 Task: Look for space in San José Pinula, Guatemala from 8th August, 2023 to 15th August, 2023 for 9 adults in price range Rs.10000 to Rs.14000. Place can be shared room with 5 bedrooms having 9 beds and 5 bathrooms. Property type can be house, flat, guest house. Amenities needed are: wifi, TV, free parkinig on premises, gym, breakfast. Booking option can be shelf check-in. Required host language is English.
Action: Mouse moved to (507, 113)
Screenshot: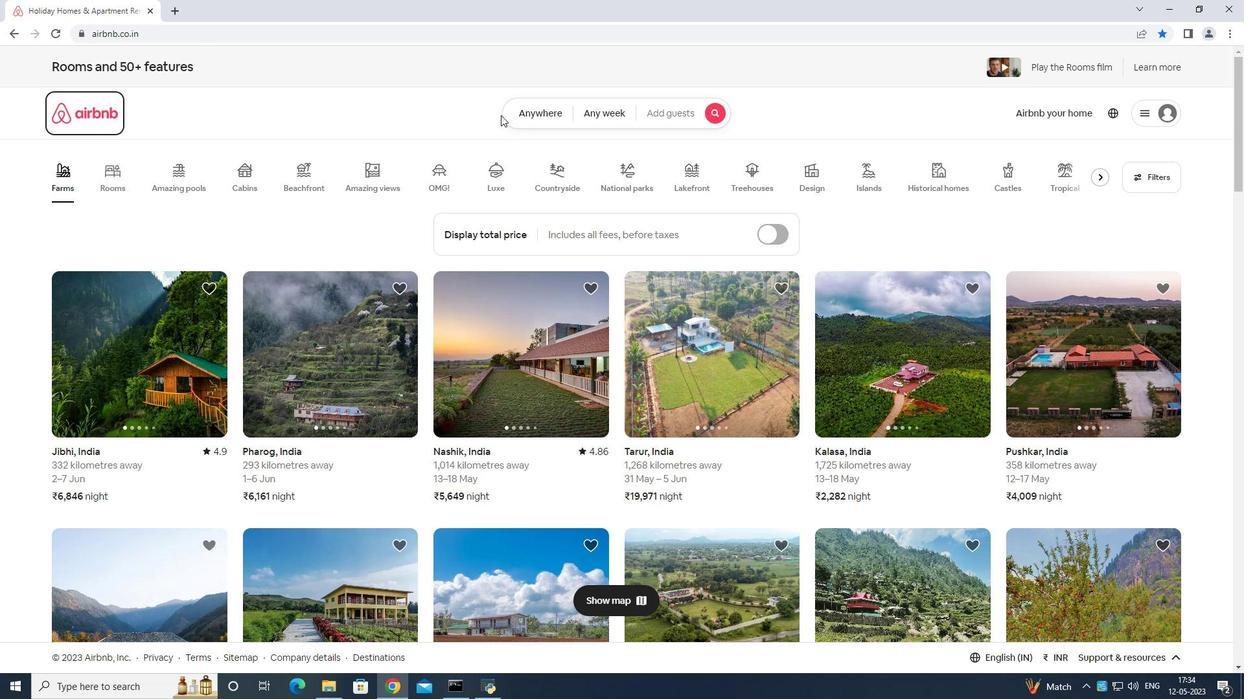 
Action: Mouse pressed left at (507, 113)
Screenshot: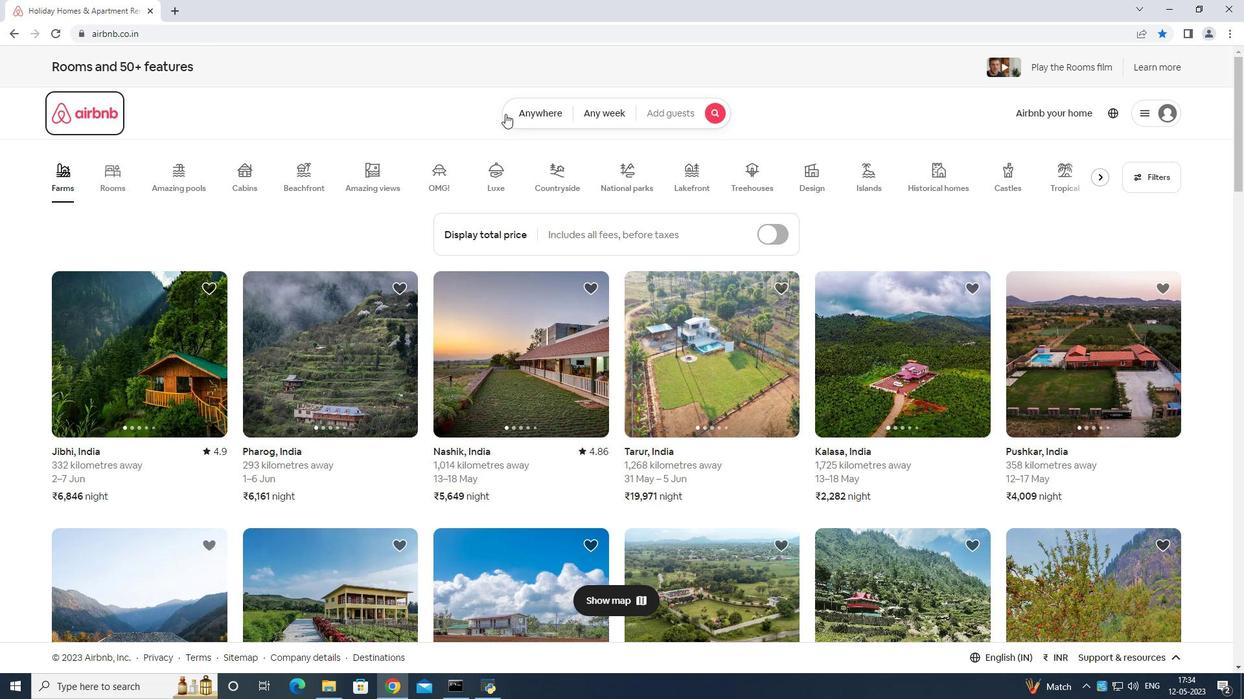 
Action: Mouse moved to (479, 158)
Screenshot: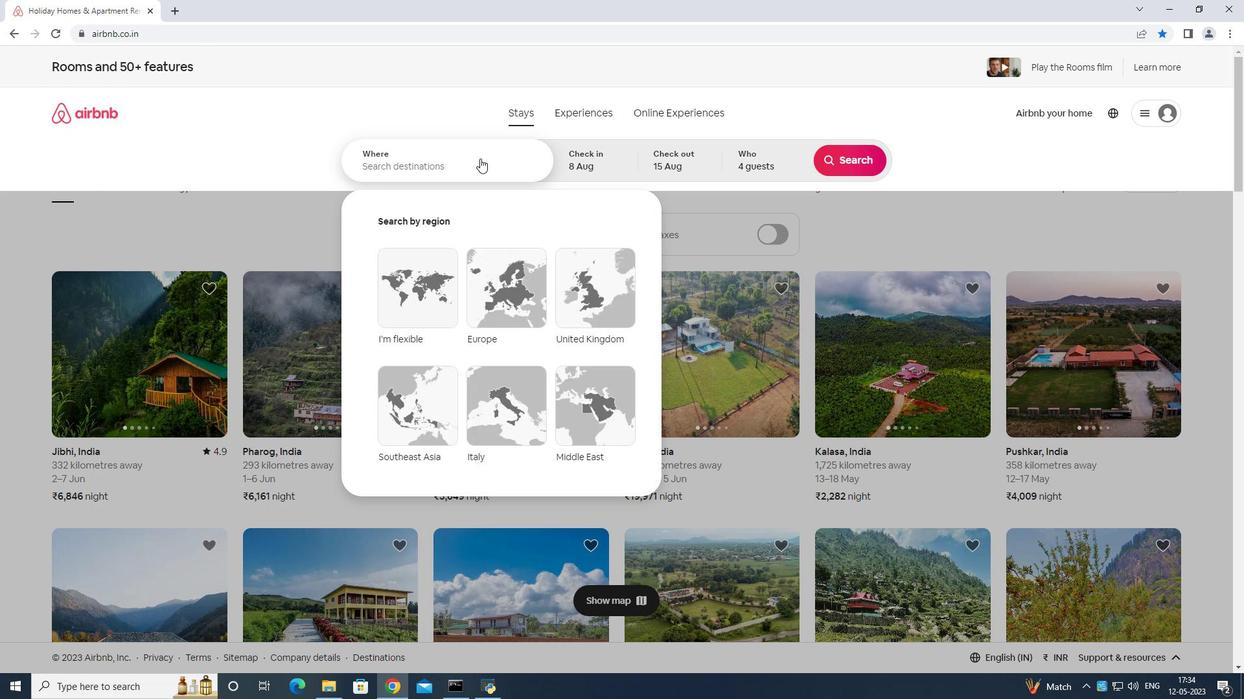 
Action: Mouse pressed left at (479, 158)
Screenshot: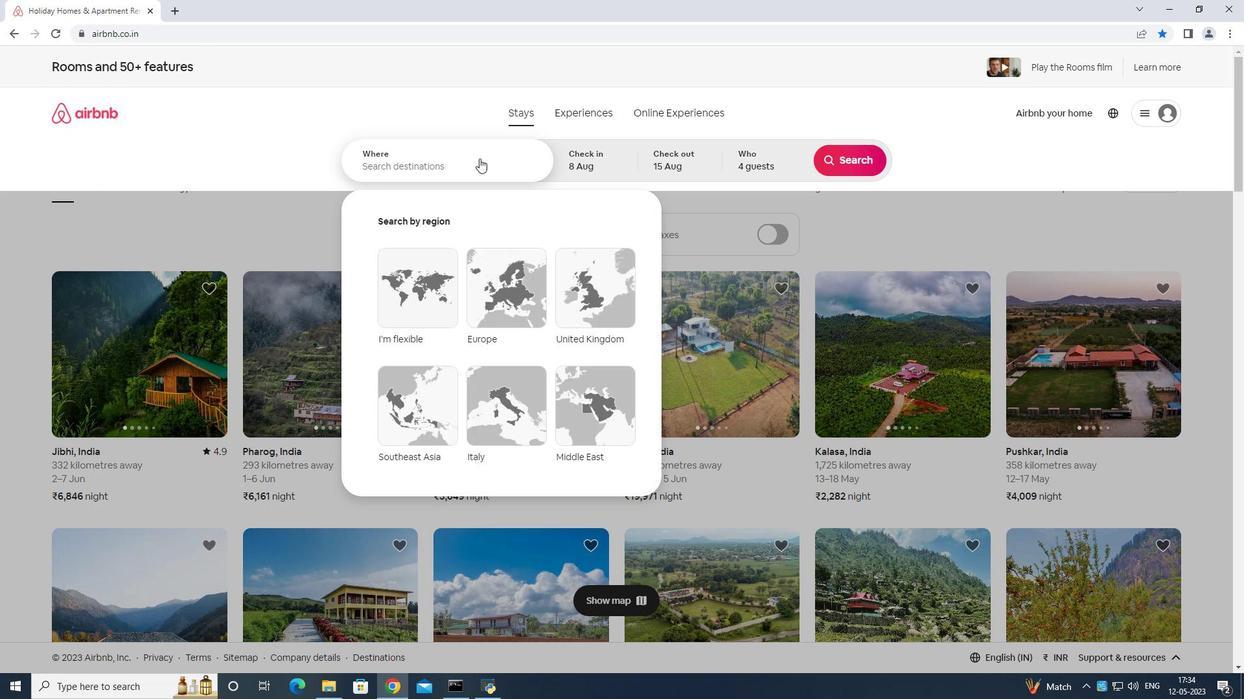 
Action: Mouse moved to (469, 171)
Screenshot: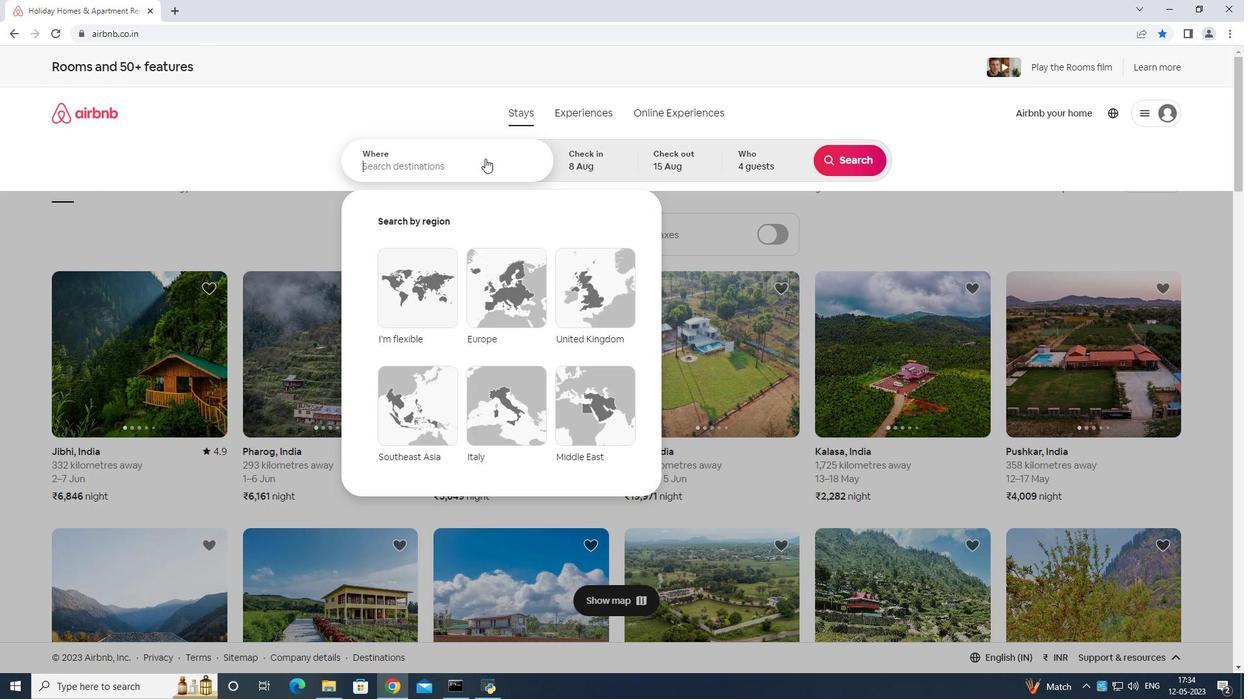 
Action: Key pressed <Key.shift>San<Key.space>jose<Key.space>pinuls<Key.backspace>a<Key.space>guatemala<Key.enter>
Screenshot: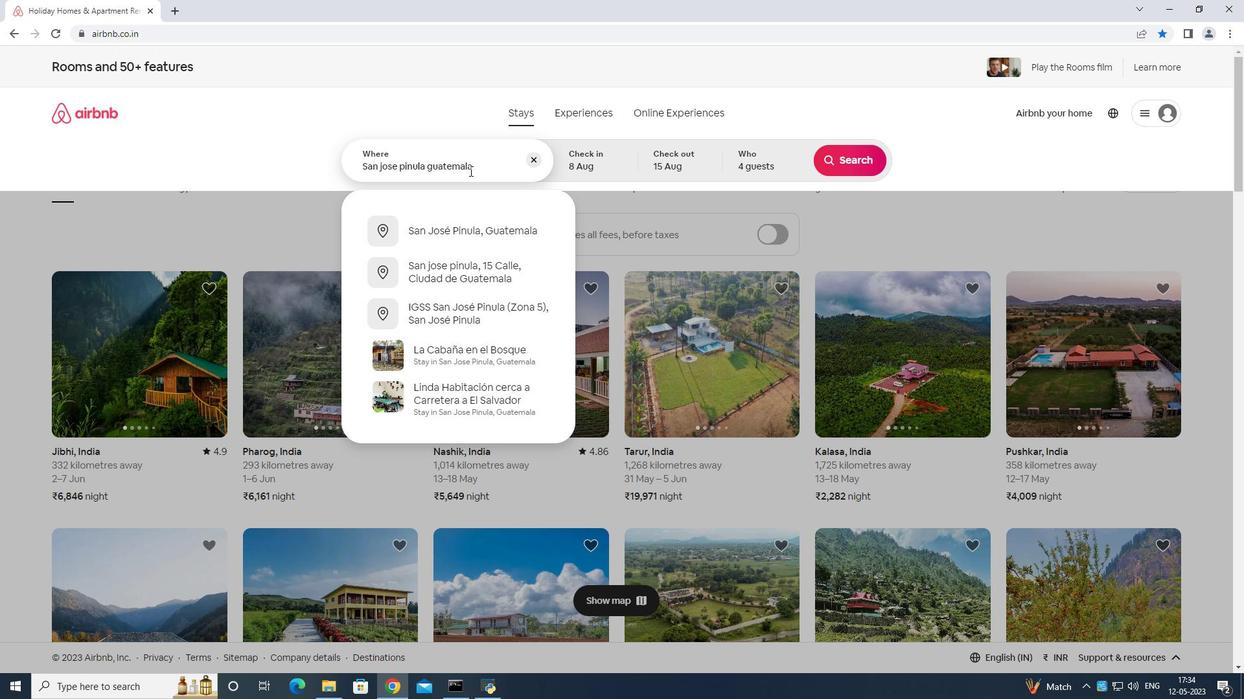 
Action: Mouse moved to (860, 258)
Screenshot: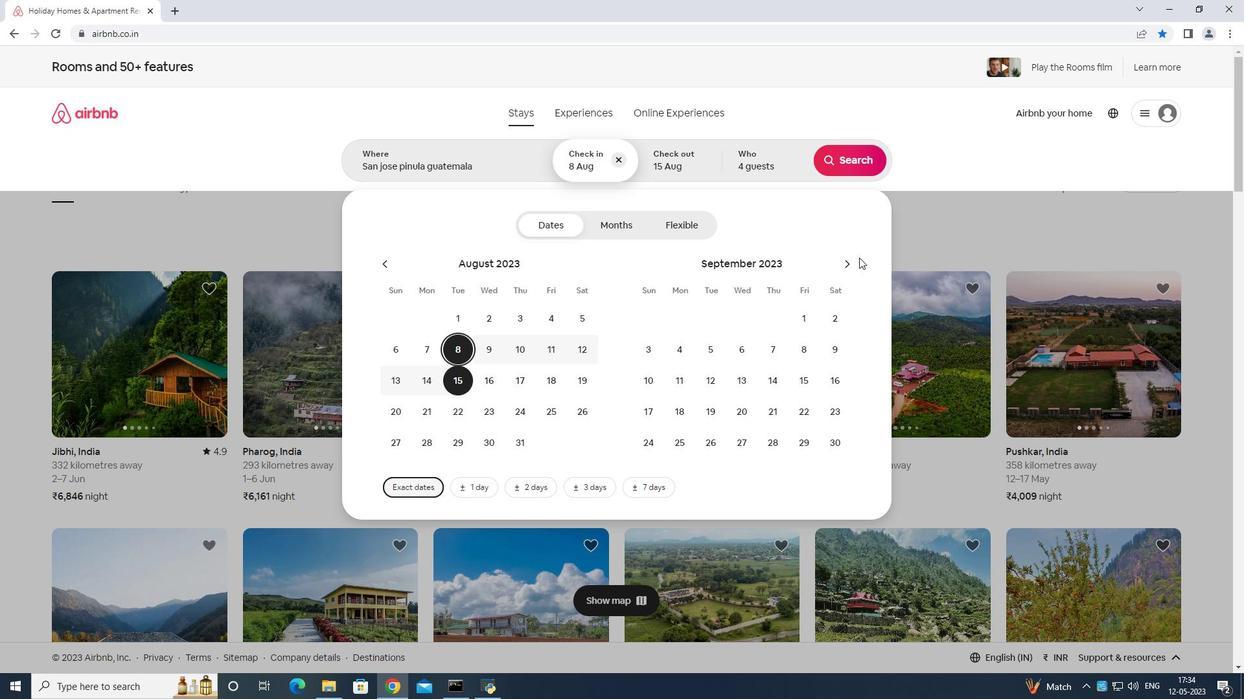 
Action: Mouse pressed left at (860, 258)
Screenshot: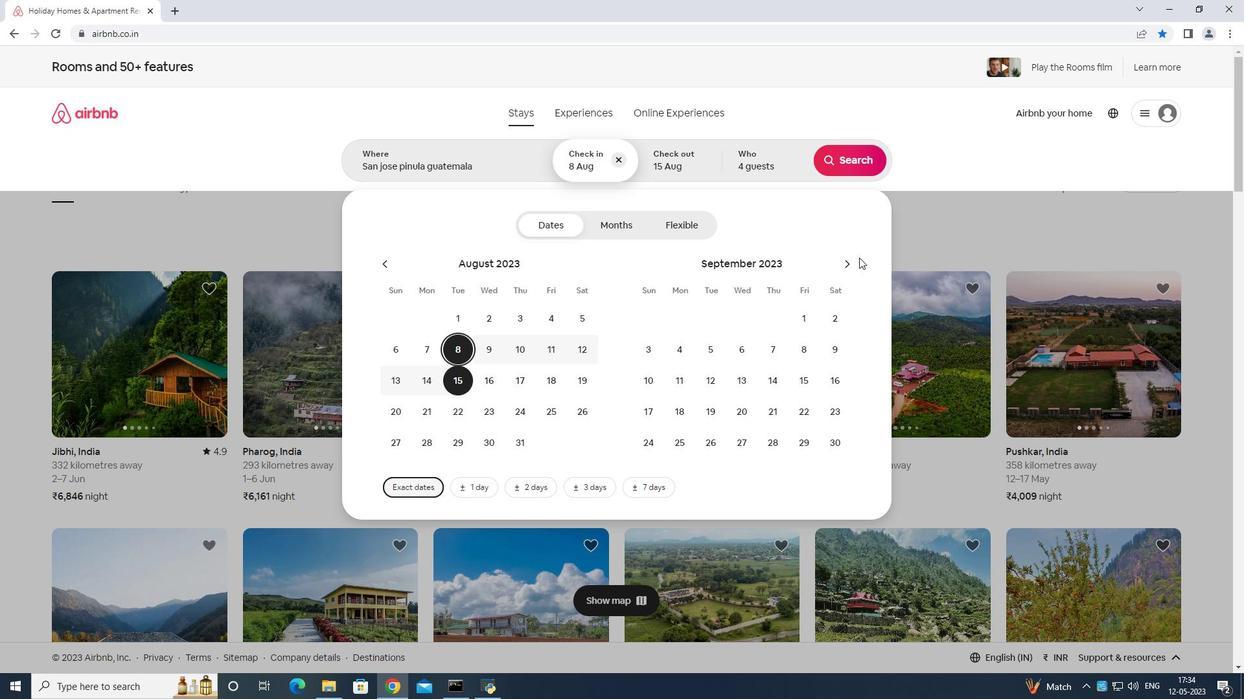 
Action: Mouse moved to (456, 351)
Screenshot: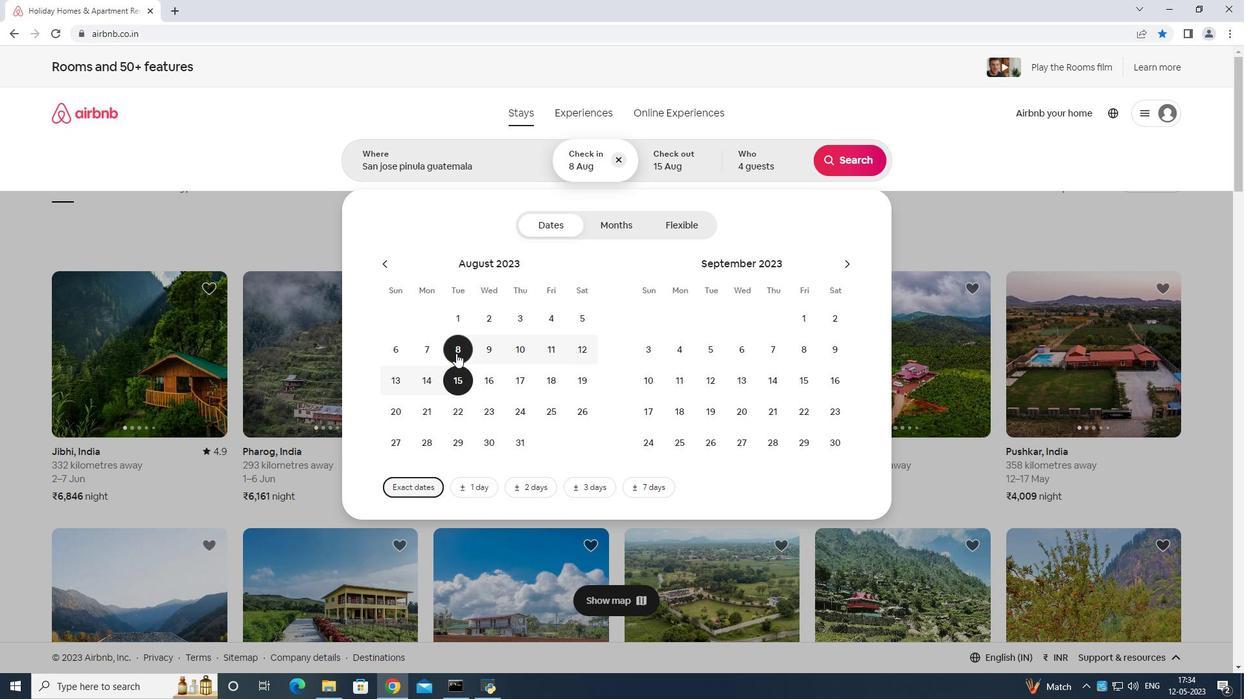 
Action: Mouse pressed left at (456, 351)
Screenshot: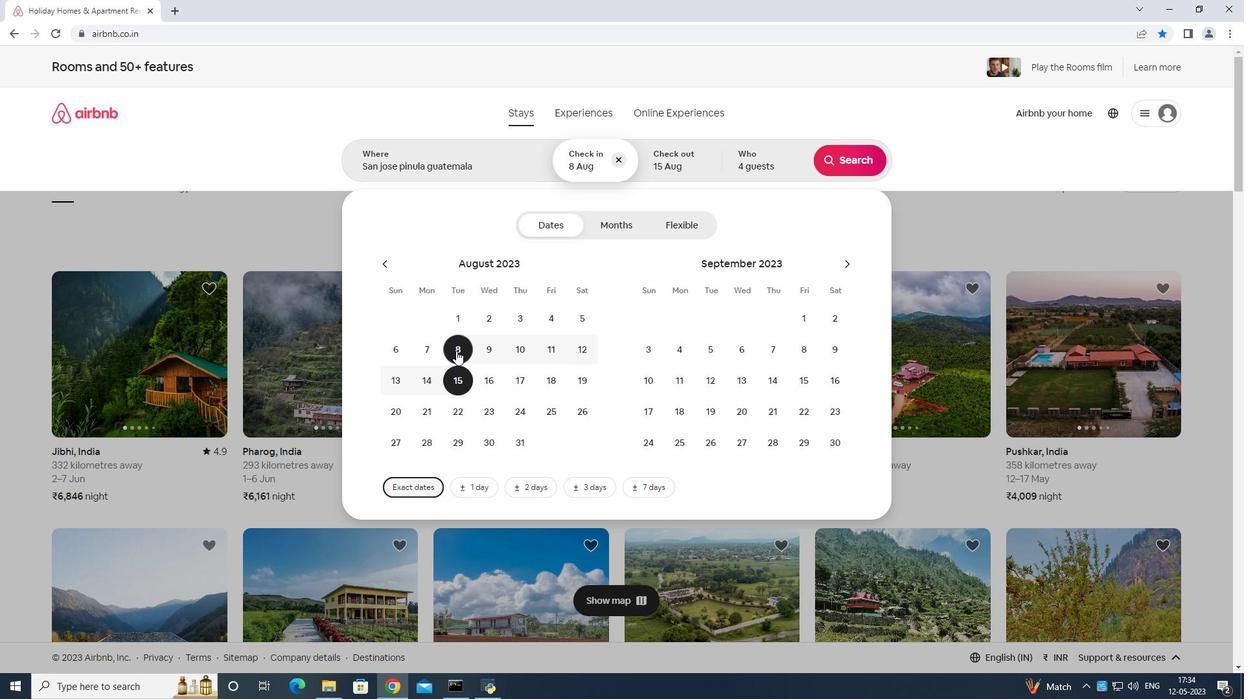 
Action: Mouse moved to (453, 379)
Screenshot: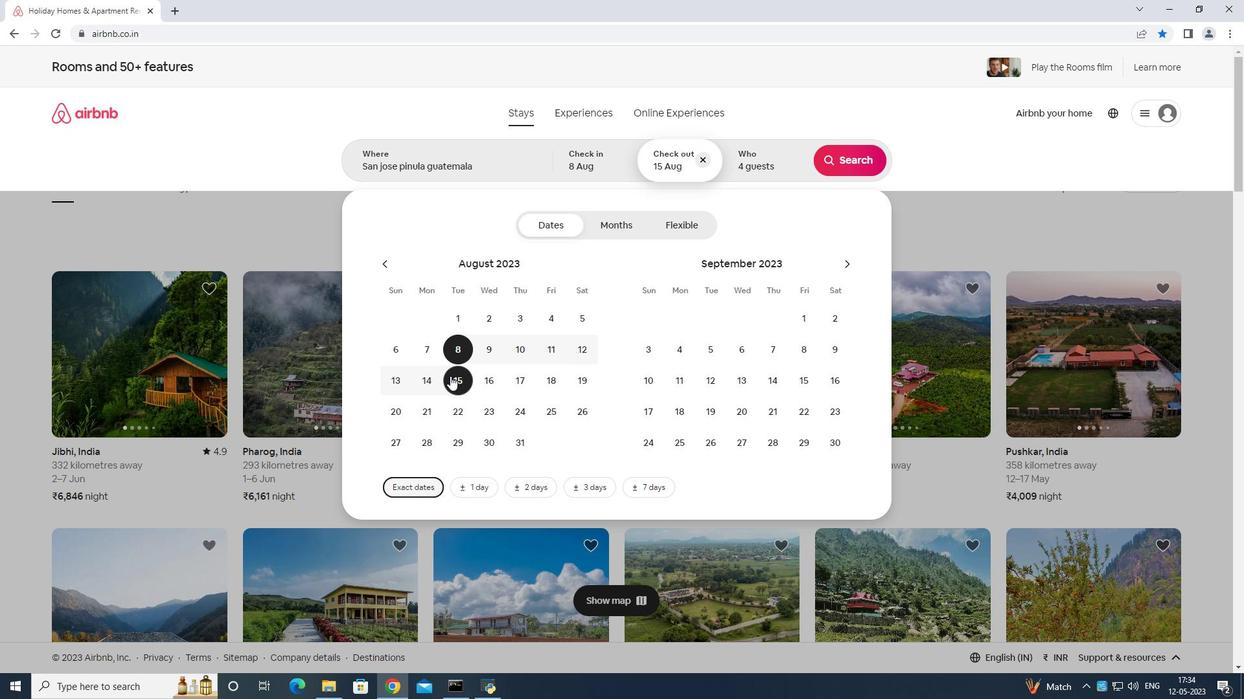 
Action: Mouse pressed left at (453, 379)
Screenshot: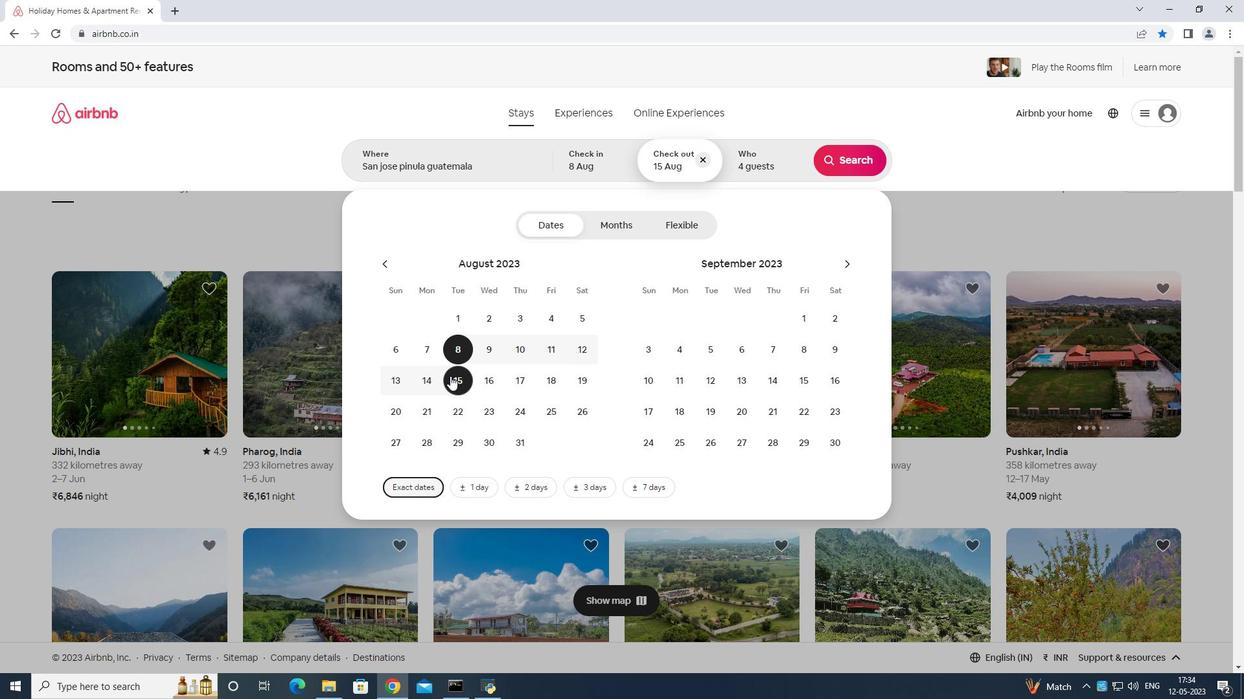 
Action: Mouse moved to (765, 158)
Screenshot: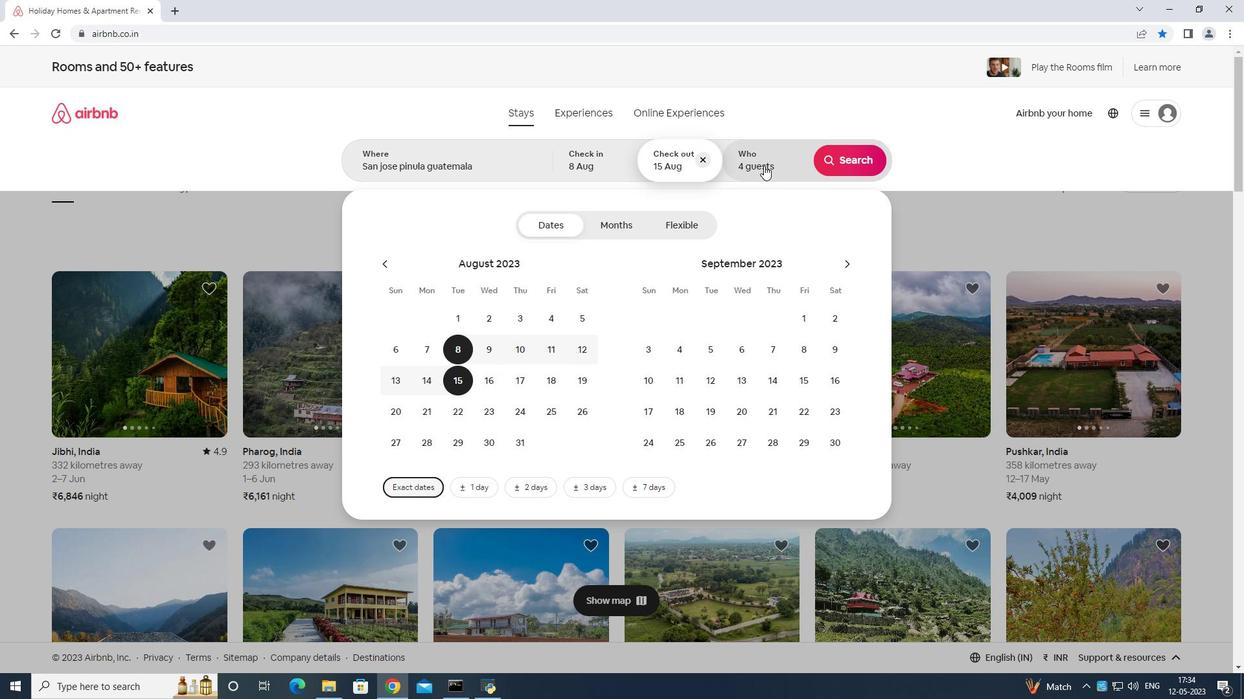 
Action: Mouse pressed left at (765, 158)
Screenshot: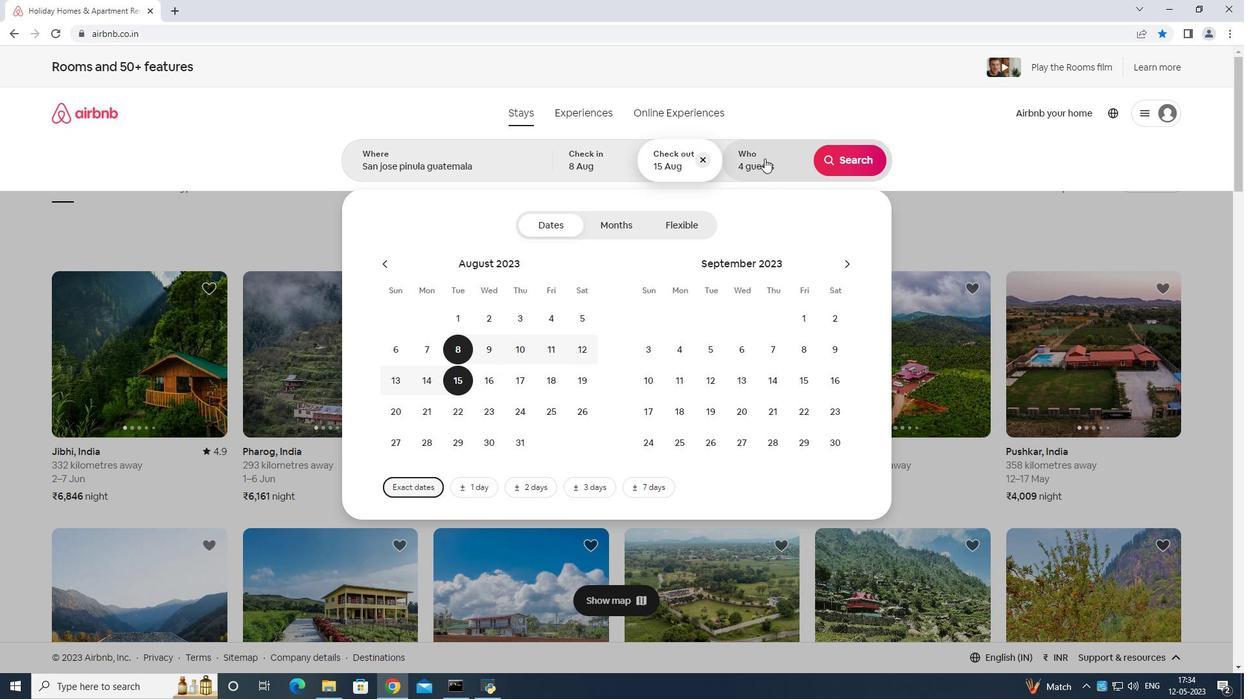 
Action: Mouse moved to (854, 160)
Screenshot: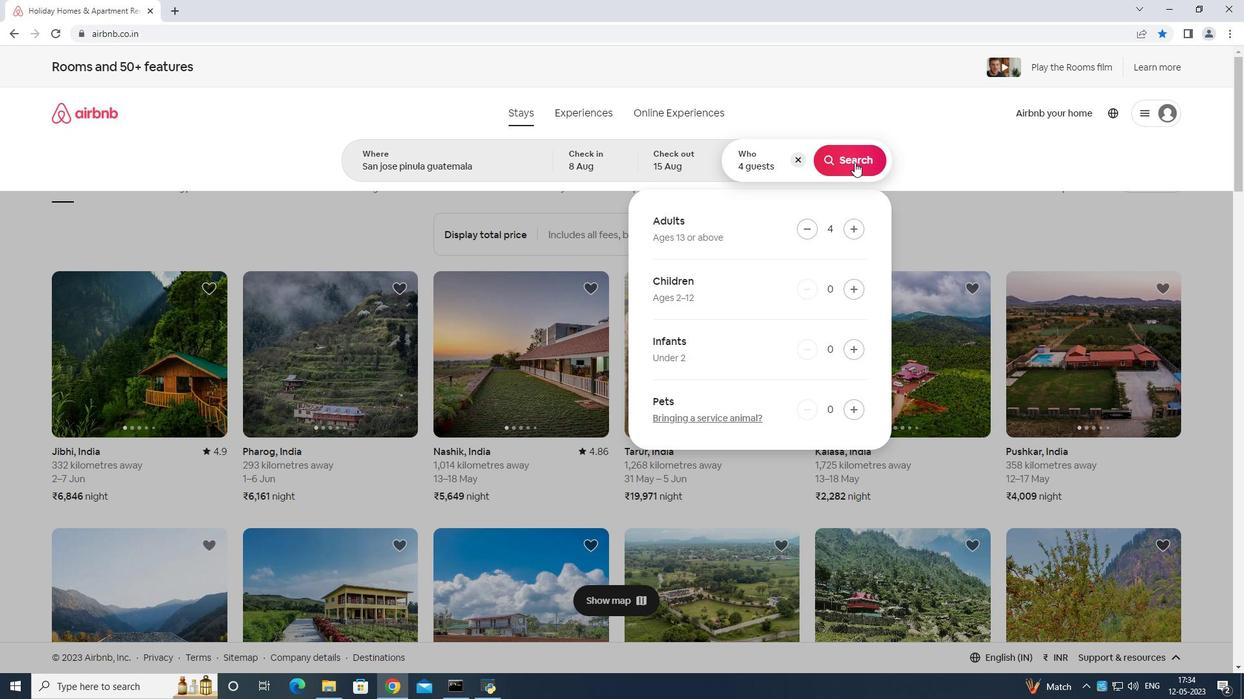 
Action: Mouse pressed left at (854, 160)
Screenshot: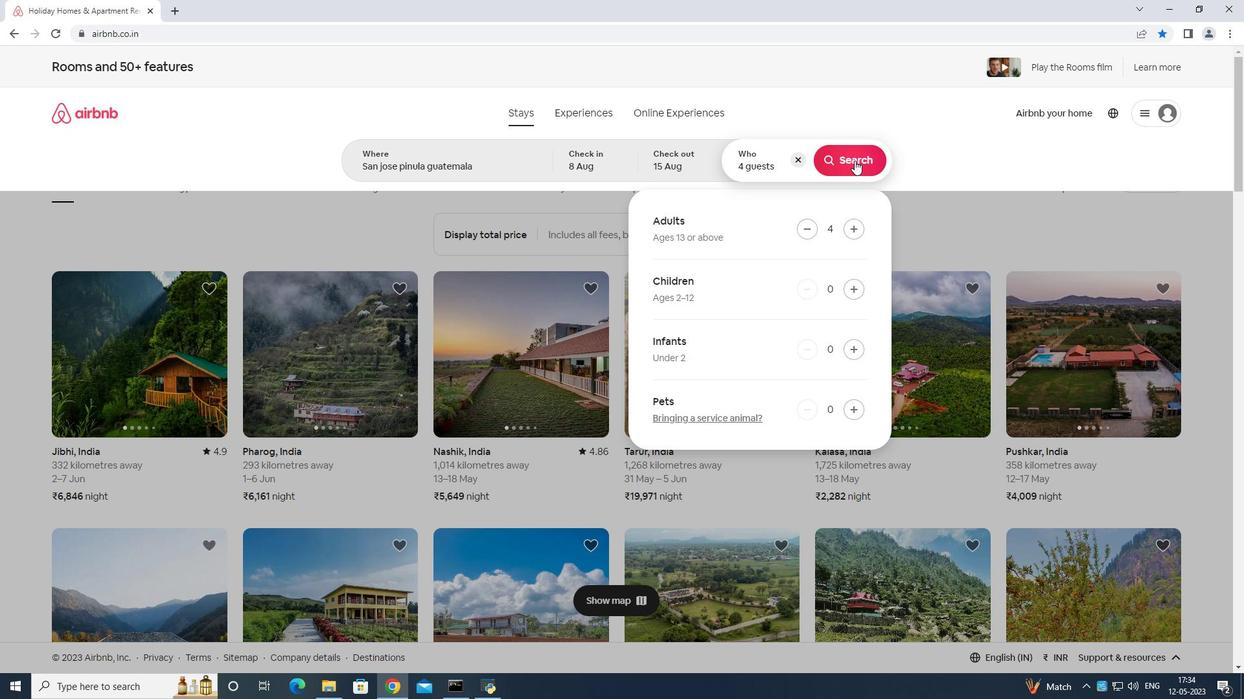 
Action: Mouse moved to (641, 69)
Screenshot: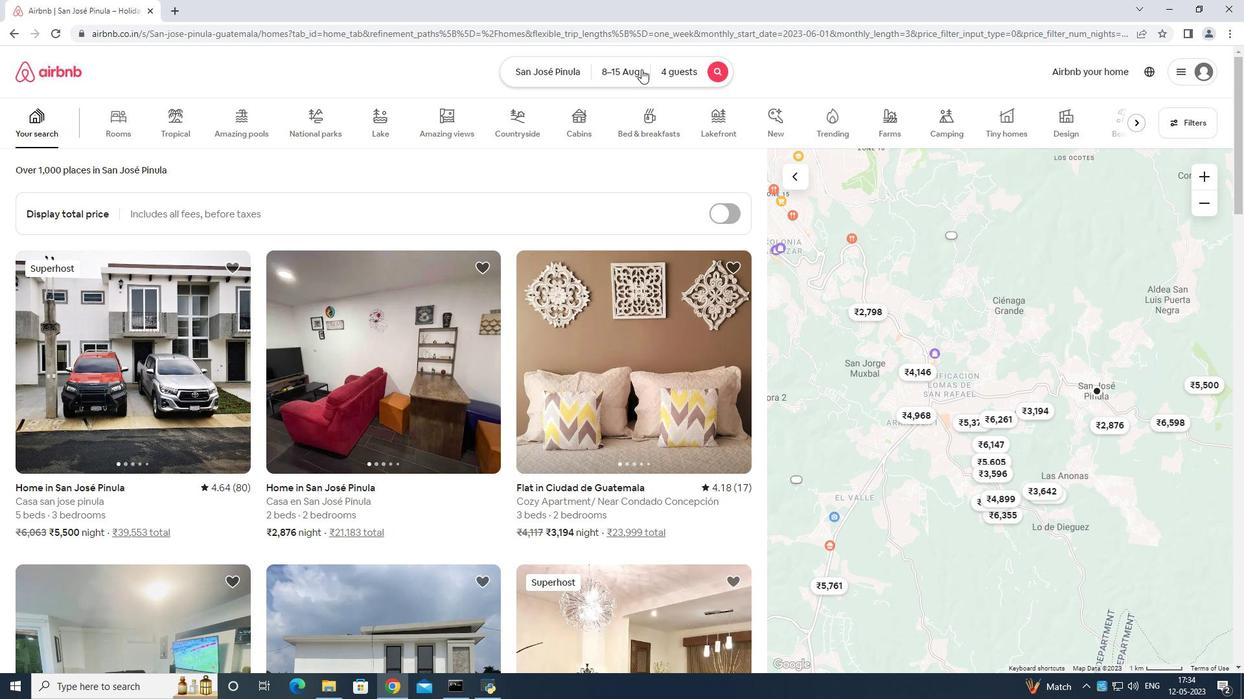 
Action: Mouse pressed left at (641, 69)
Screenshot: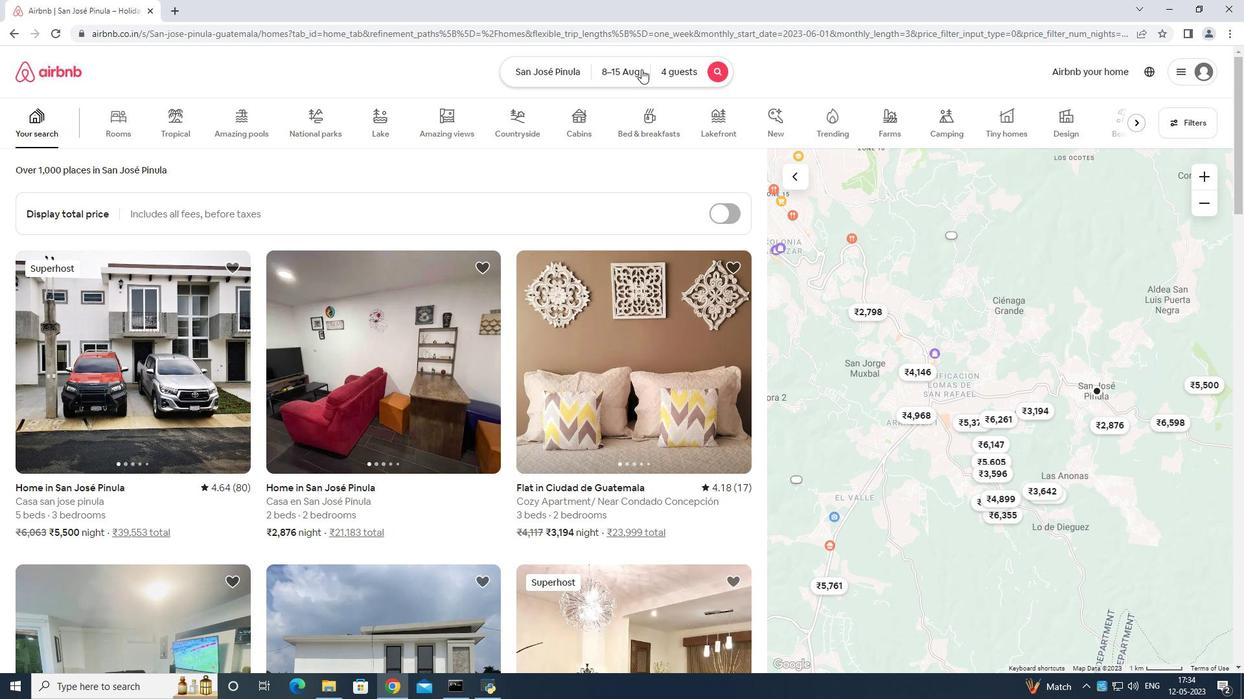 
Action: Mouse moved to (758, 110)
Screenshot: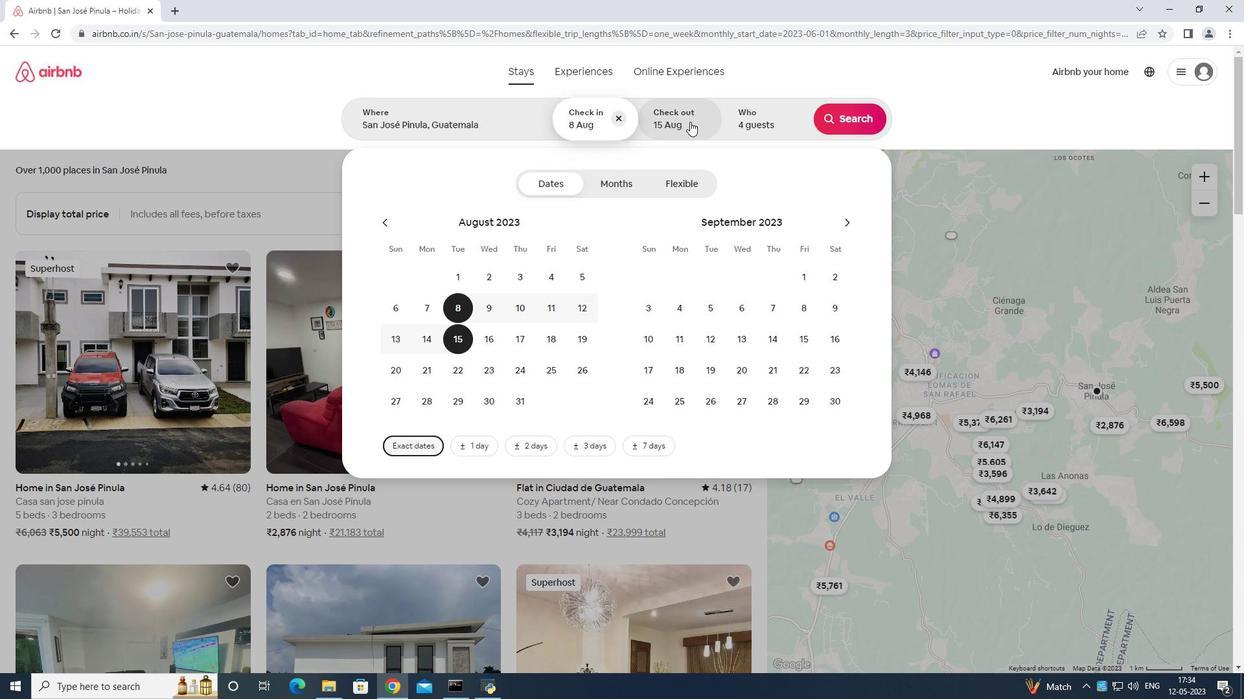 
Action: Mouse pressed left at (758, 110)
Screenshot: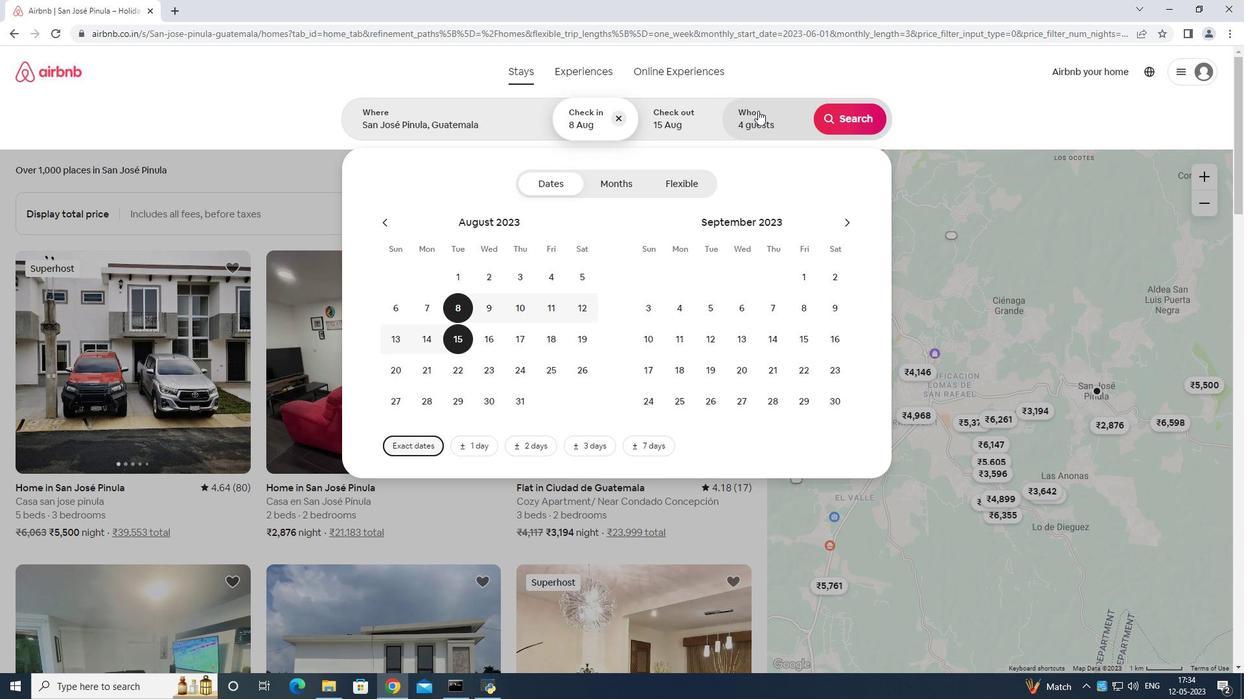 
Action: Mouse moved to (854, 189)
Screenshot: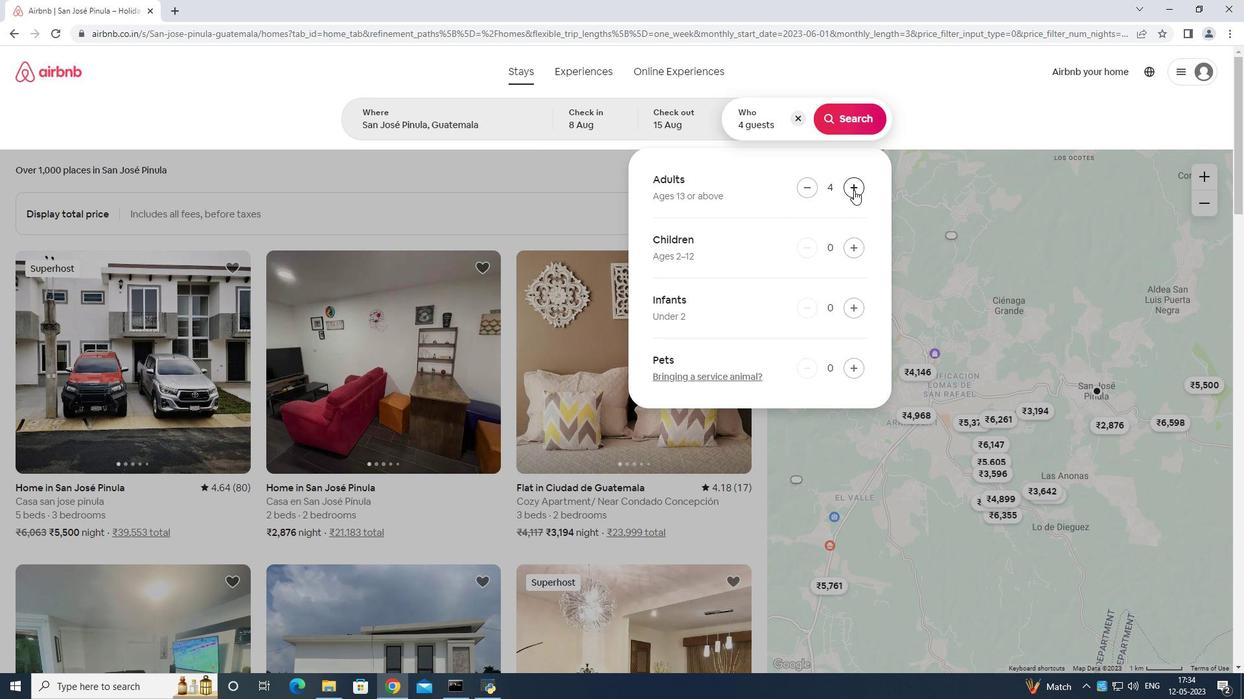 
Action: Mouse pressed left at (854, 189)
Screenshot: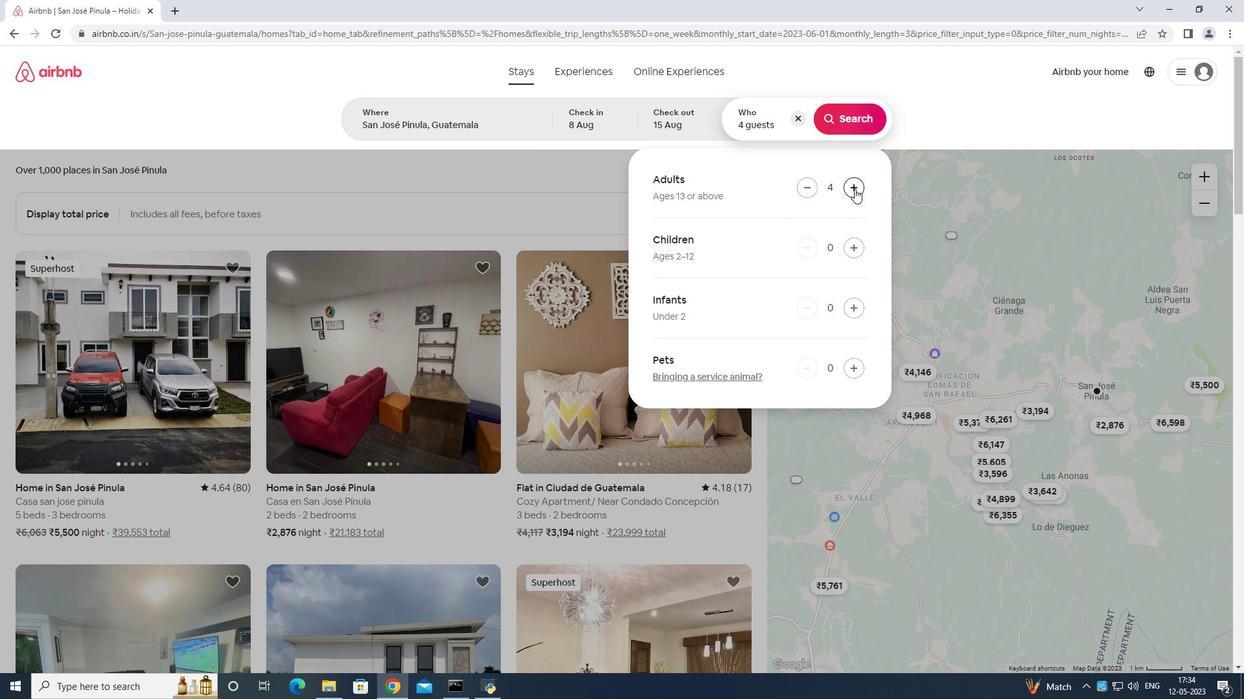 
Action: Mouse moved to (854, 188)
Screenshot: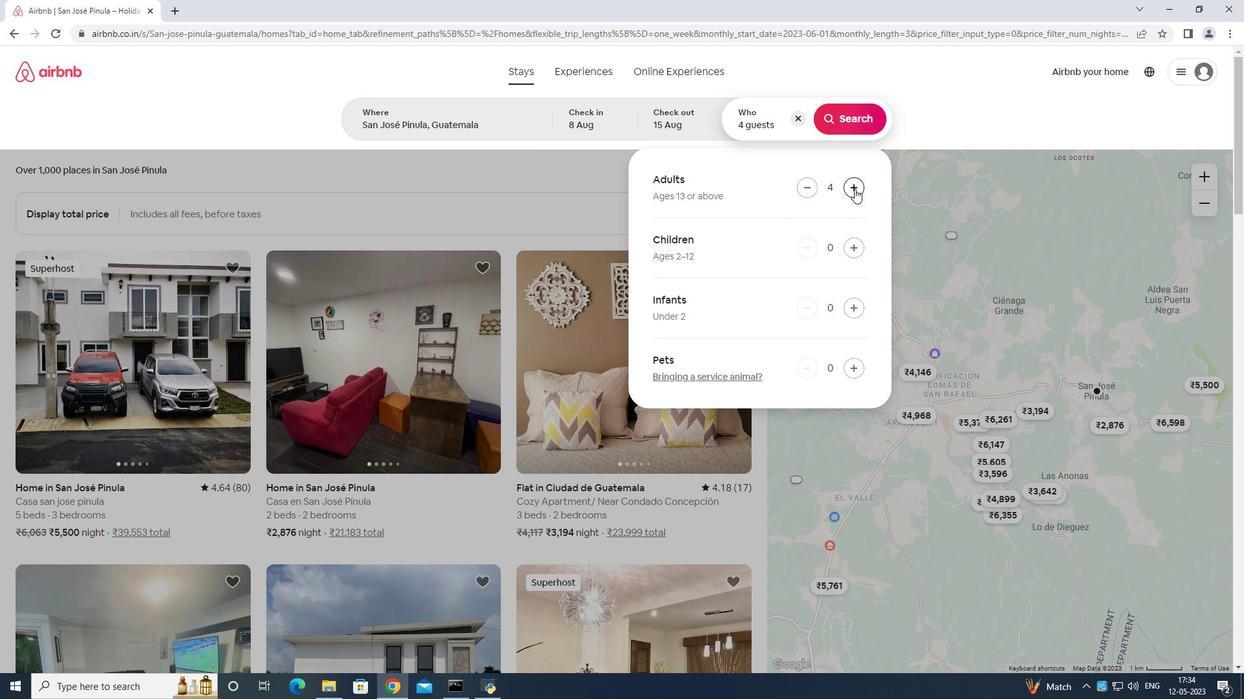 
Action: Mouse pressed left at (854, 188)
Screenshot: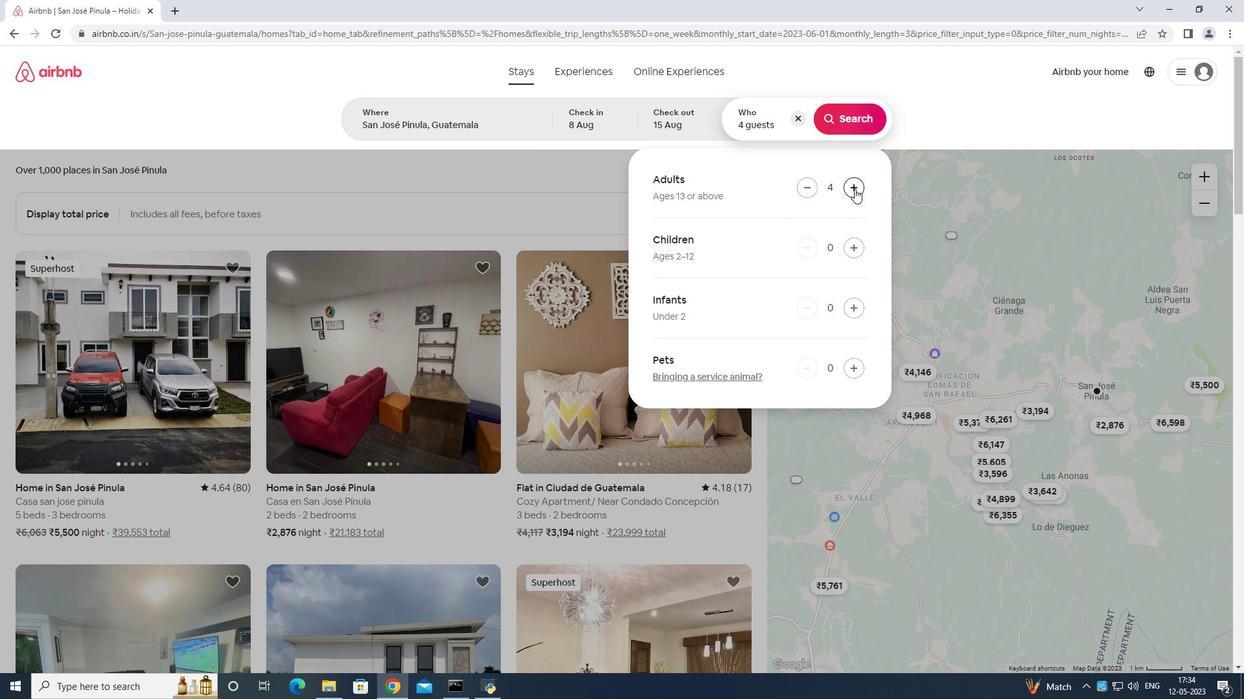 
Action: Mouse moved to (853, 187)
Screenshot: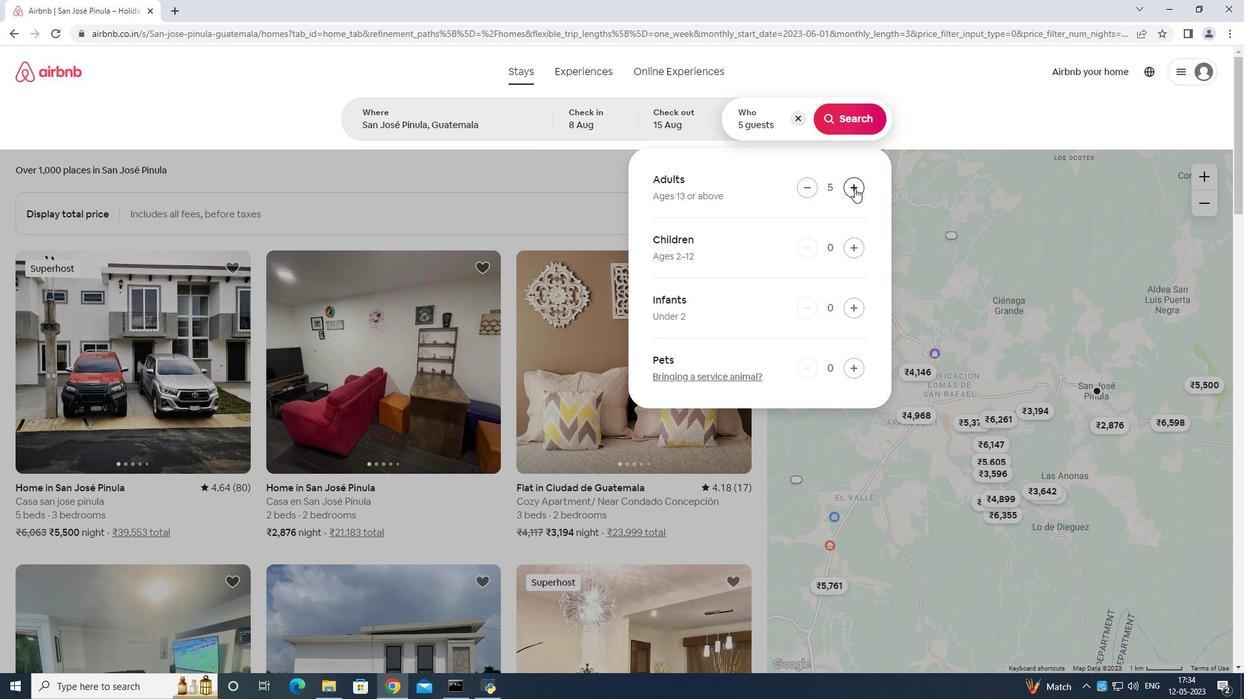 
Action: Mouse pressed left at (853, 187)
Screenshot: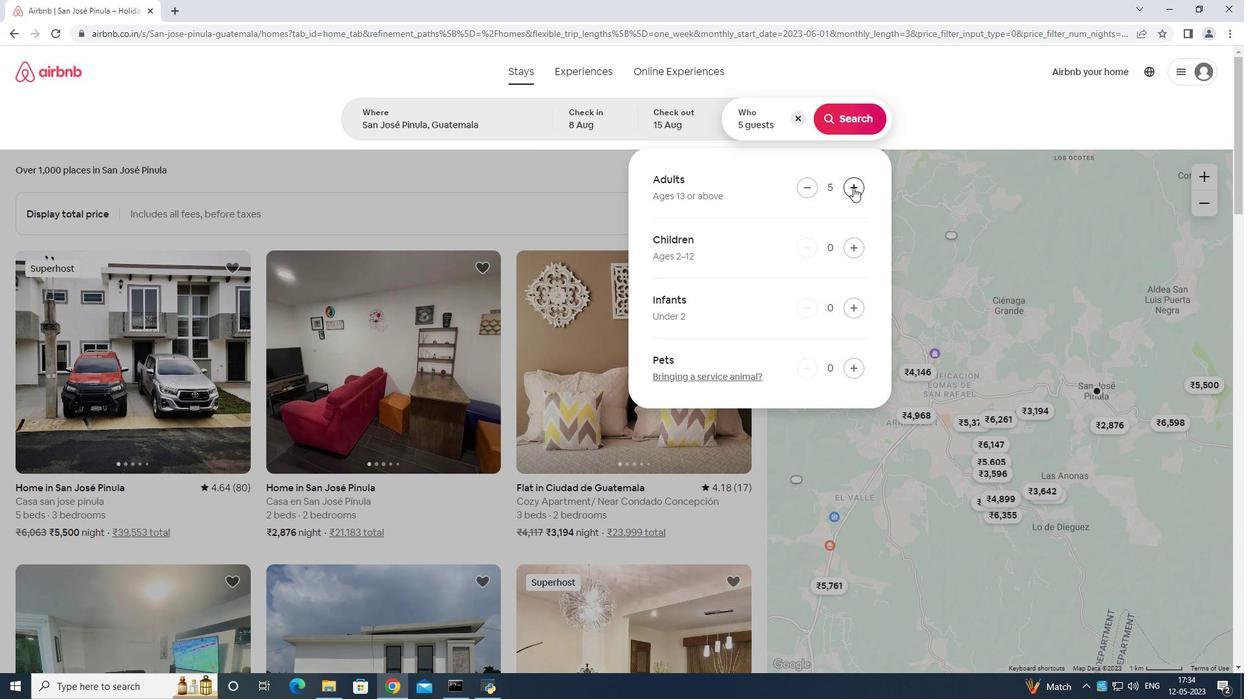 
Action: Mouse pressed left at (853, 187)
Screenshot: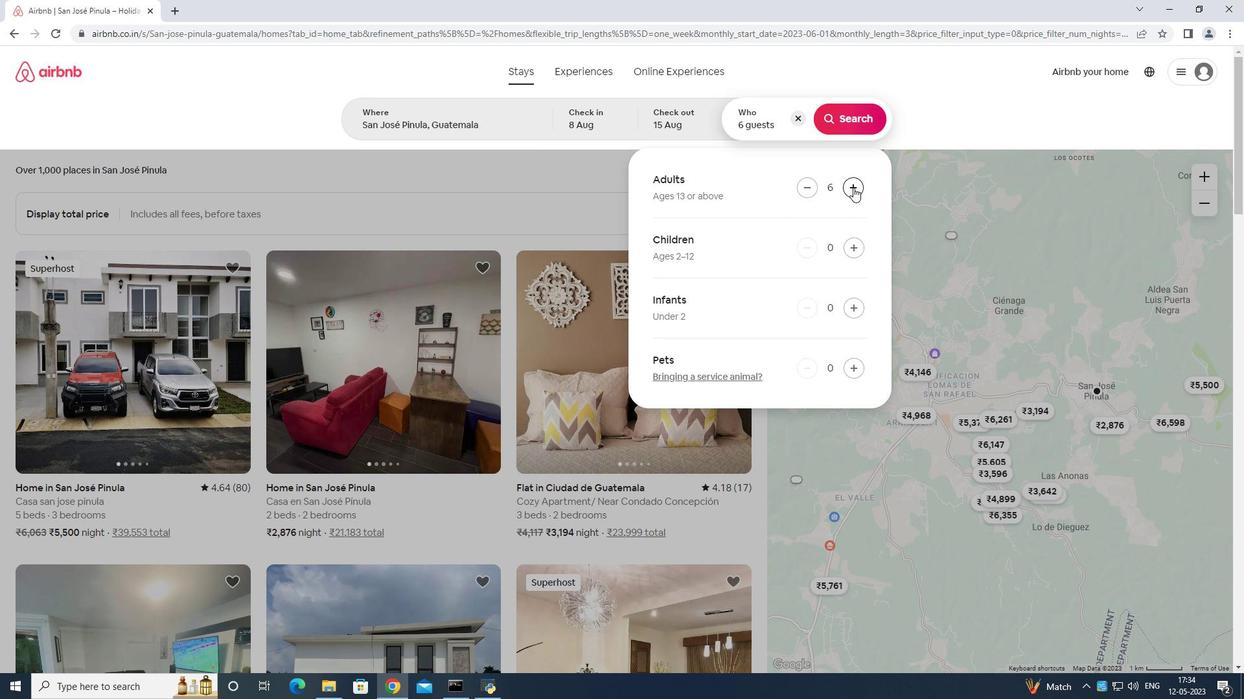
Action: Mouse pressed left at (853, 187)
Screenshot: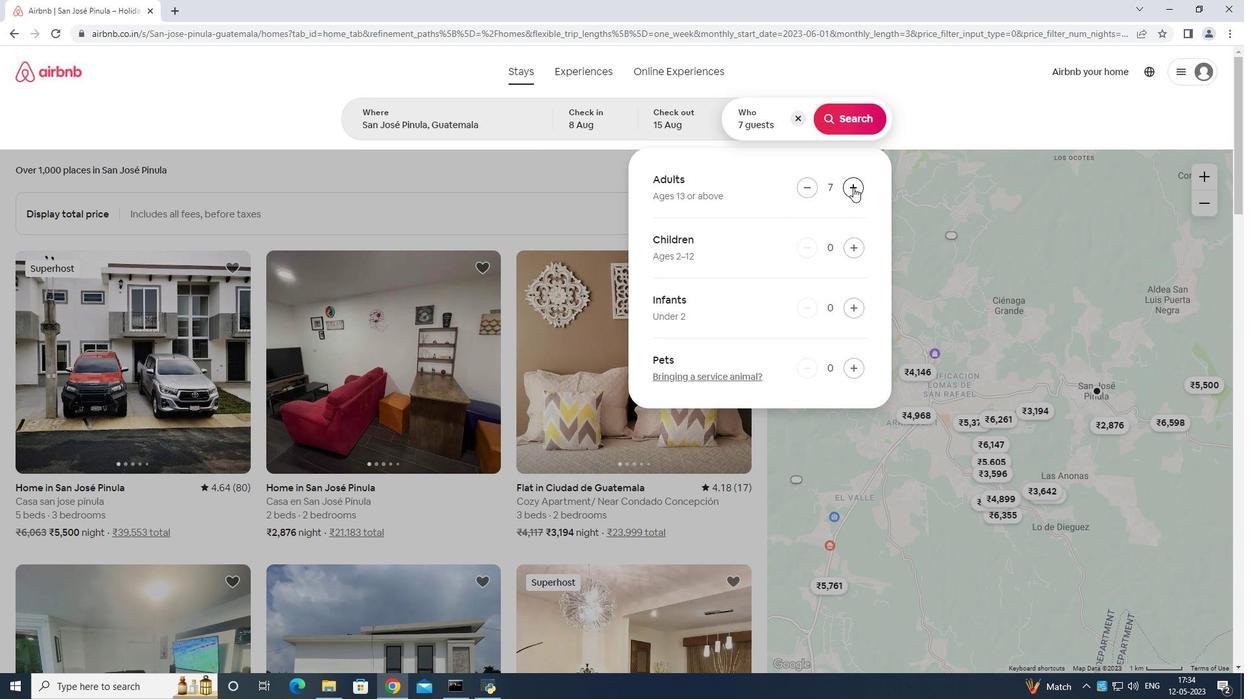 
Action: Mouse pressed left at (853, 187)
Screenshot: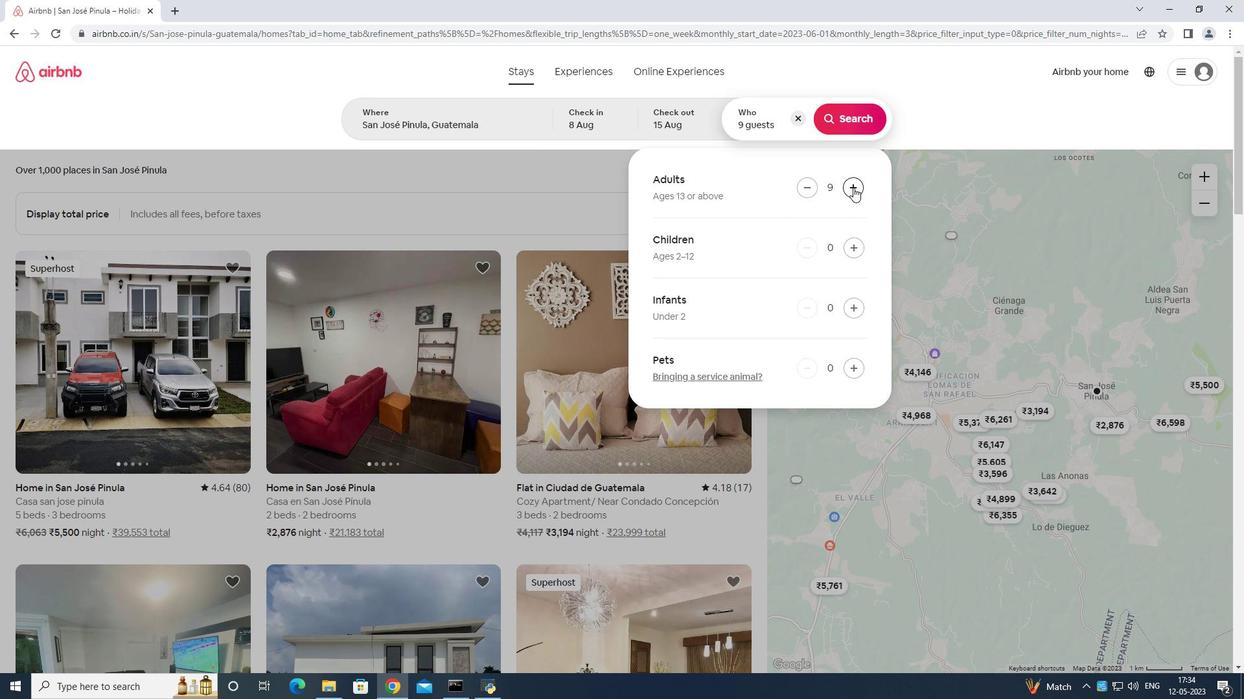 
Action: Mouse moved to (798, 187)
Screenshot: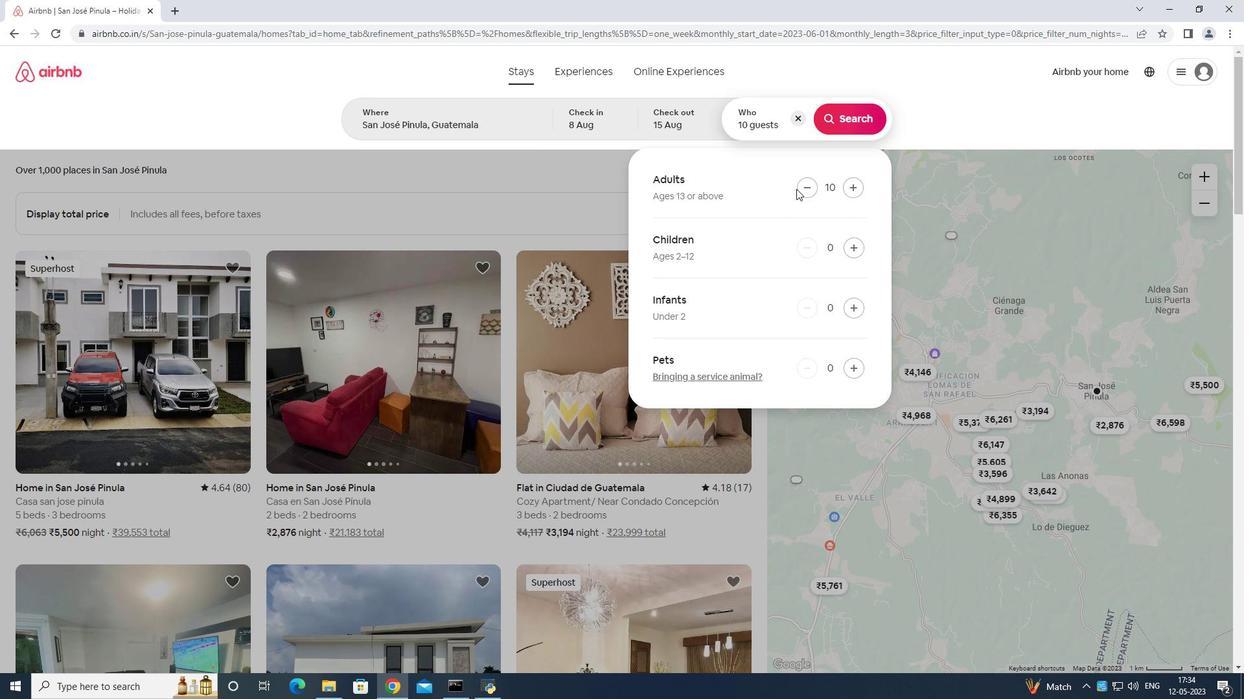 
Action: Mouse pressed left at (798, 187)
Screenshot: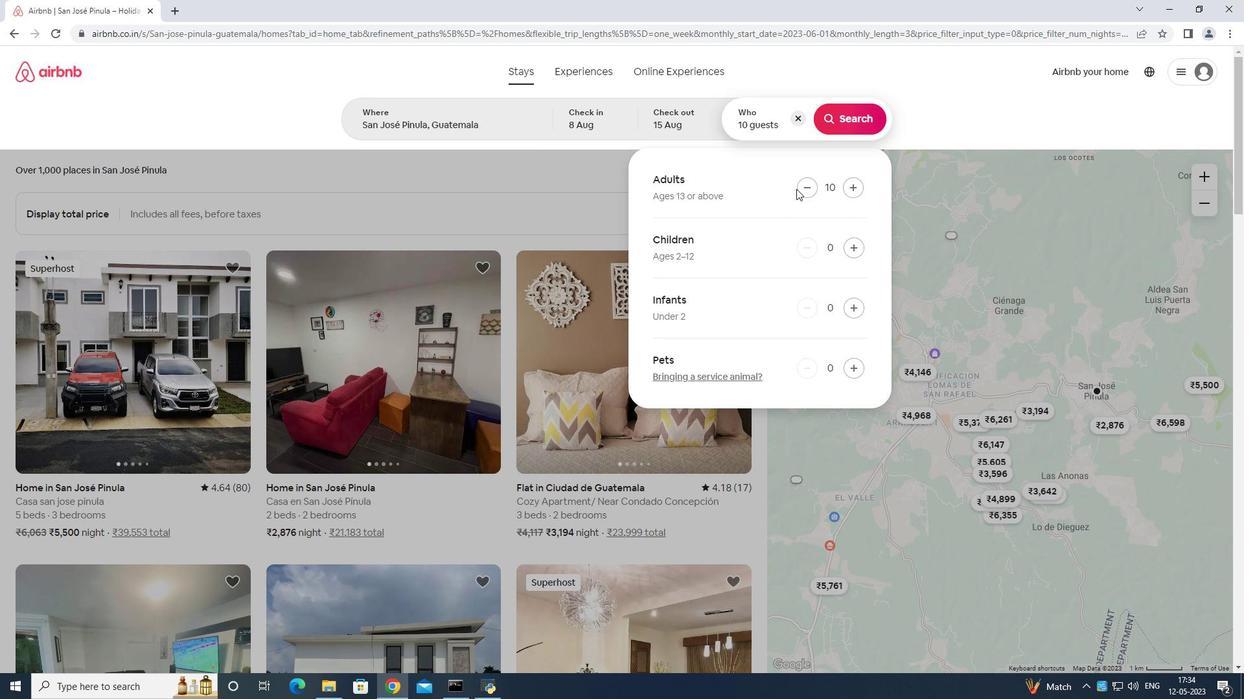 
Action: Mouse moved to (844, 123)
Screenshot: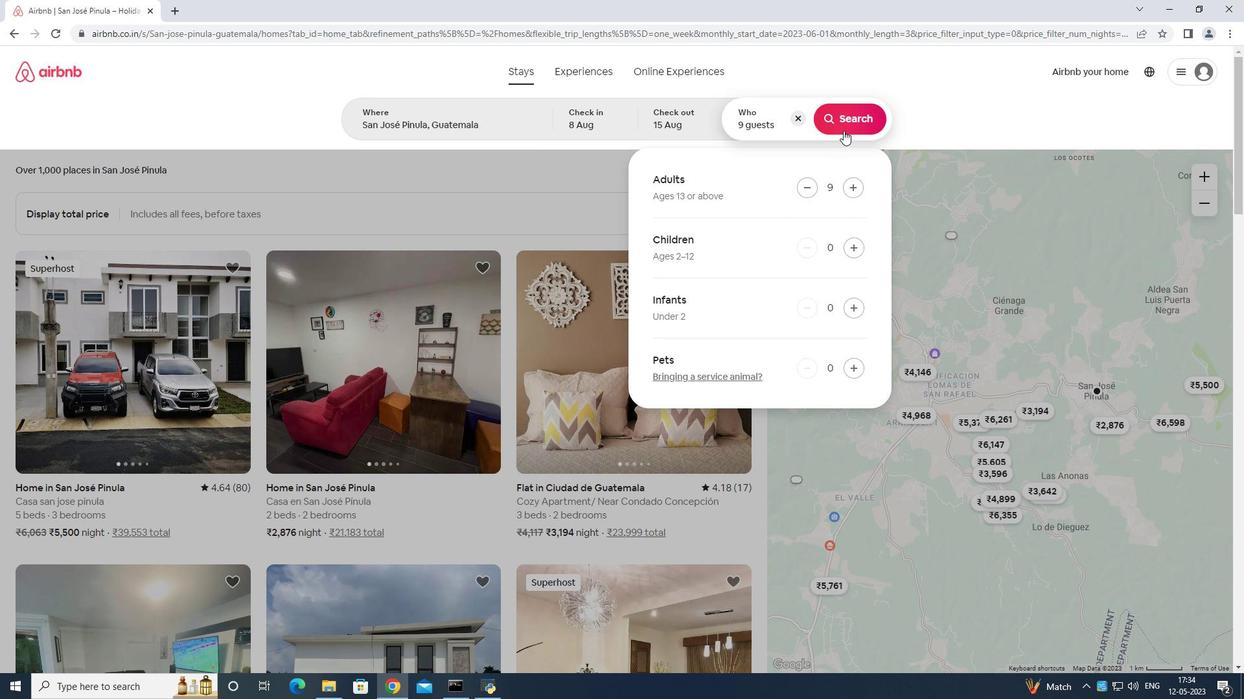 
Action: Mouse pressed left at (844, 123)
Screenshot: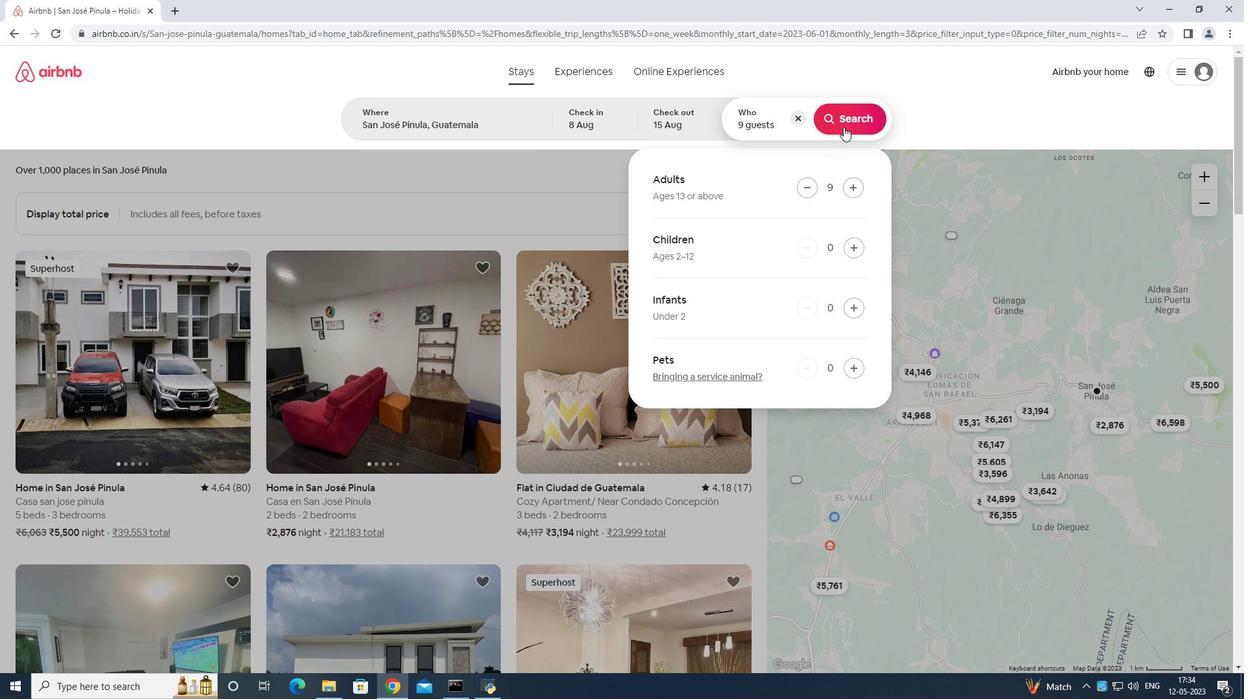 
Action: Mouse moved to (1193, 123)
Screenshot: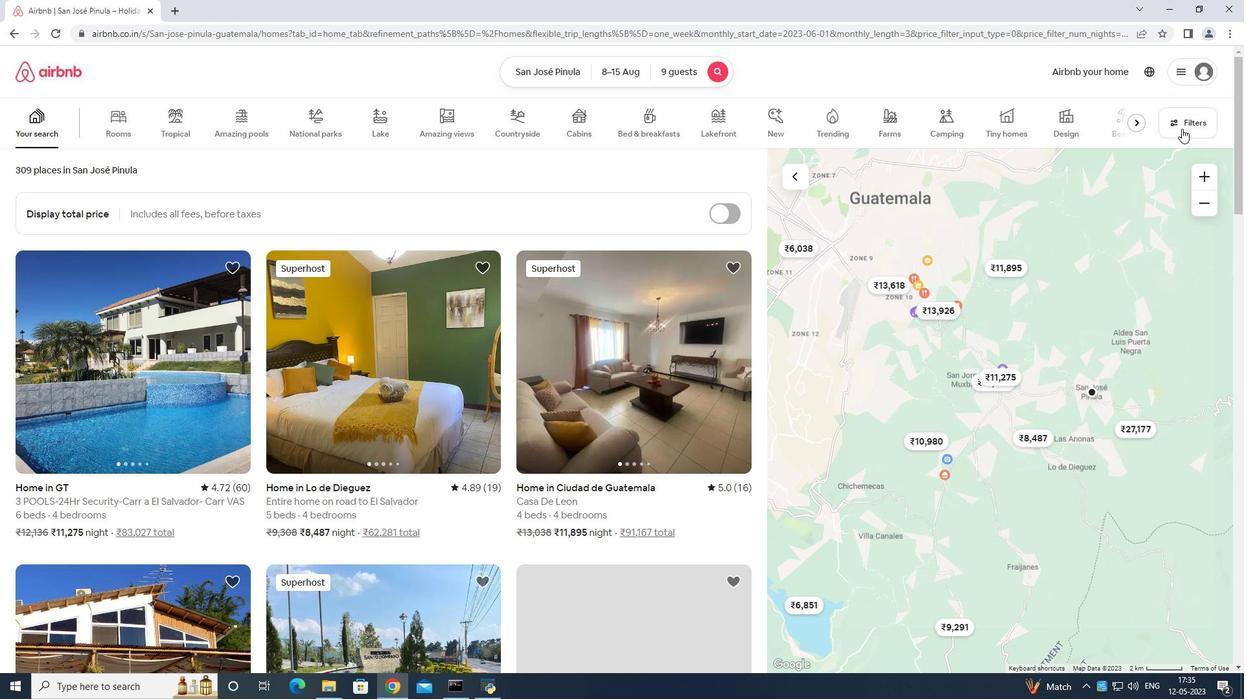 
Action: Mouse pressed left at (1193, 123)
Screenshot: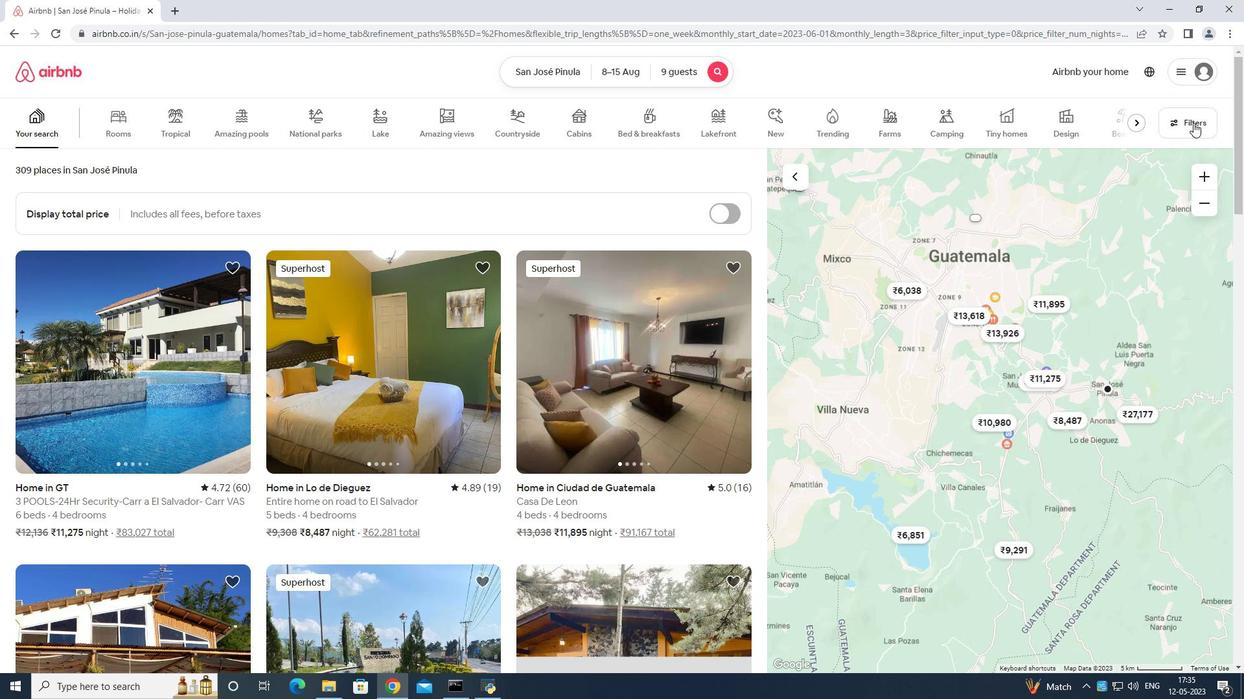 
Action: Mouse moved to (552, 432)
Screenshot: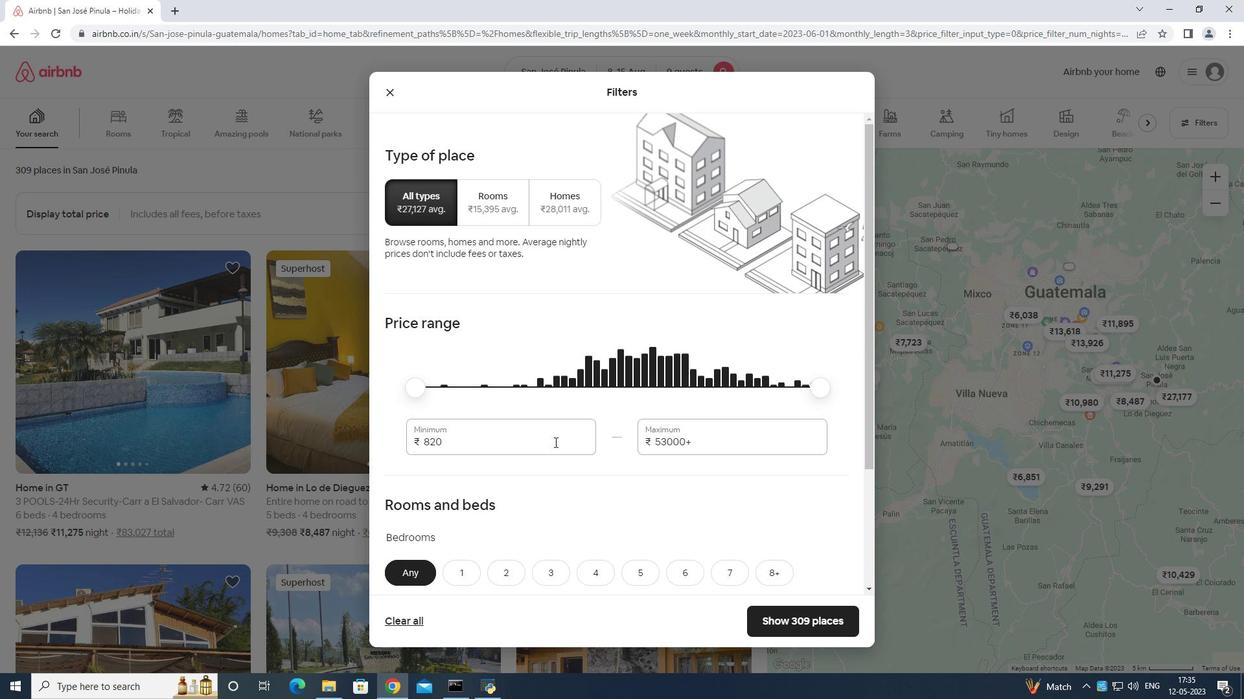 
Action: Mouse pressed left at (552, 432)
Screenshot: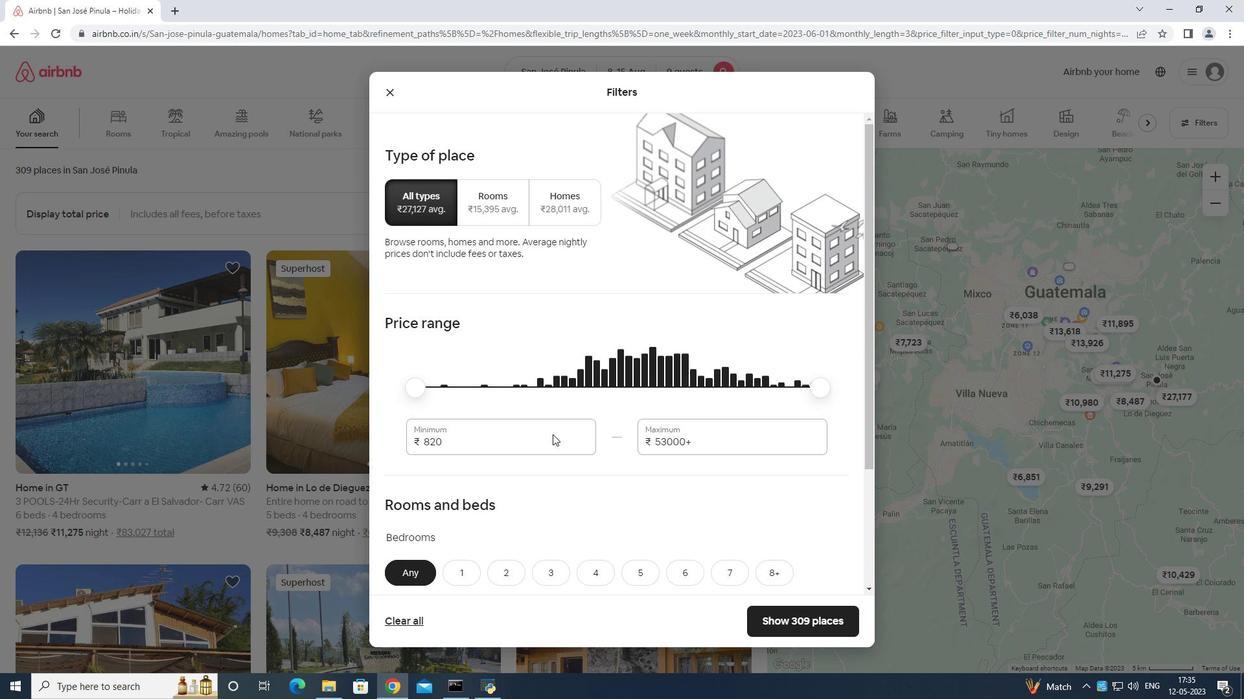 
Action: Mouse moved to (552, 432)
Screenshot: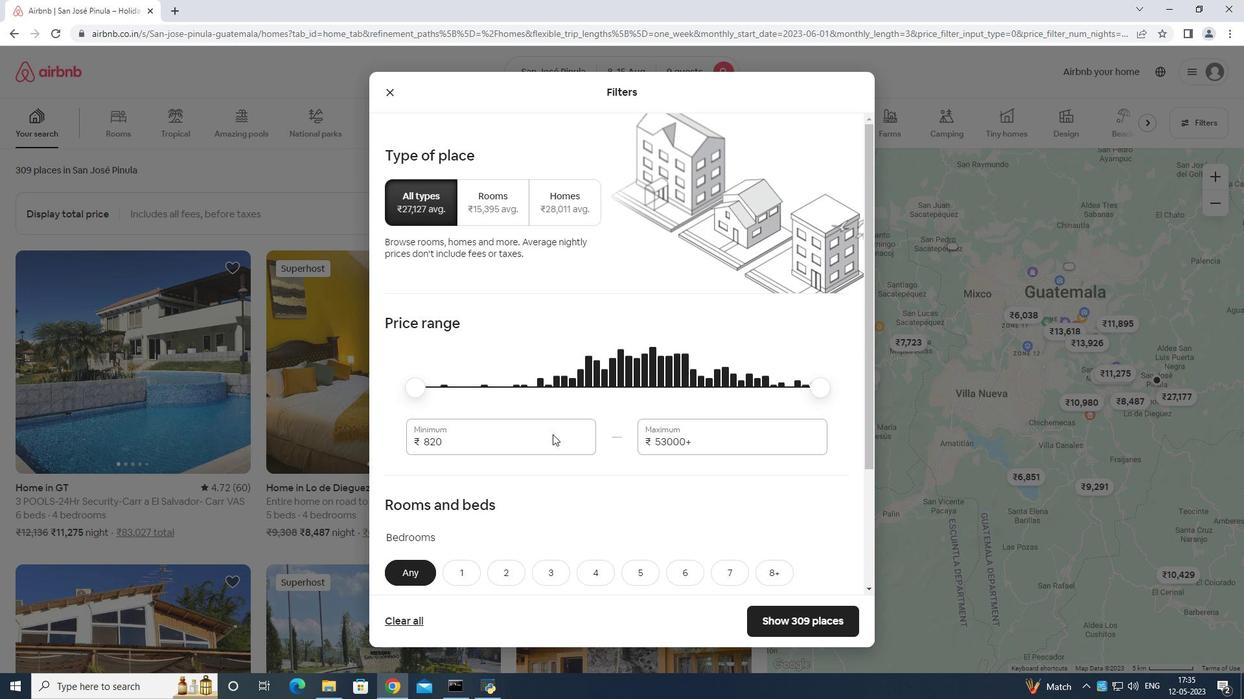 
Action: Key pressed <Key.backspace>
Screenshot: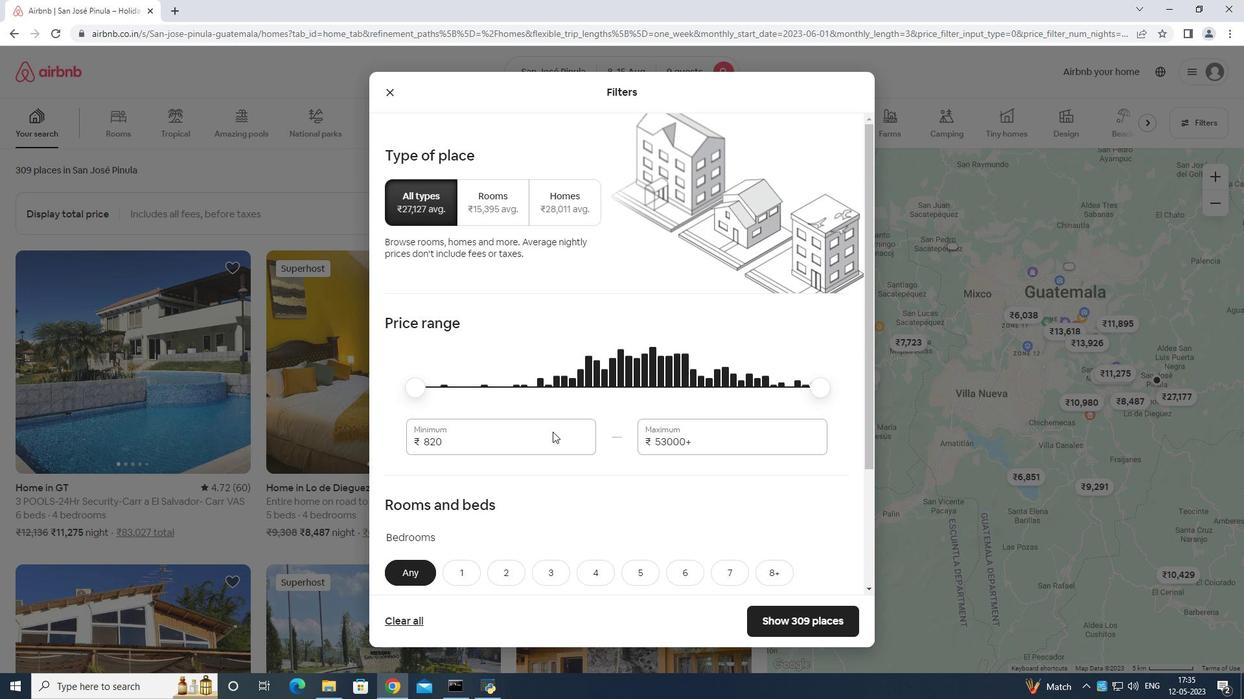 
Action: Mouse moved to (555, 428)
Screenshot: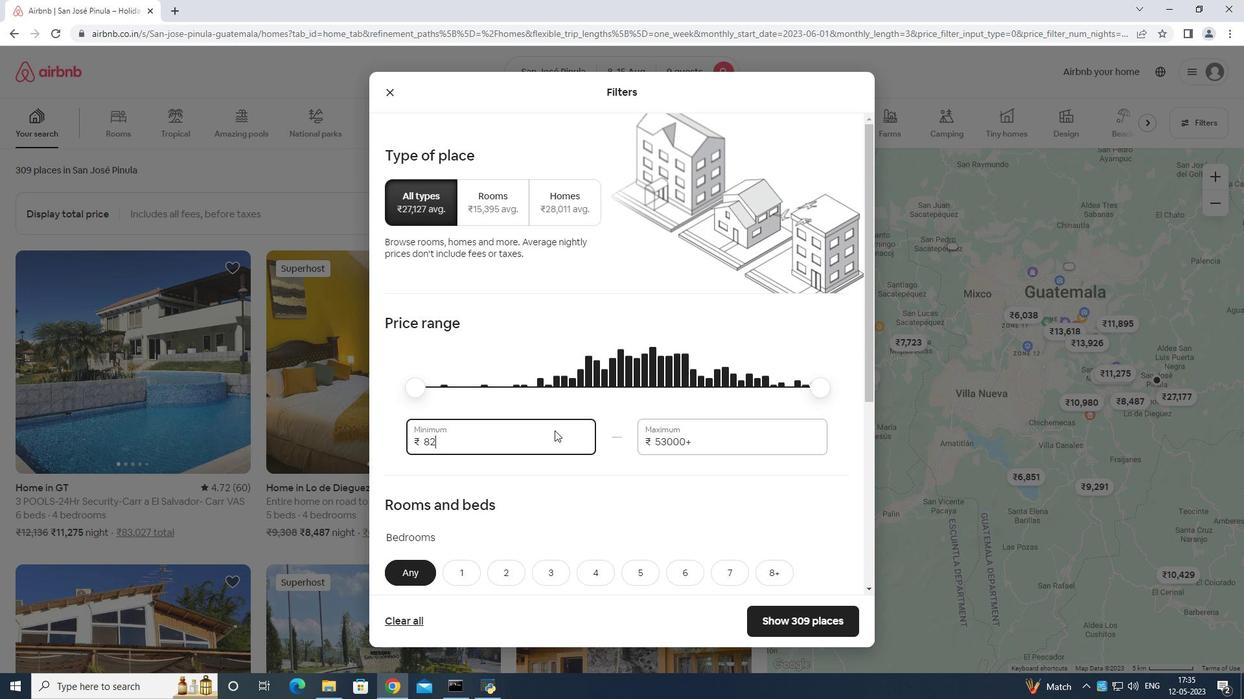 
Action: Key pressed <Key.backspace>
Screenshot: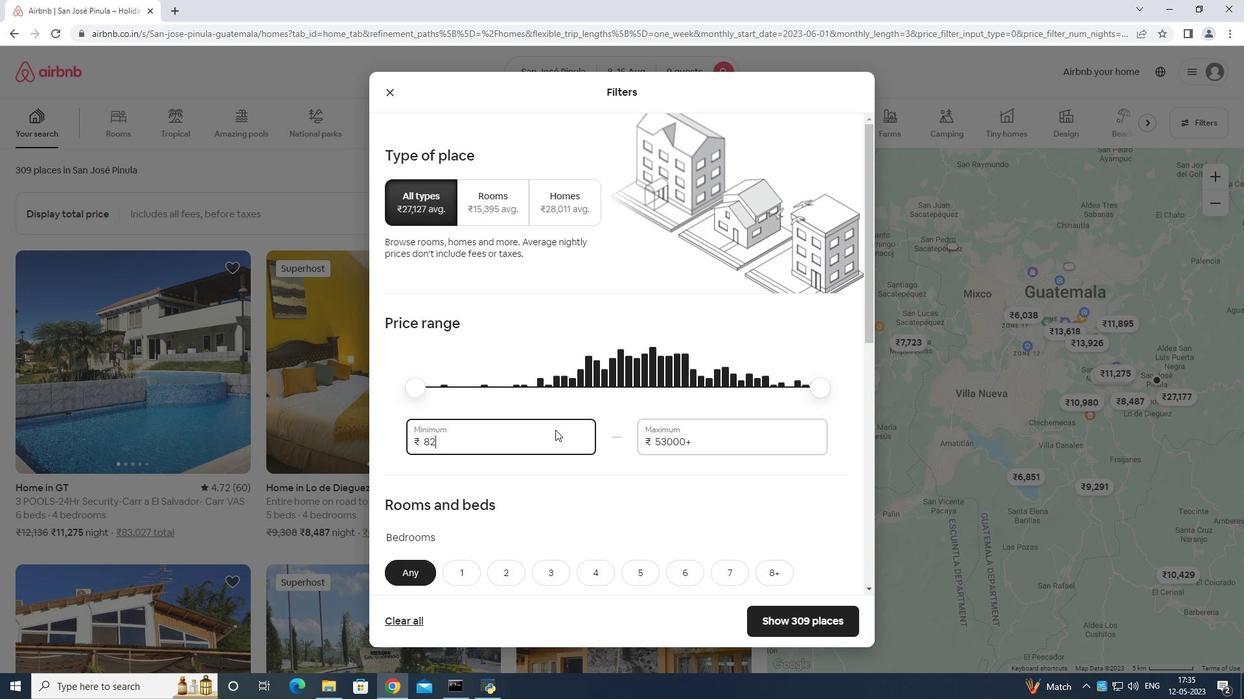 
Action: Mouse moved to (555, 428)
Screenshot: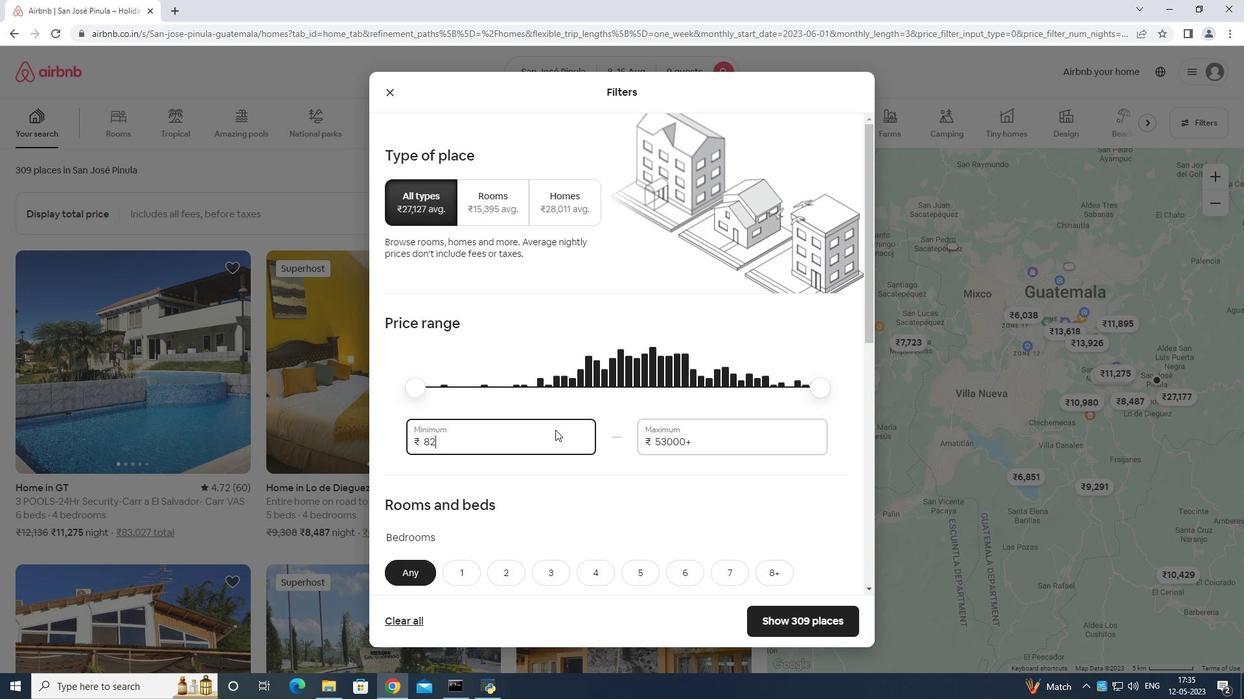 
Action: Key pressed <Key.backspace>
Screenshot: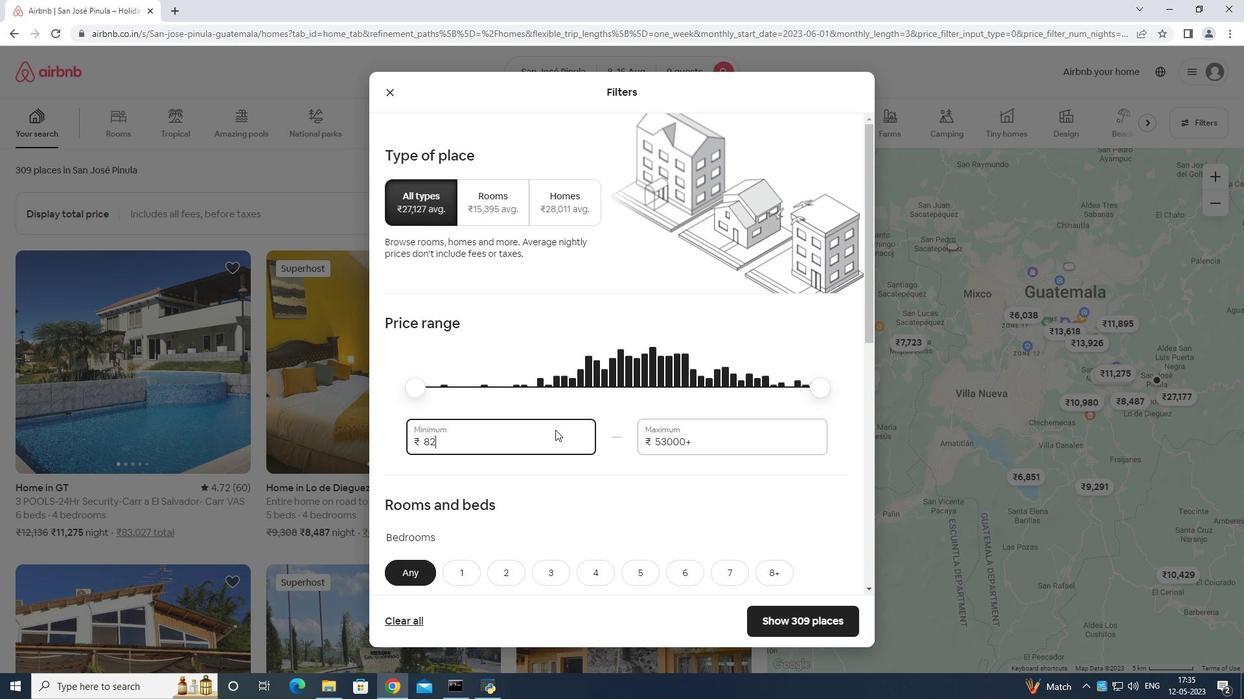 
Action: Mouse moved to (556, 427)
Screenshot: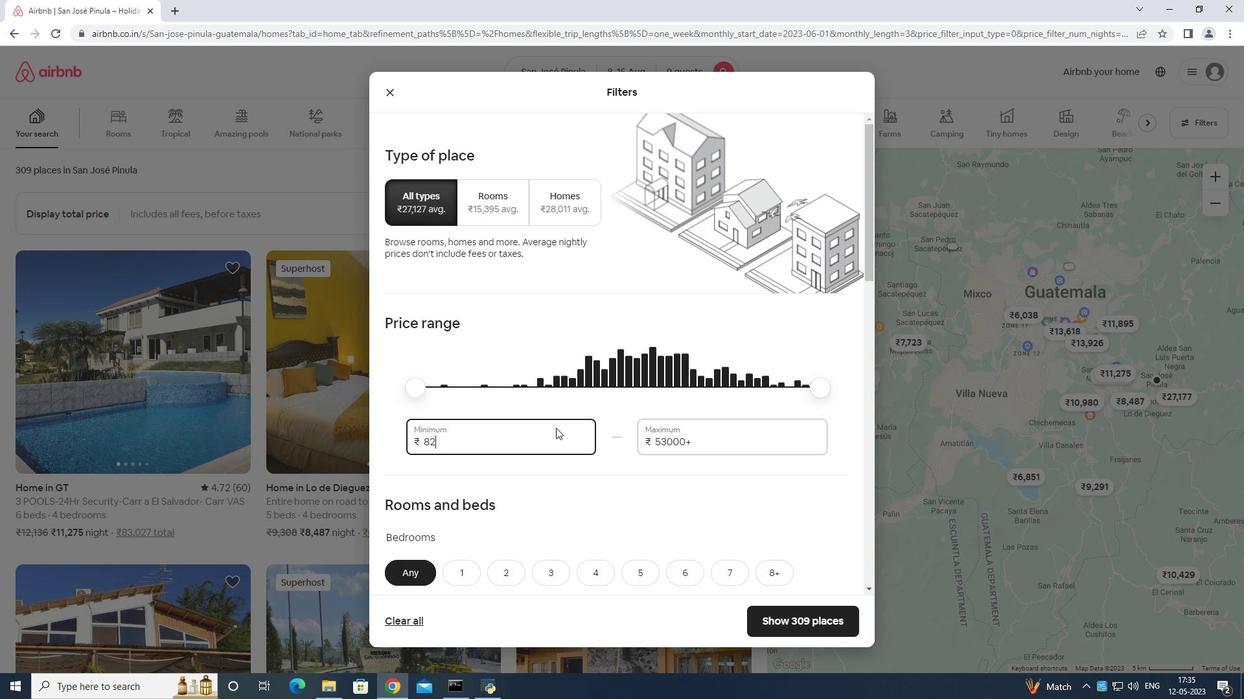 
Action: Key pressed <Key.backspace>
Screenshot: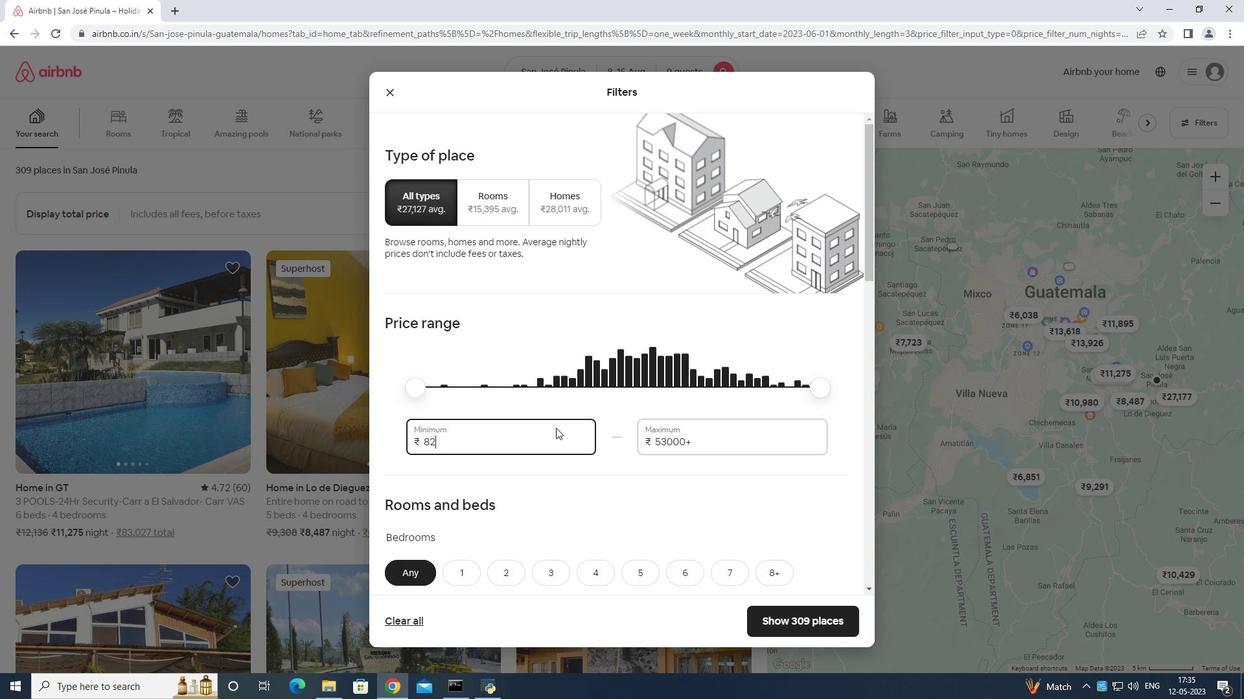 
Action: Mouse moved to (557, 427)
Screenshot: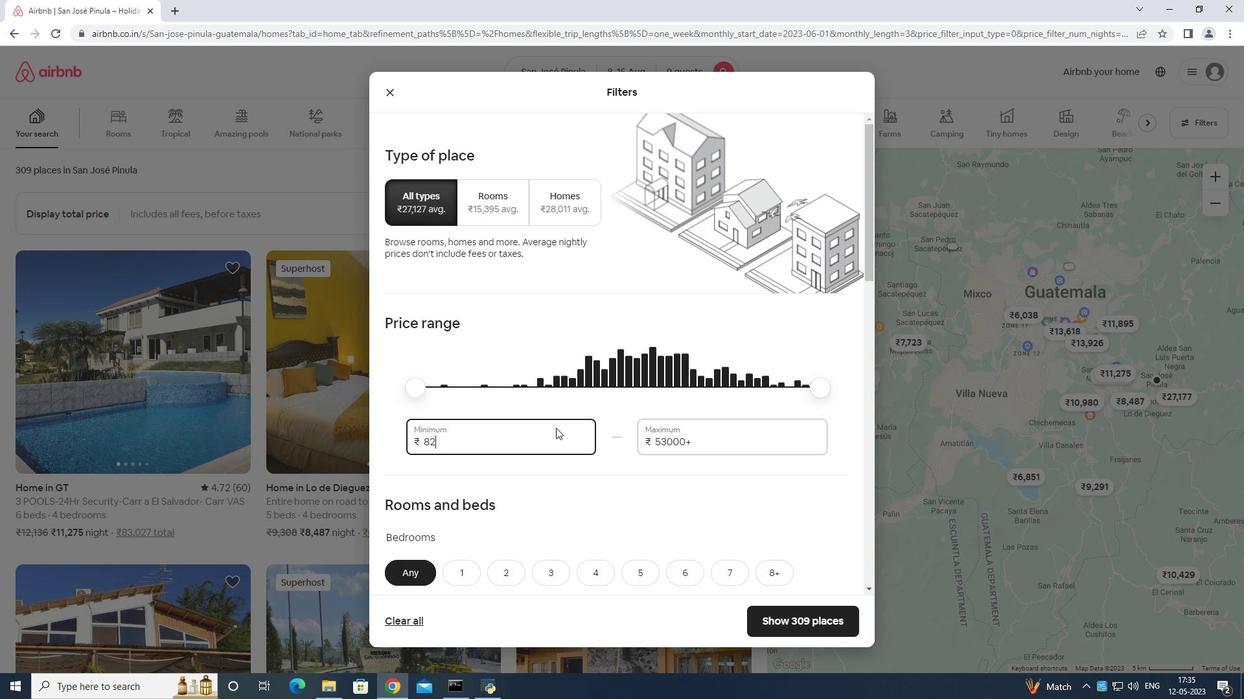 
Action: Key pressed <Key.backspace>
Screenshot: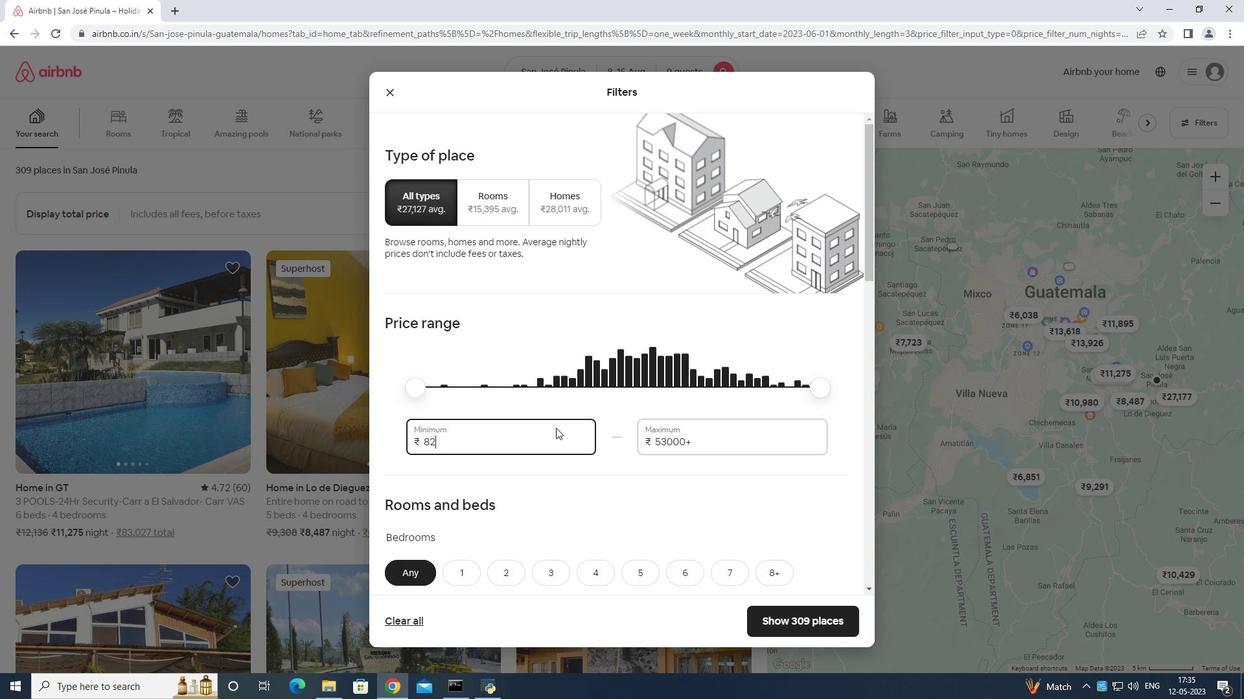 
Action: Mouse moved to (557, 425)
Screenshot: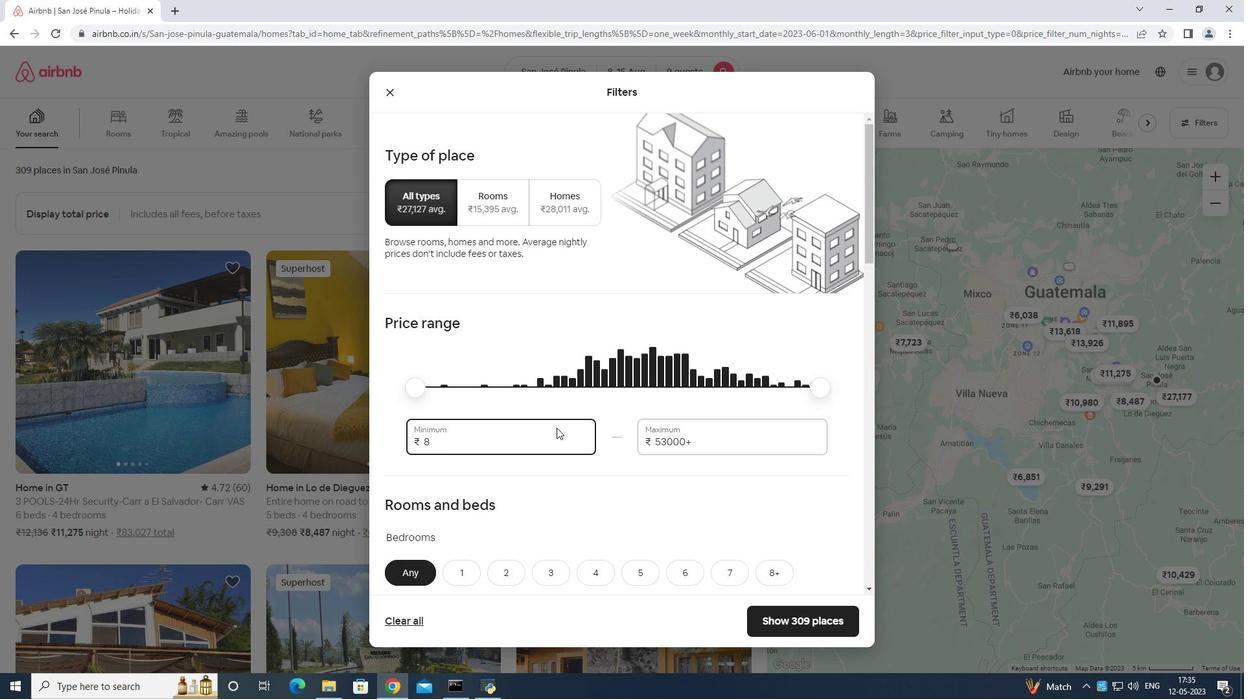 
Action: Key pressed <Key.backspace>
Screenshot: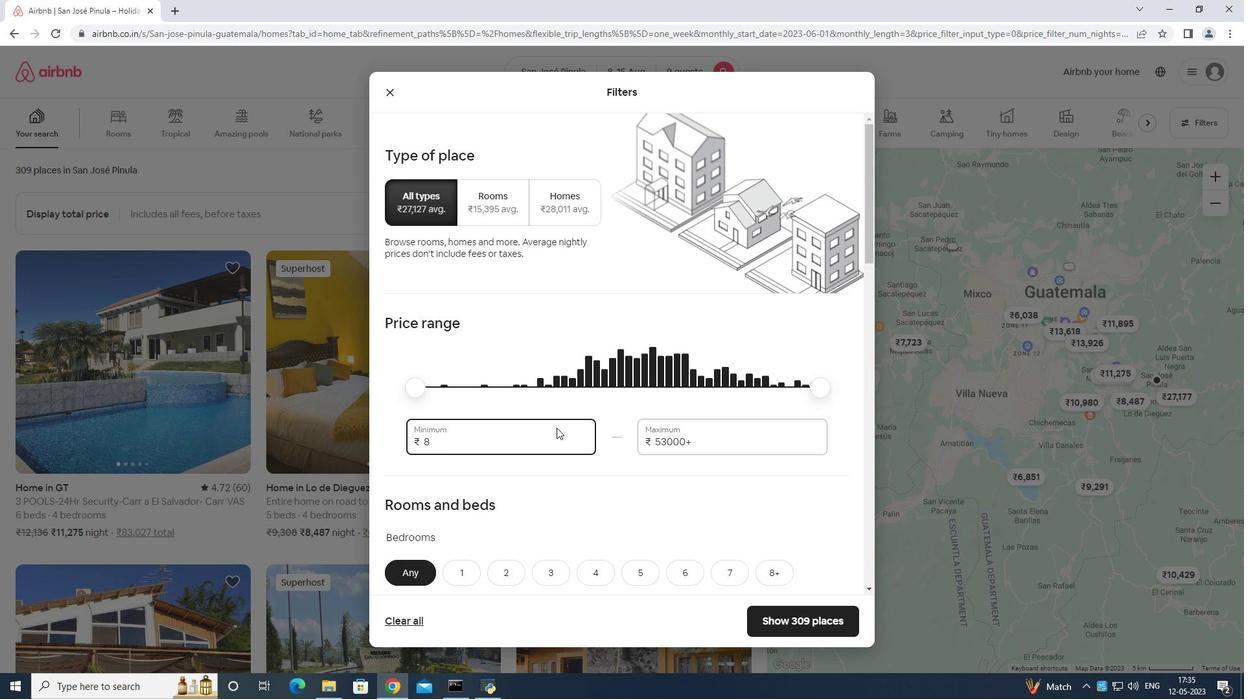 
Action: Mouse moved to (558, 424)
Screenshot: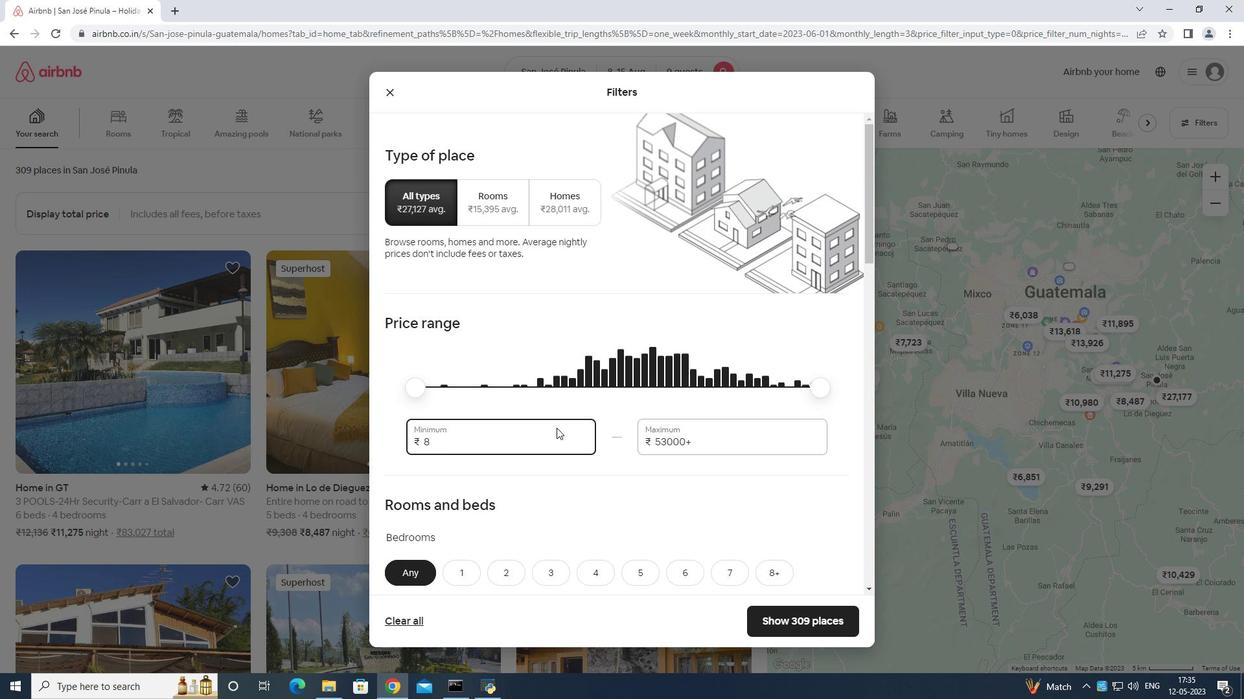 
Action: Key pressed <Key.backspace>
Screenshot: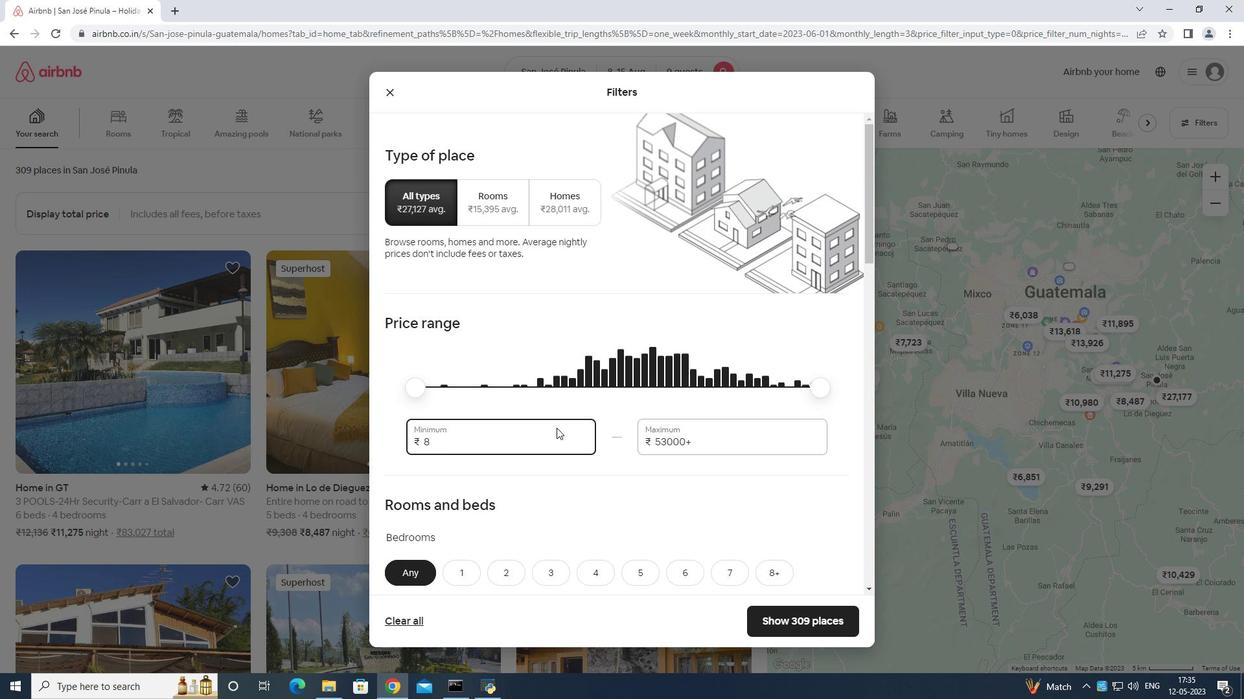 
Action: Mouse moved to (559, 424)
Screenshot: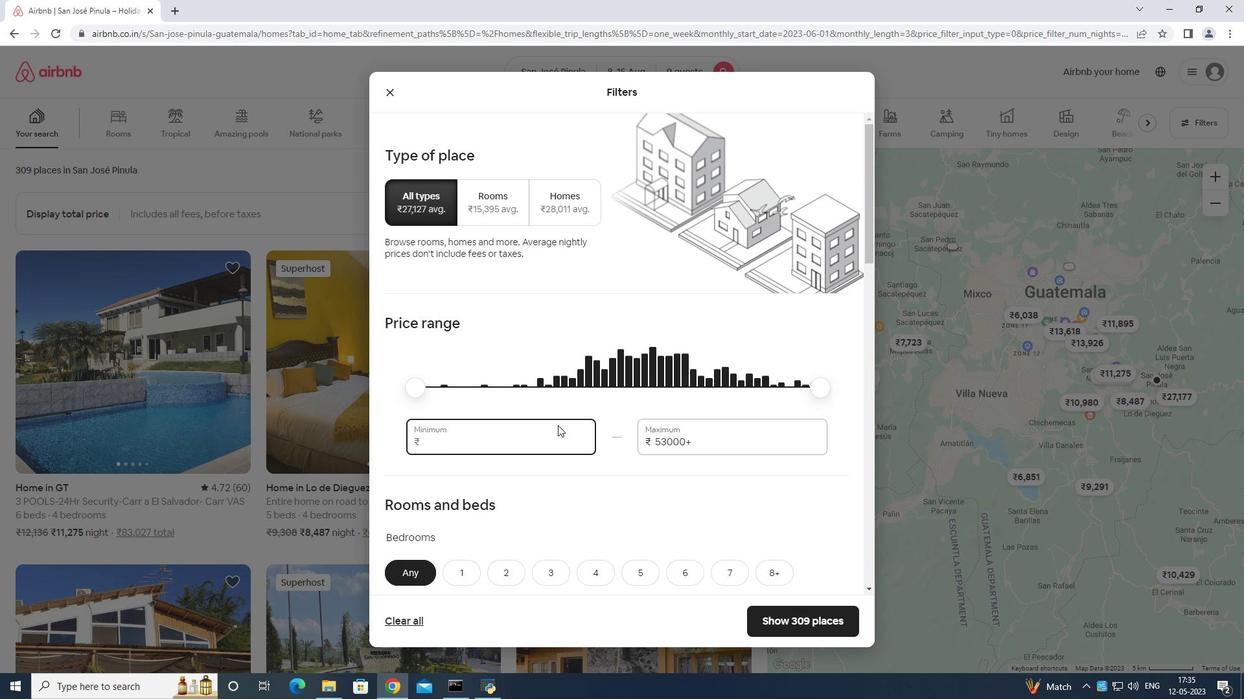 
Action: Key pressed <Key.backspace>
Screenshot: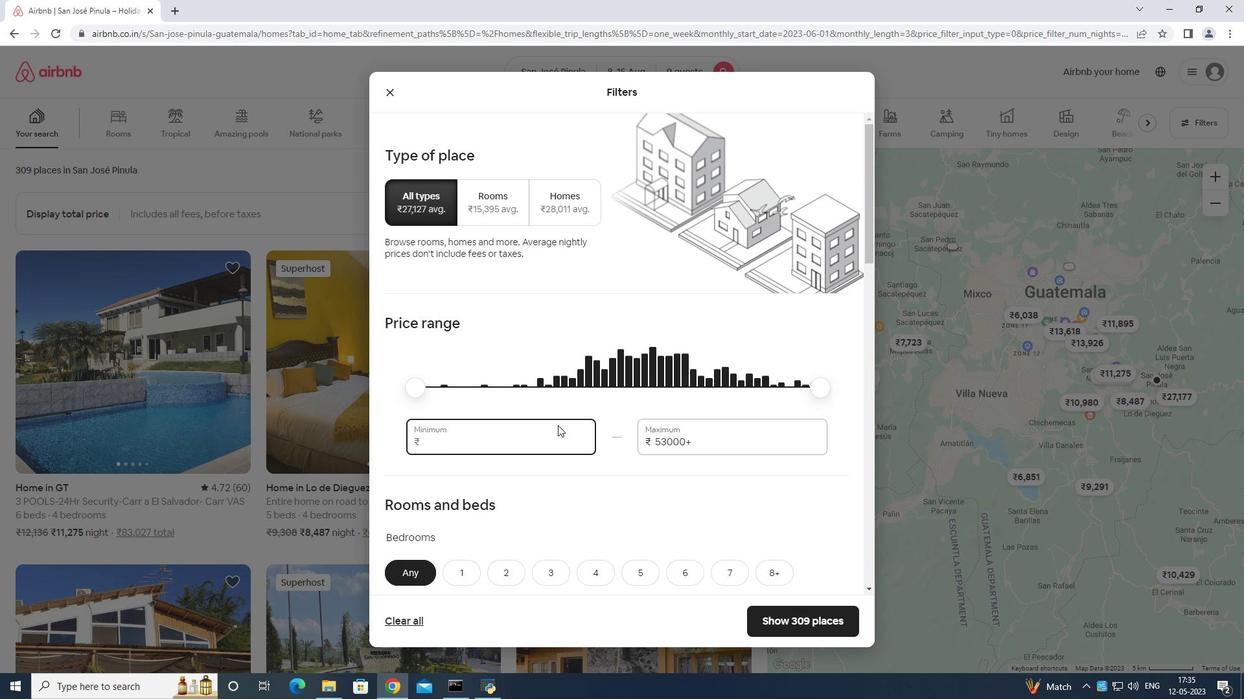 
Action: Mouse moved to (563, 422)
Screenshot: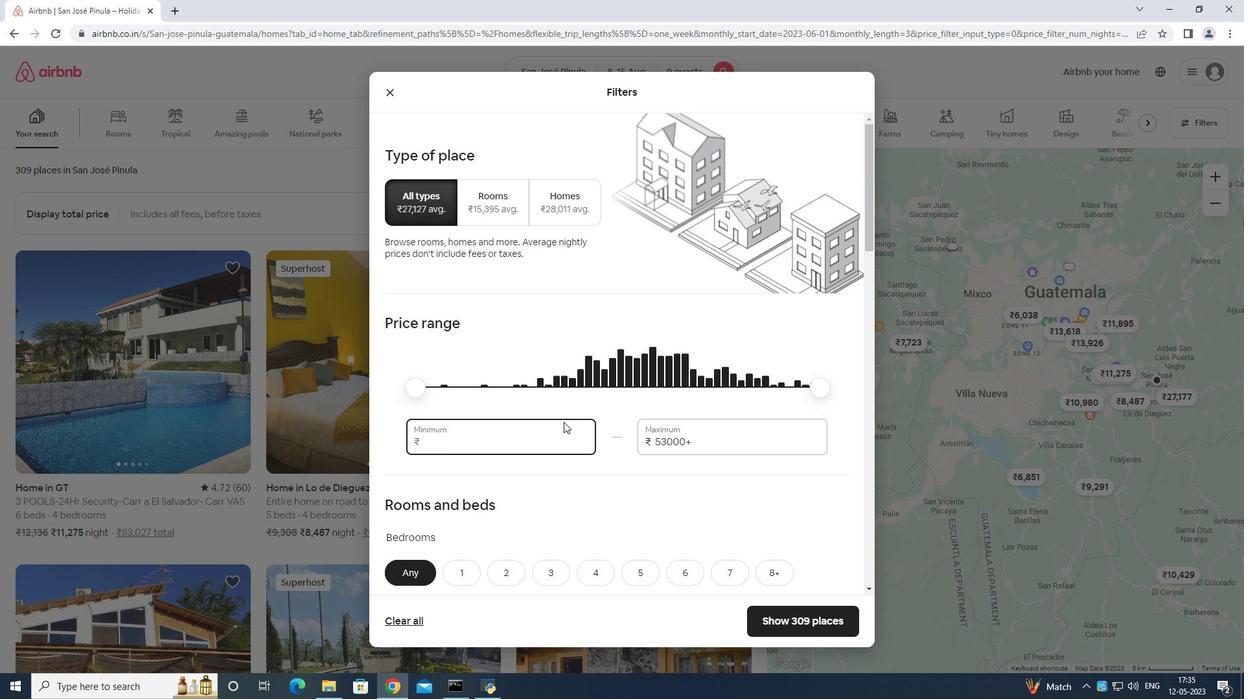 
Action: Key pressed 1
Screenshot: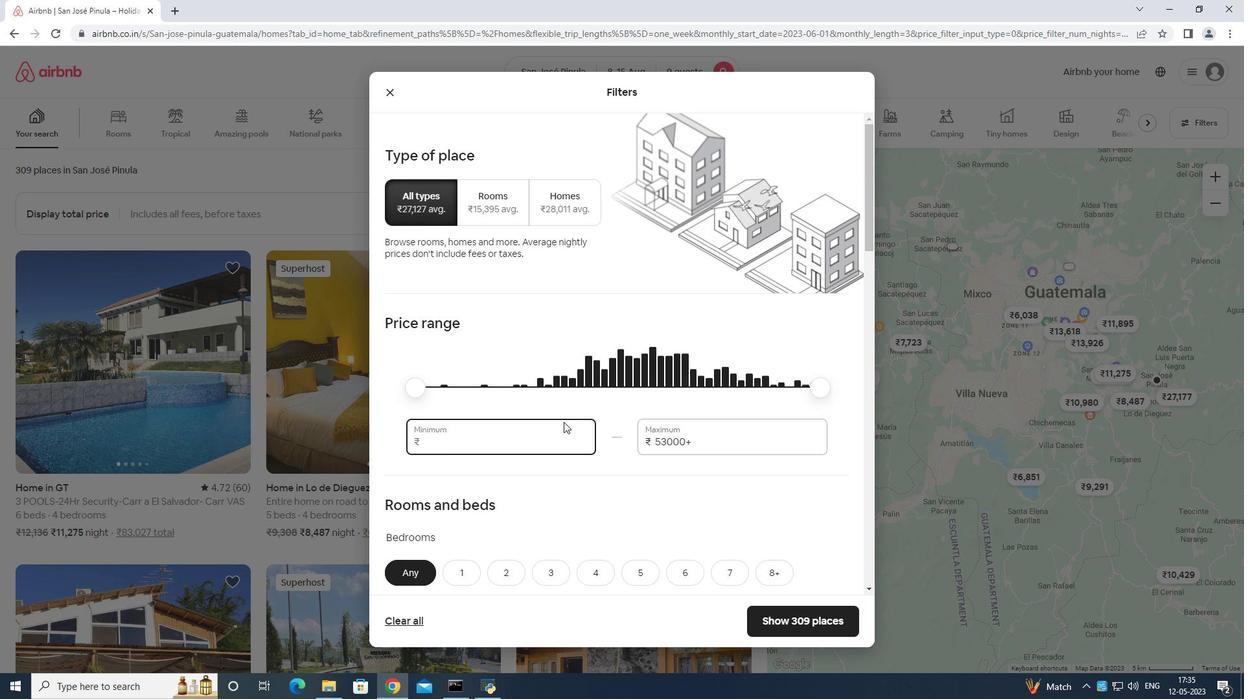 
Action: Mouse moved to (568, 420)
Screenshot: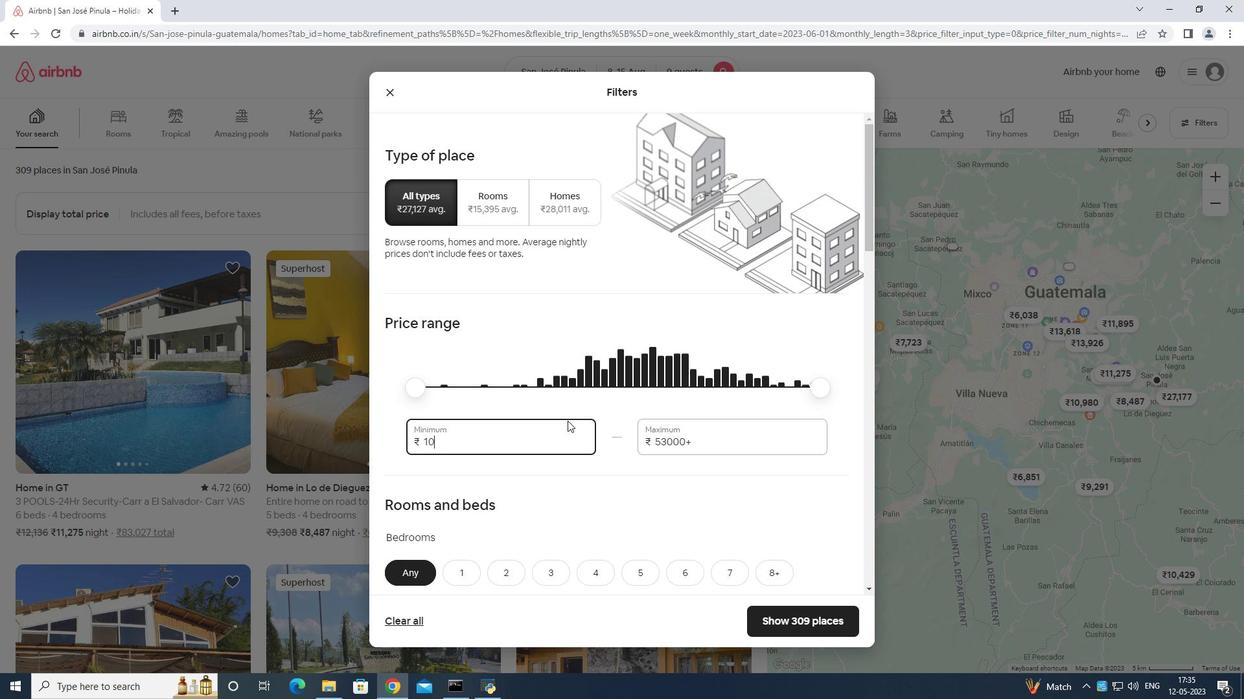 
Action: Key pressed 0000
Screenshot: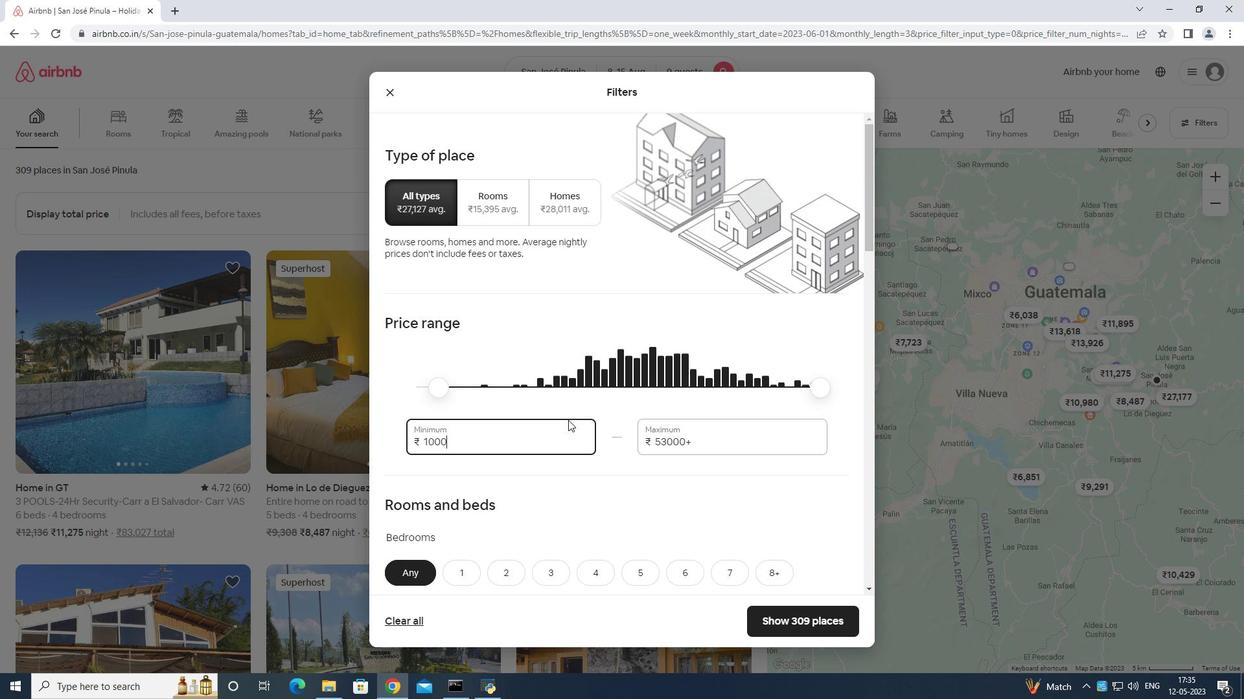 
Action: Mouse moved to (691, 428)
Screenshot: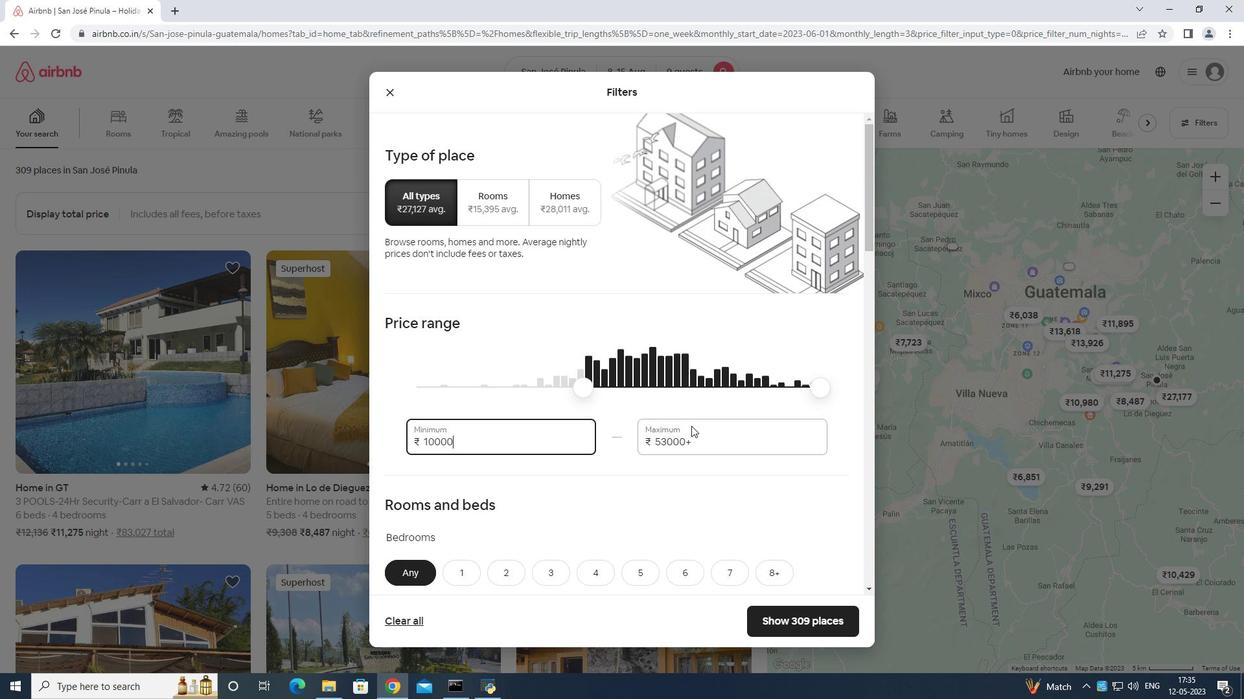 
Action: Mouse pressed left at (691, 428)
Screenshot: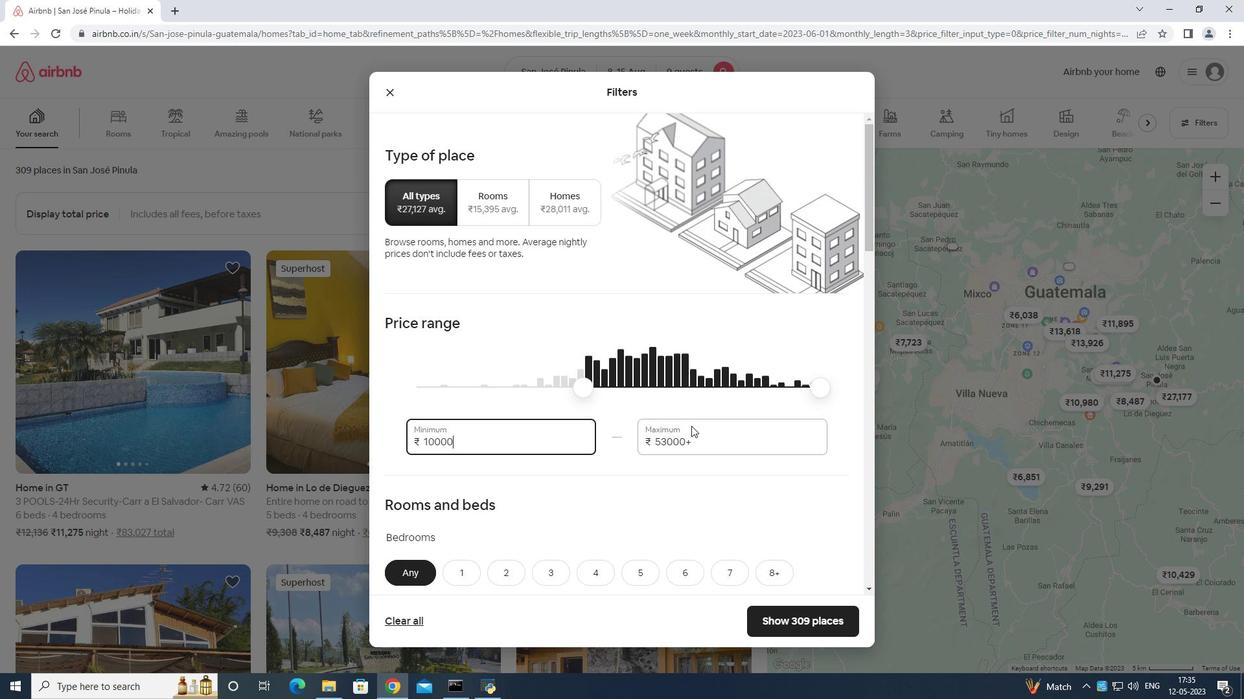 
Action: Mouse moved to (692, 428)
Screenshot: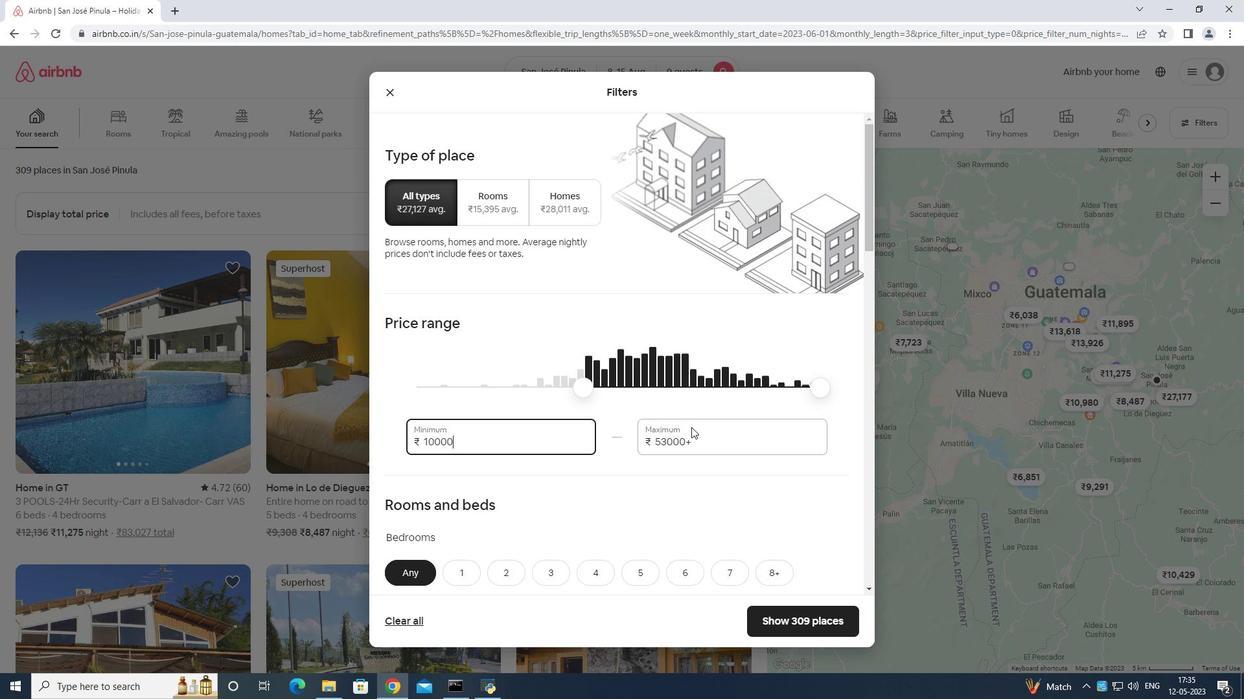 
Action: Key pressed <Key.backspace>
Screenshot: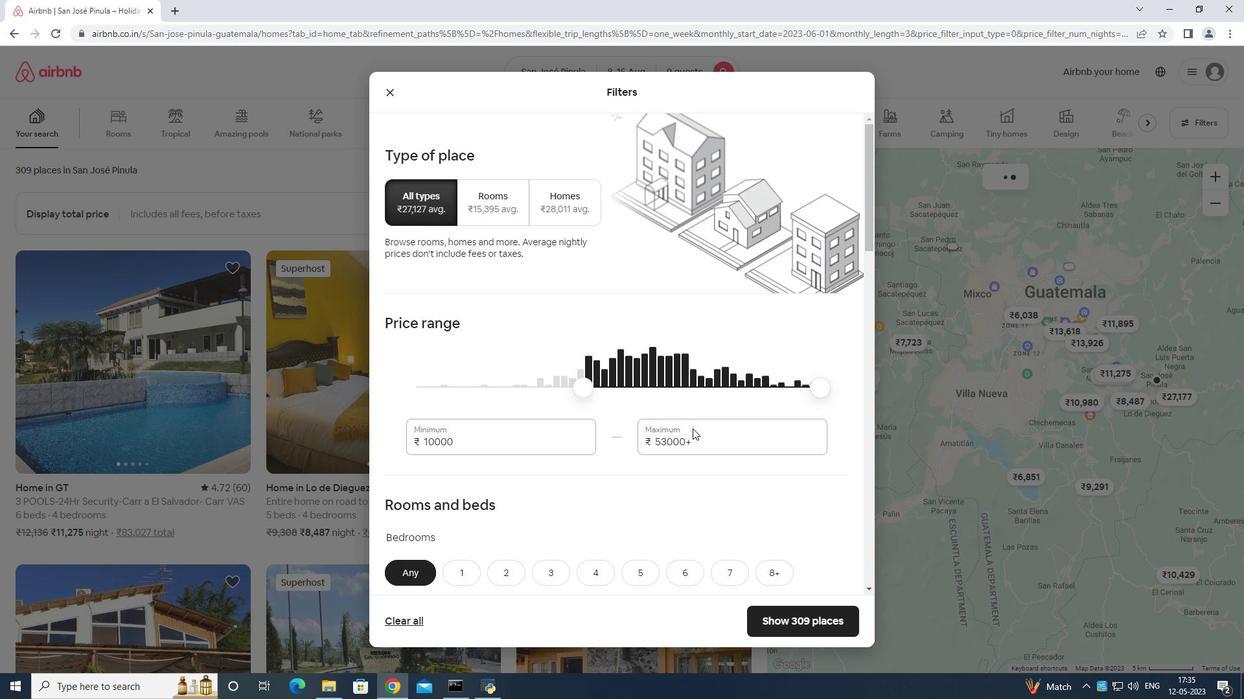 
Action: Mouse moved to (689, 428)
Screenshot: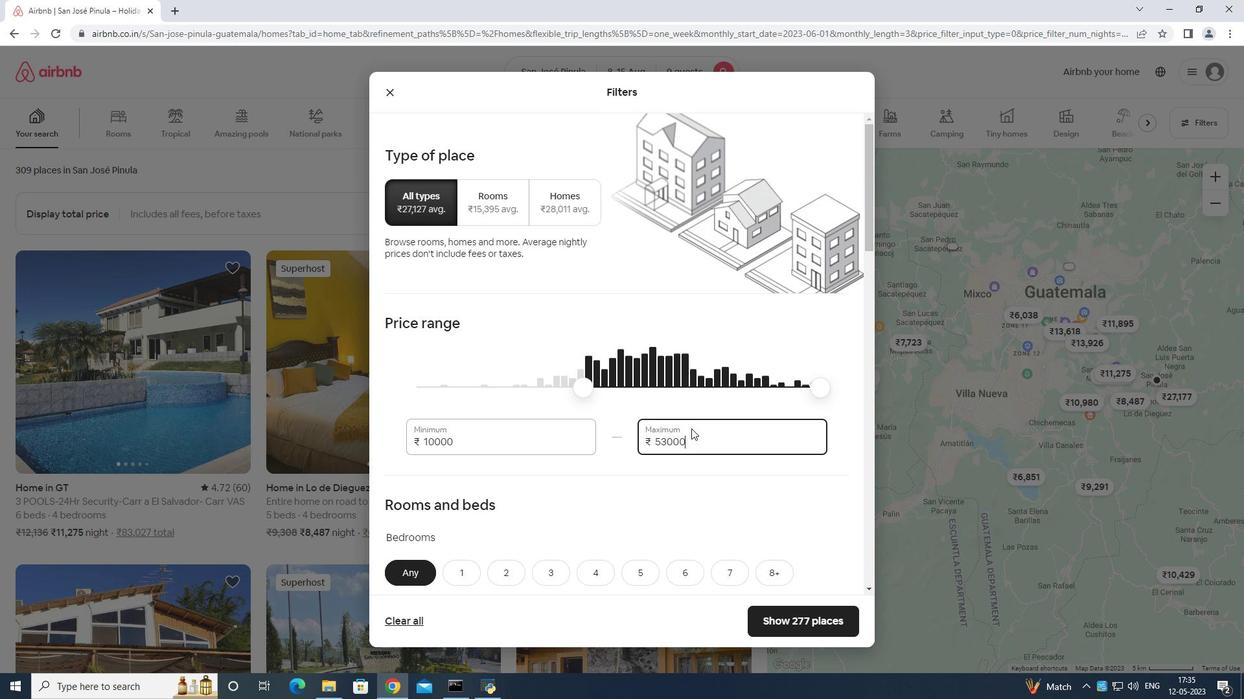 
Action: Key pressed <Key.backspace><Key.backspace><Key.backspace><Key.backspace><Key.backspace><Key.backspace><Key.backspace><Key.backspace><Key.backspace><Key.backspace><Key.backspace><Key.backspace><Key.backspace><Key.backspace><Key.backspace>
Screenshot: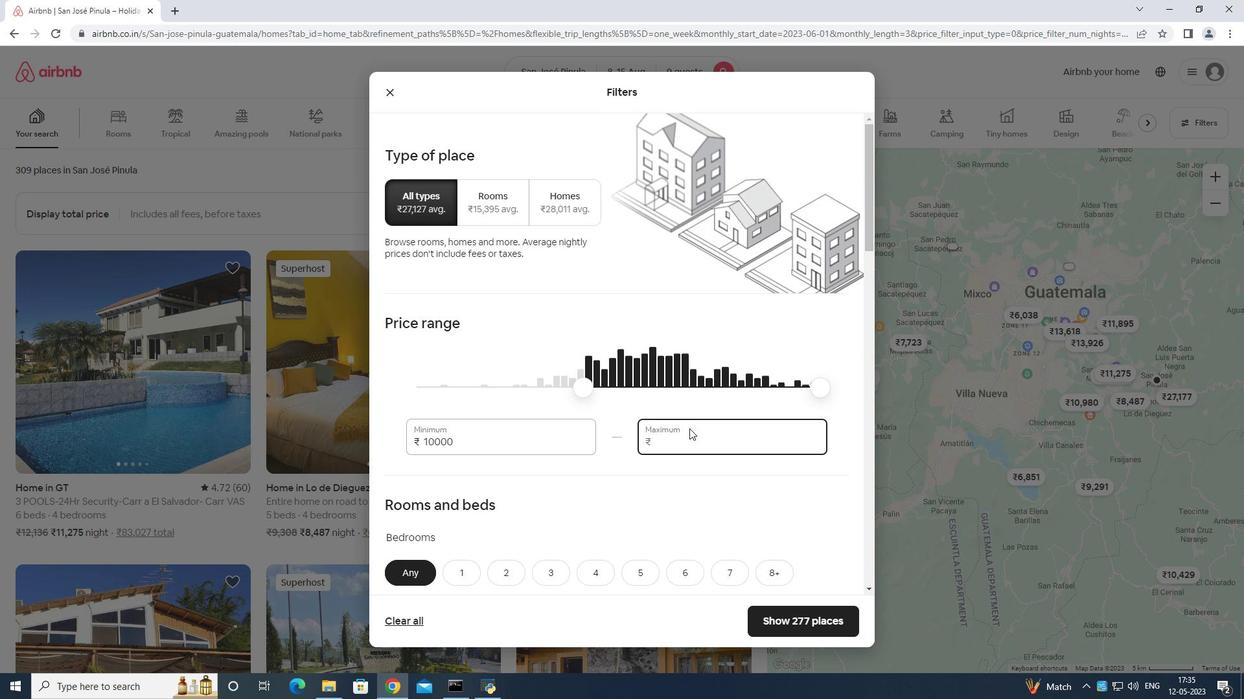 
Action: Mouse moved to (689, 428)
Screenshot: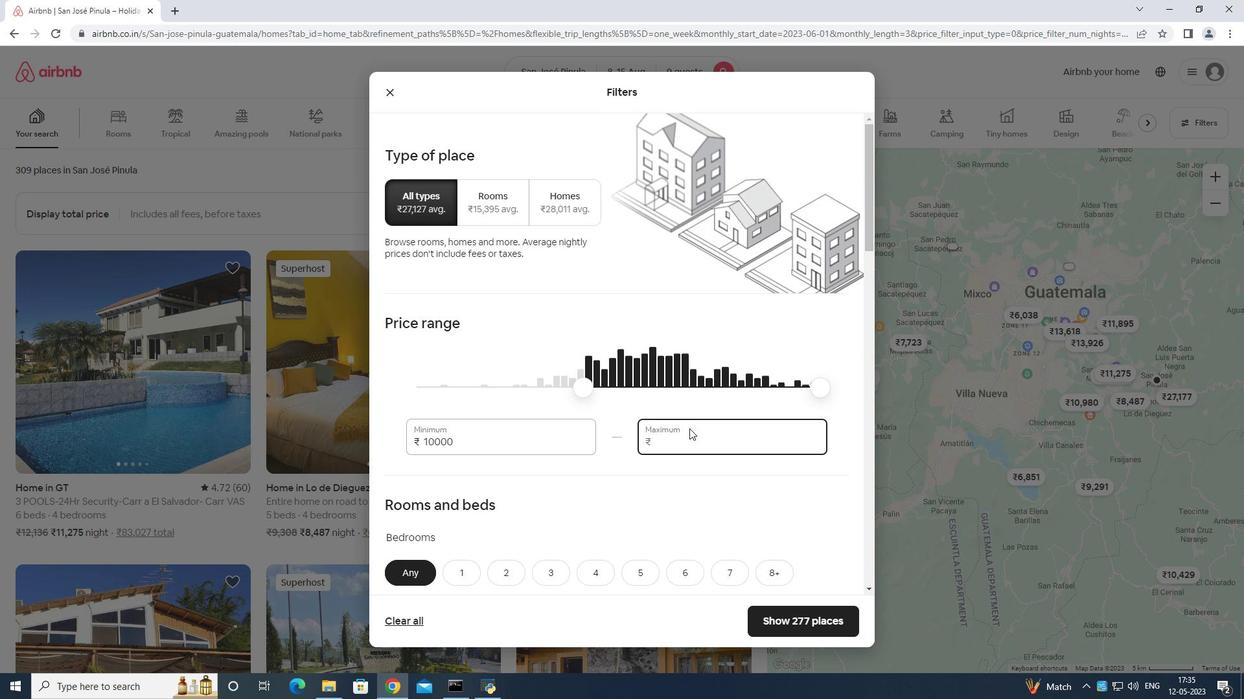 
Action: Key pressed <Key.backspace>
Screenshot: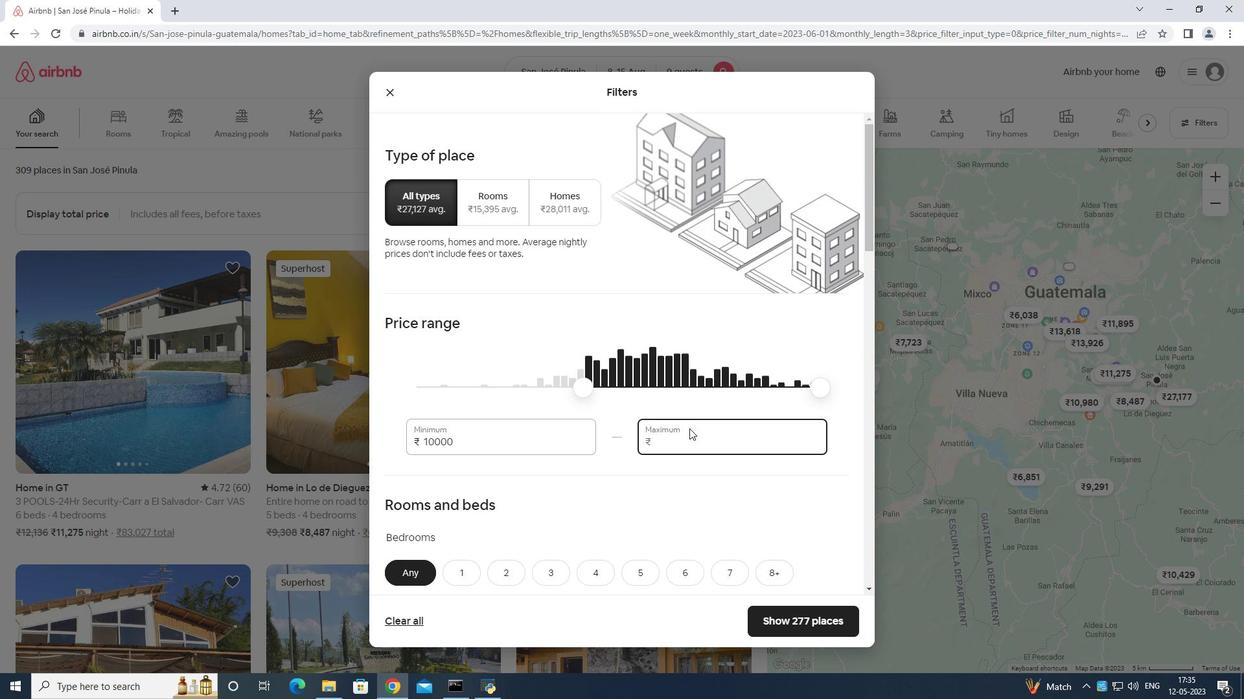 
Action: Mouse moved to (690, 428)
Screenshot: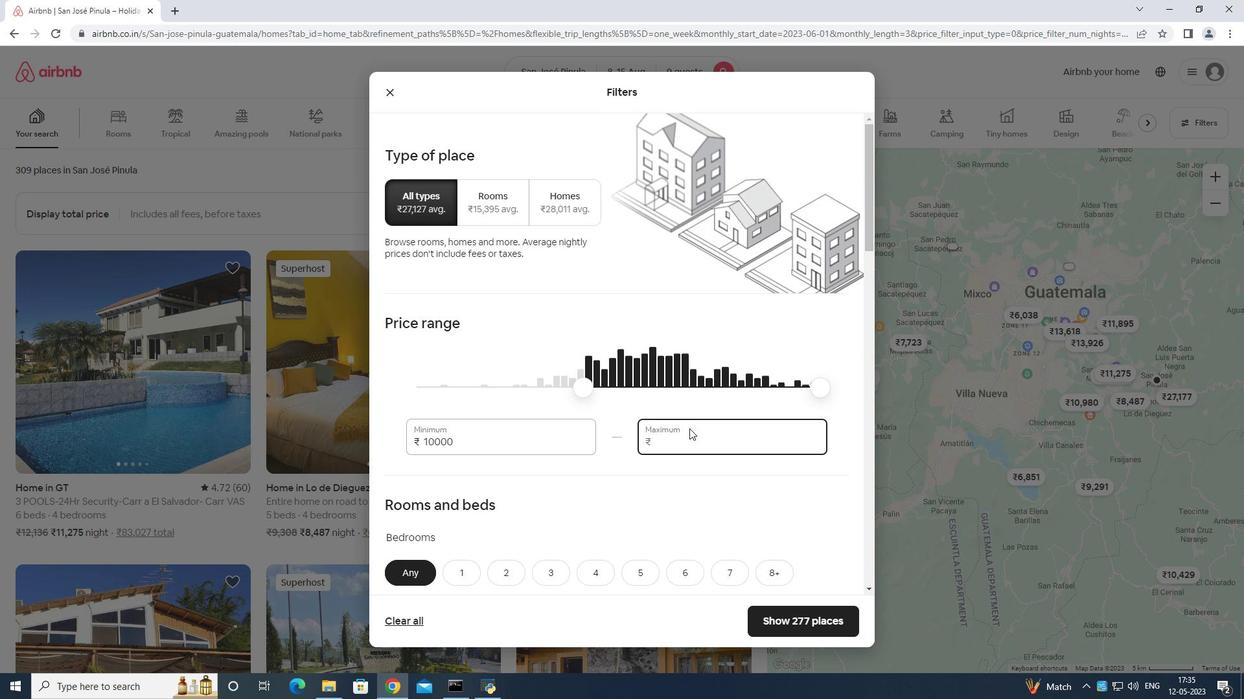 
Action: Key pressed <Key.backspace>
Screenshot: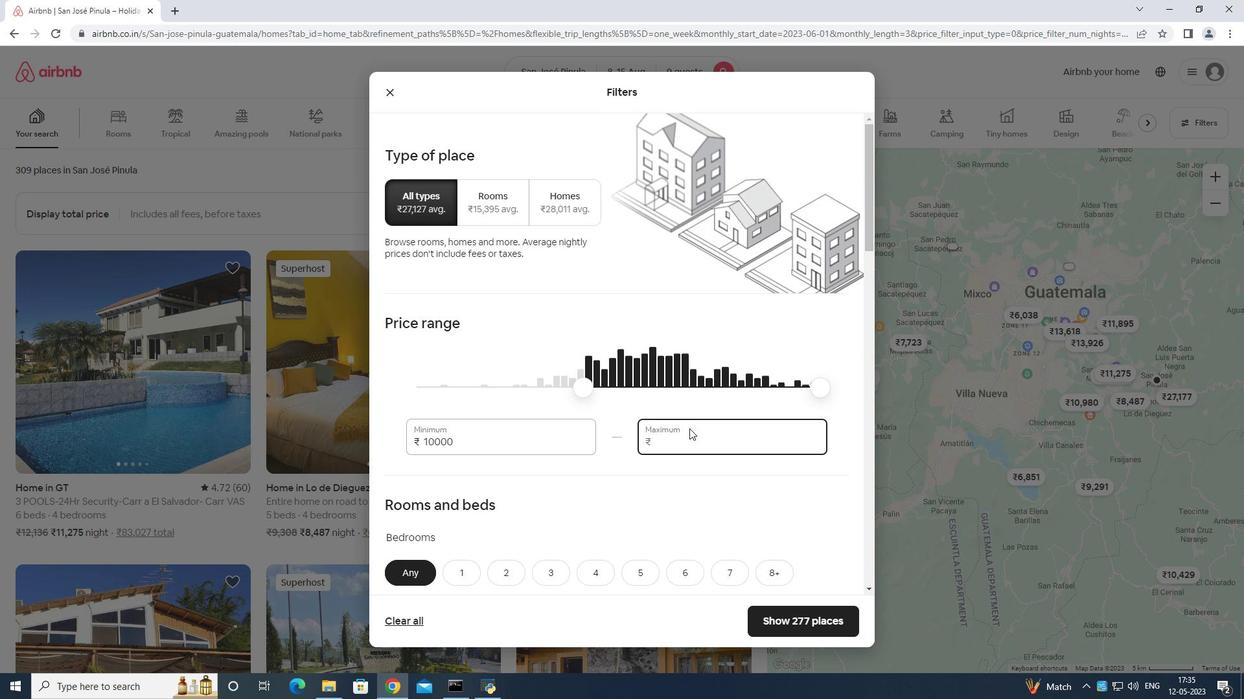 
Action: Mouse moved to (693, 428)
Screenshot: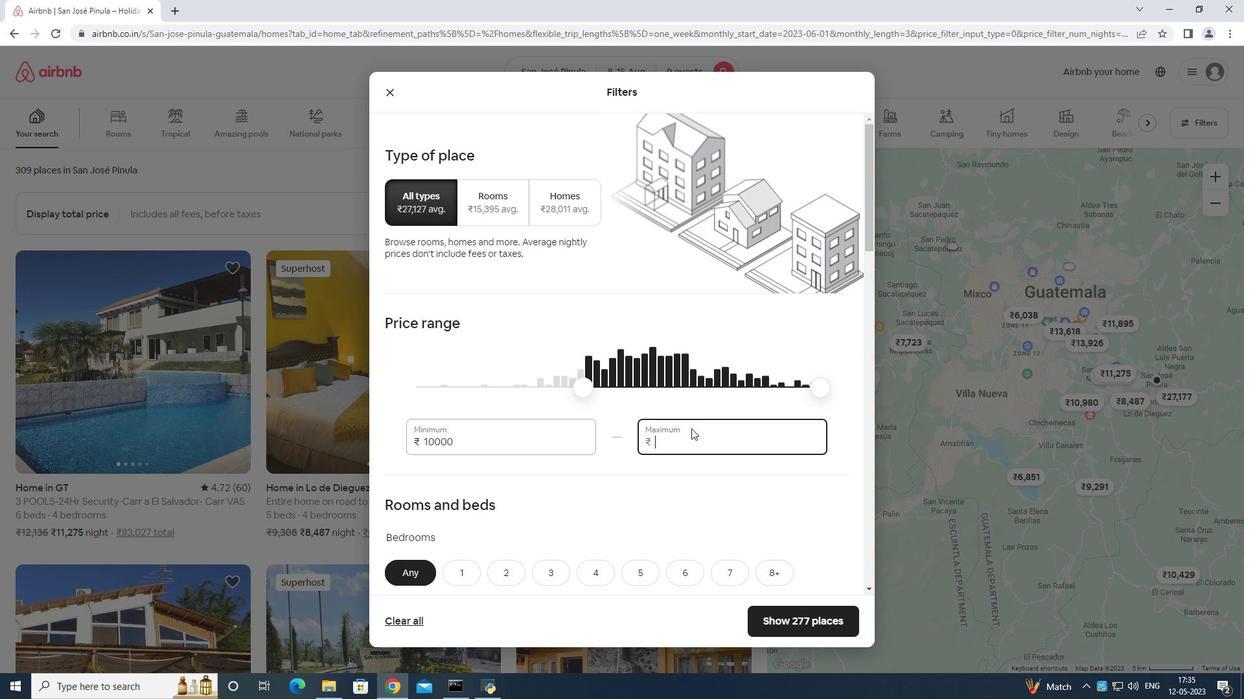 
Action: Key pressed 1
Screenshot: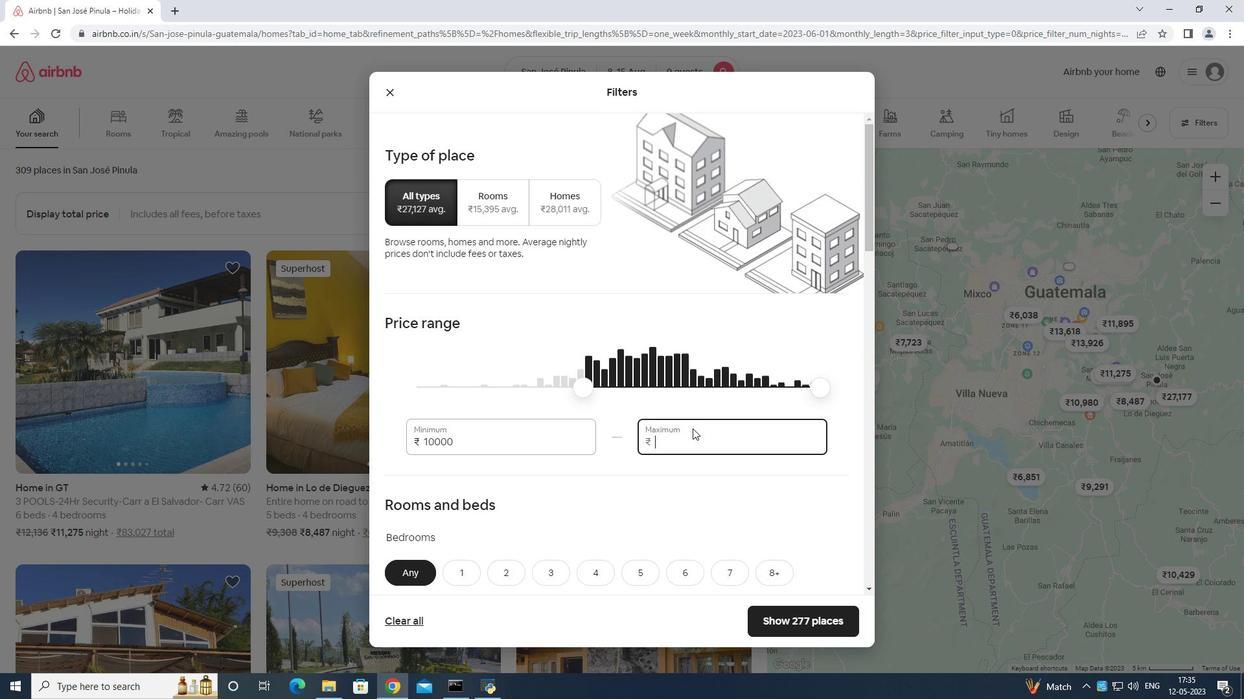 
Action: Mouse moved to (696, 428)
Screenshot: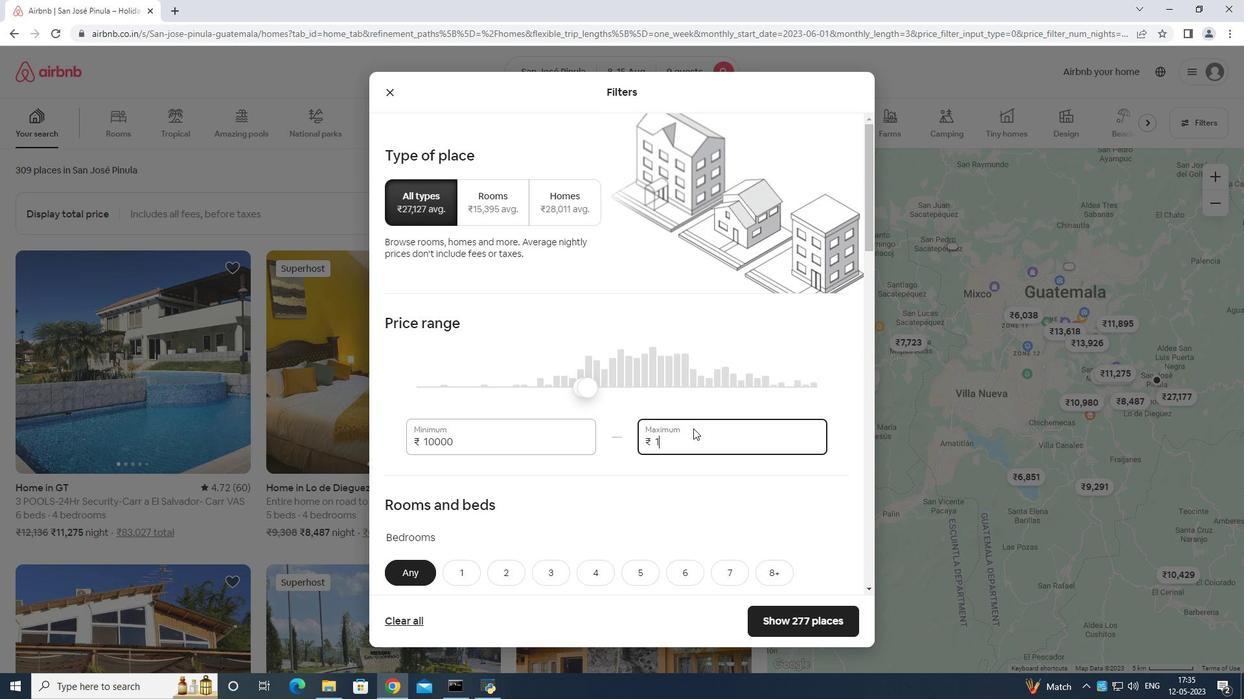 
Action: Key pressed 4
Screenshot: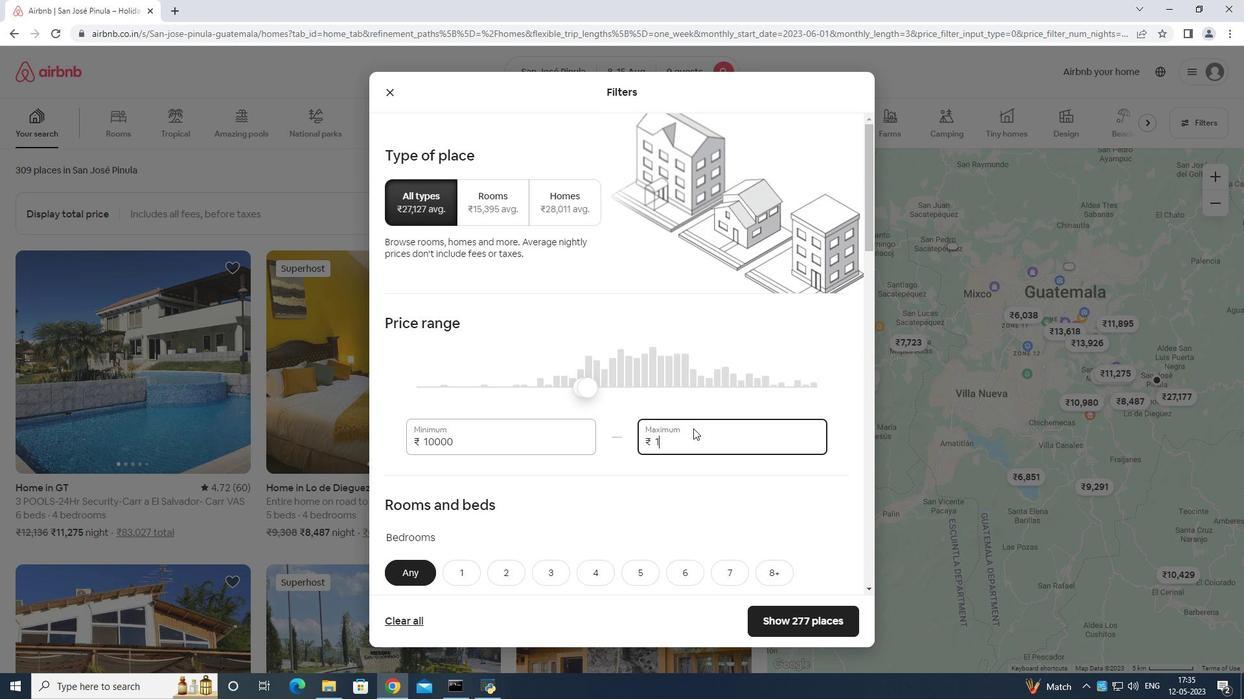 
Action: Mouse moved to (699, 428)
Screenshot: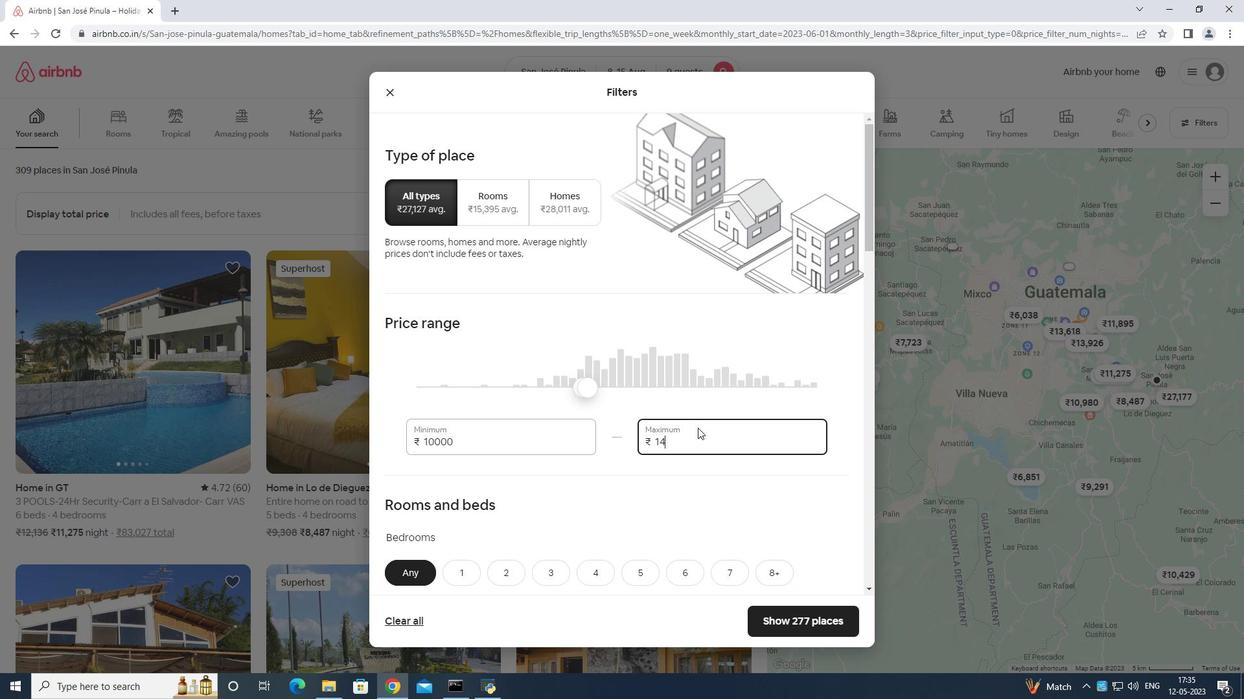
Action: Key pressed 000
Screenshot: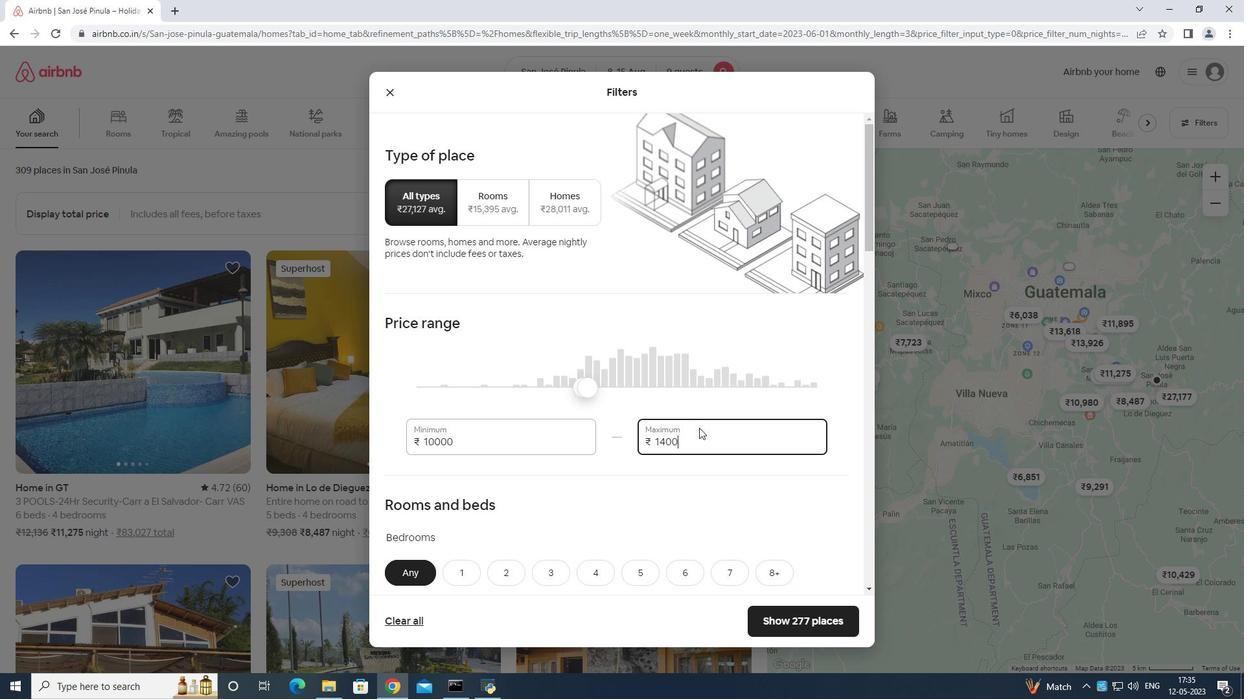 
Action: Mouse moved to (715, 424)
Screenshot: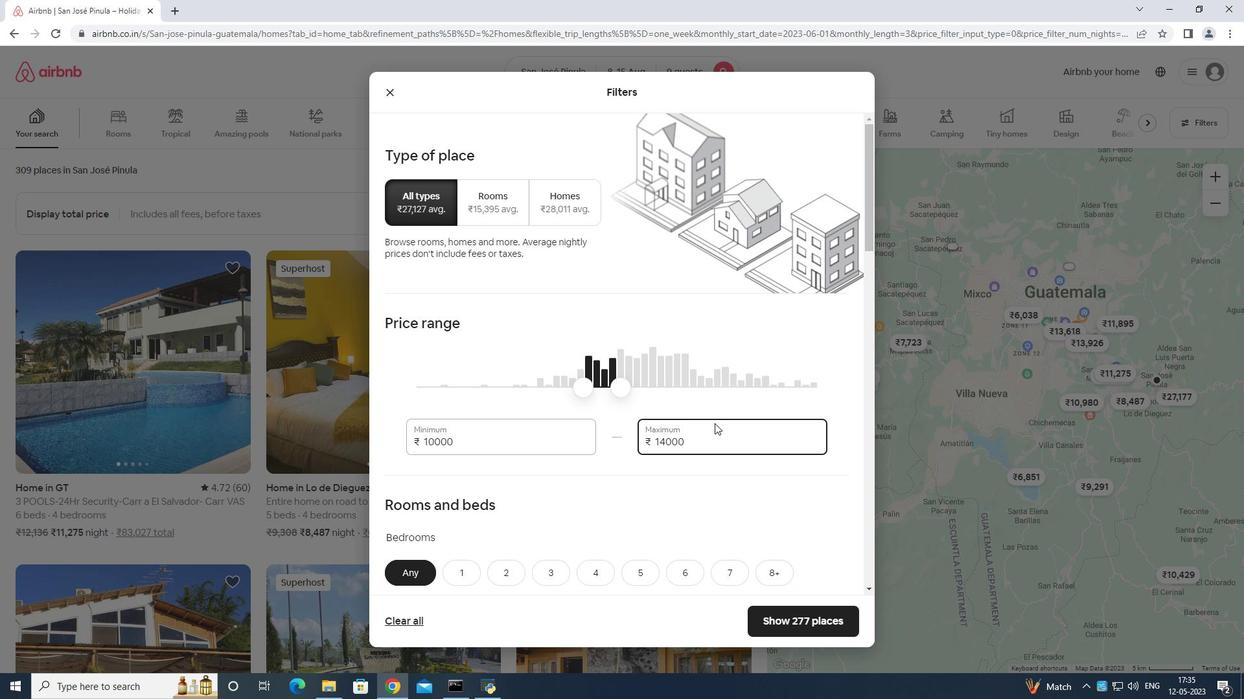 
Action: Mouse scrolled (715, 423) with delta (0, 0)
Screenshot: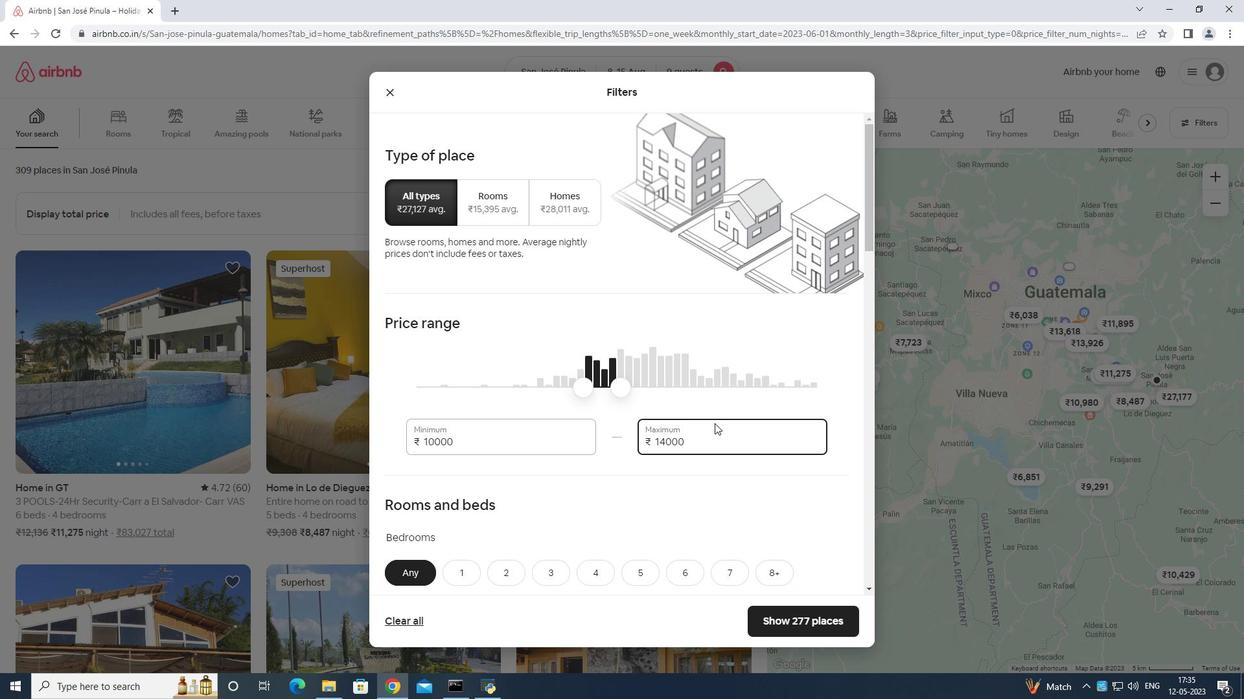 
Action: Mouse moved to (716, 425)
Screenshot: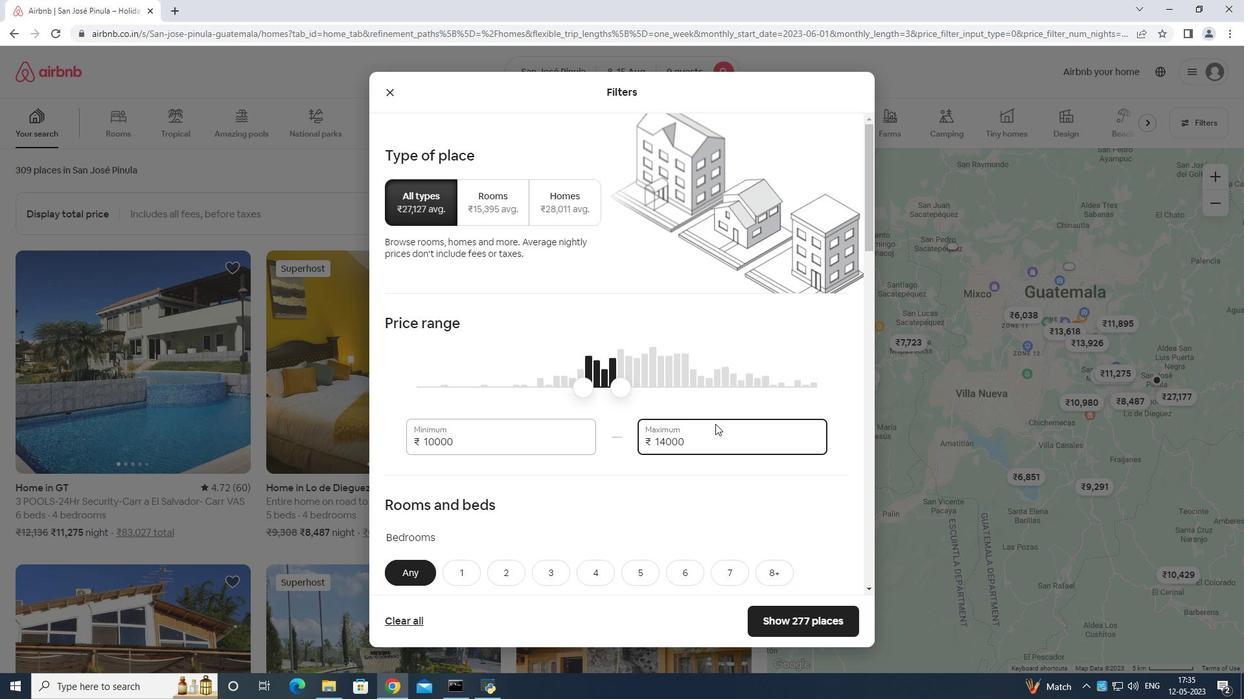
Action: Mouse scrolled (716, 425) with delta (0, 0)
Screenshot: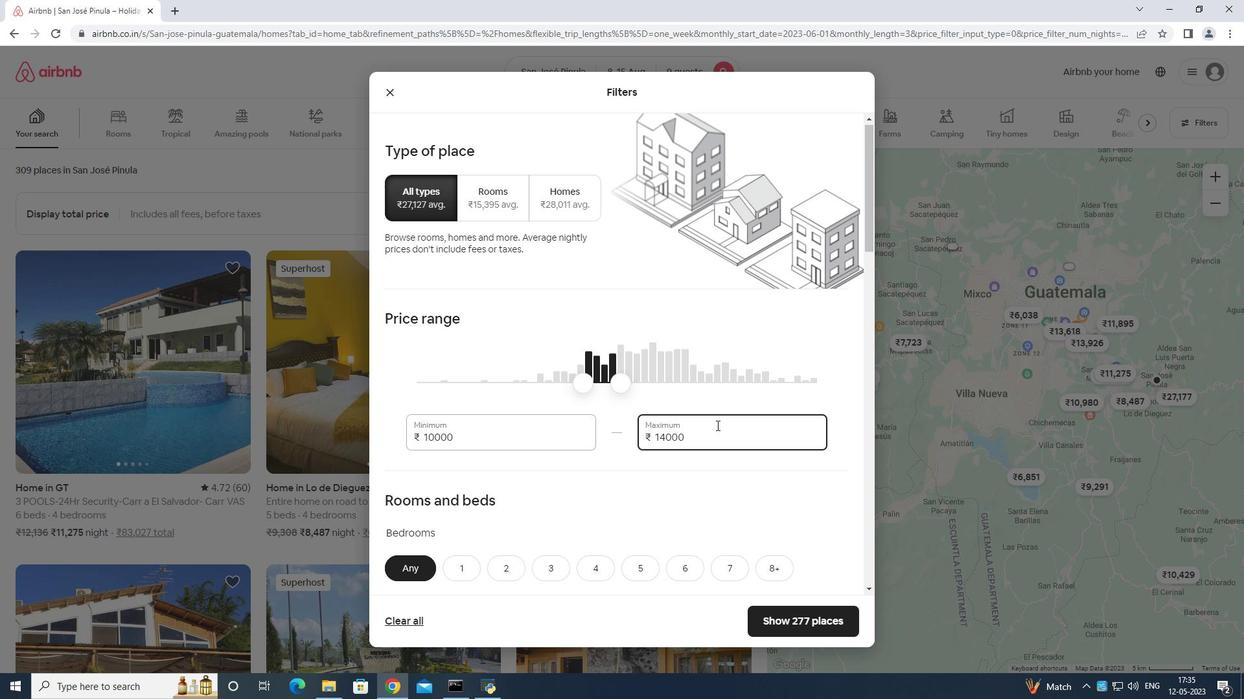 
Action: Mouse scrolled (716, 425) with delta (0, 0)
Screenshot: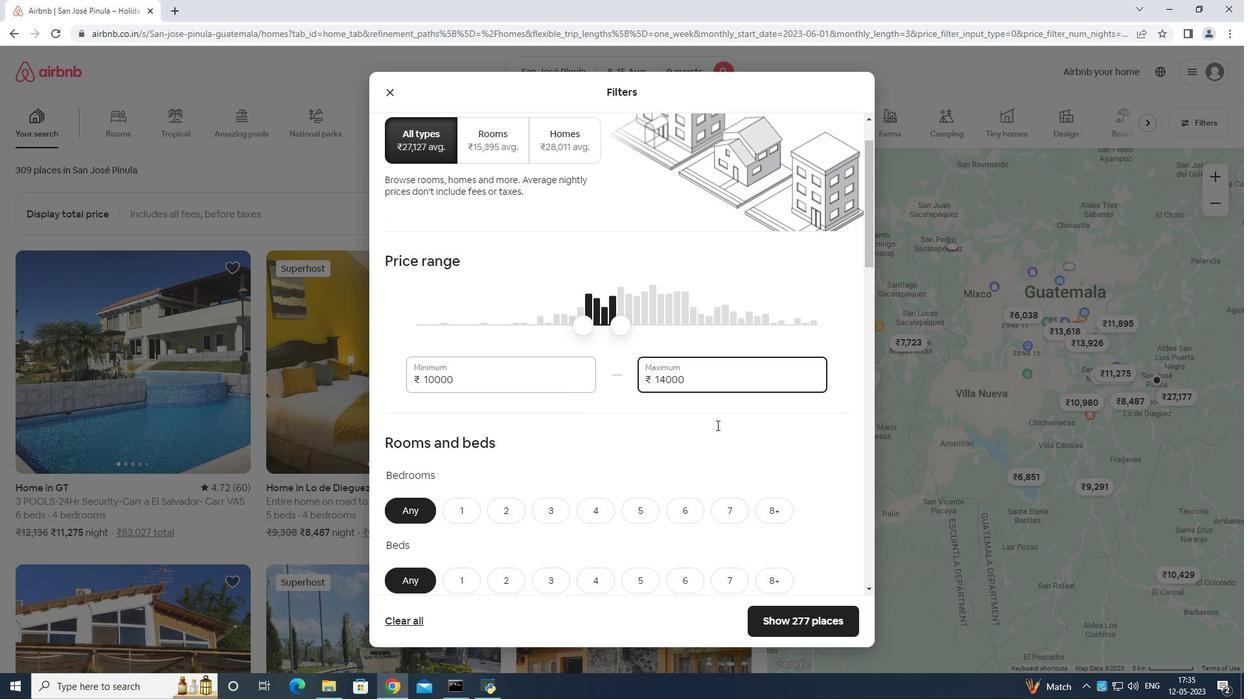 
Action: Mouse scrolled (716, 425) with delta (0, 0)
Screenshot: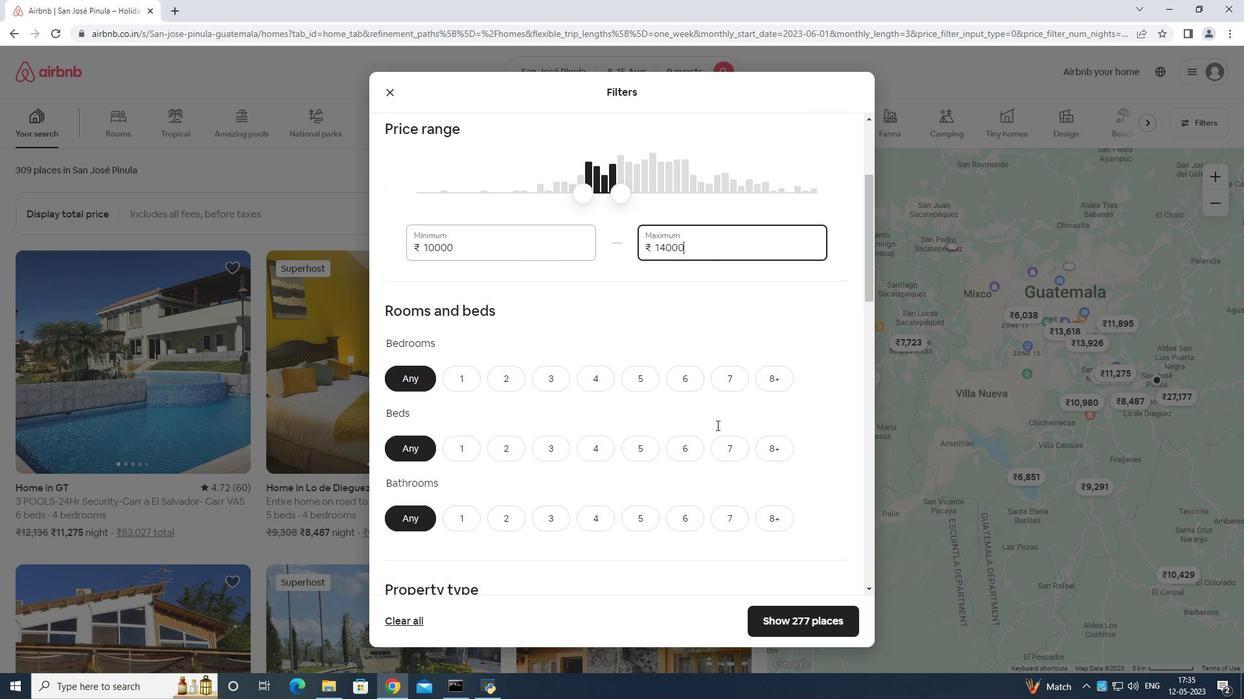 
Action: Mouse moved to (632, 310)
Screenshot: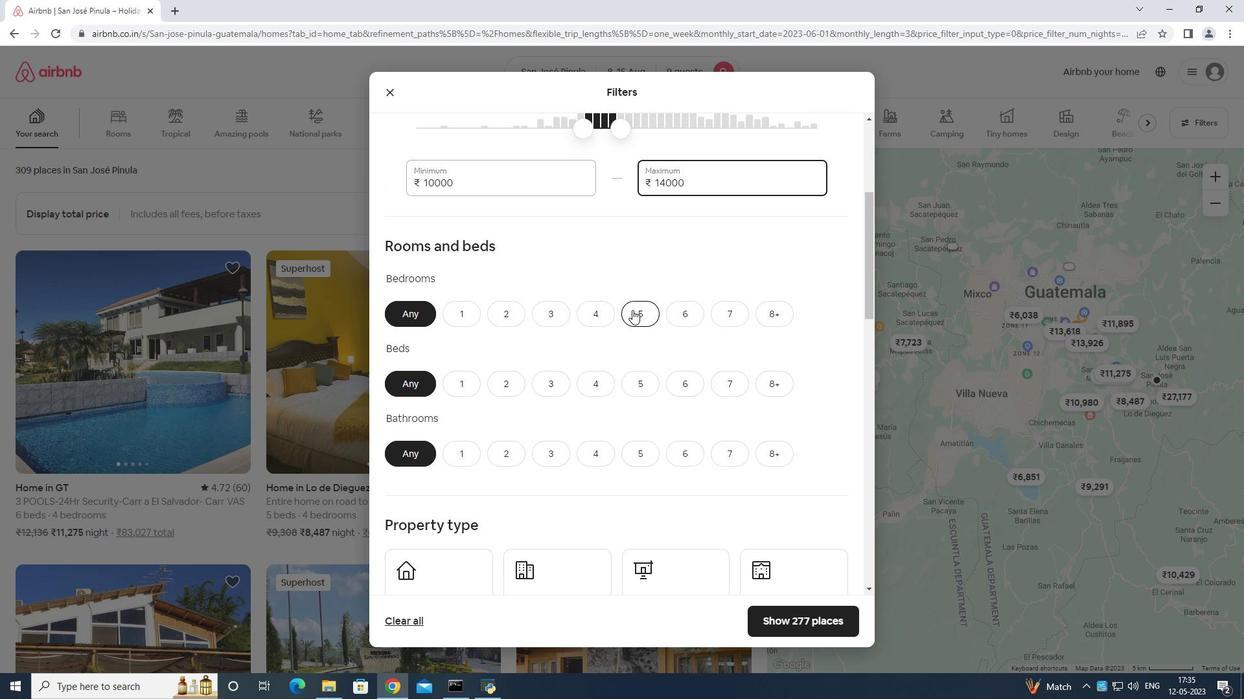 
Action: Mouse pressed left at (632, 310)
Screenshot: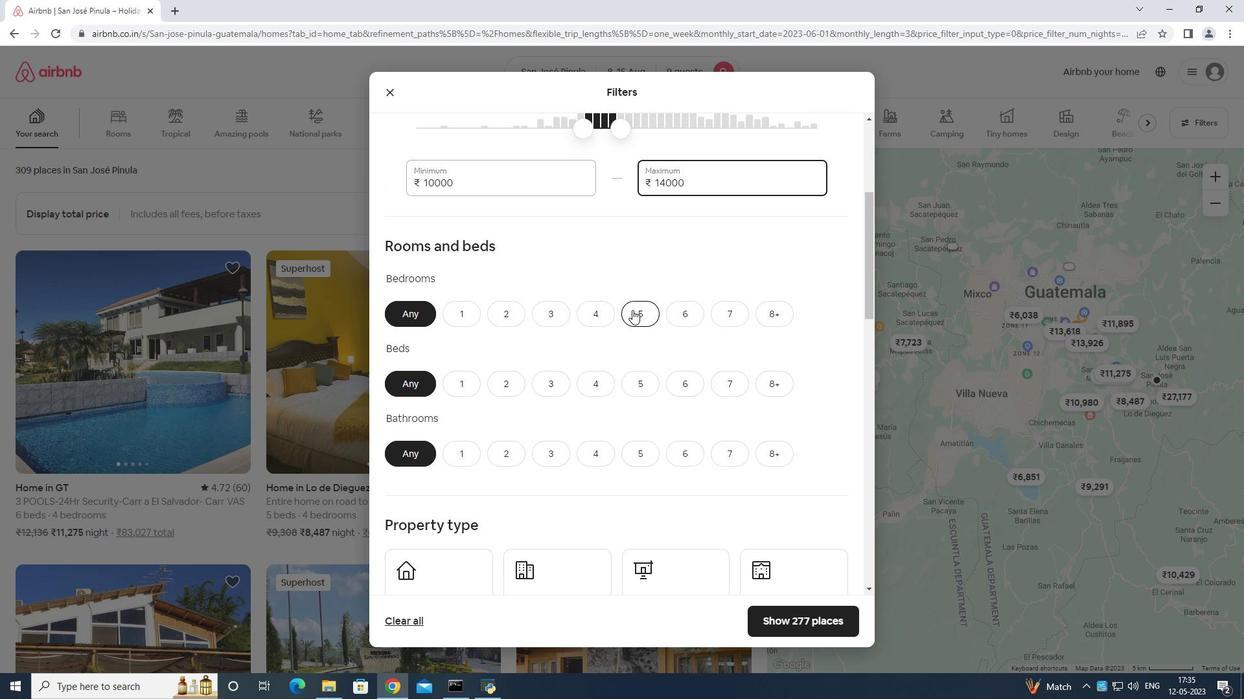 
Action: Mouse moved to (769, 383)
Screenshot: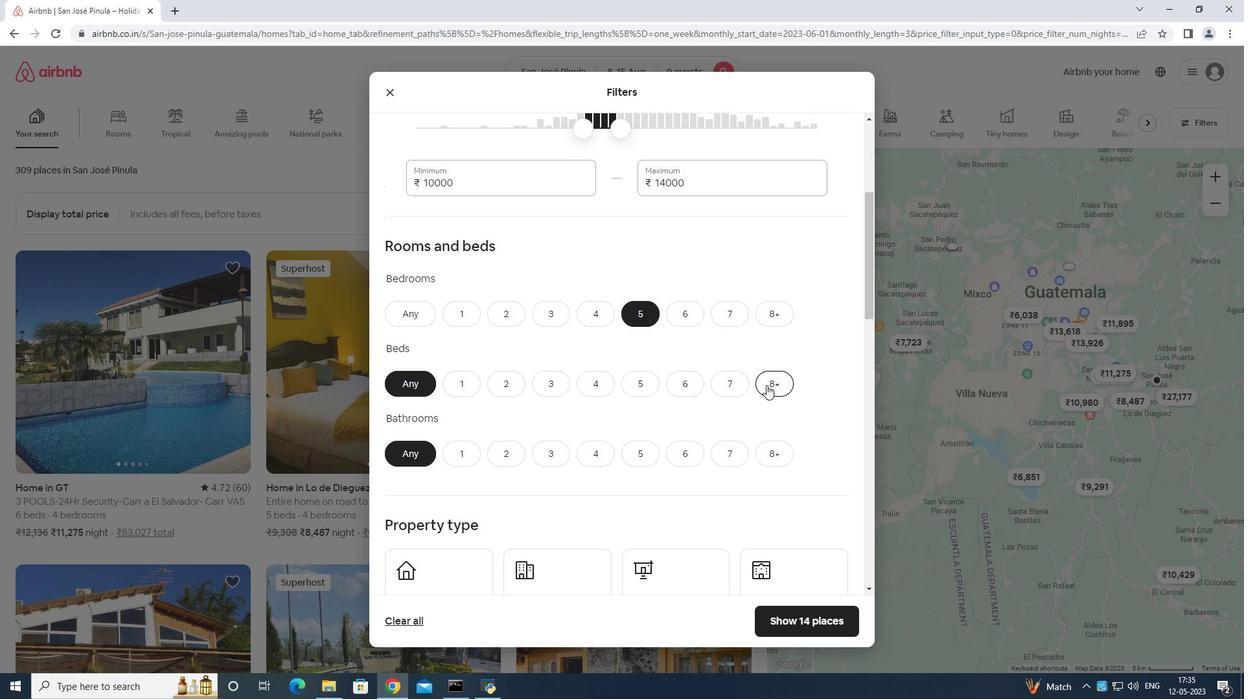 
Action: Mouse pressed left at (769, 383)
Screenshot: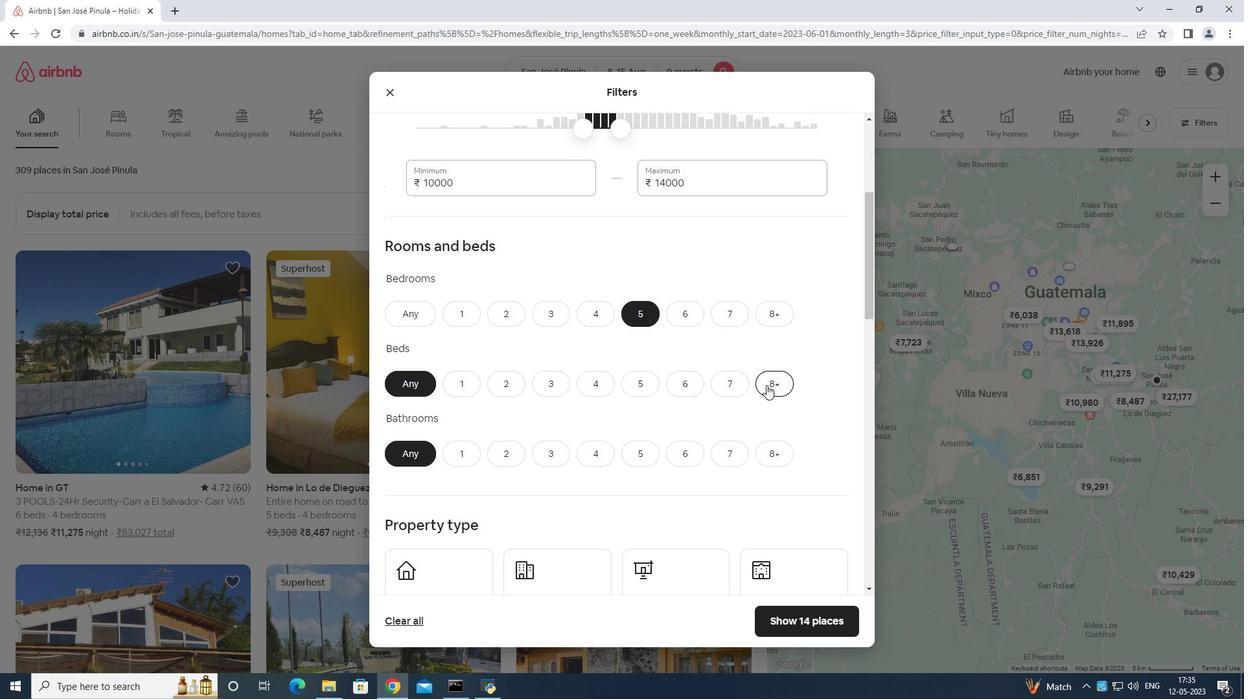 
Action: Mouse moved to (647, 447)
Screenshot: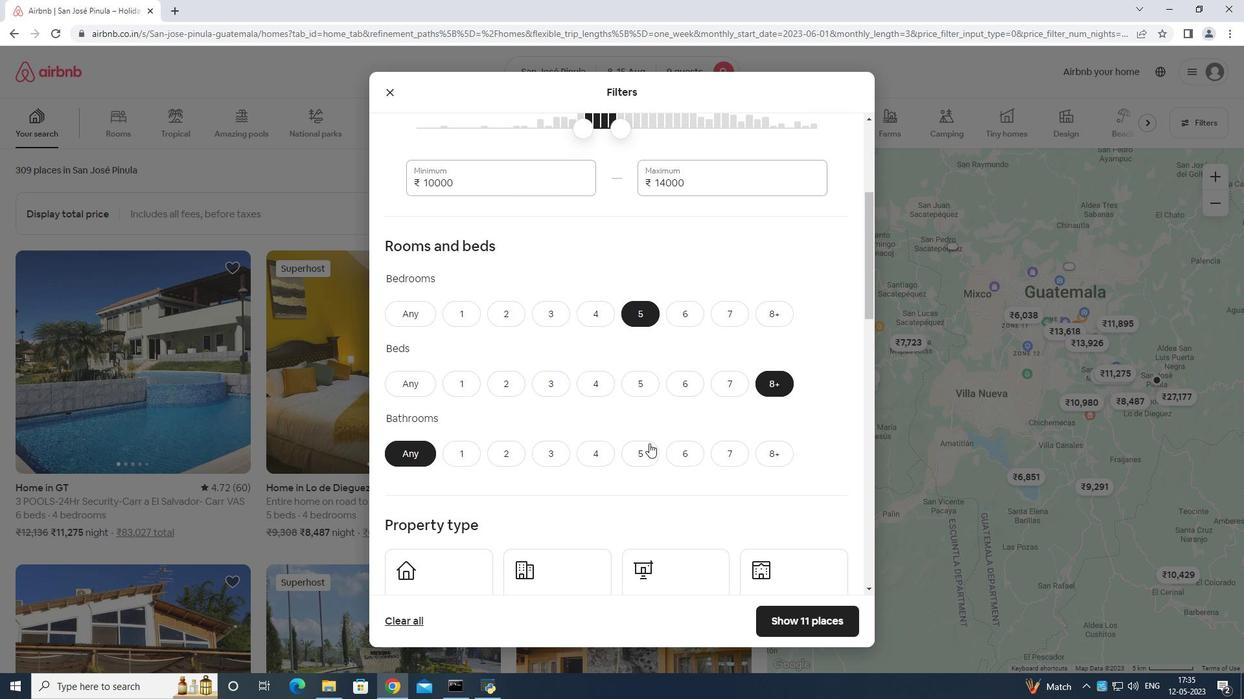 
Action: Mouse pressed left at (647, 447)
Screenshot: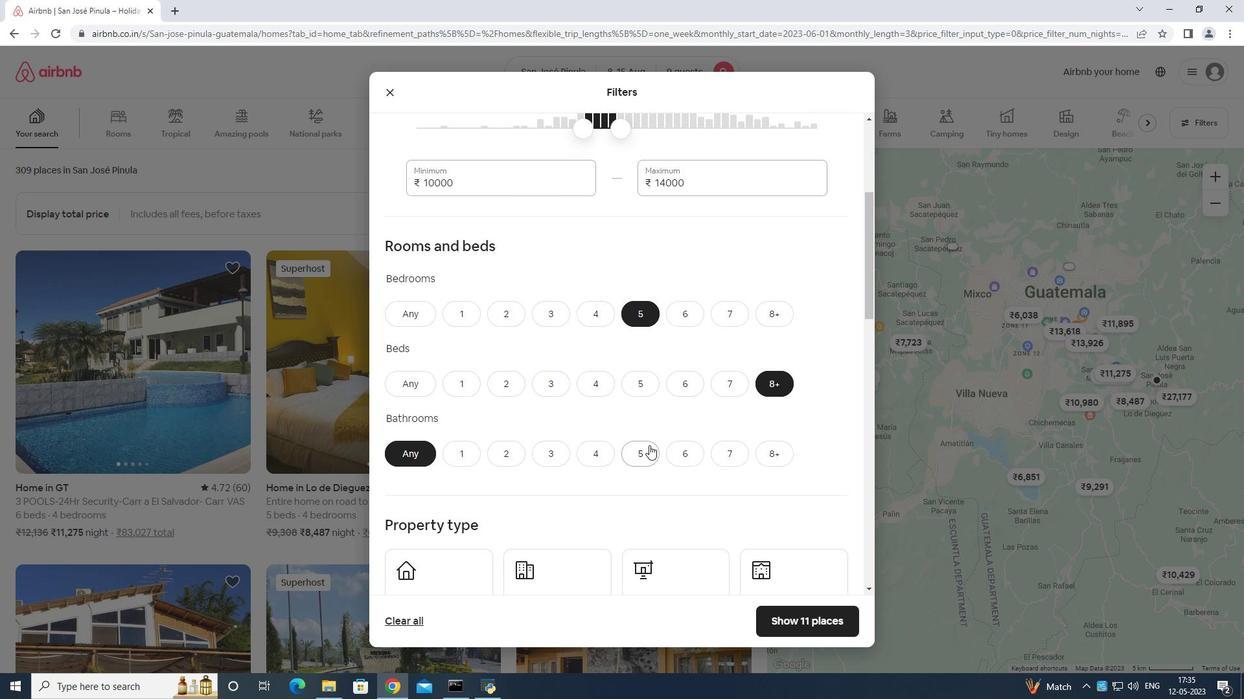 
Action: Mouse moved to (657, 431)
Screenshot: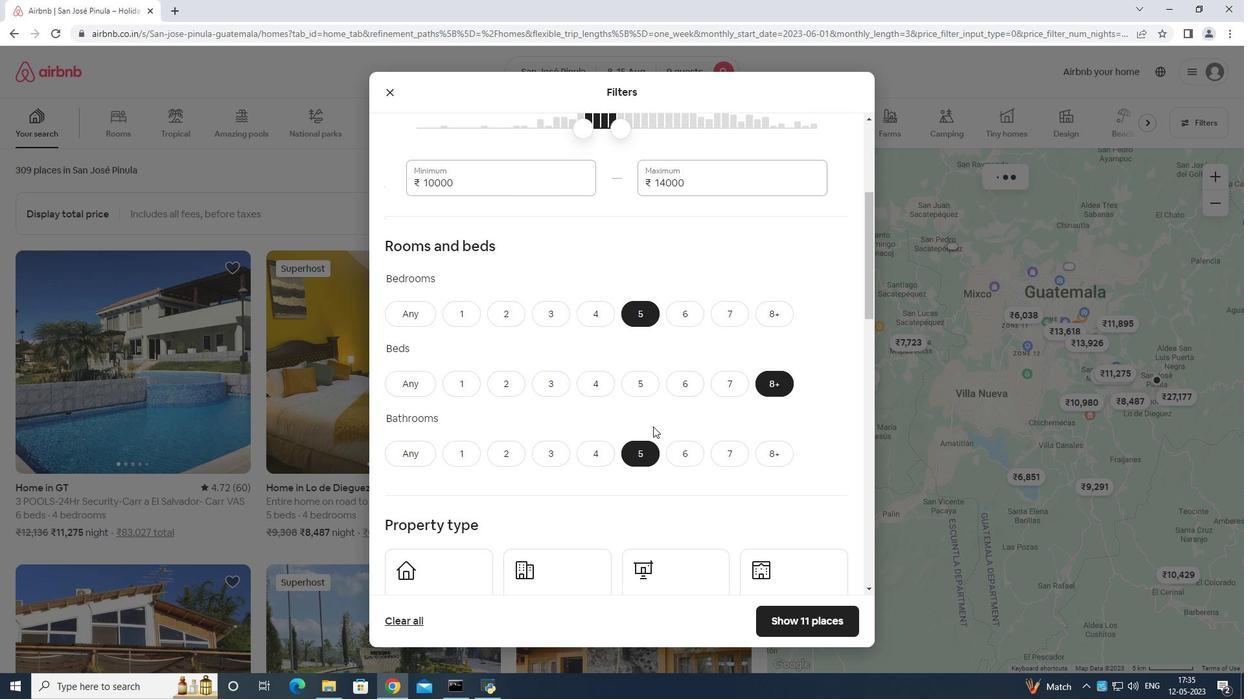 
Action: Mouse scrolled (657, 430) with delta (0, 0)
Screenshot: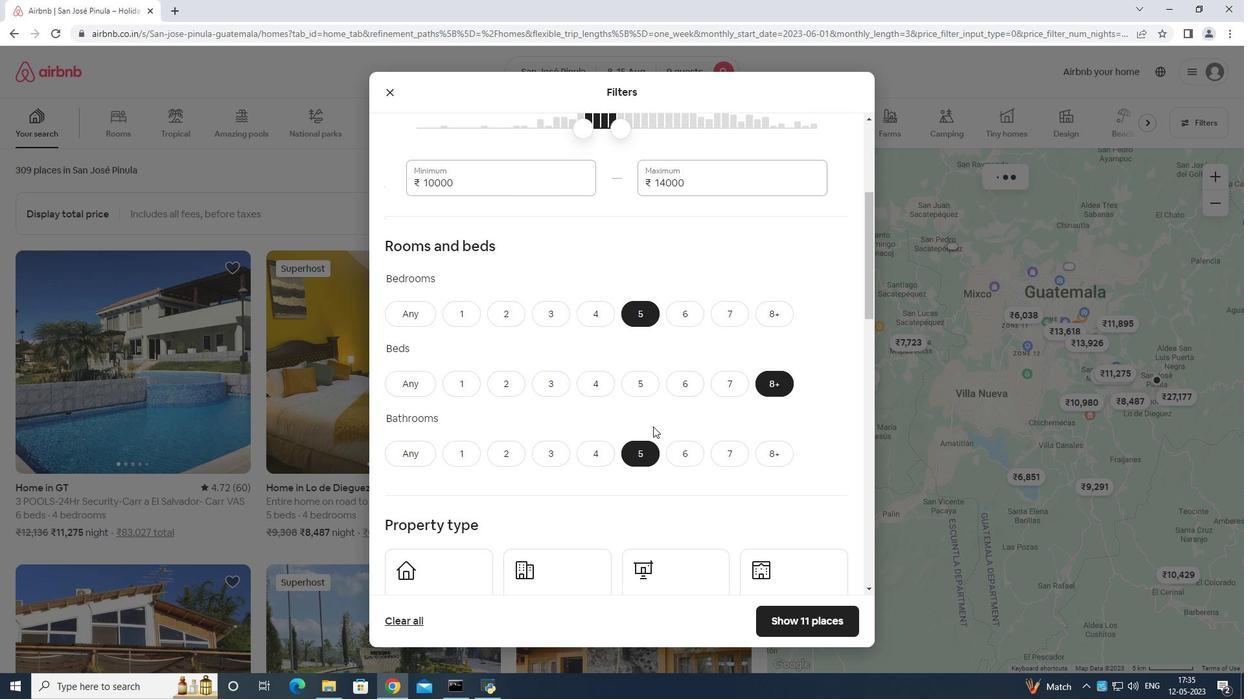 
Action: Mouse moved to (658, 432)
Screenshot: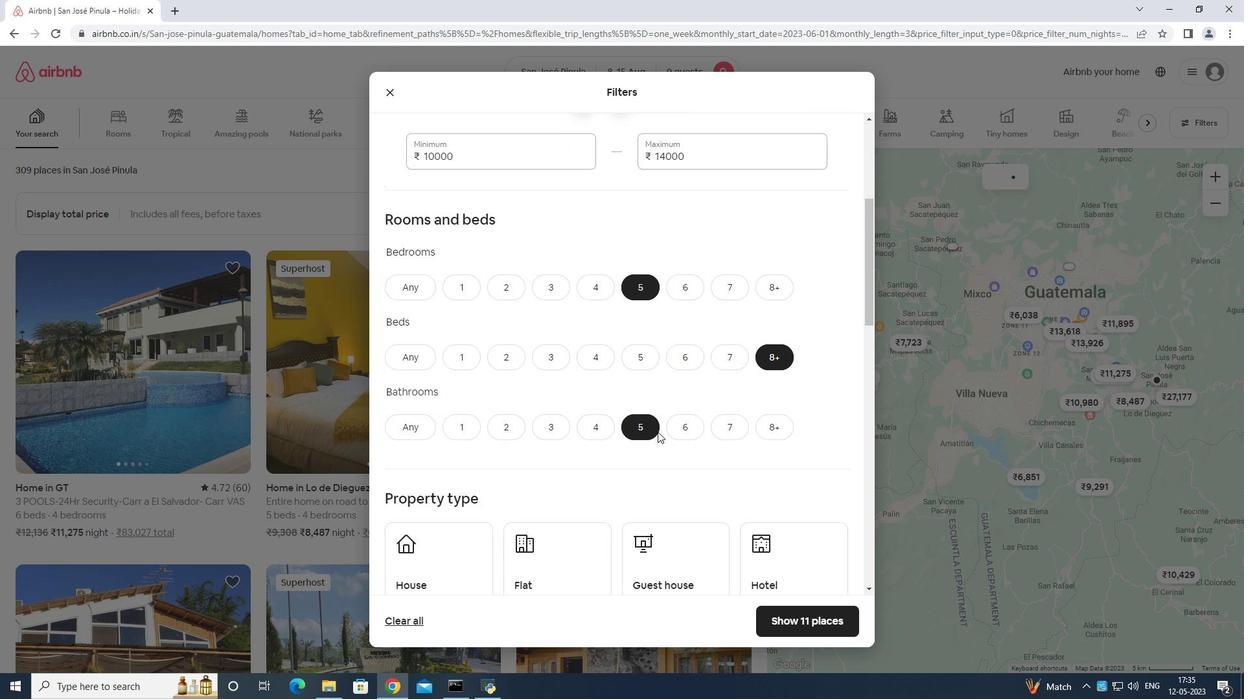 
Action: Mouse scrolled (658, 431) with delta (0, 0)
Screenshot: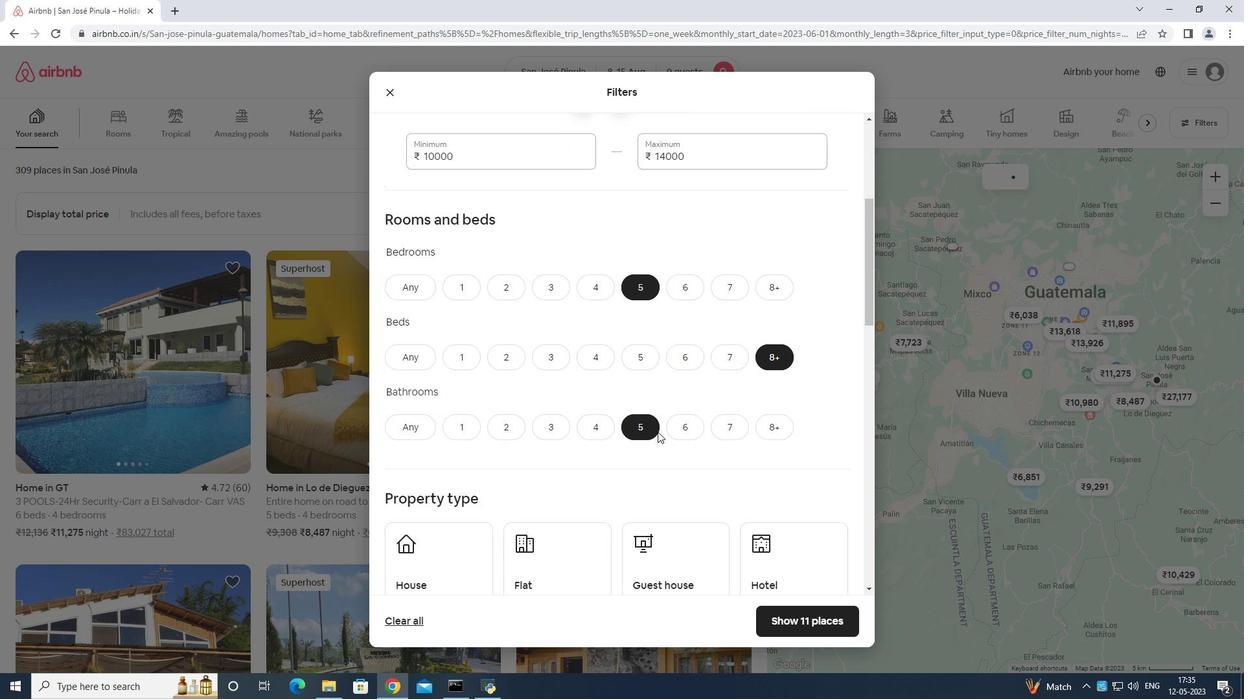 
Action: Mouse moved to (462, 433)
Screenshot: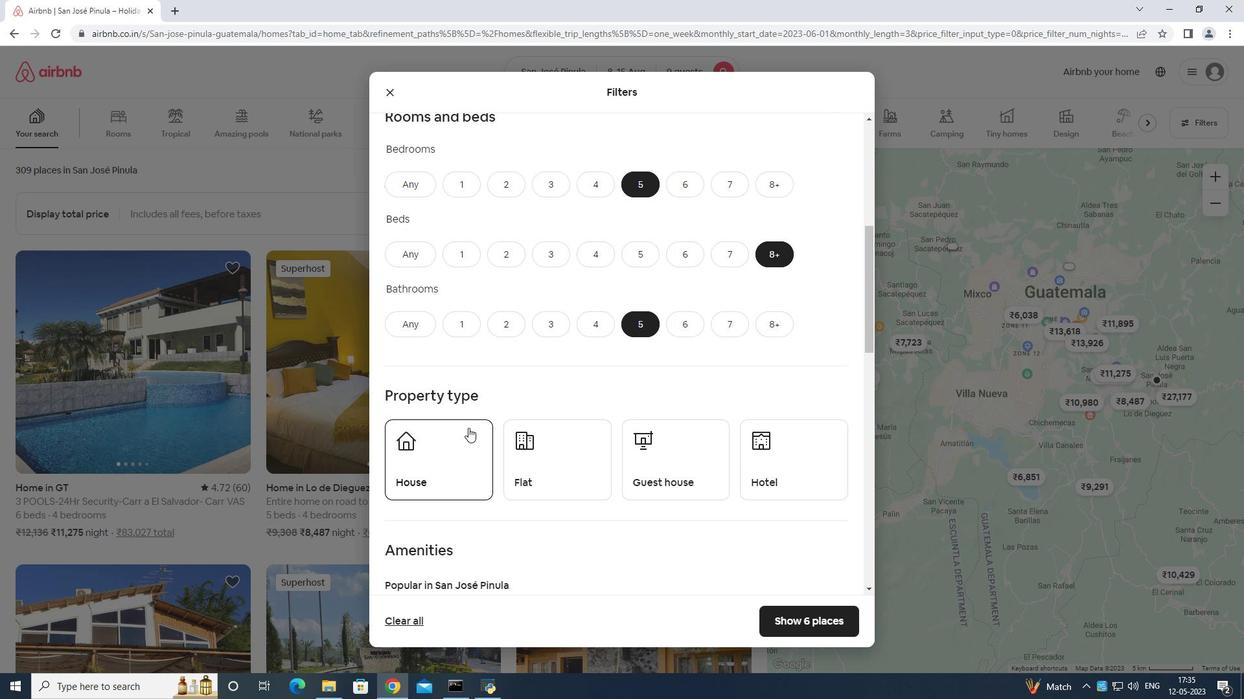 
Action: Mouse pressed left at (462, 433)
Screenshot: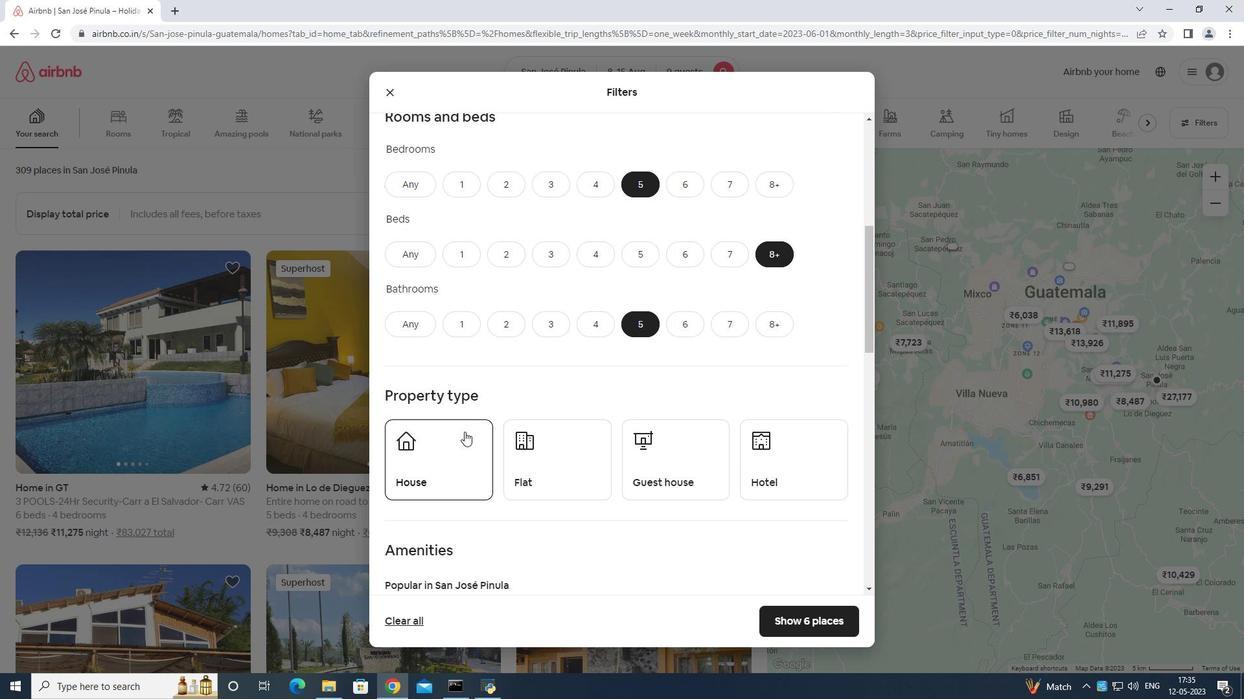 
Action: Mouse moved to (553, 434)
Screenshot: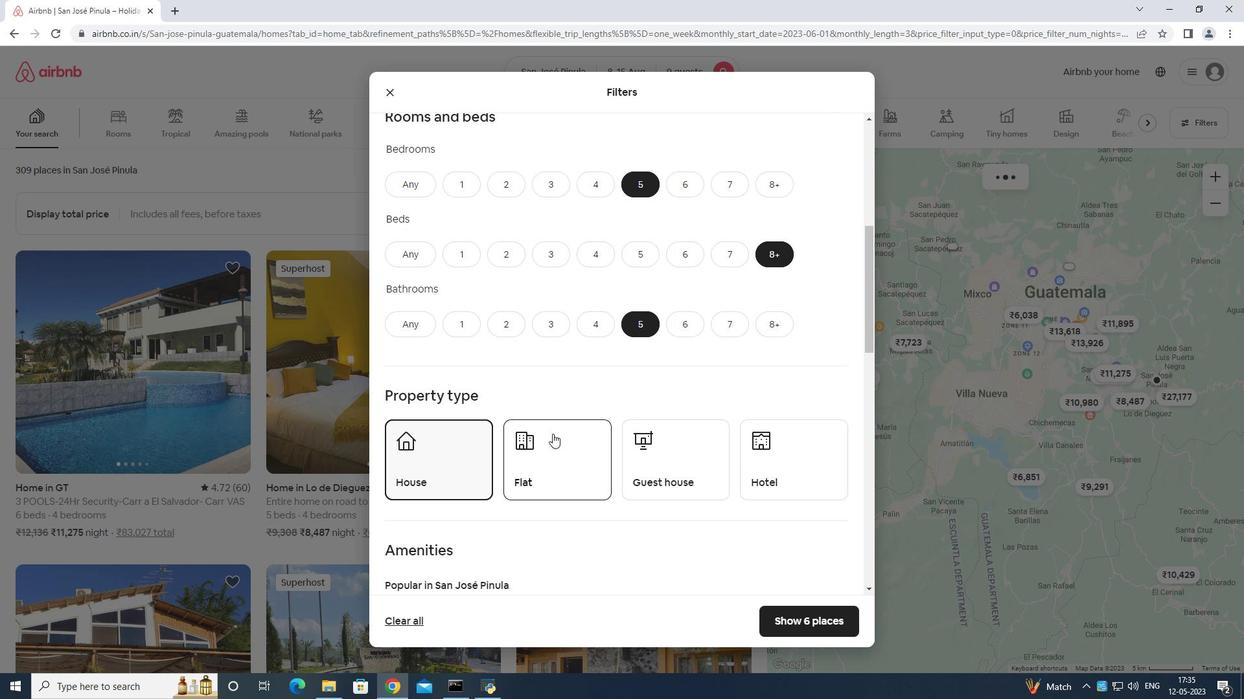 
Action: Mouse pressed left at (553, 434)
Screenshot: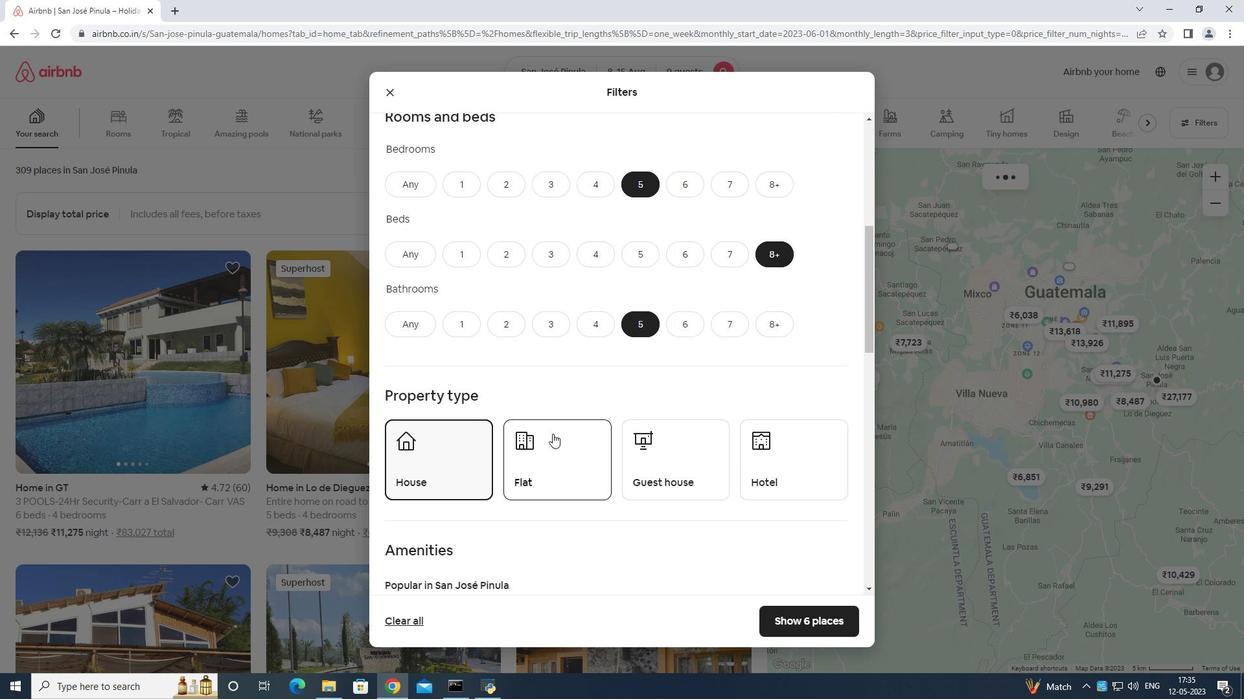 
Action: Mouse moved to (655, 458)
Screenshot: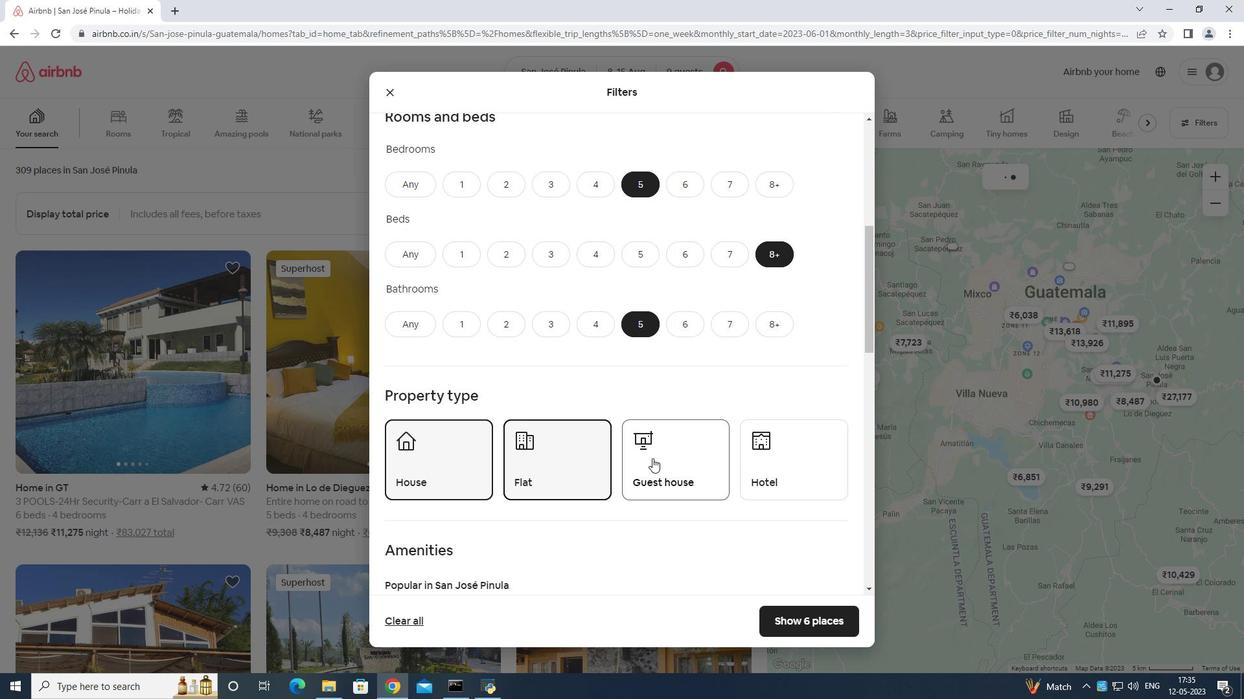 
Action: Mouse pressed left at (655, 458)
Screenshot: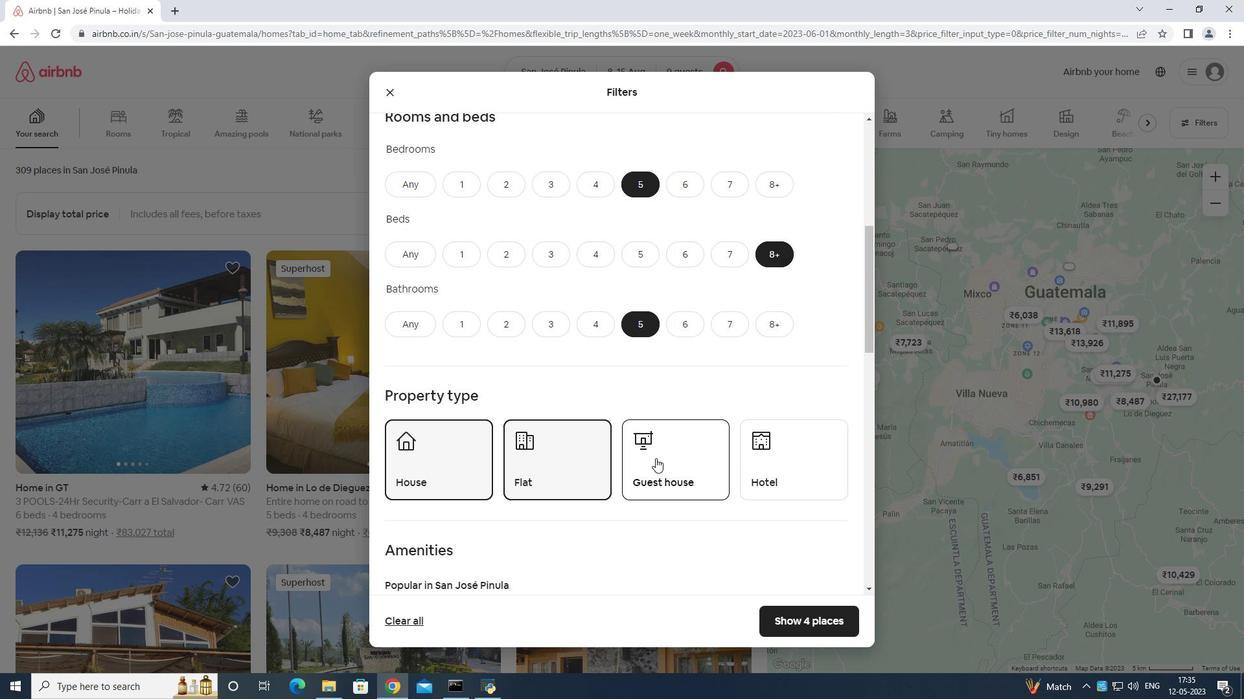 
Action: Mouse moved to (665, 440)
Screenshot: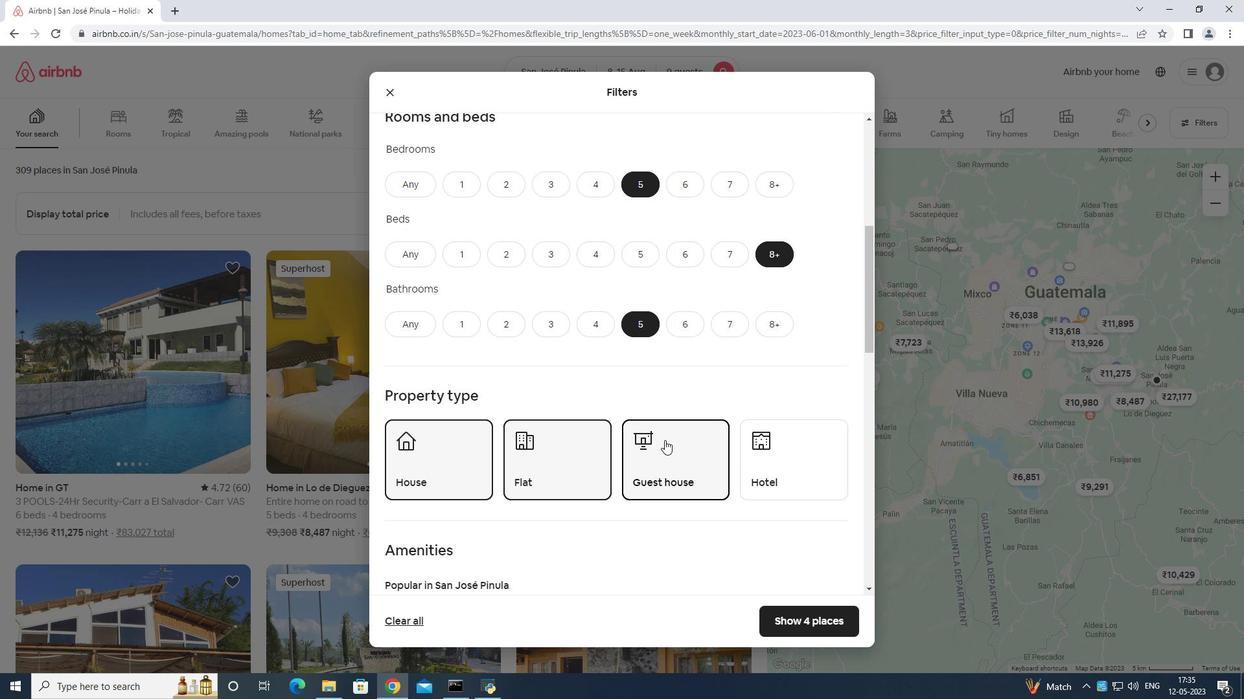 
Action: Mouse scrolled (665, 439) with delta (0, 0)
Screenshot: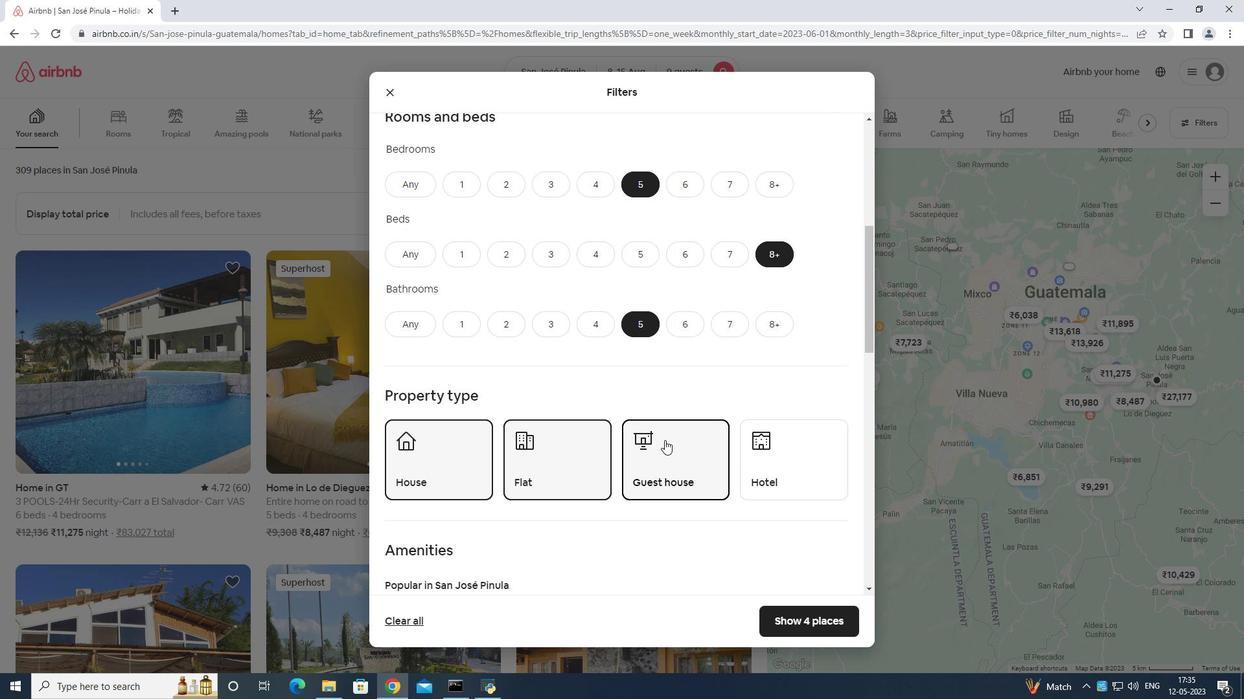 
Action: Mouse moved to (669, 443)
Screenshot: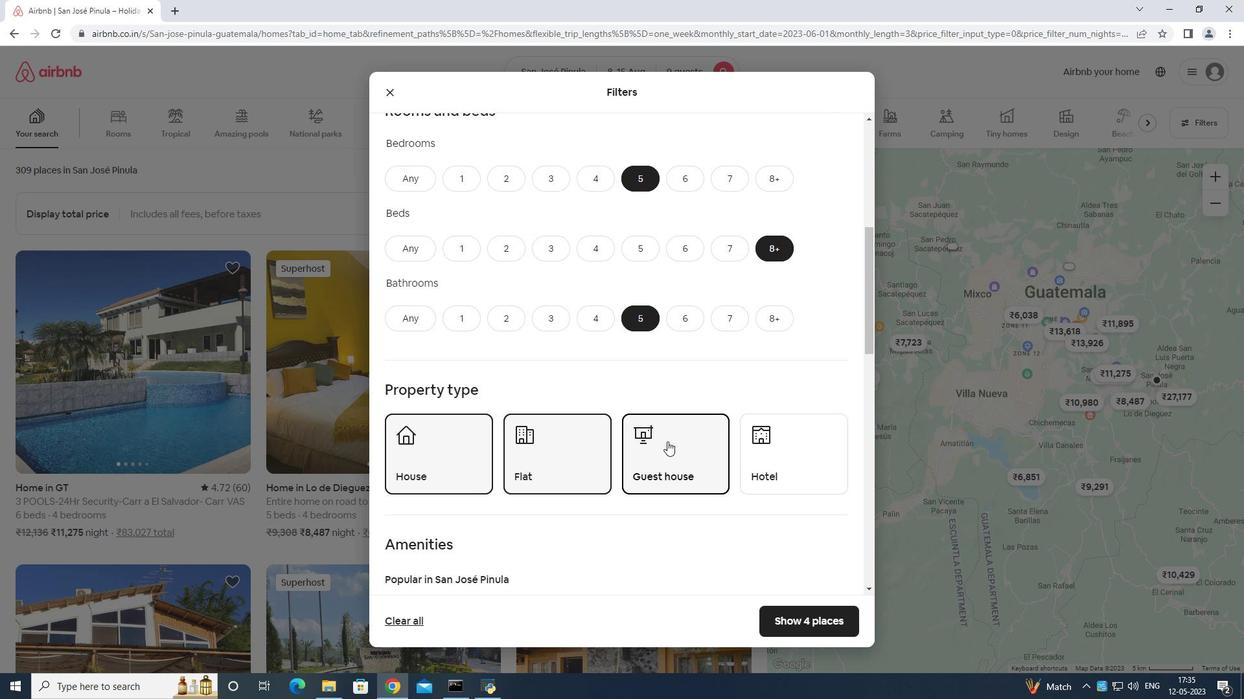 
Action: Mouse scrolled (669, 443) with delta (0, 0)
Screenshot: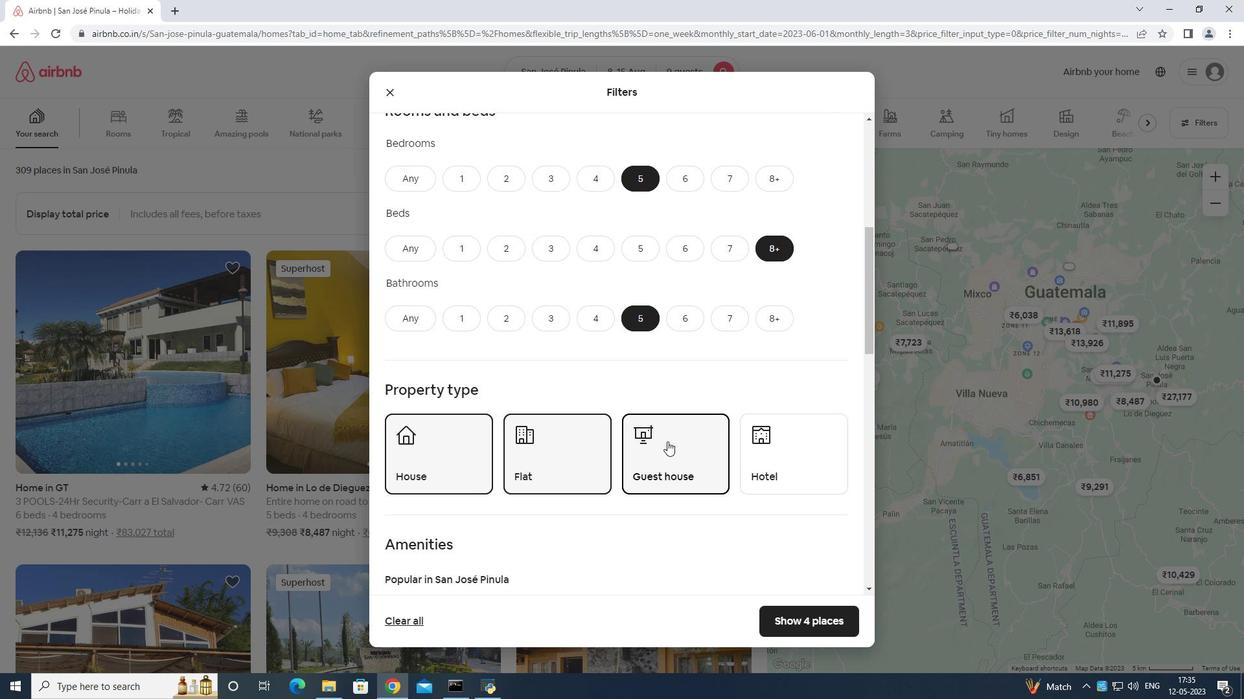 
Action: Mouse moved to (669, 445)
Screenshot: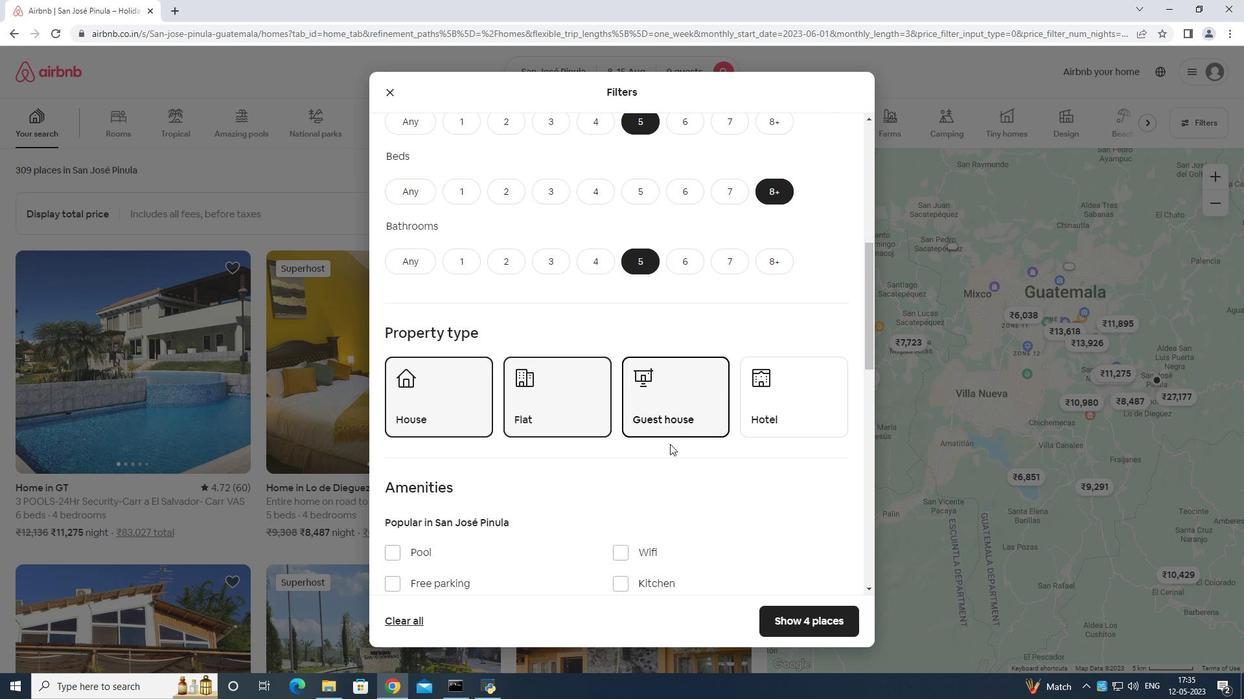 
Action: Mouse scrolled (669, 444) with delta (0, 0)
Screenshot: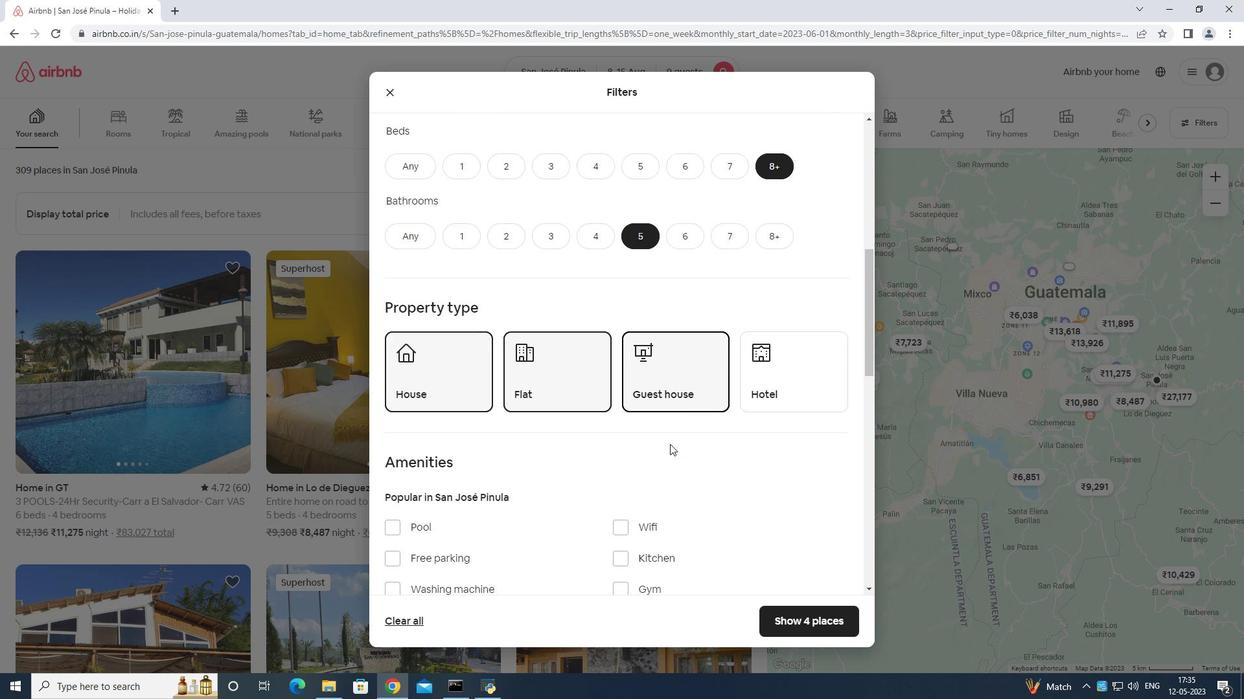 
Action: Mouse moved to (616, 420)
Screenshot: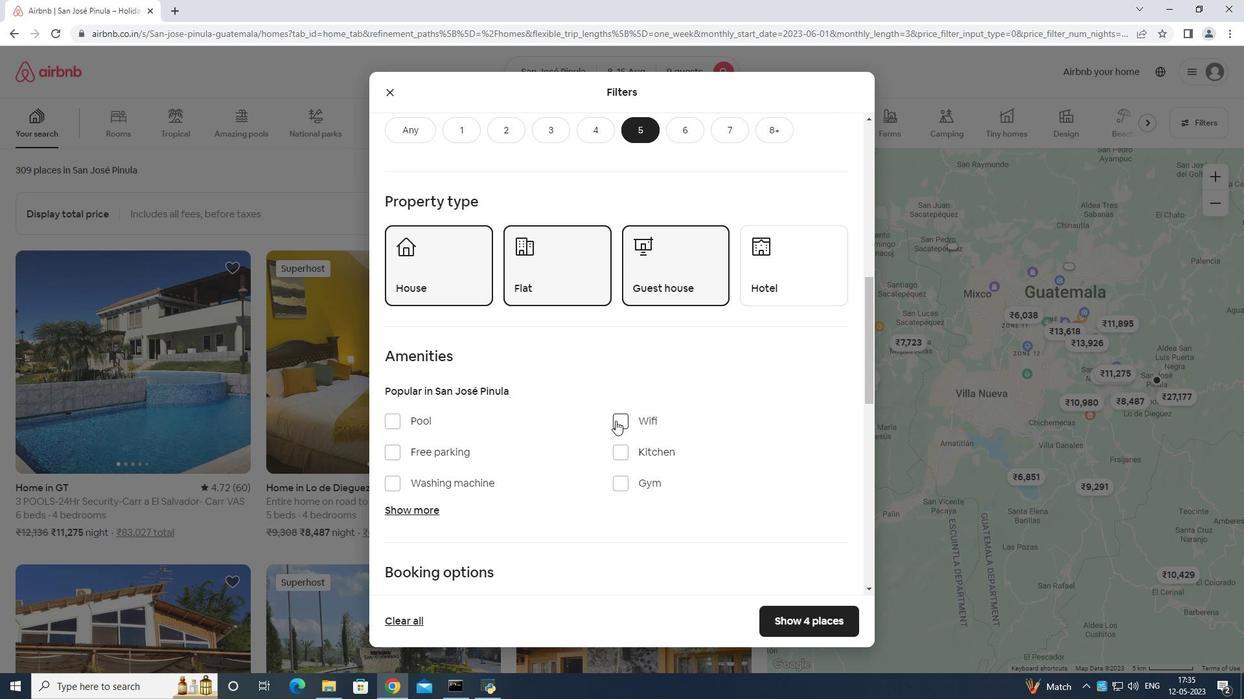 
Action: Mouse pressed left at (616, 420)
Screenshot: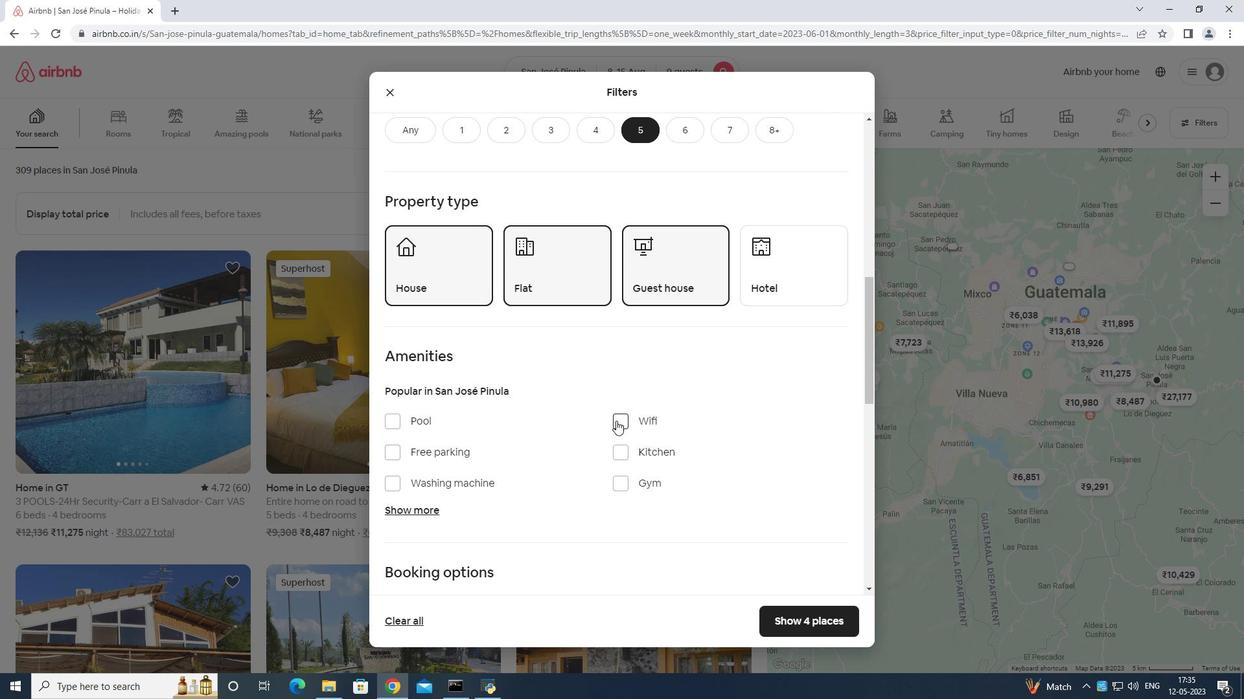 
Action: Mouse moved to (614, 480)
Screenshot: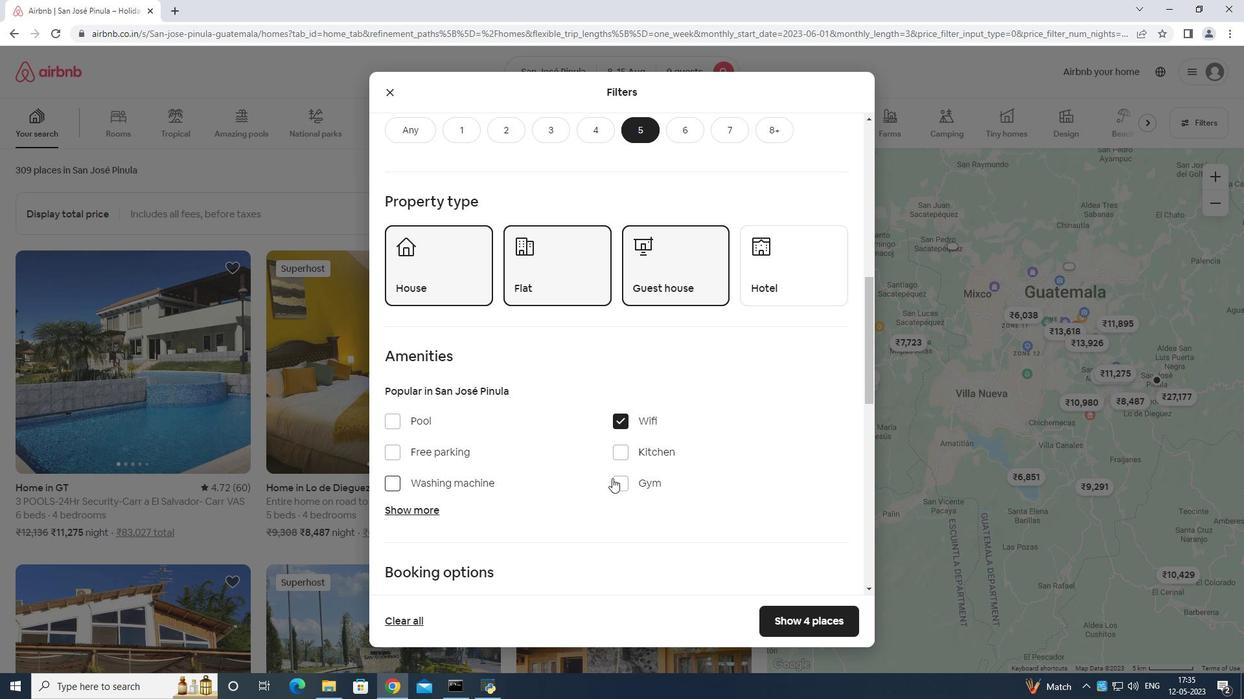 
Action: Mouse pressed left at (614, 480)
Screenshot: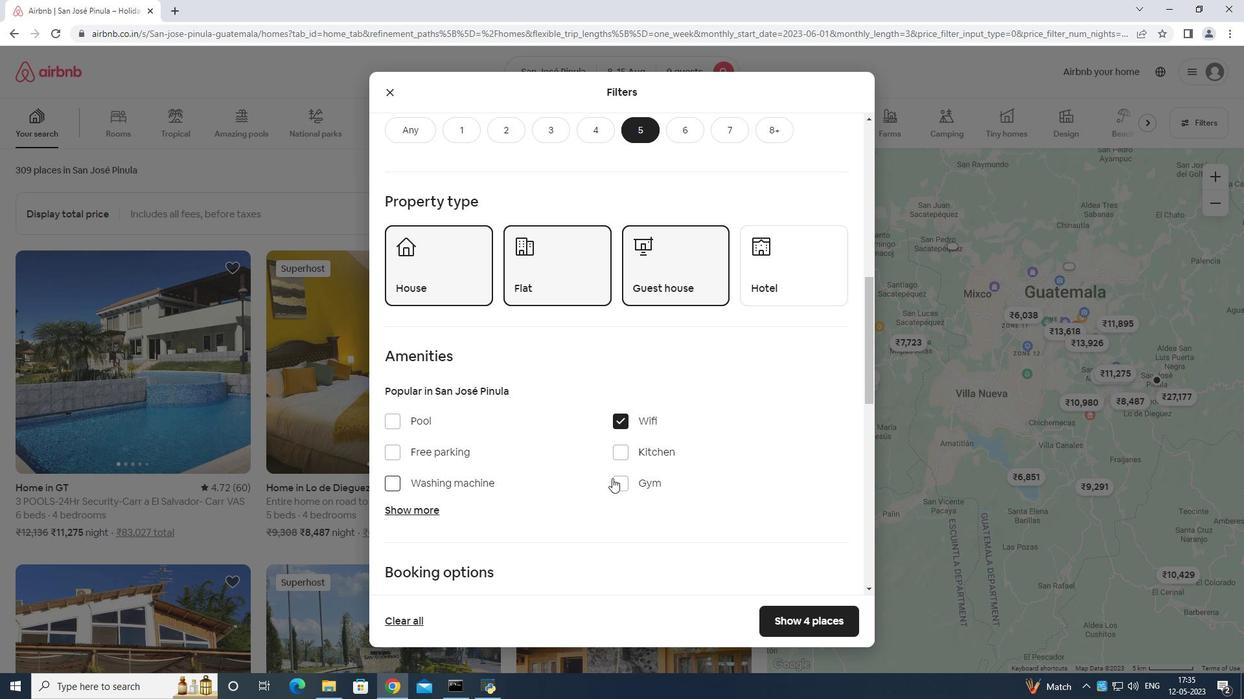 
Action: Mouse moved to (401, 449)
Screenshot: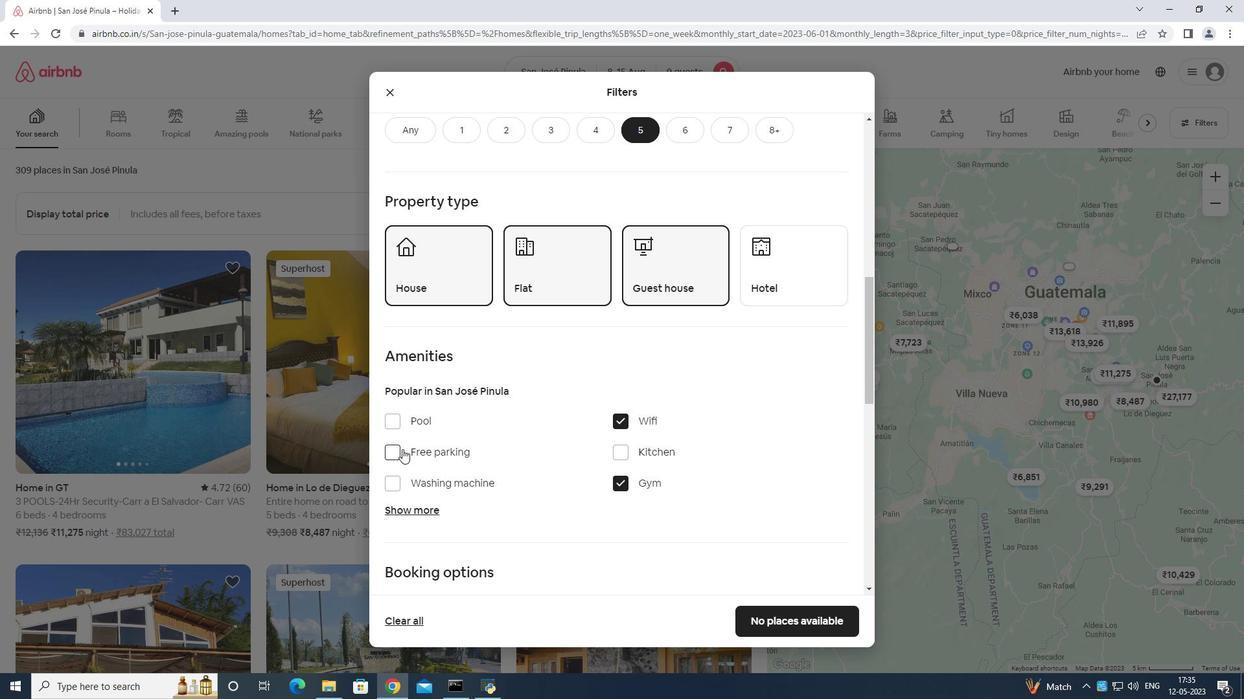 
Action: Mouse pressed left at (401, 449)
Screenshot: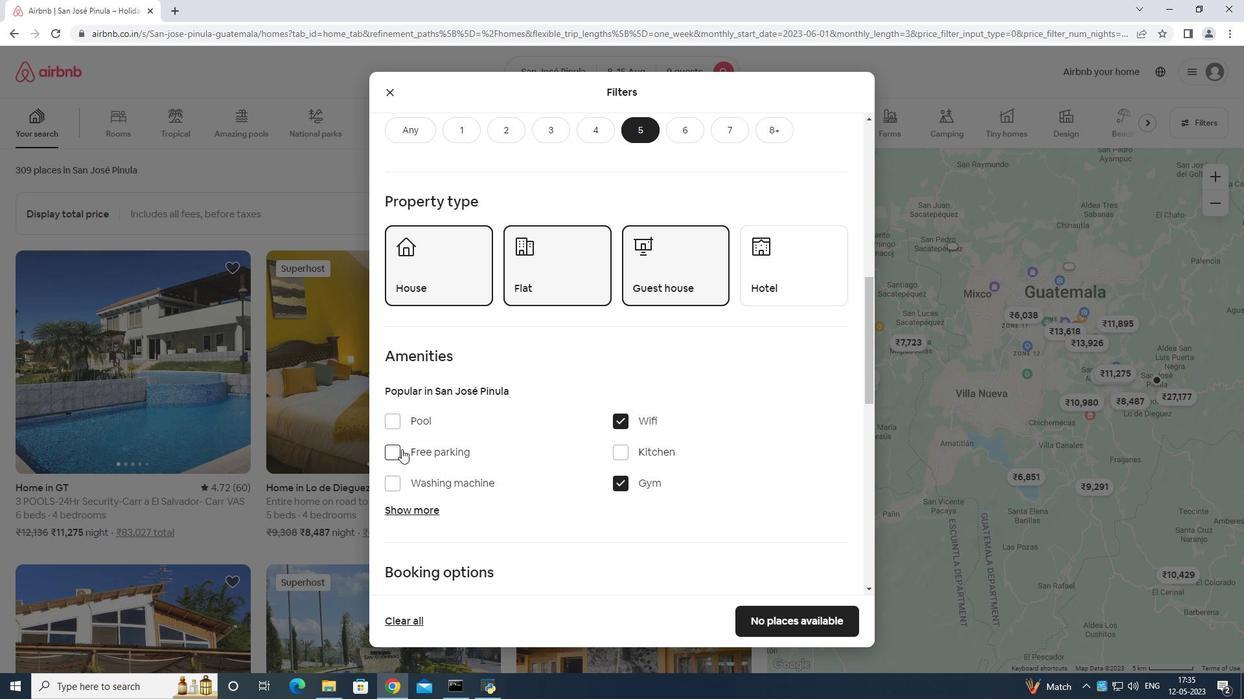 
Action: Mouse moved to (401, 502)
Screenshot: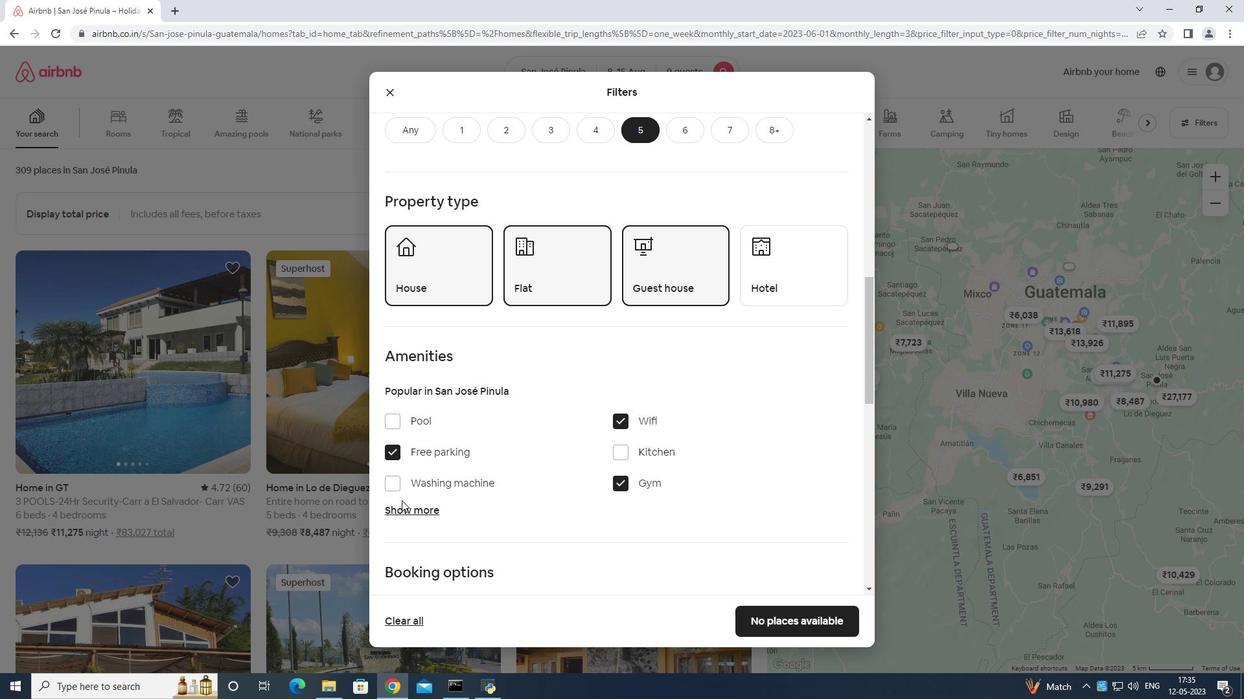 
Action: Mouse pressed left at (401, 502)
Screenshot: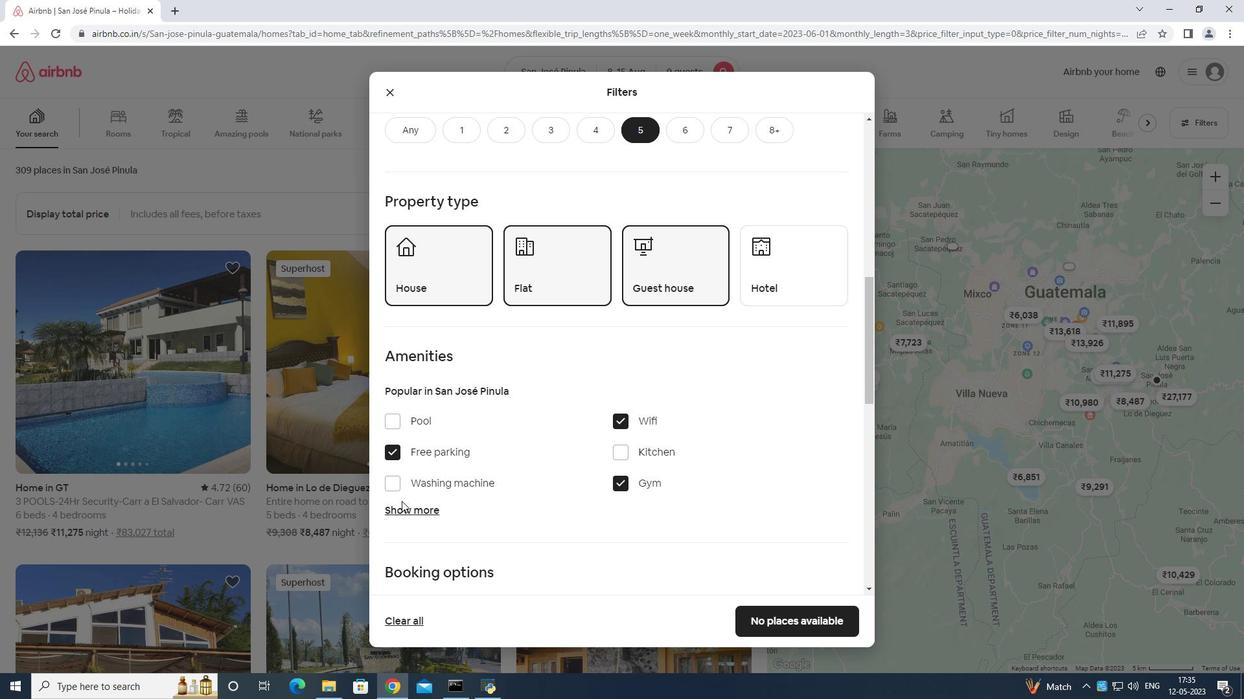
Action: Mouse moved to (420, 504)
Screenshot: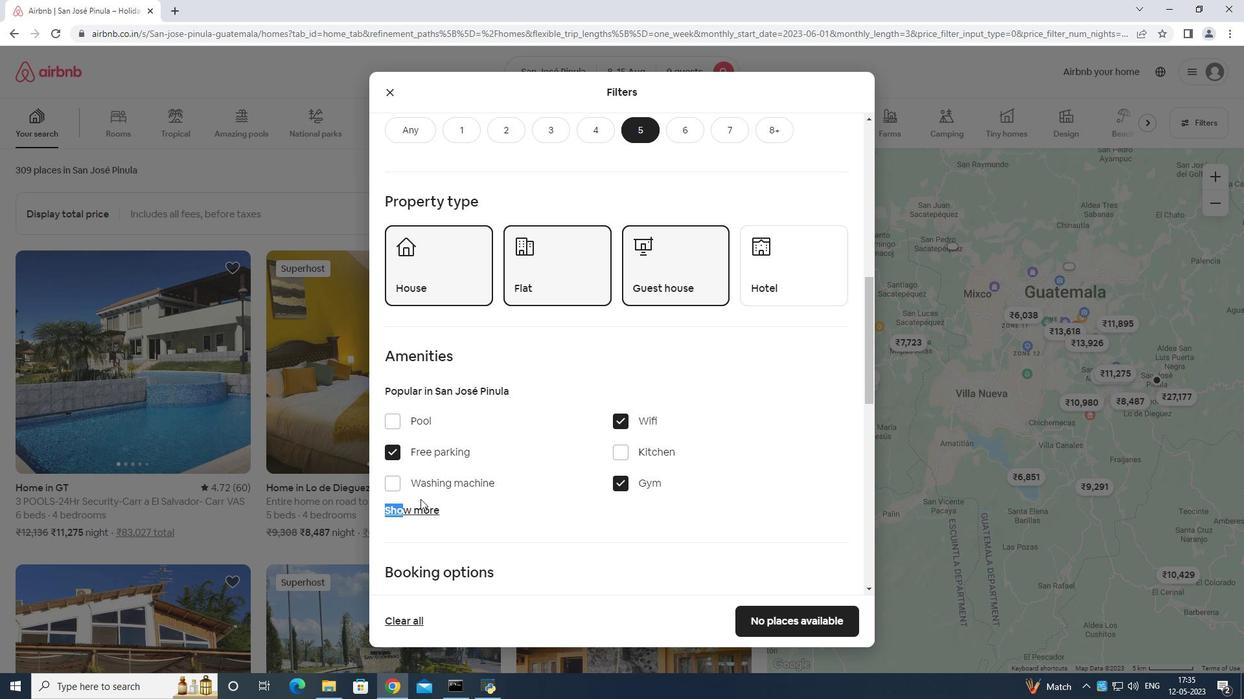 
Action: Mouse pressed left at (420, 504)
Screenshot: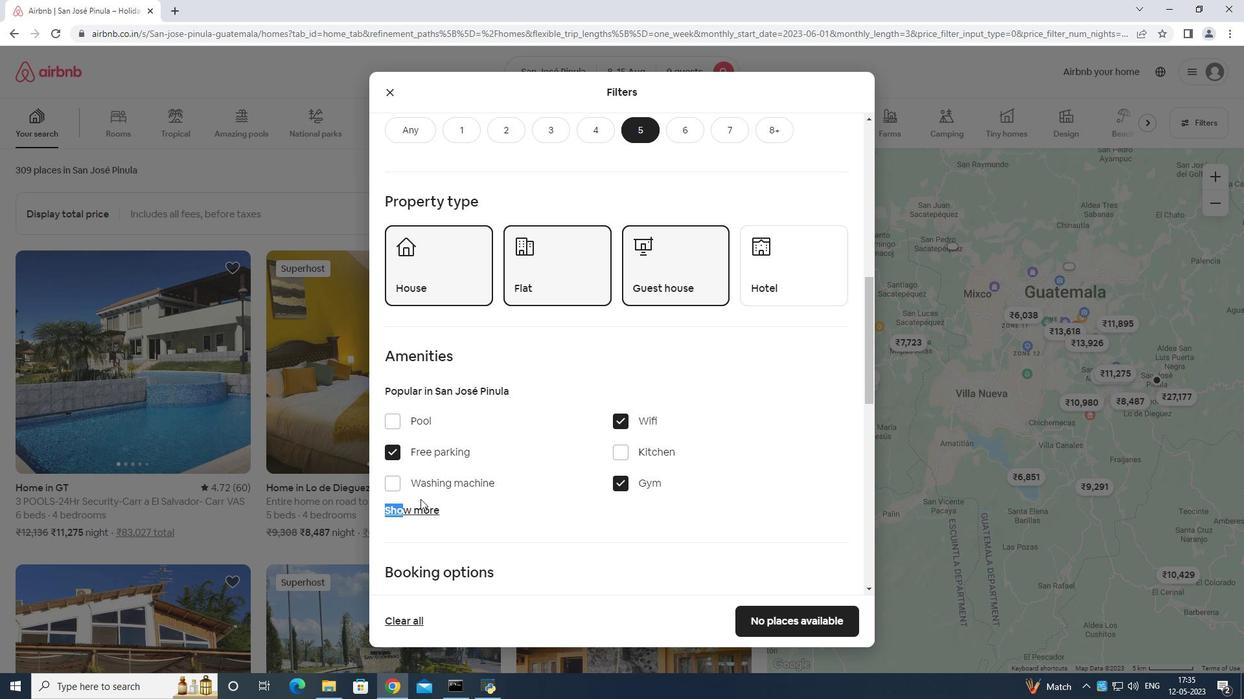 
Action: Mouse moved to (542, 482)
Screenshot: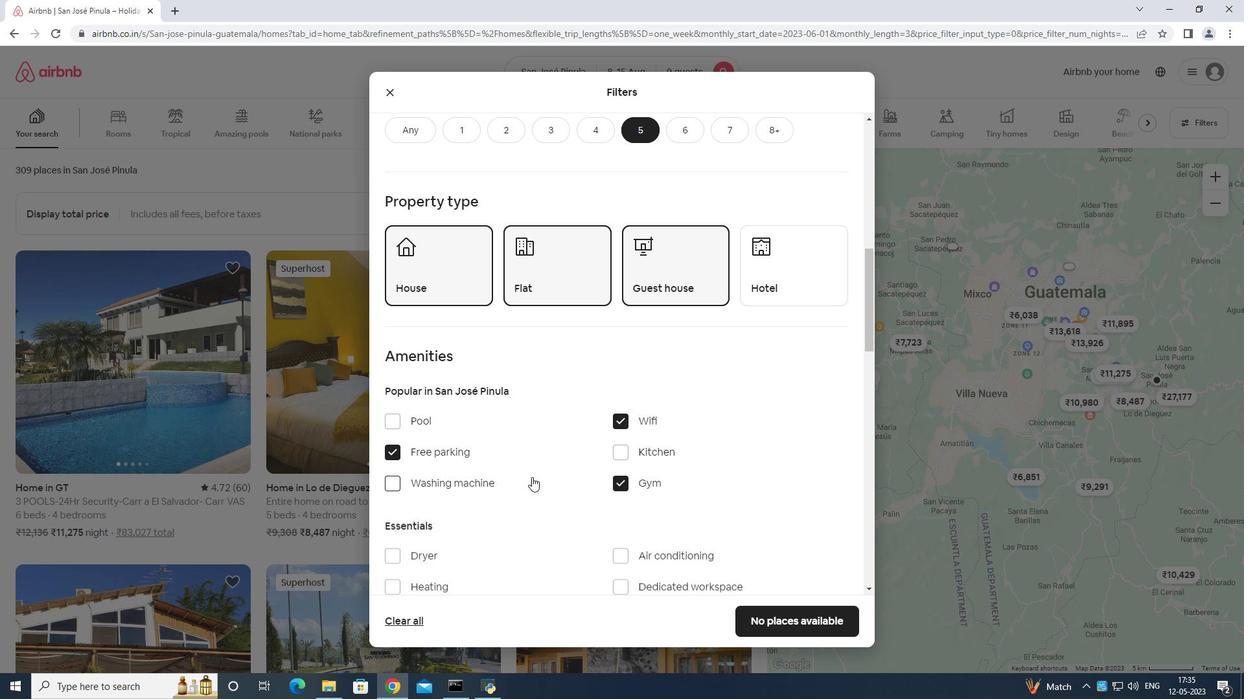 
Action: Mouse scrolled (542, 481) with delta (0, 0)
Screenshot: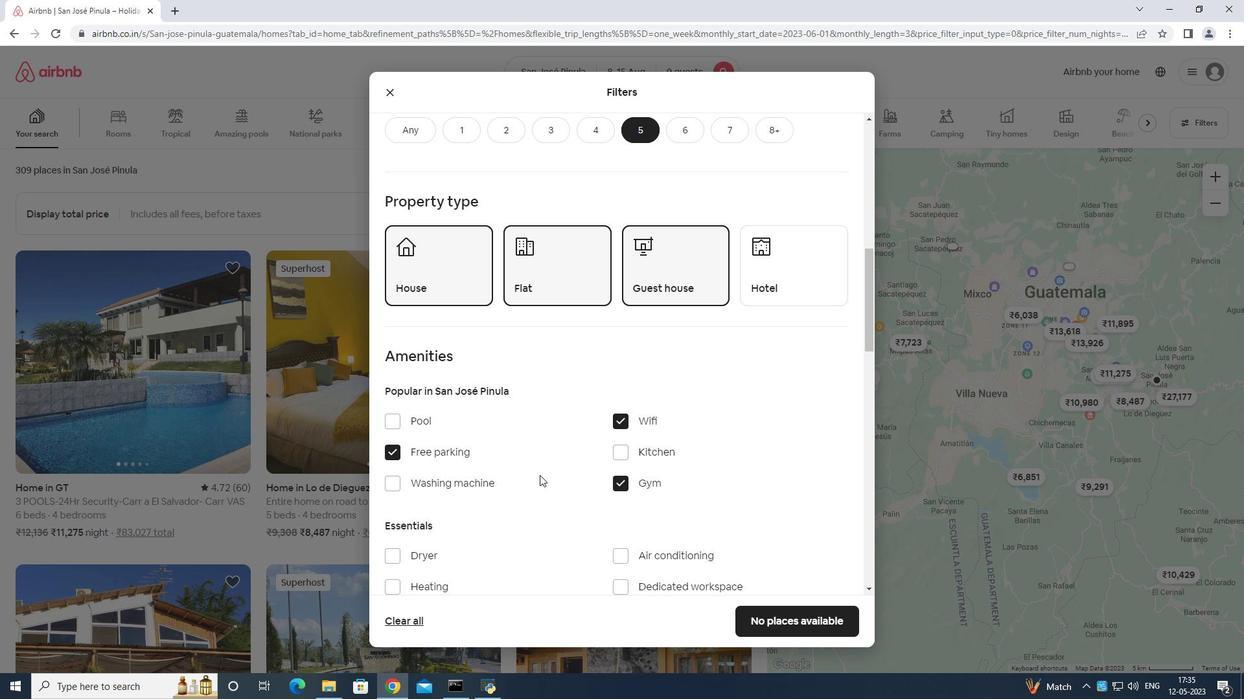 
Action: Mouse moved to (544, 484)
Screenshot: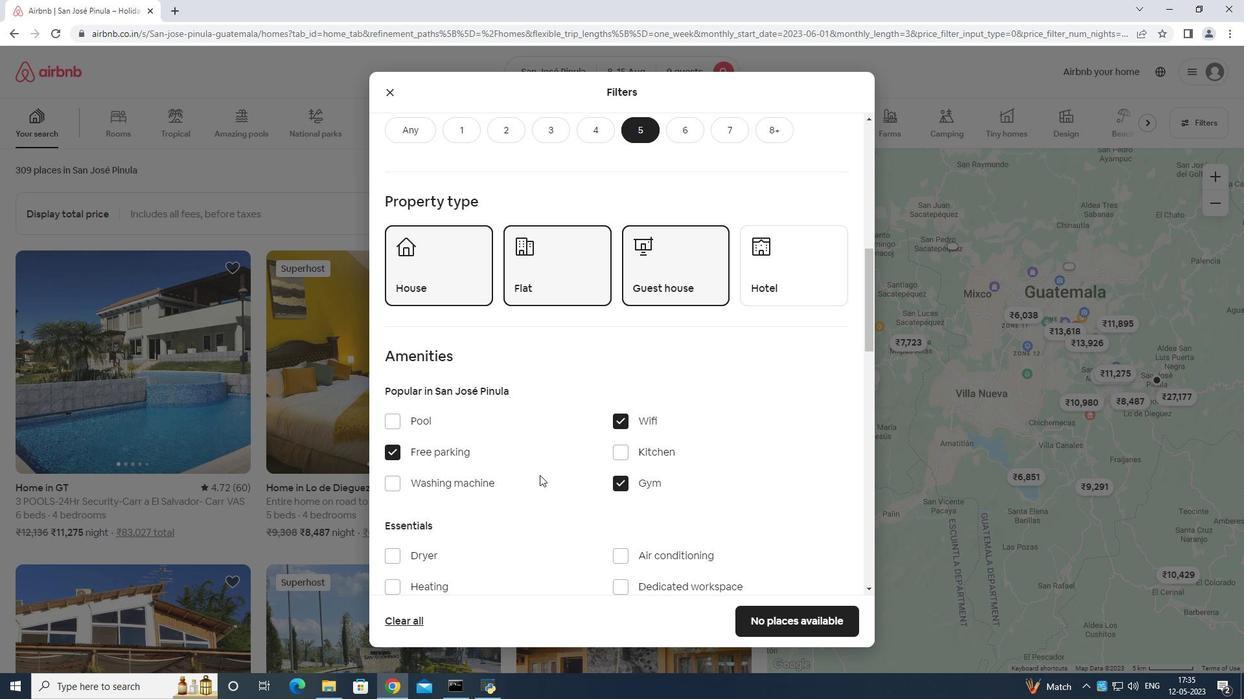 
Action: Mouse scrolled (544, 484) with delta (0, 0)
Screenshot: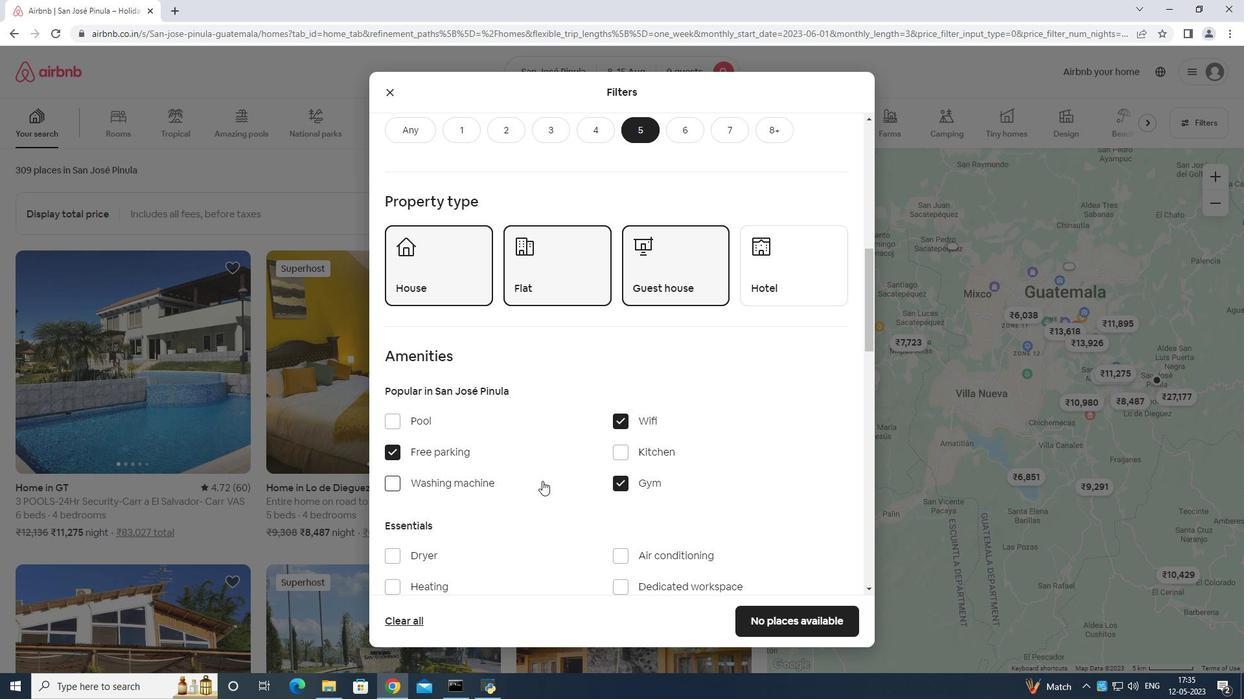 
Action: Mouse moved to (395, 484)
Screenshot: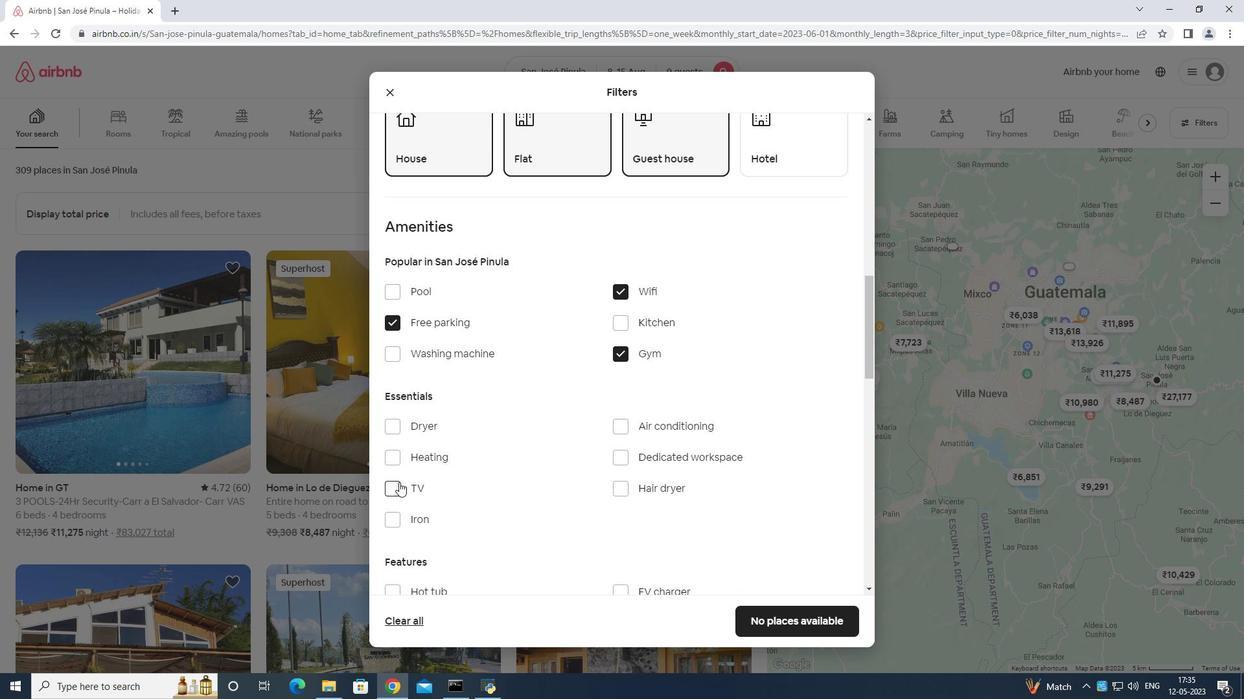
Action: Mouse pressed left at (395, 484)
Screenshot: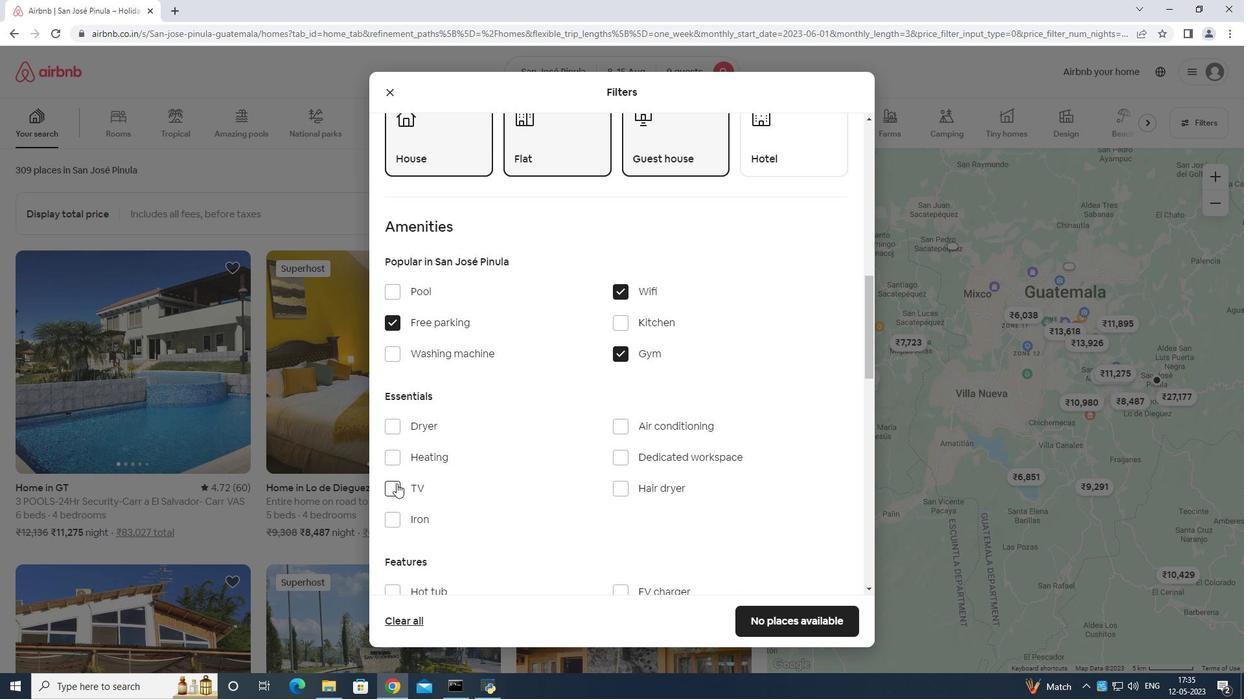 
Action: Mouse moved to (455, 454)
Screenshot: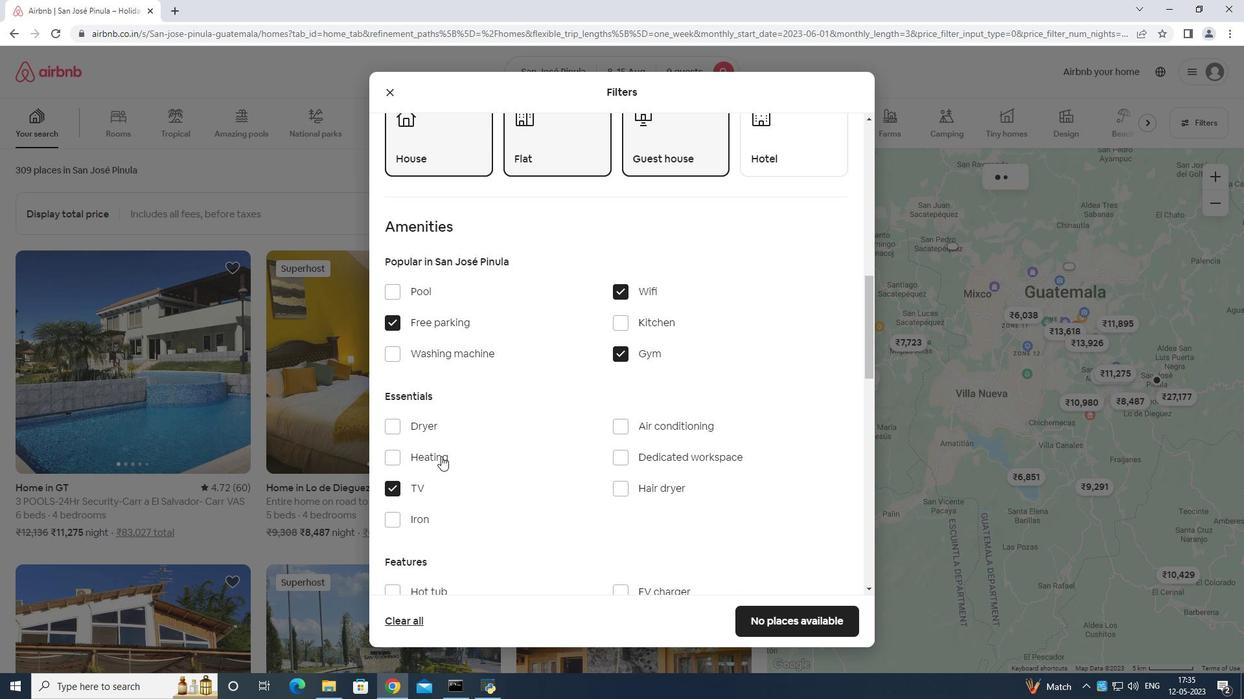 
Action: Mouse scrolled (455, 453) with delta (0, 0)
Screenshot: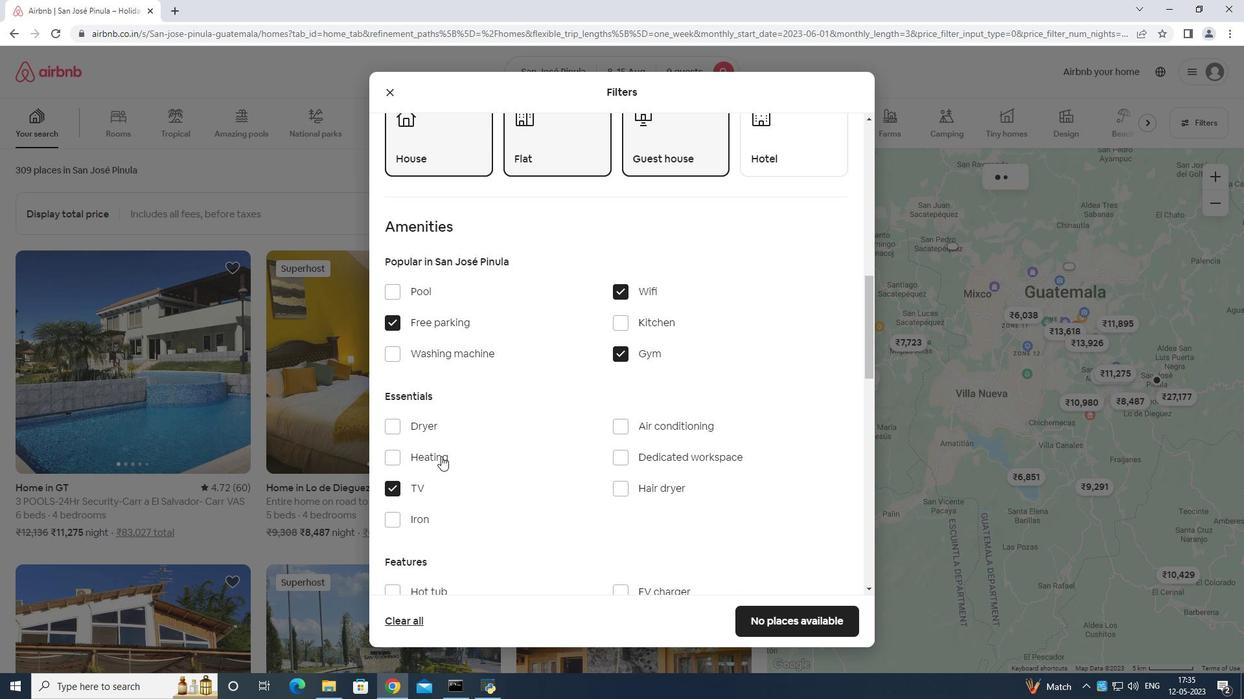 
Action: Mouse moved to (459, 454)
Screenshot: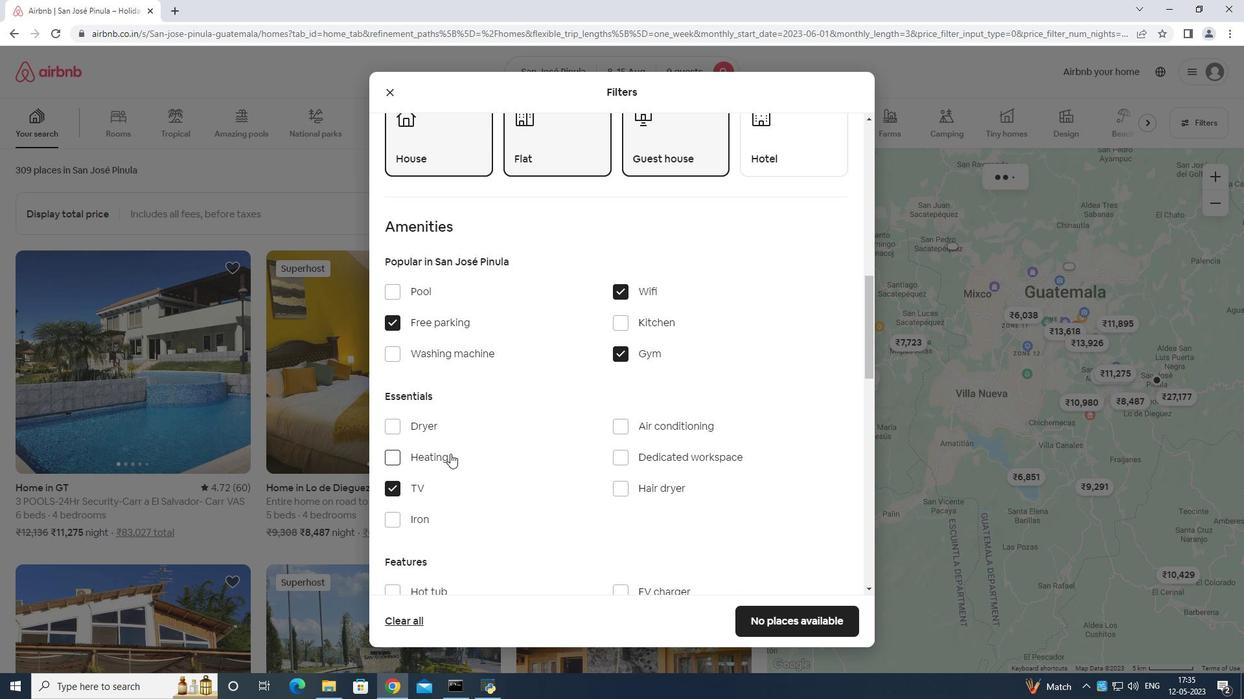 
Action: Mouse scrolled (459, 453) with delta (0, 0)
Screenshot: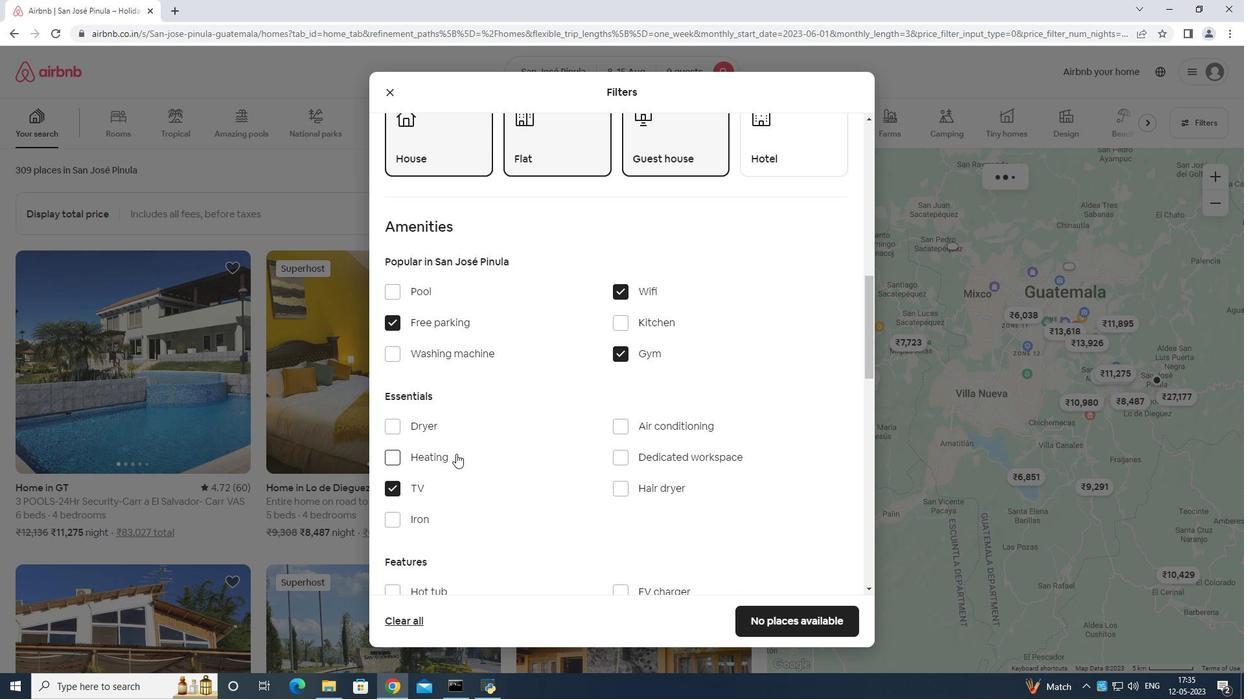 
Action: Mouse moved to (436, 468)
Screenshot: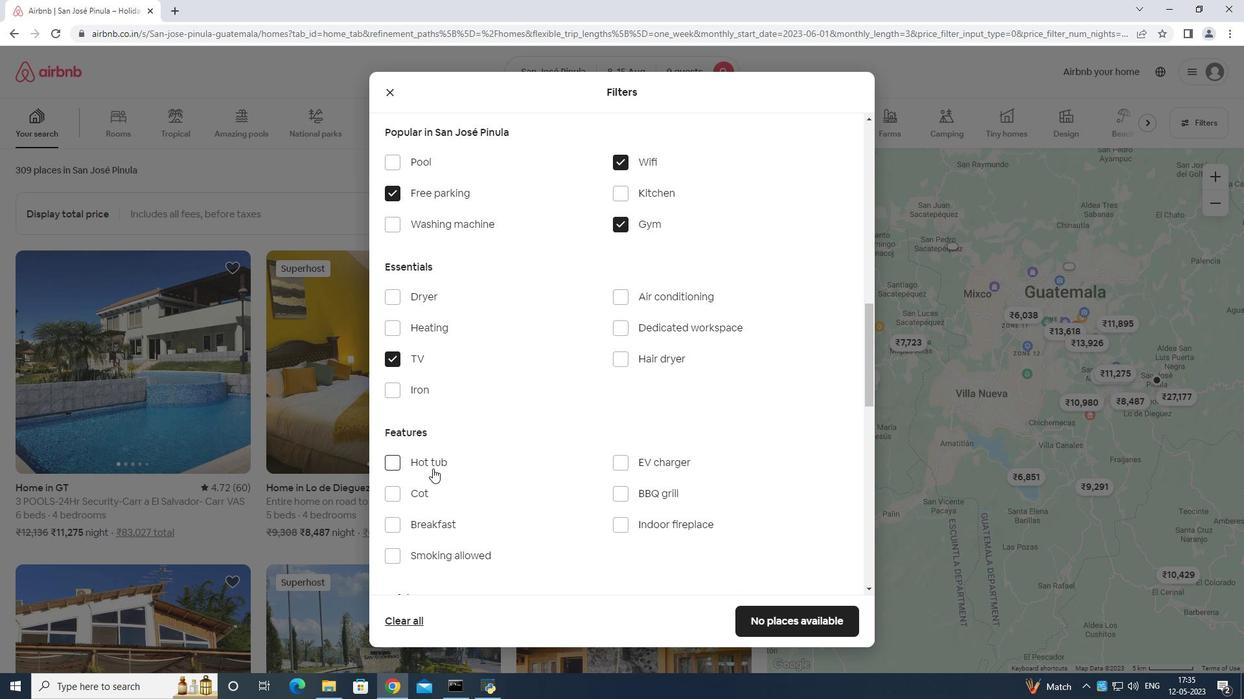 
Action: Mouse scrolled (436, 467) with delta (0, 0)
Screenshot: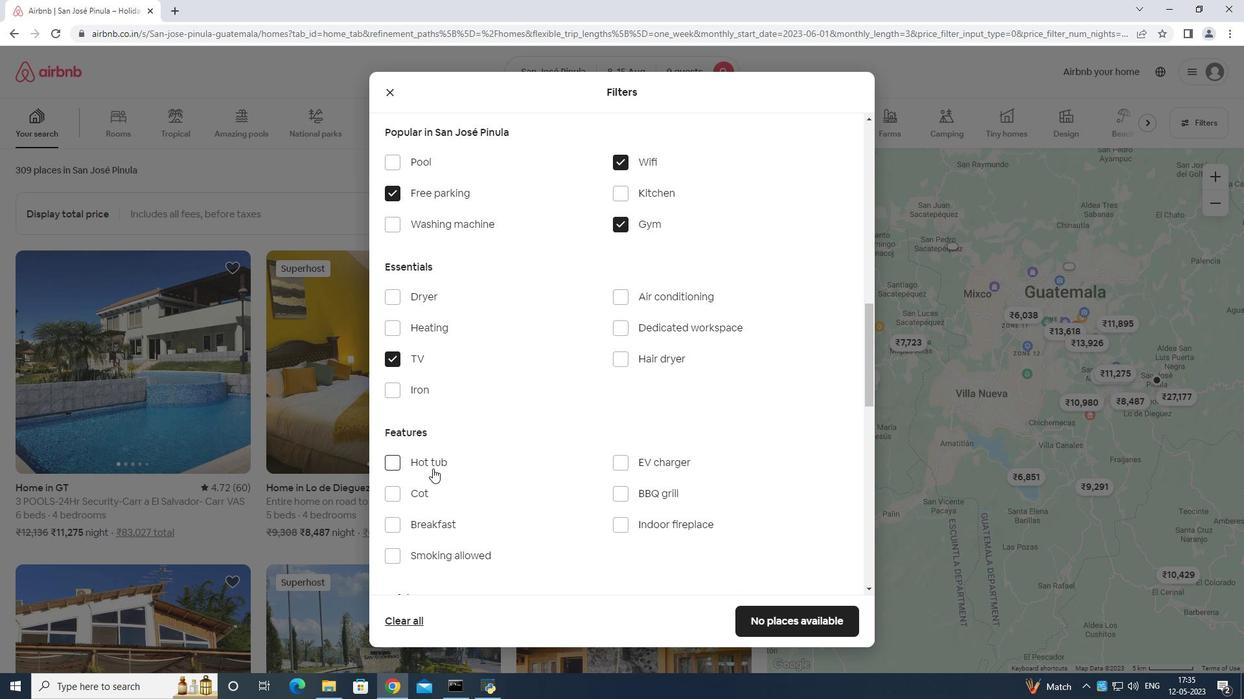 
Action: Mouse moved to (437, 468)
Screenshot: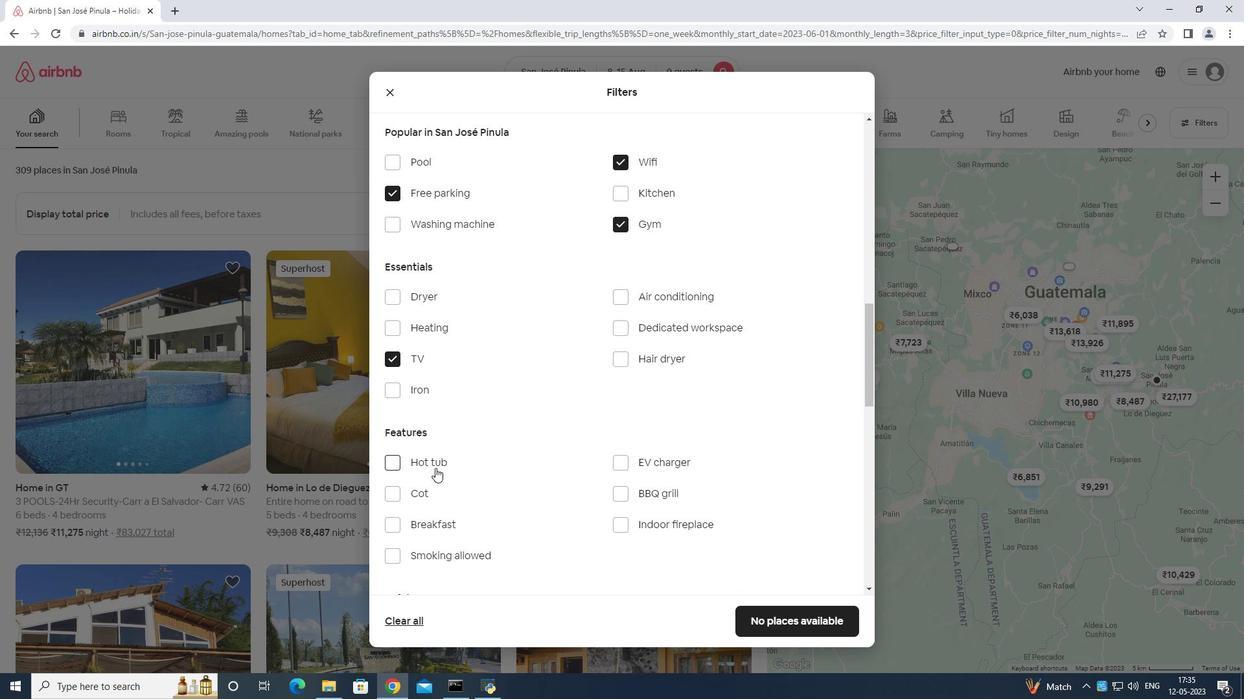 
Action: Mouse scrolled (437, 467) with delta (0, 0)
Screenshot: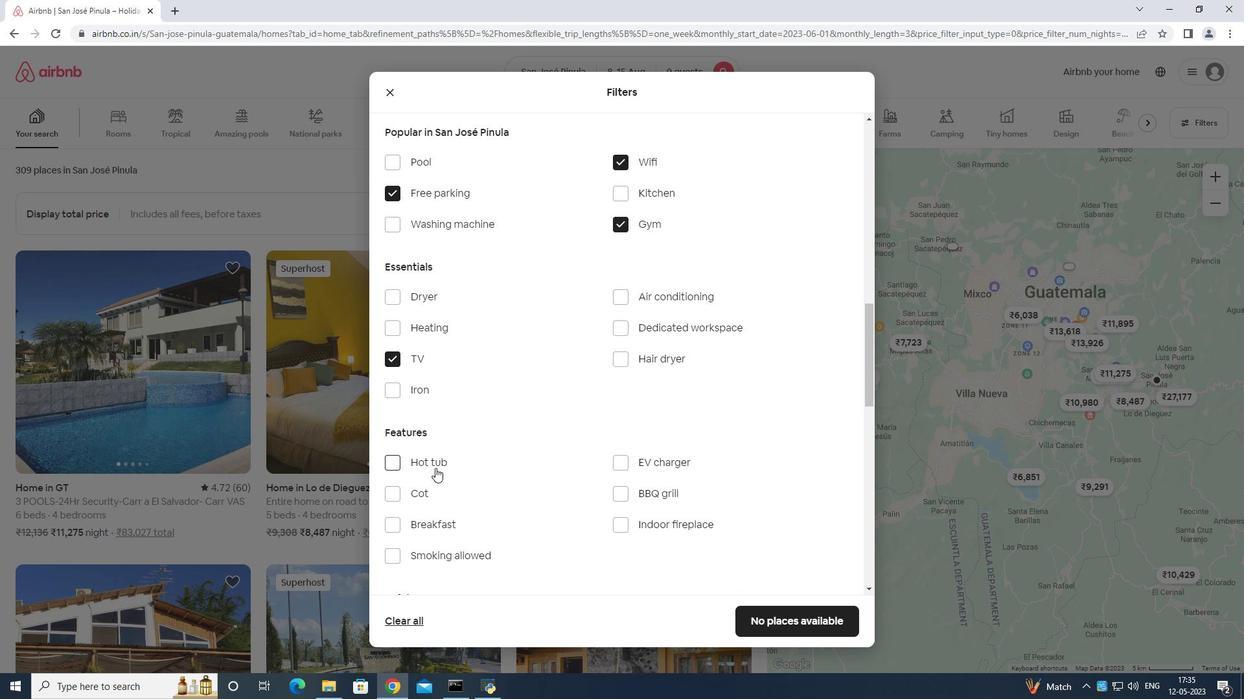 
Action: Mouse moved to (392, 397)
Screenshot: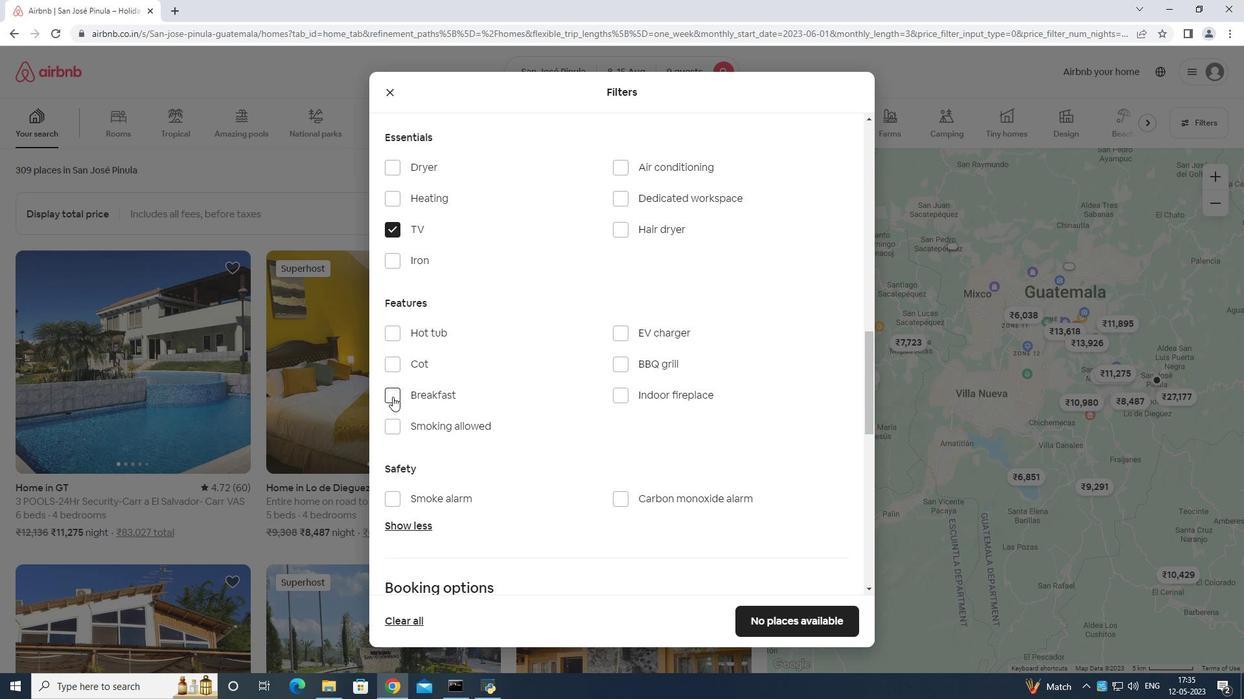 
Action: Mouse pressed left at (392, 397)
Screenshot: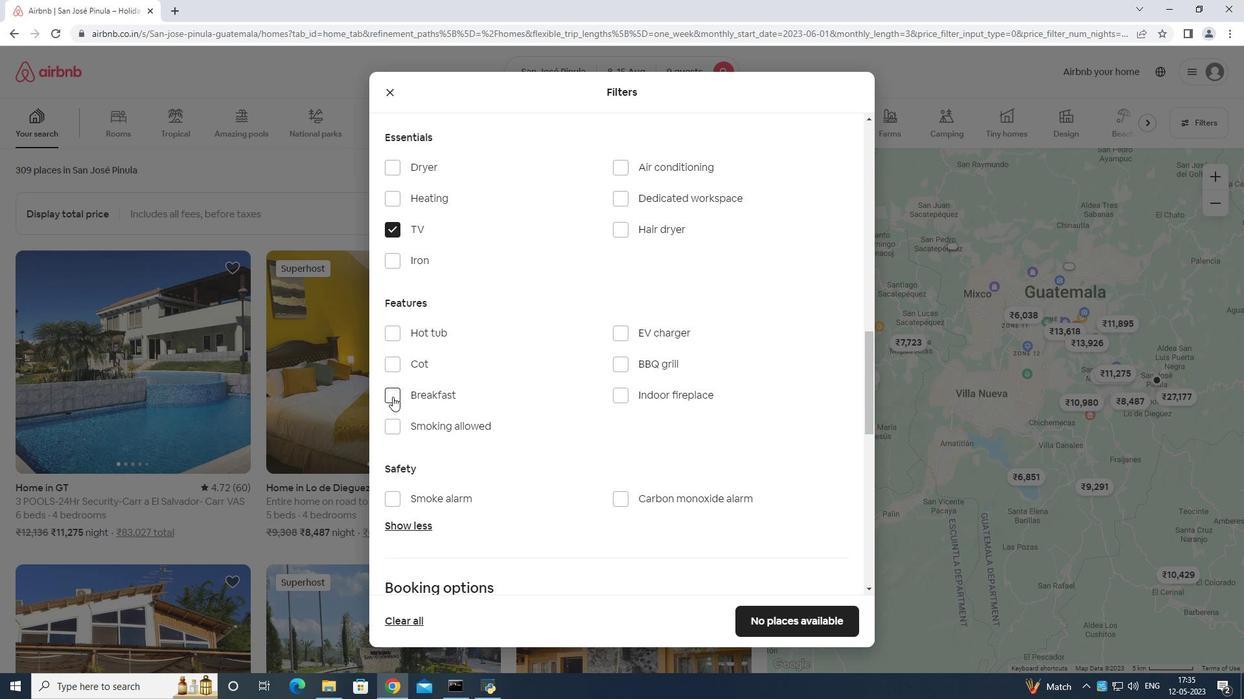 
Action: Mouse moved to (406, 399)
Screenshot: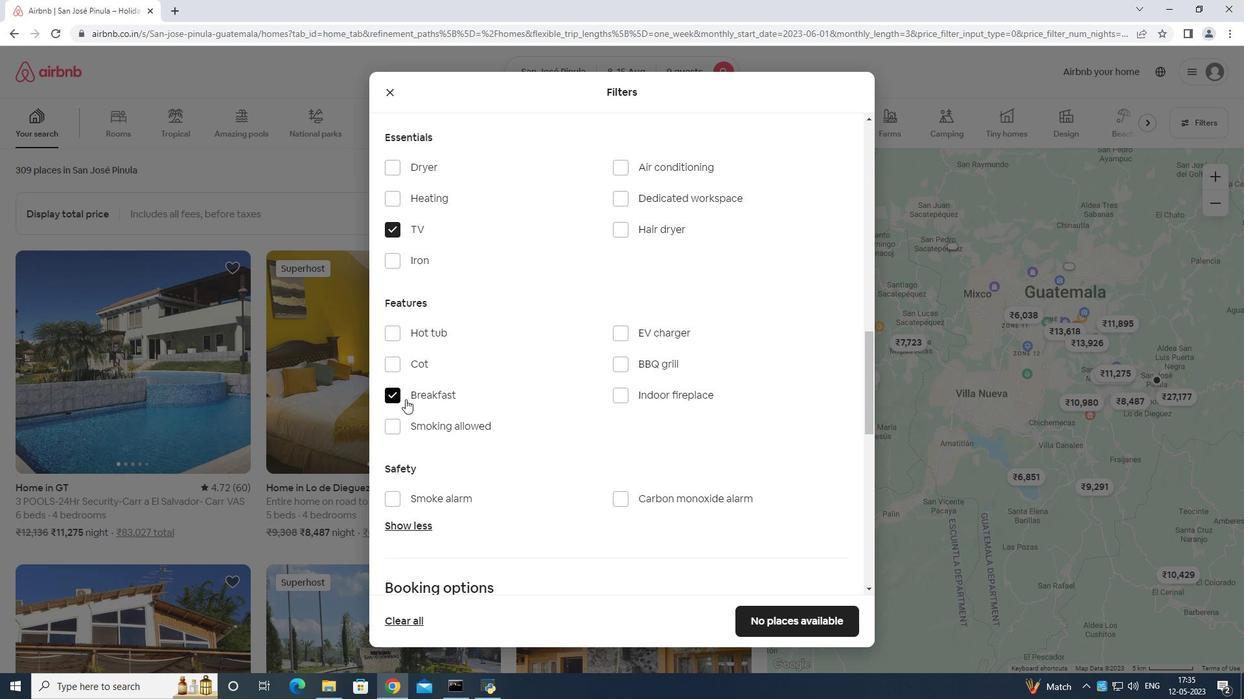 
Action: Mouse scrolled (406, 400) with delta (0, 0)
Screenshot: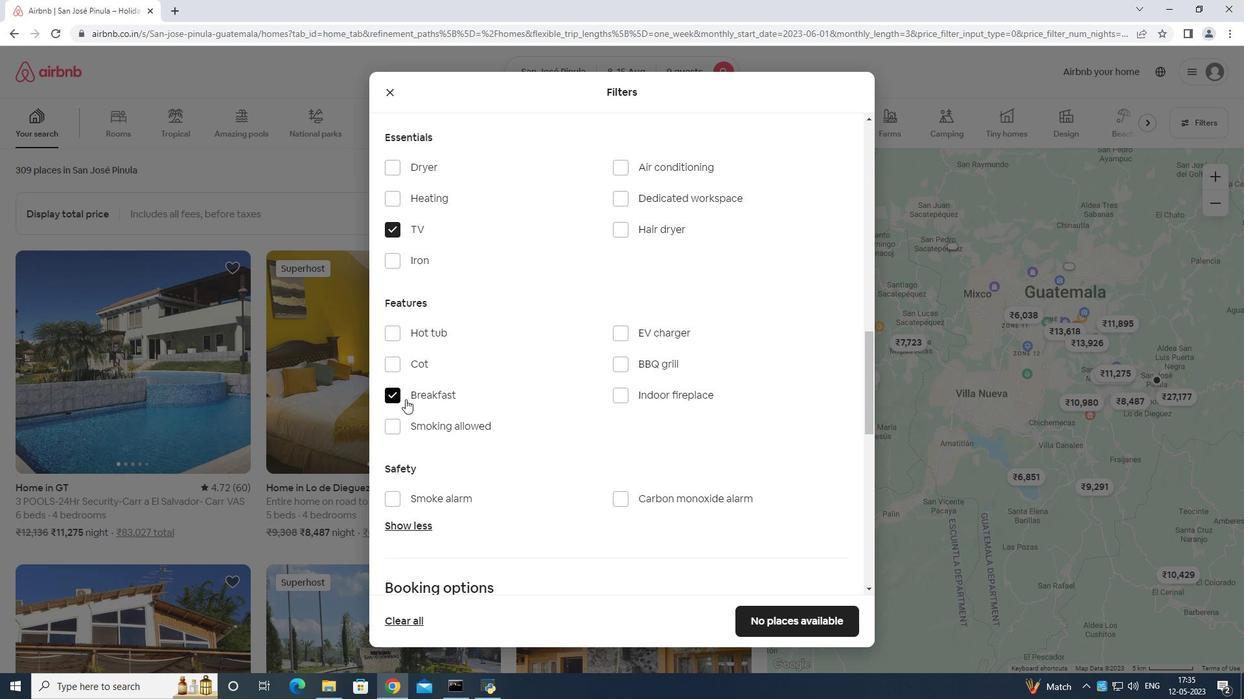 
Action: Mouse moved to (407, 399)
Screenshot: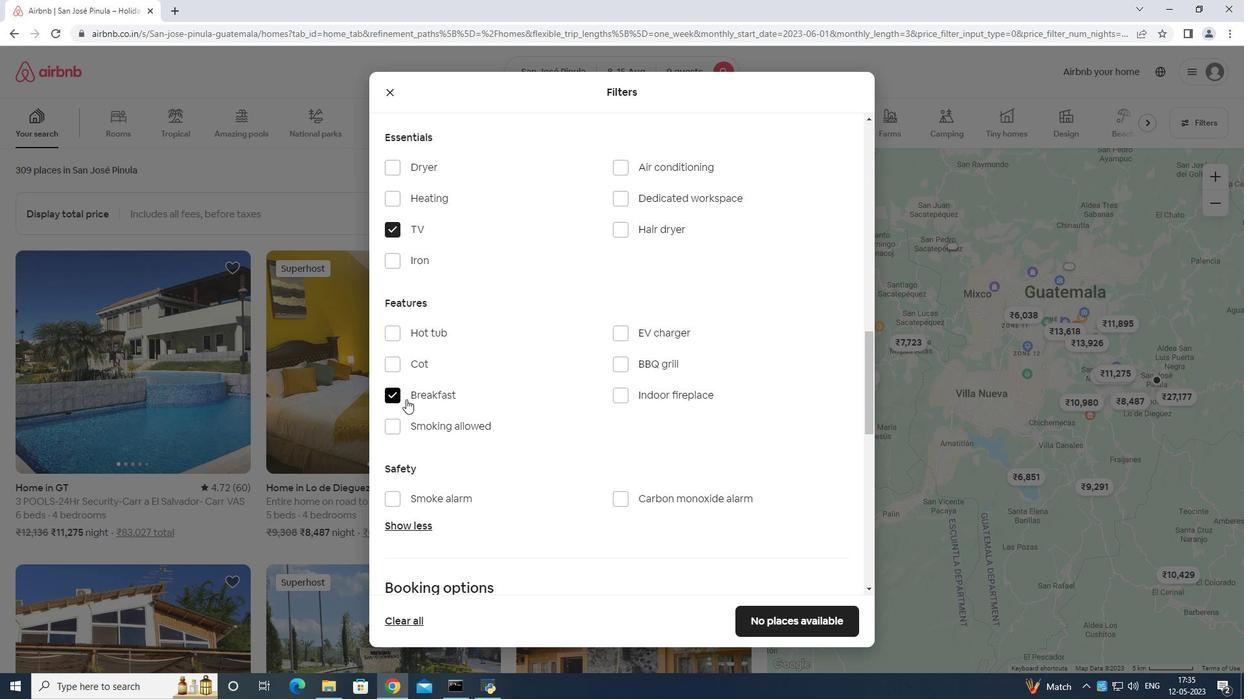 
Action: Mouse scrolled (407, 400) with delta (0, 0)
Screenshot: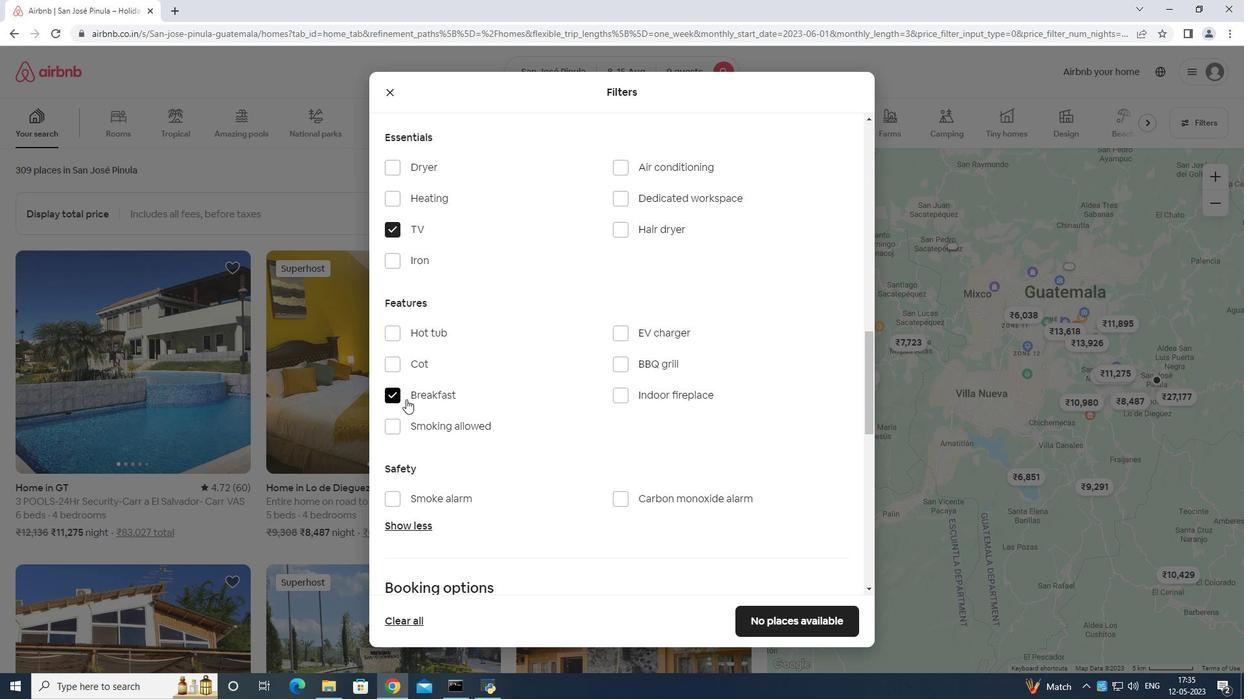 
Action: Mouse moved to (408, 399)
Screenshot: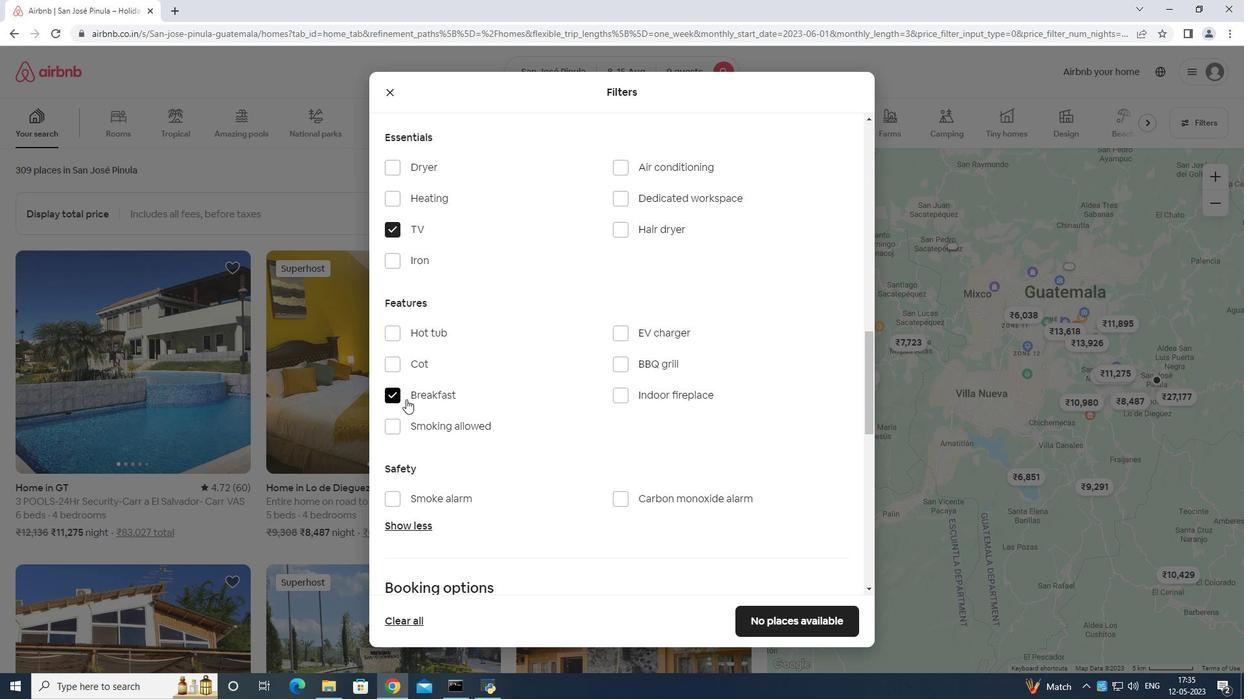 
Action: Mouse scrolled (408, 399) with delta (0, 0)
Screenshot: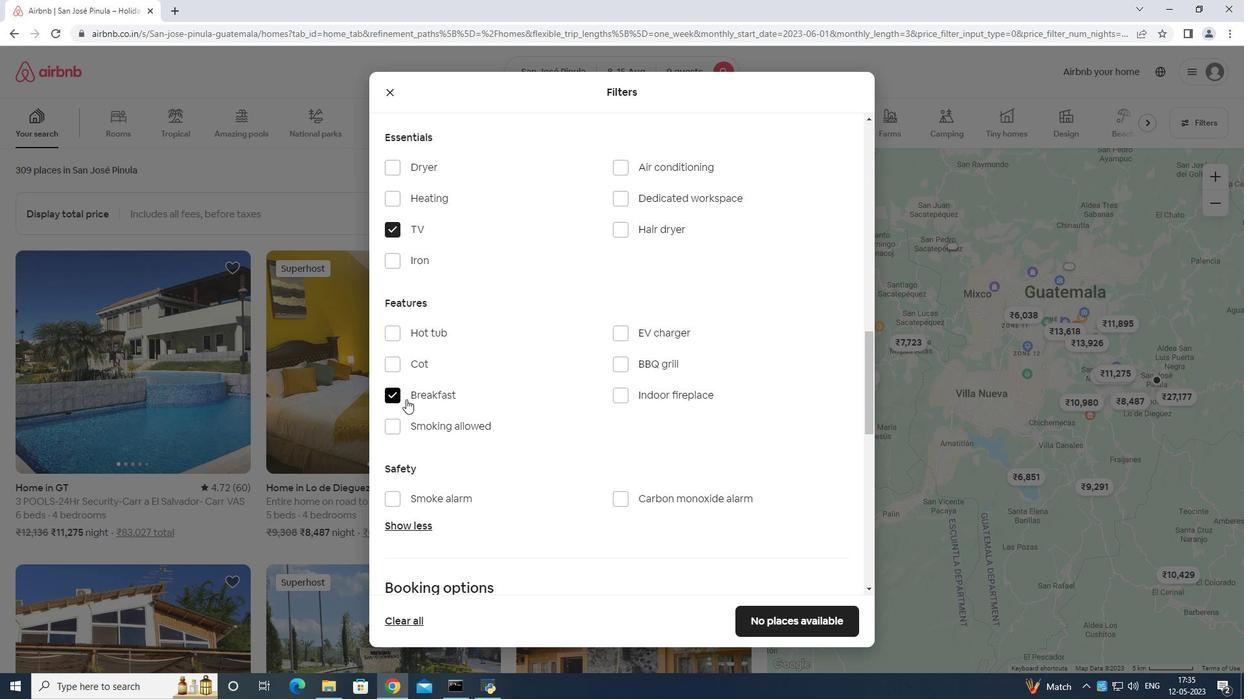 
Action: Mouse moved to (408, 399)
Screenshot: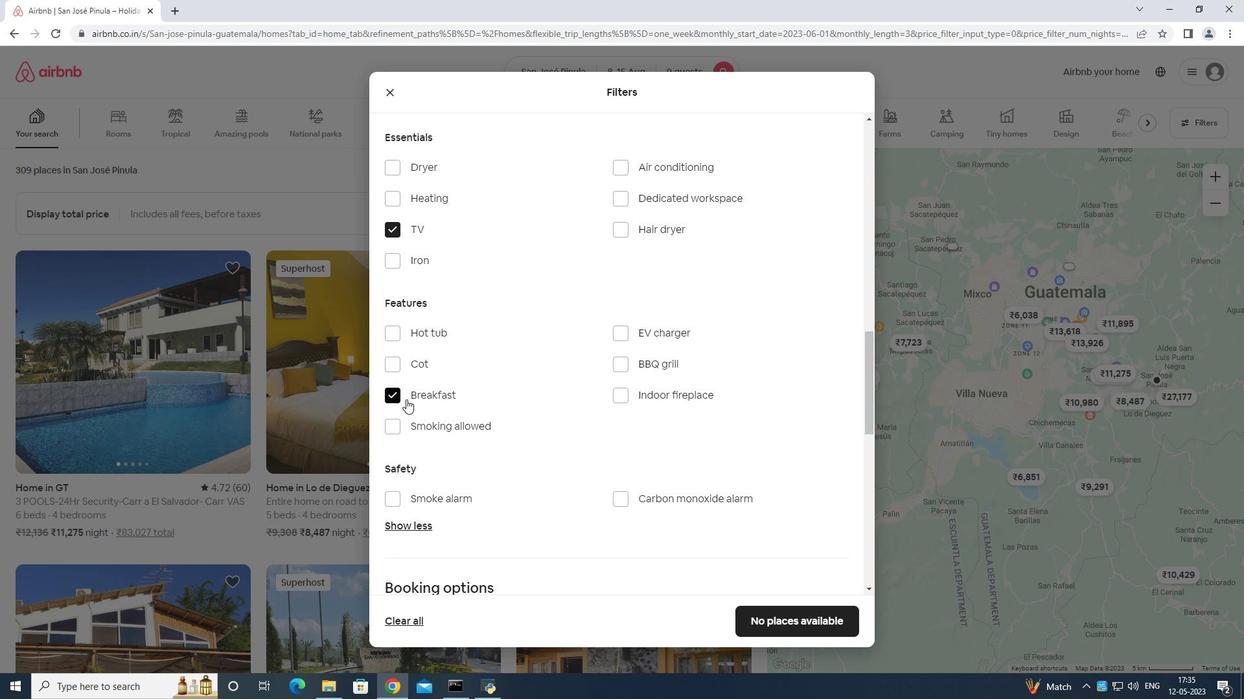 
Action: Mouse scrolled (408, 399) with delta (0, 0)
Screenshot: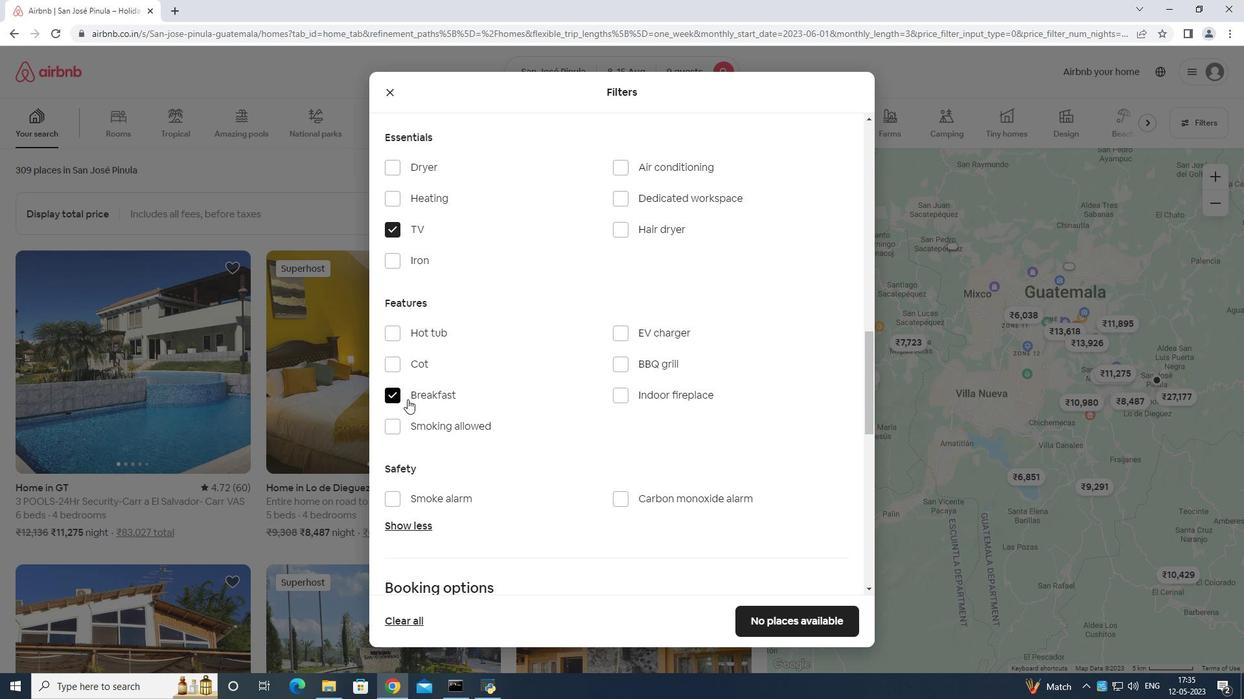
Action: Mouse moved to (410, 397)
Screenshot: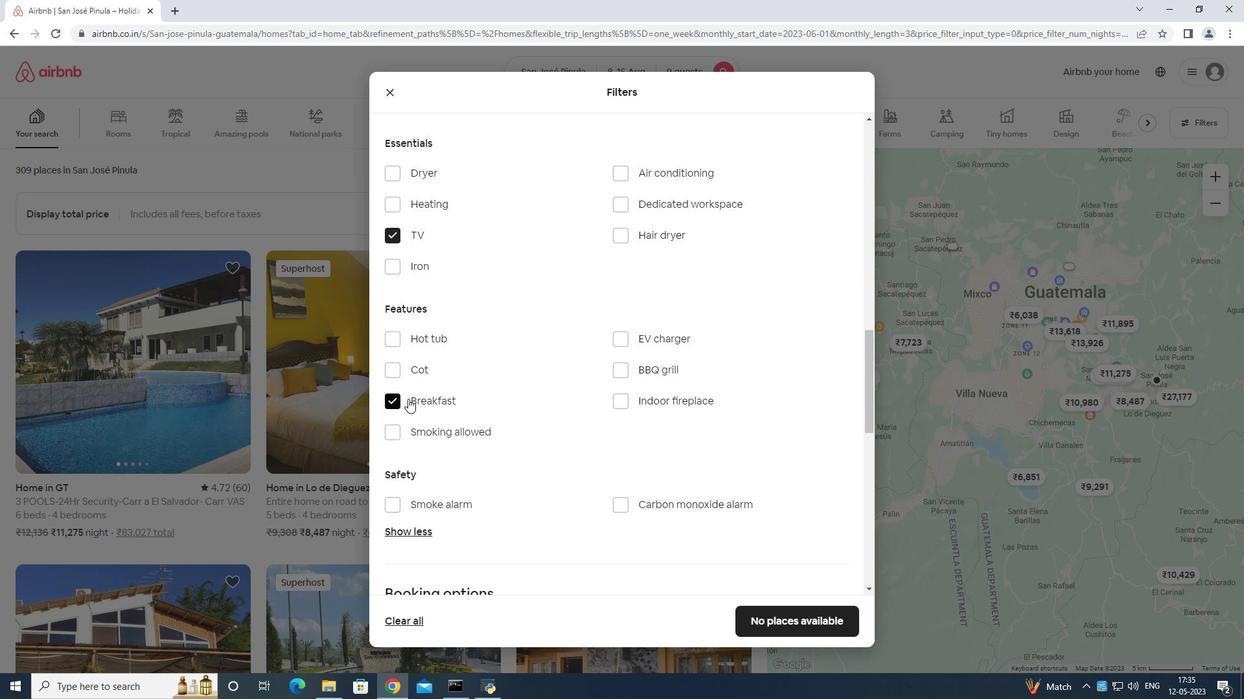 
Action: Mouse scrolled (410, 397) with delta (0, 0)
Screenshot: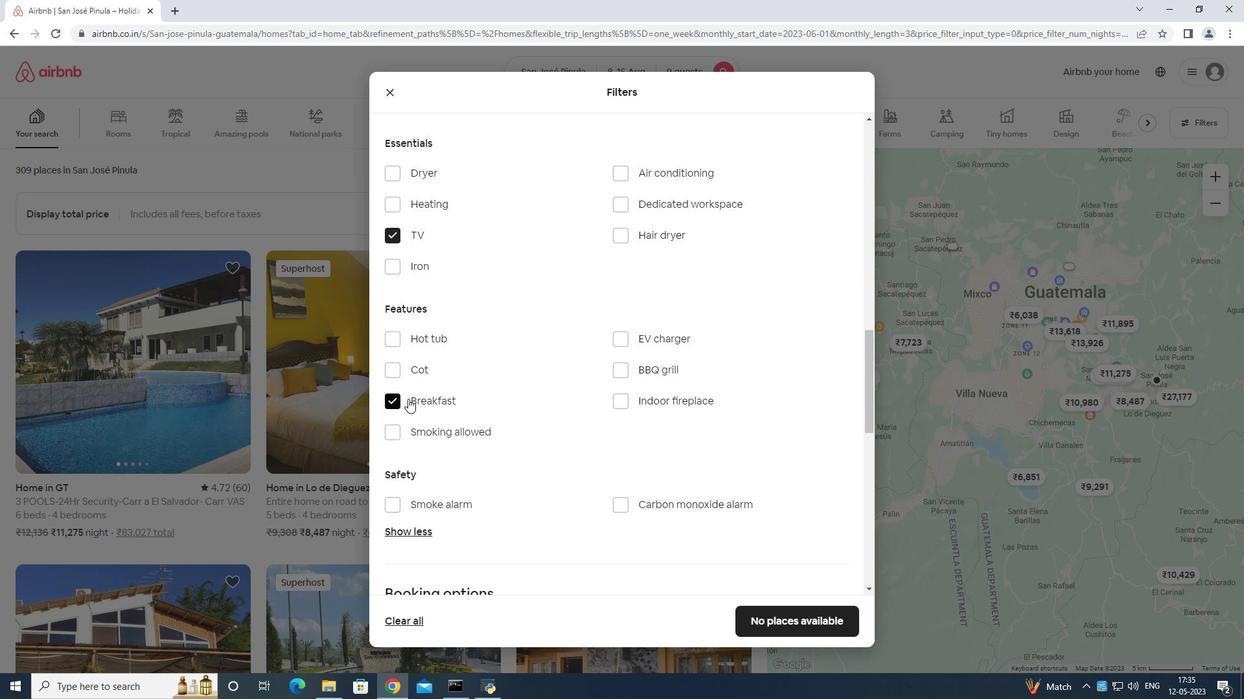 
Action: Mouse moved to (414, 396)
Screenshot: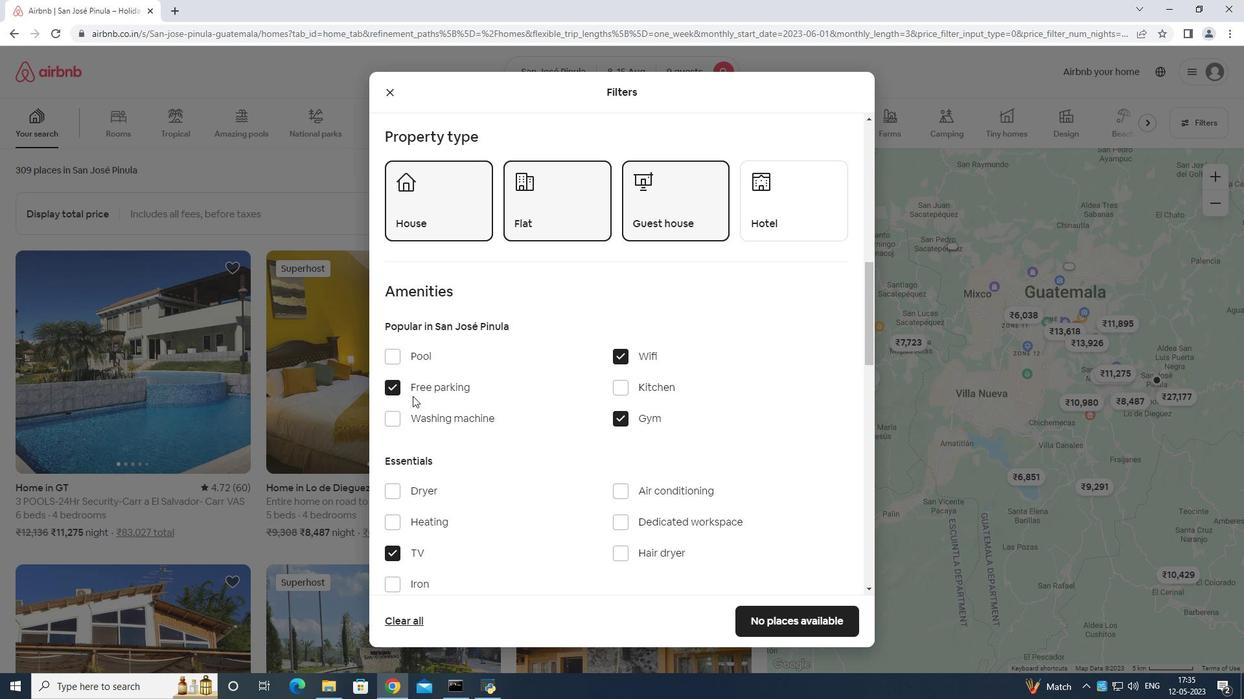
Action: Mouse scrolled (414, 395) with delta (0, 0)
Screenshot: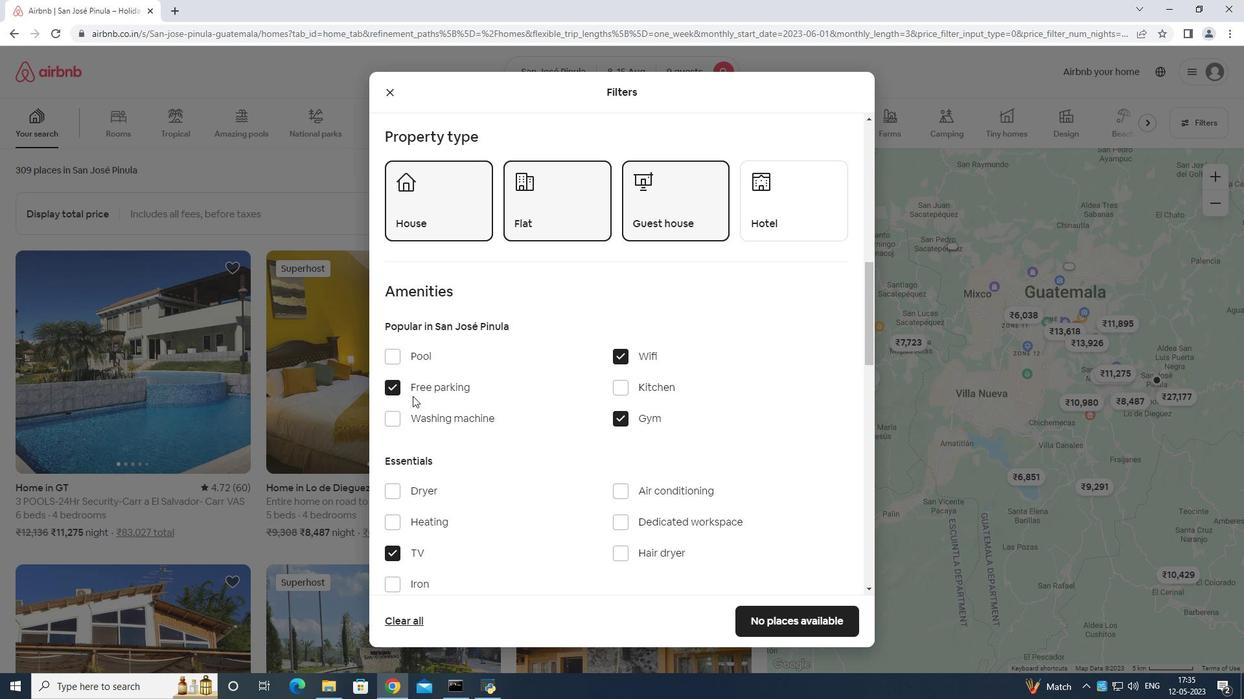 
Action: Mouse moved to (416, 397)
Screenshot: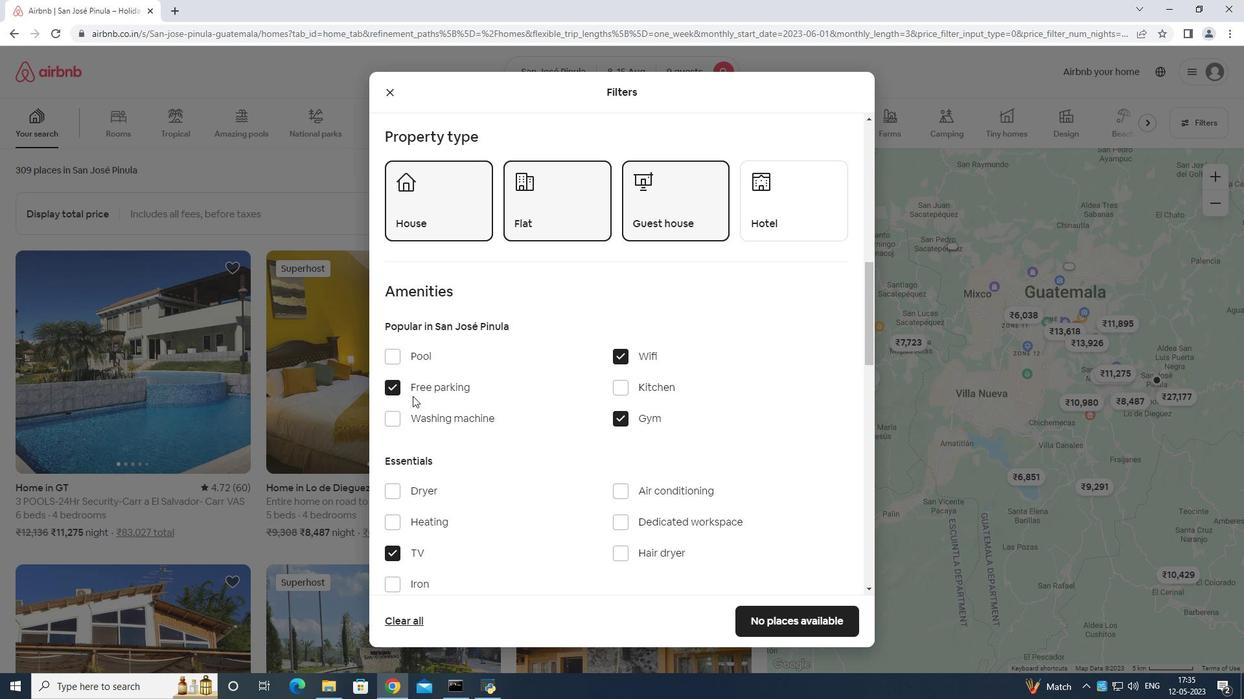 
Action: Mouse scrolled (416, 397) with delta (0, 0)
Screenshot: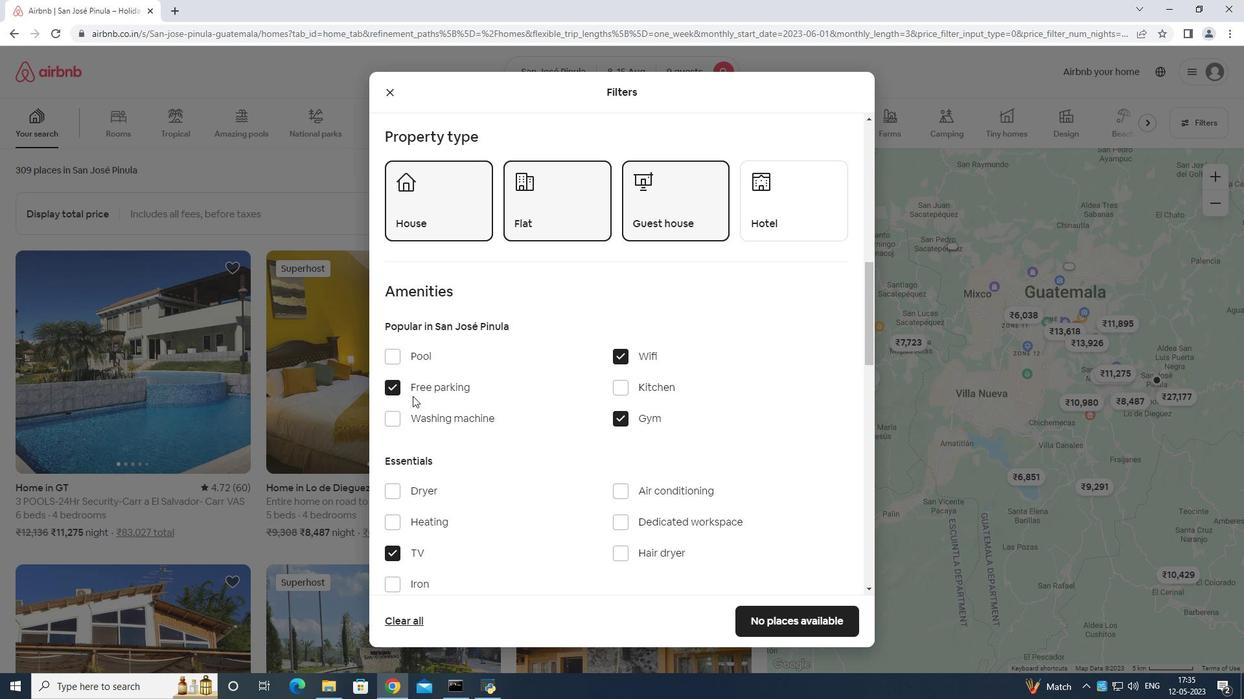
Action: Mouse moved to (417, 398)
Screenshot: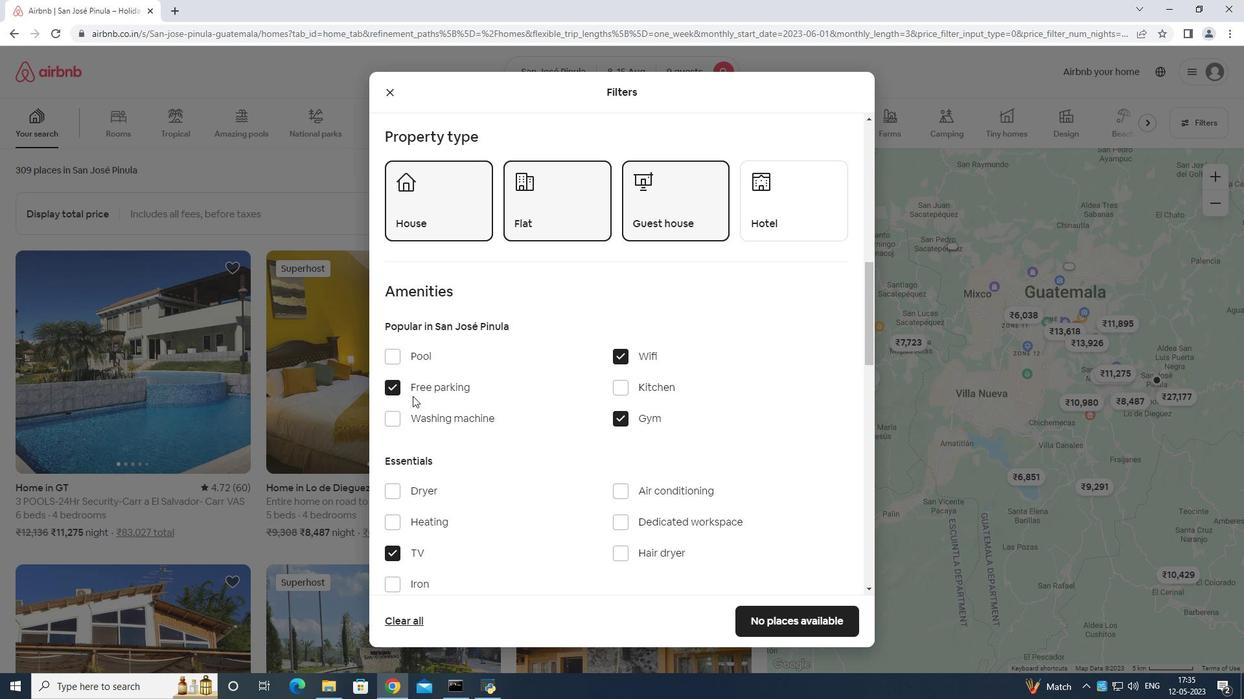 
Action: Mouse scrolled (417, 397) with delta (0, 0)
Screenshot: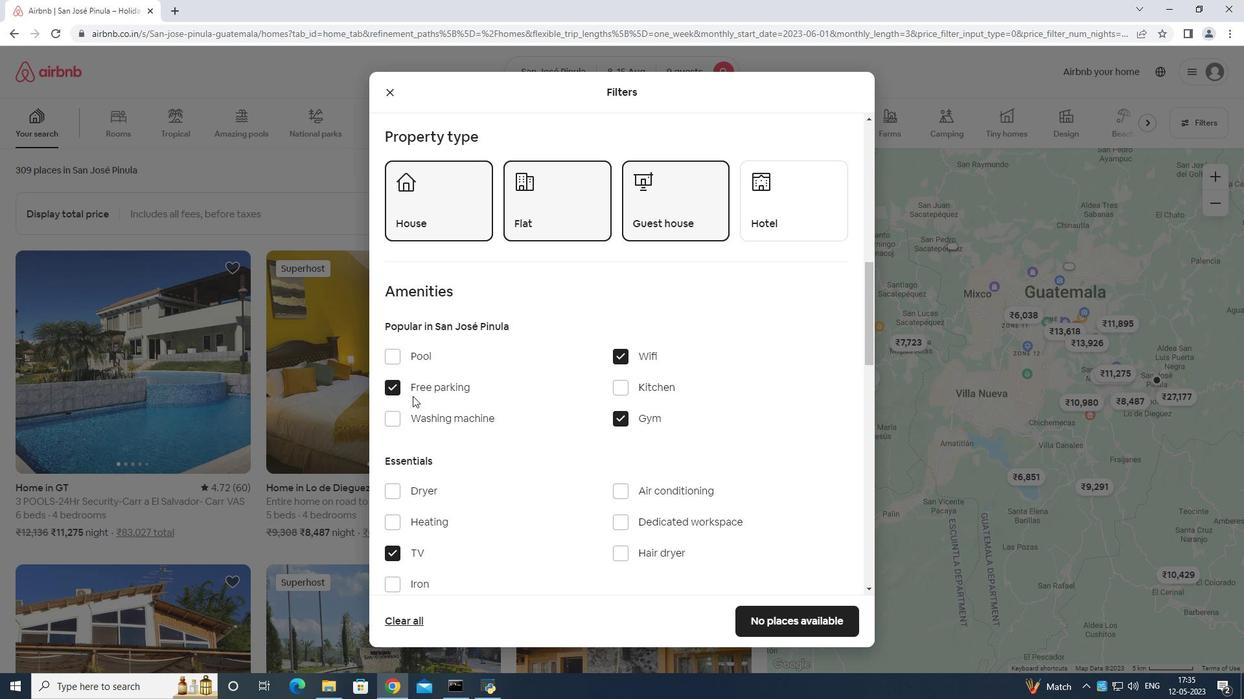 
Action: Mouse moved to (420, 399)
Screenshot: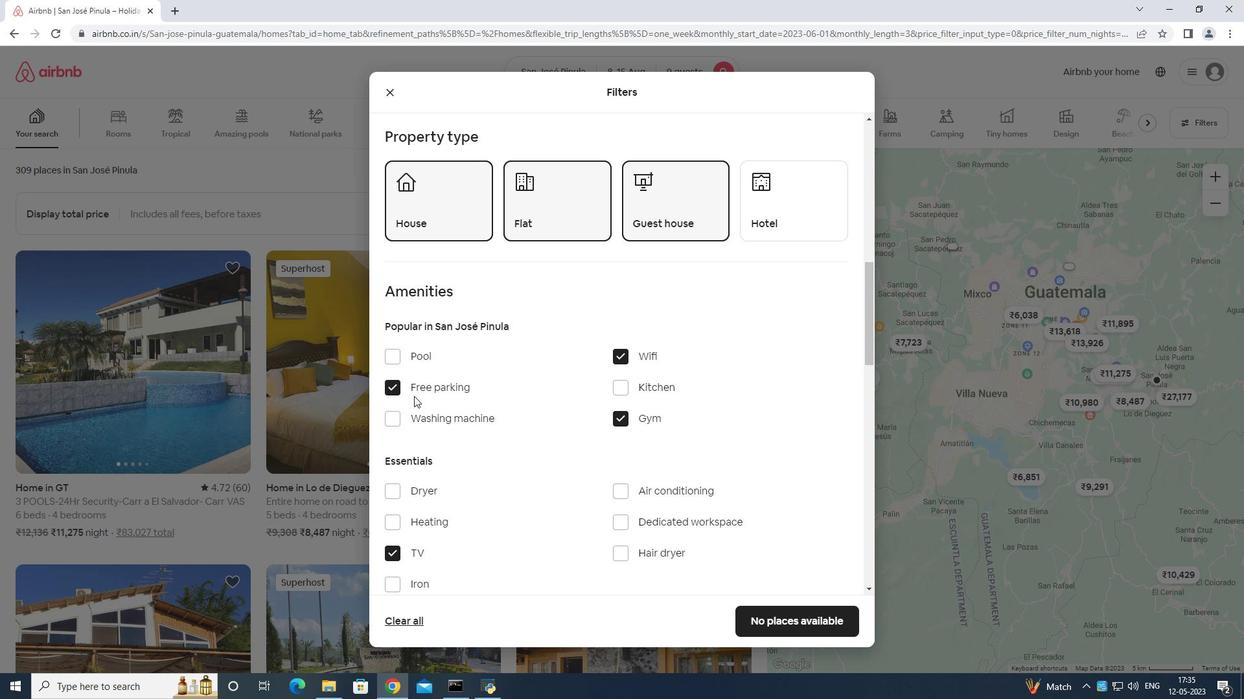 
Action: Mouse scrolled (420, 399) with delta (0, 0)
Screenshot: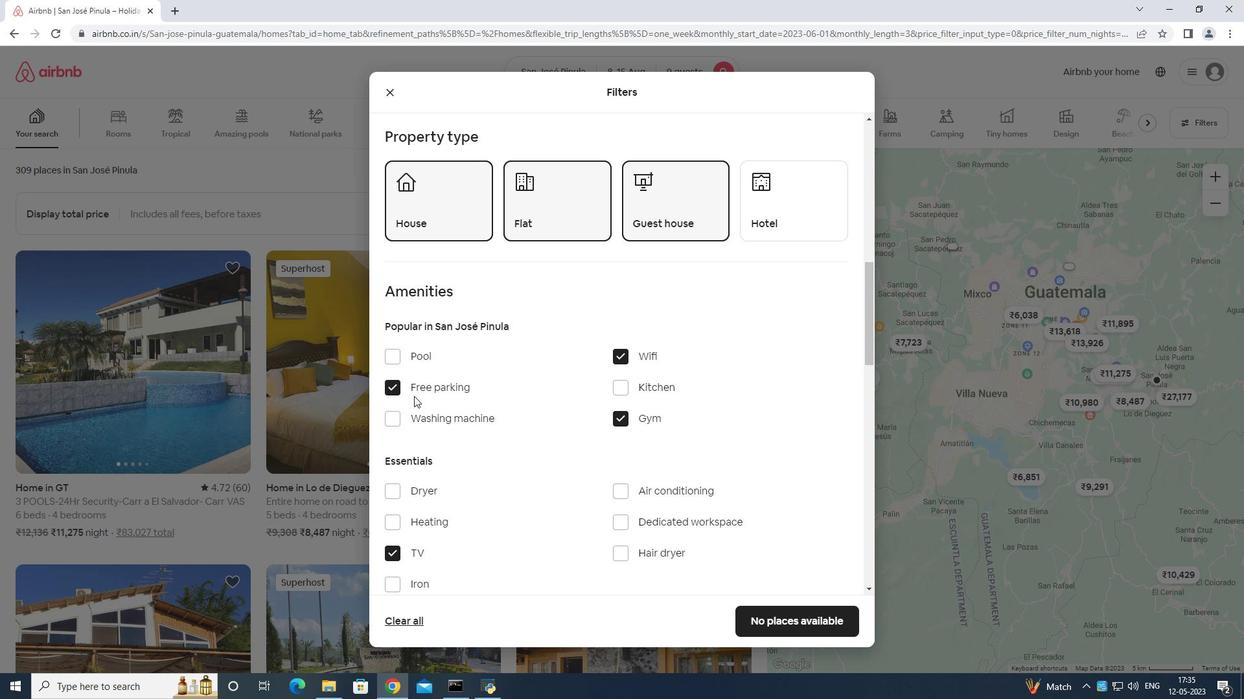 
Action: Mouse moved to (422, 400)
Screenshot: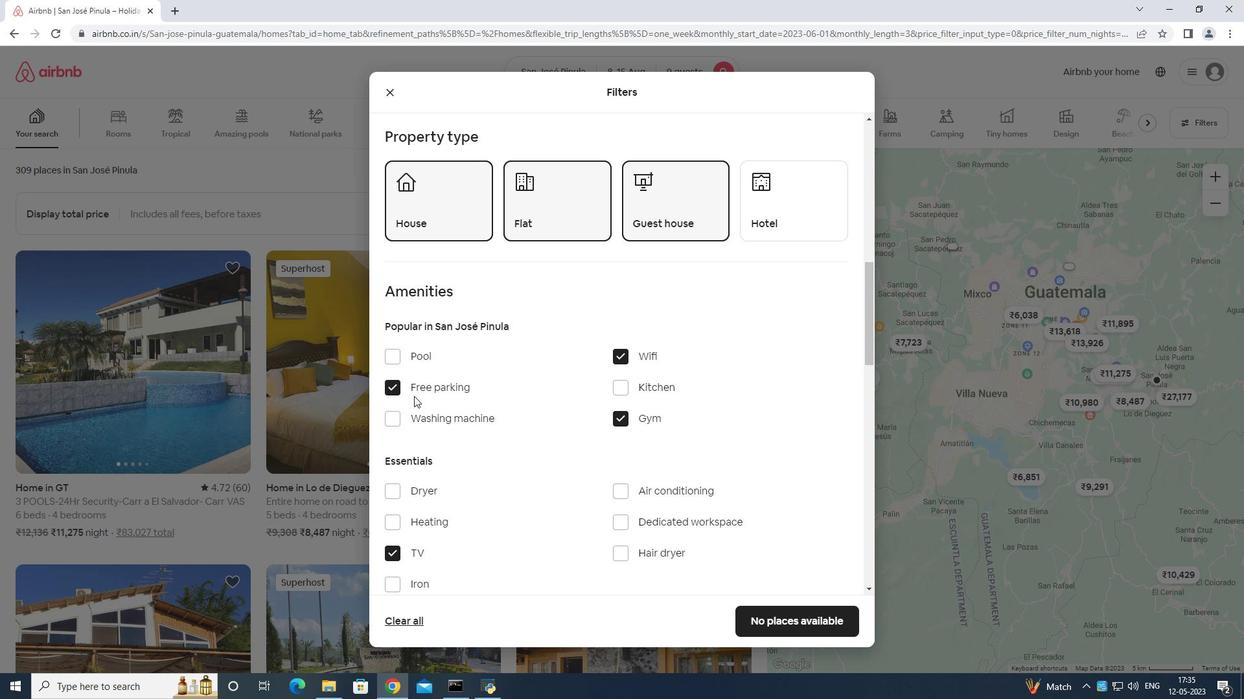 
Action: Mouse scrolled (422, 399) with delta (0, 0)
Screenshot: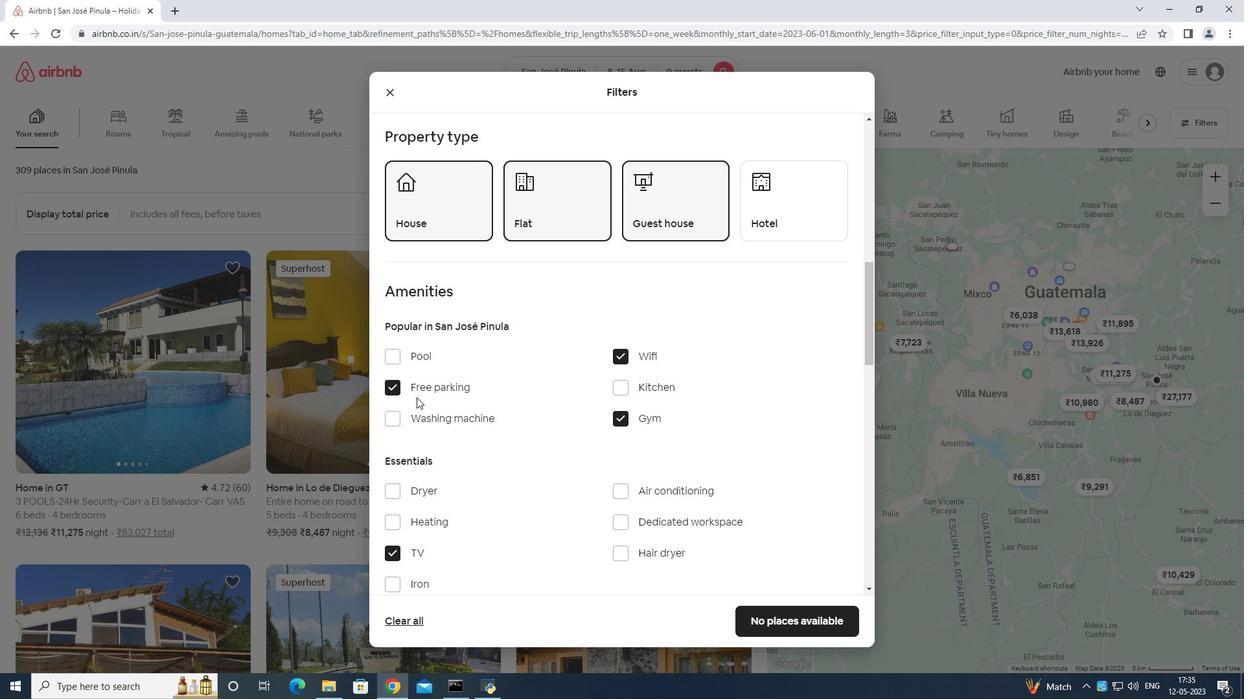 
Action: Mouse moved to (432, 398)
Screenshot: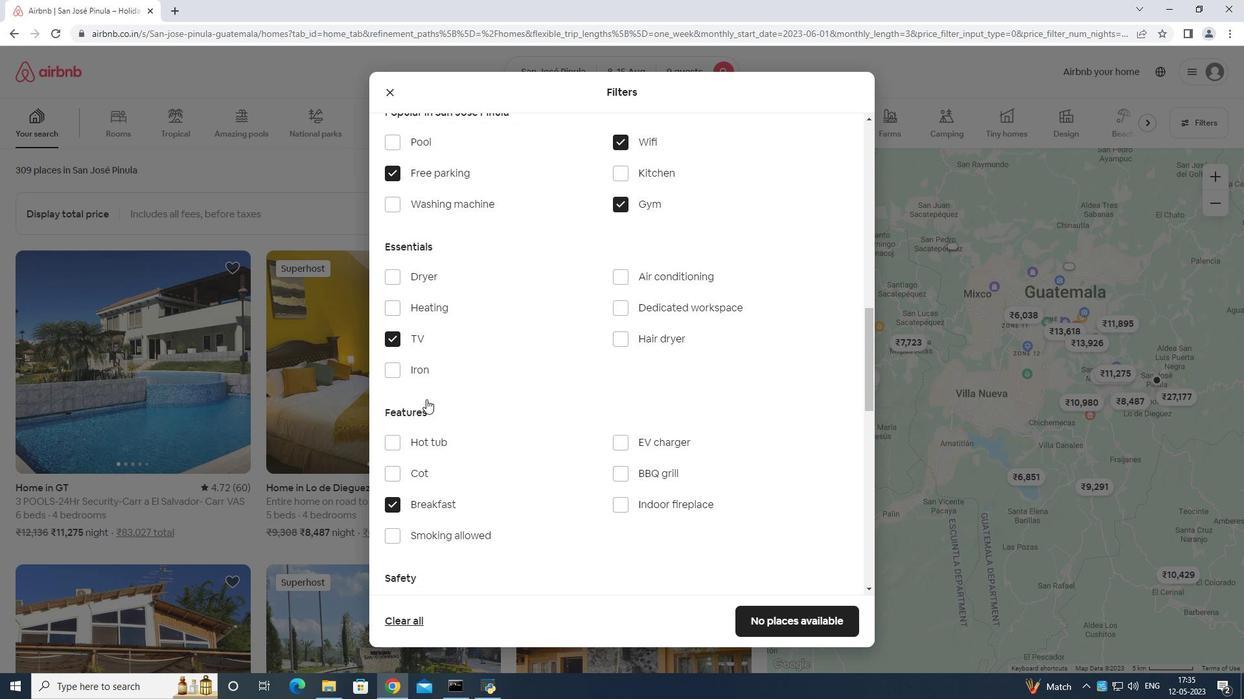 
Action: Mouse scrolled (432, 397) with delta (0, 0)
Screenshot: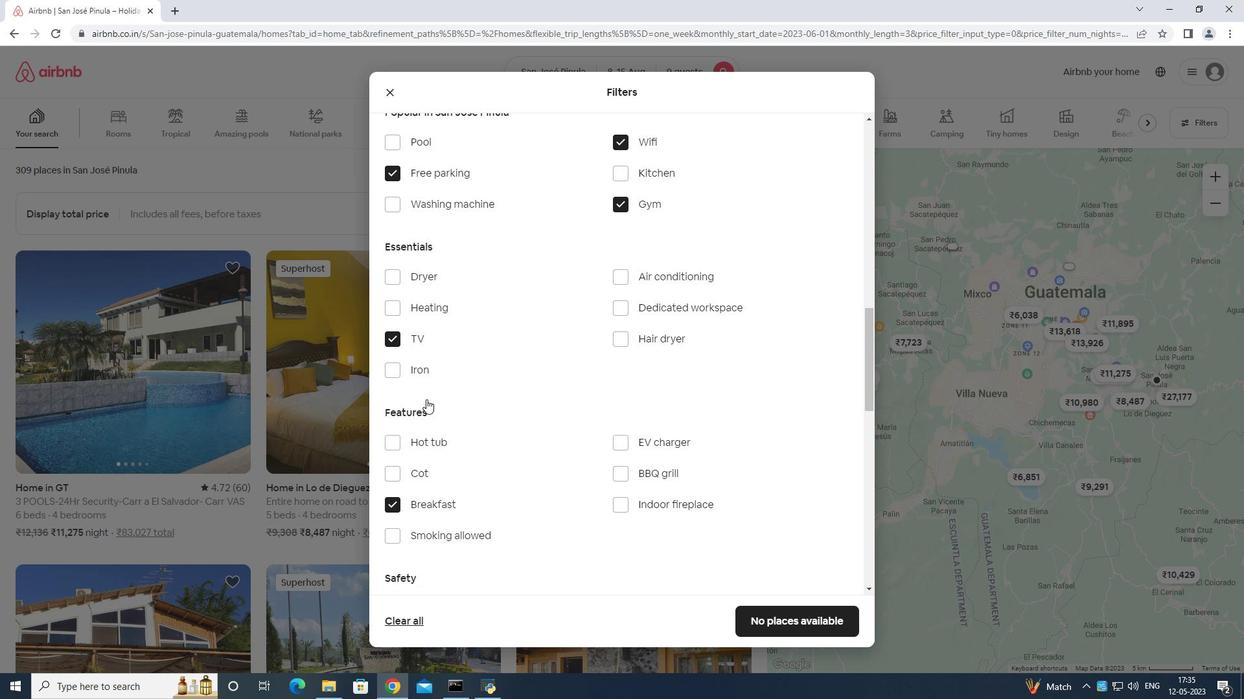 
Action: Mouse moved to (435, 399)
Screenshot: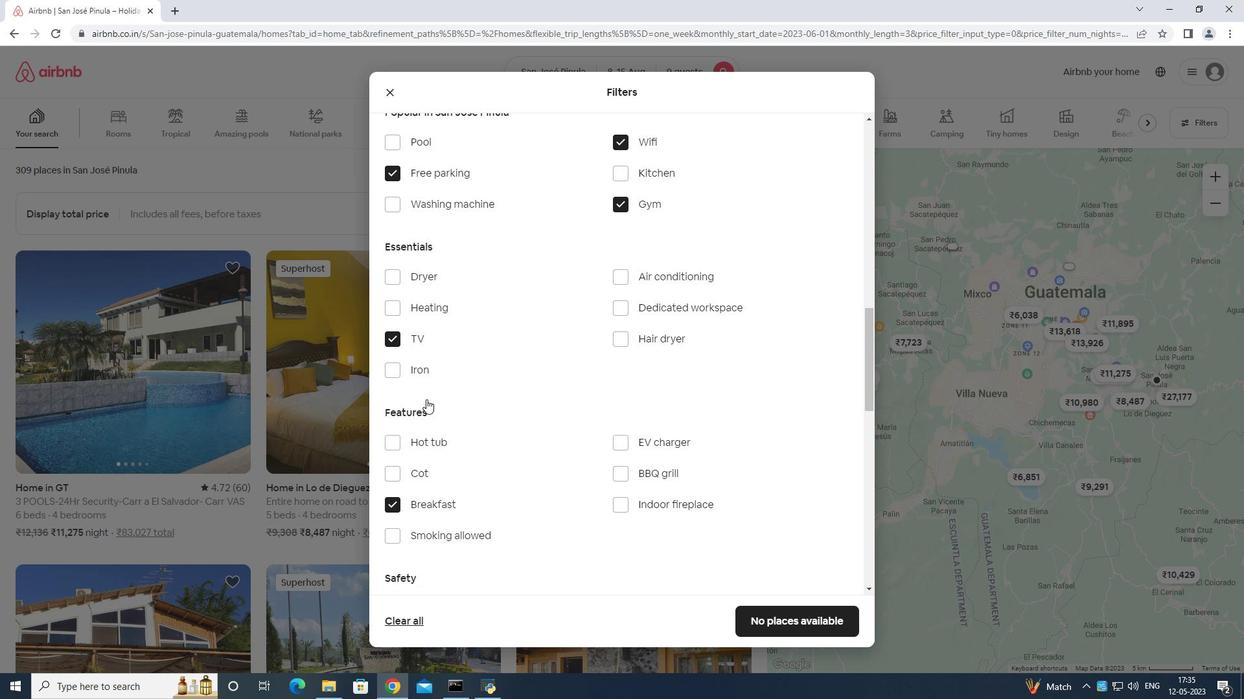 
Action: Mouse scrolled (435, 398) with delta (0, 0)
Screenshot: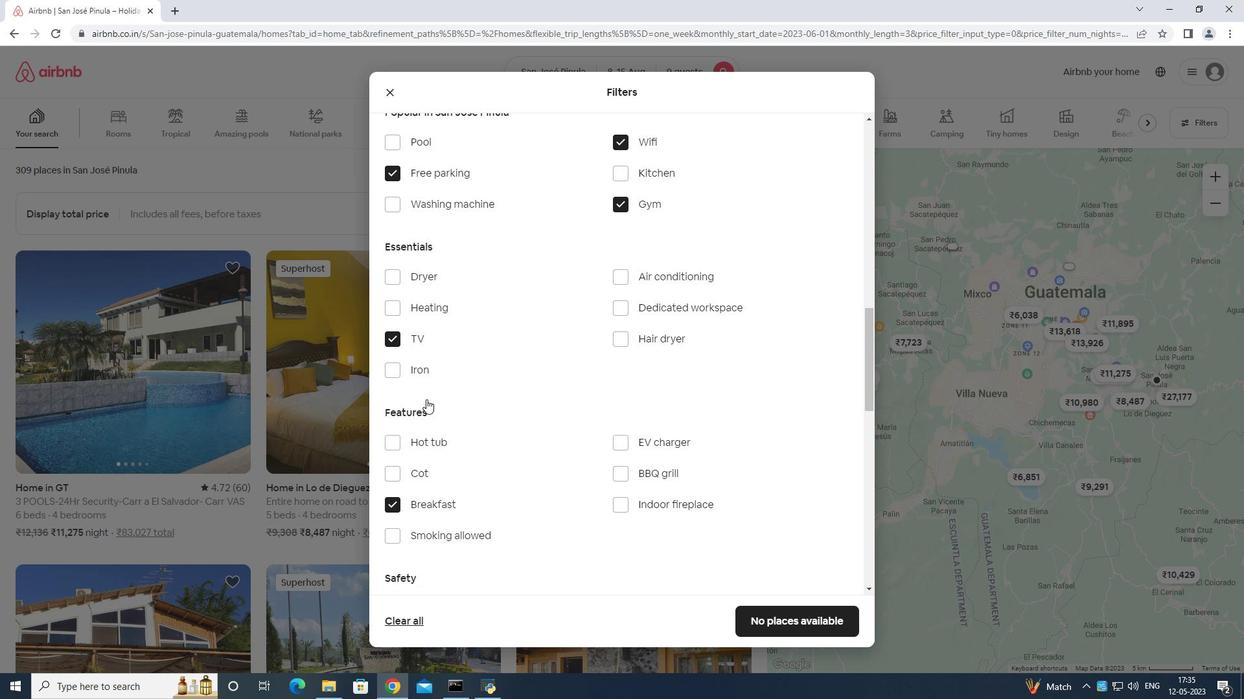 
Action: Mouse moved to (440, 401)
Screenshot: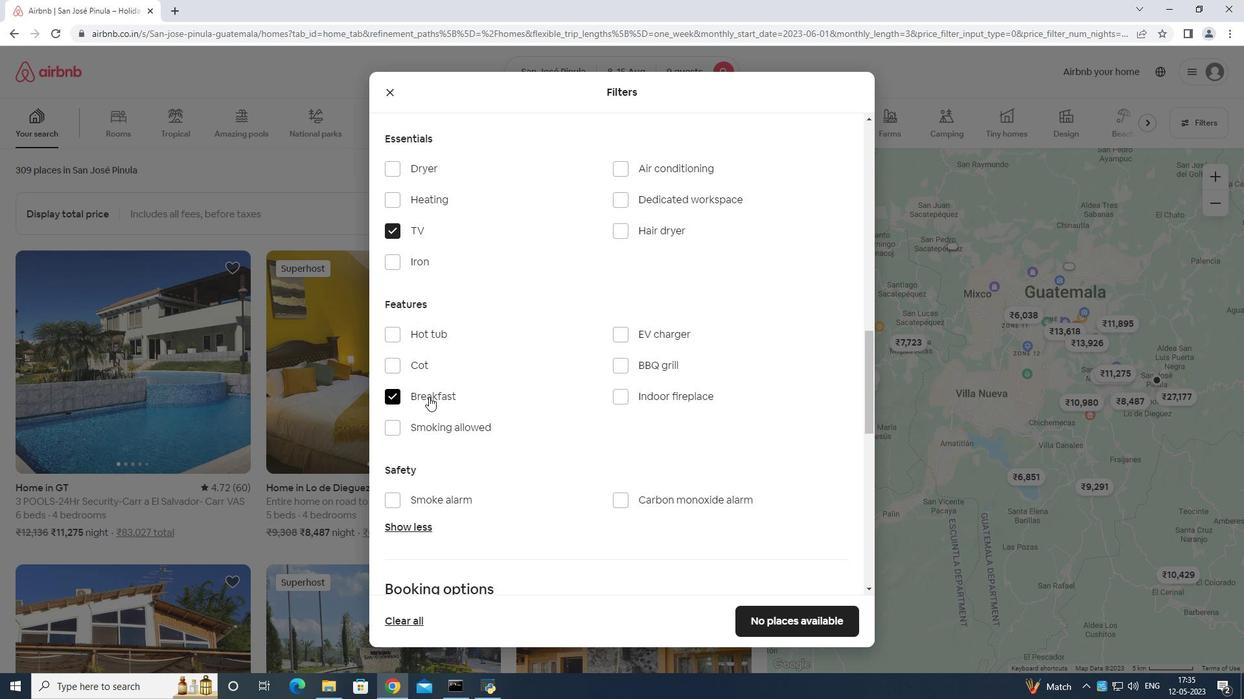 
Action: Mouse scrolled (440, 400) with delta (0, 0)
Screenshot: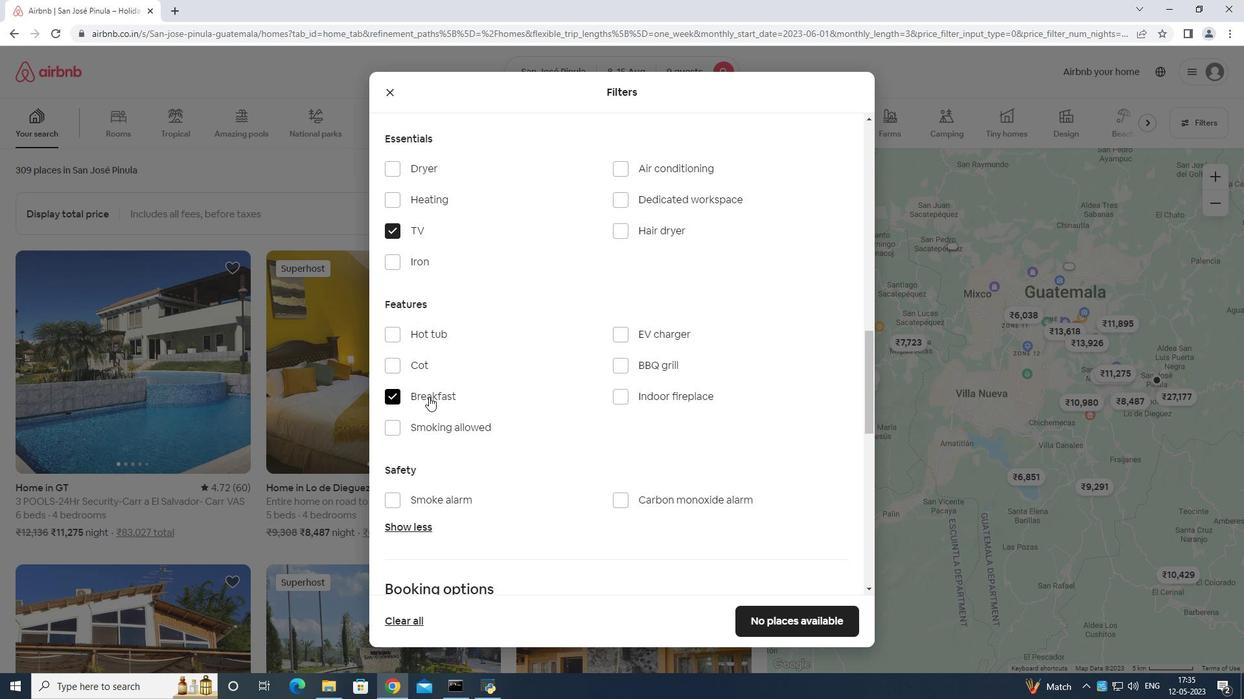 
Action: Mouse moved to (815, 476)
Screenshot: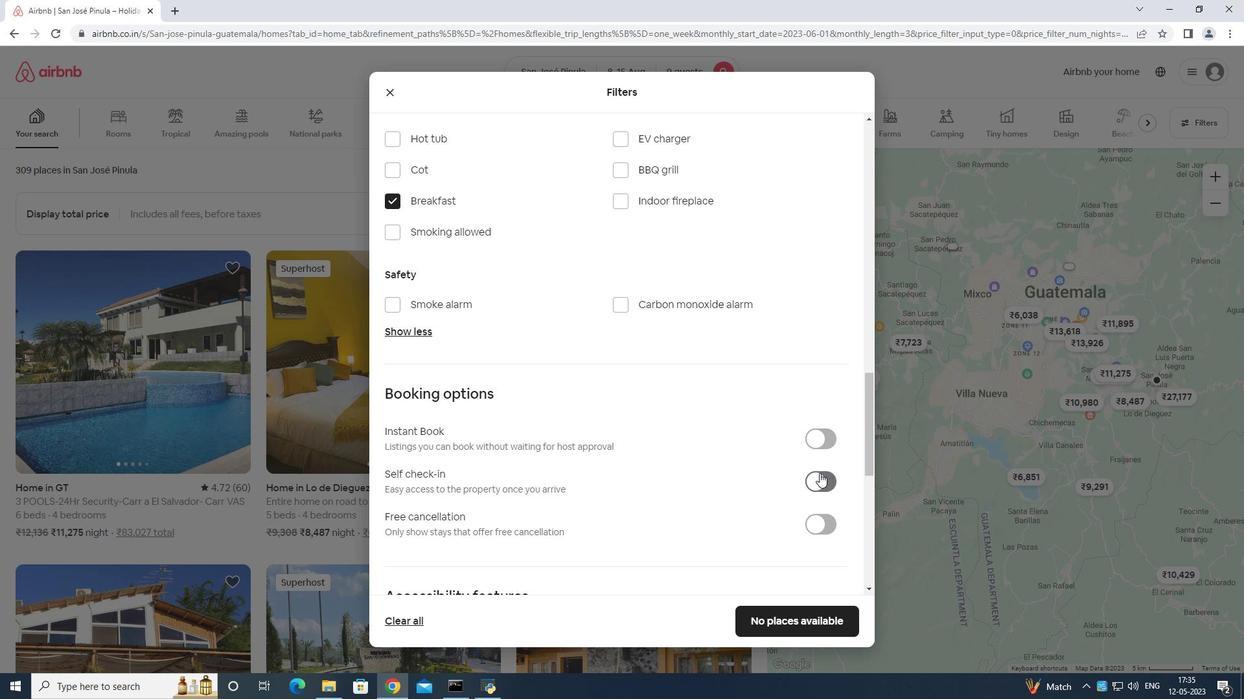 
Action: Mouse pressed left at (815, 476)
Screenshot: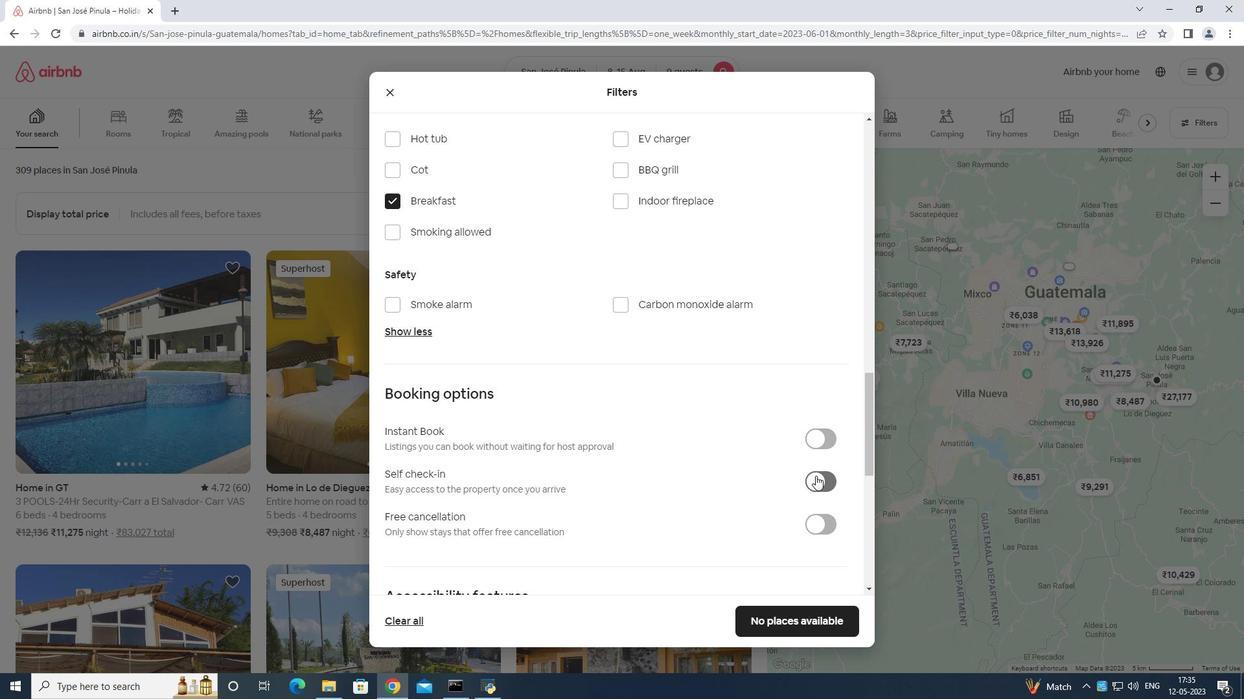
Action: Mouse moved to (838, 451)
Screenshot: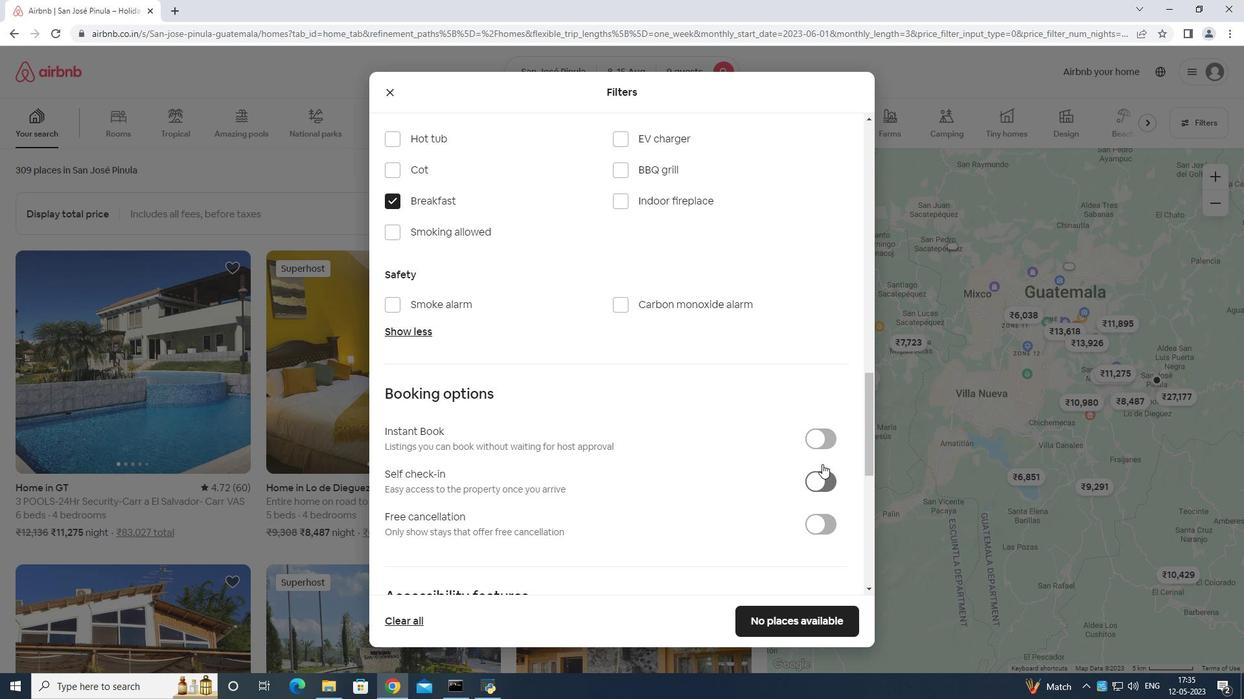 
Action: Mouse scrolled (838, 450) with delta (0, 0)
Screenshot: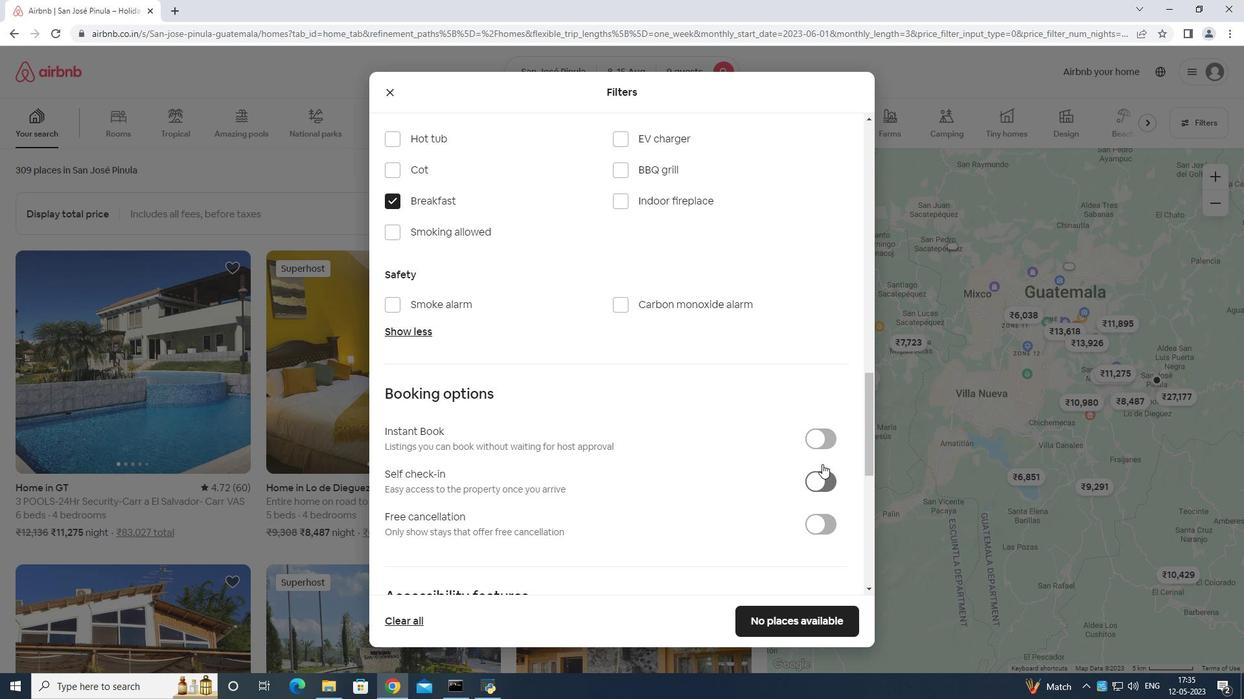 
Action: Mouse moved to (838, 452)
Screenshot: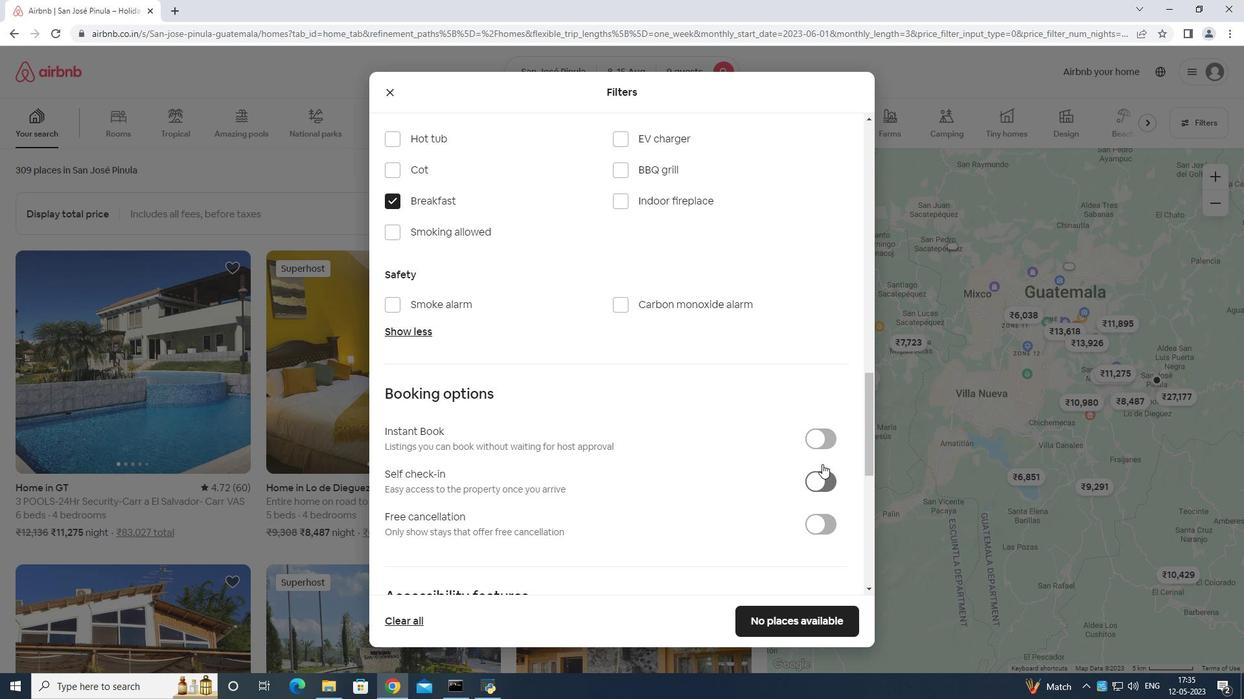 
Action: Mouse scrolled (838, 452) with delta (0, 0)
Screenshot: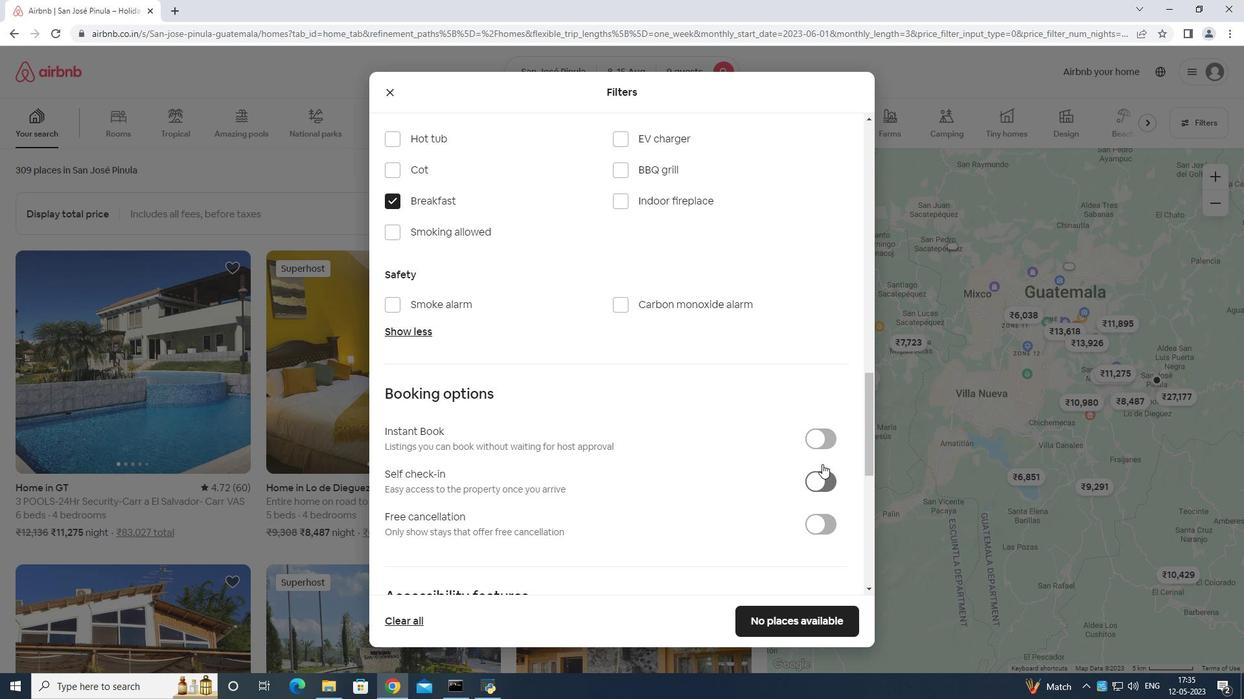 
Action: Mouse scrolled (838, 452) with delta (0, 0)
Screenshot: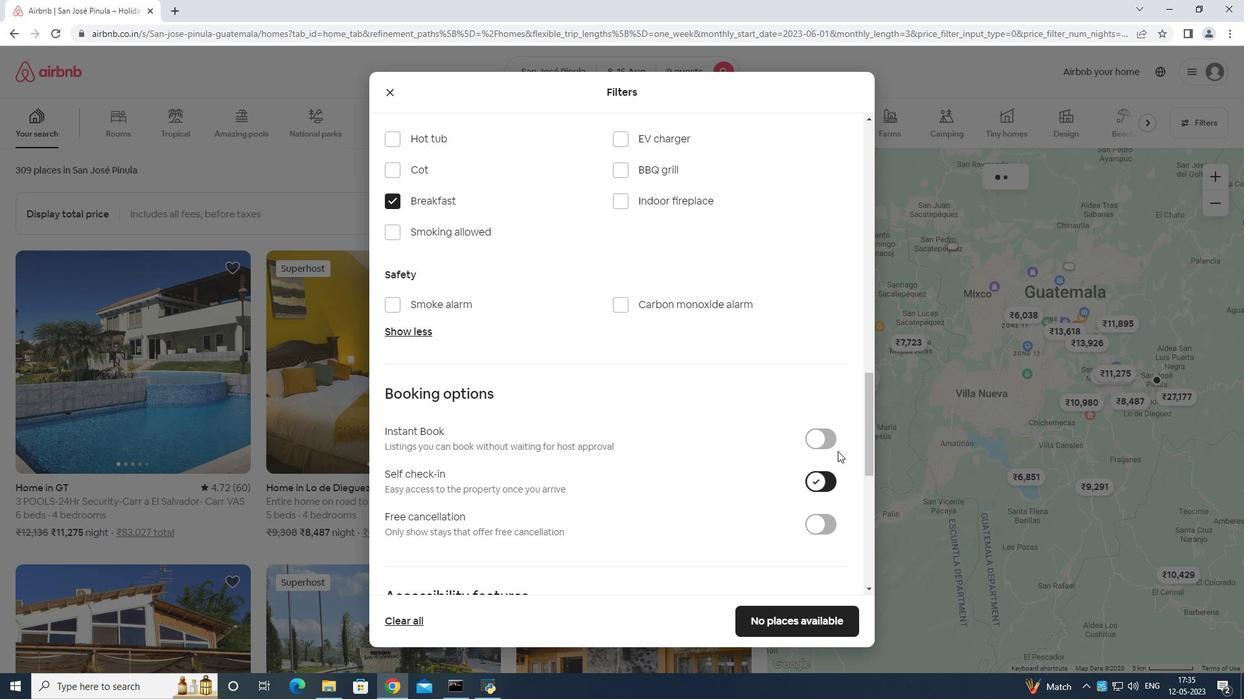 
Action: Mouse moved to (838, 453)
Screenshot: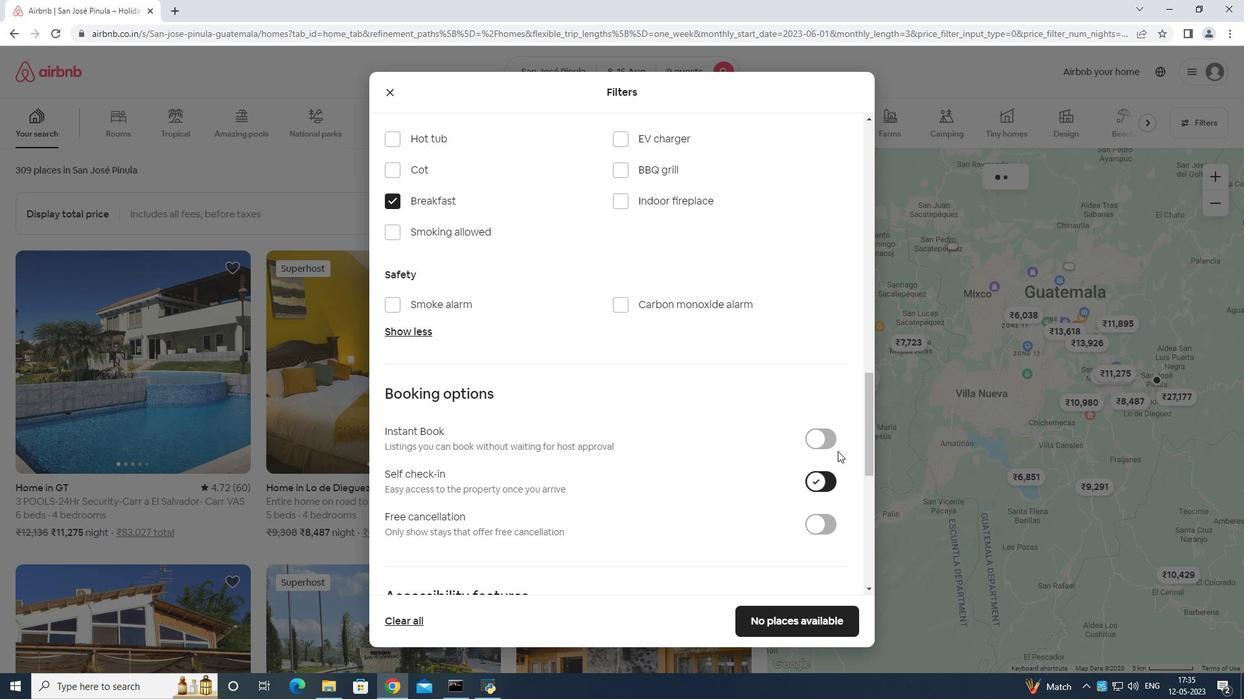 
Action: Mouse scrolled (838, 452) with delta (0, 0)
Screenshot: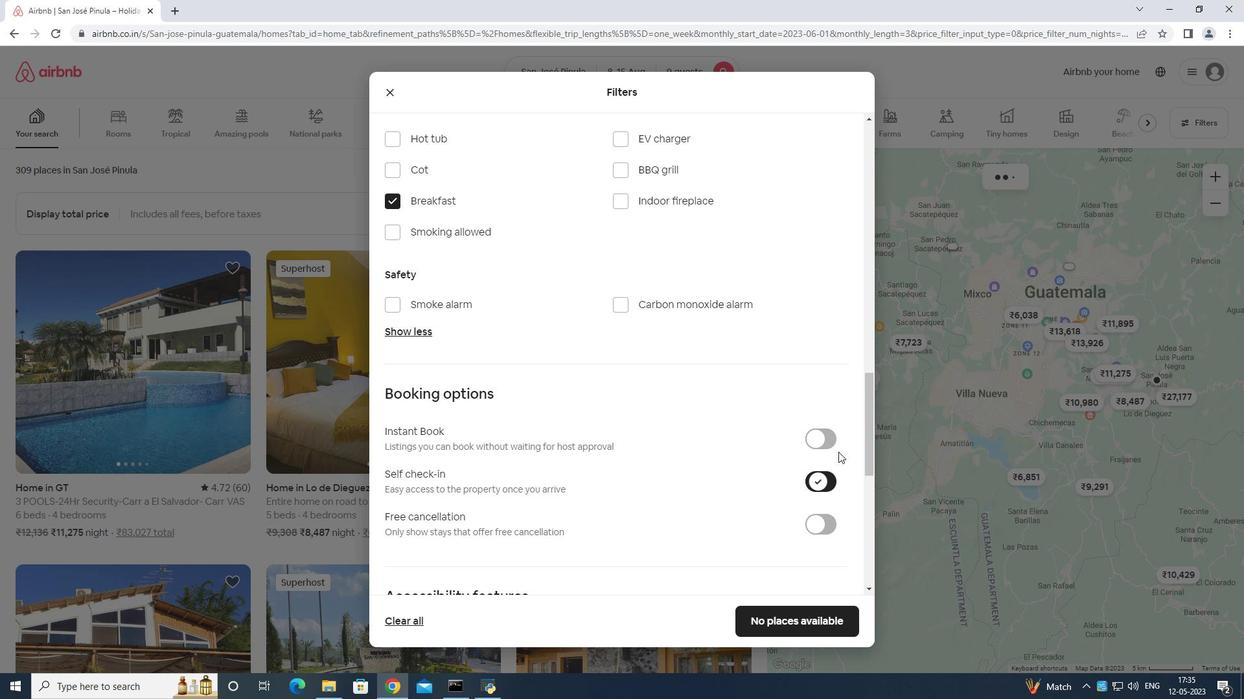 
Action: Mouse moved to (841, 447)
Screenshot: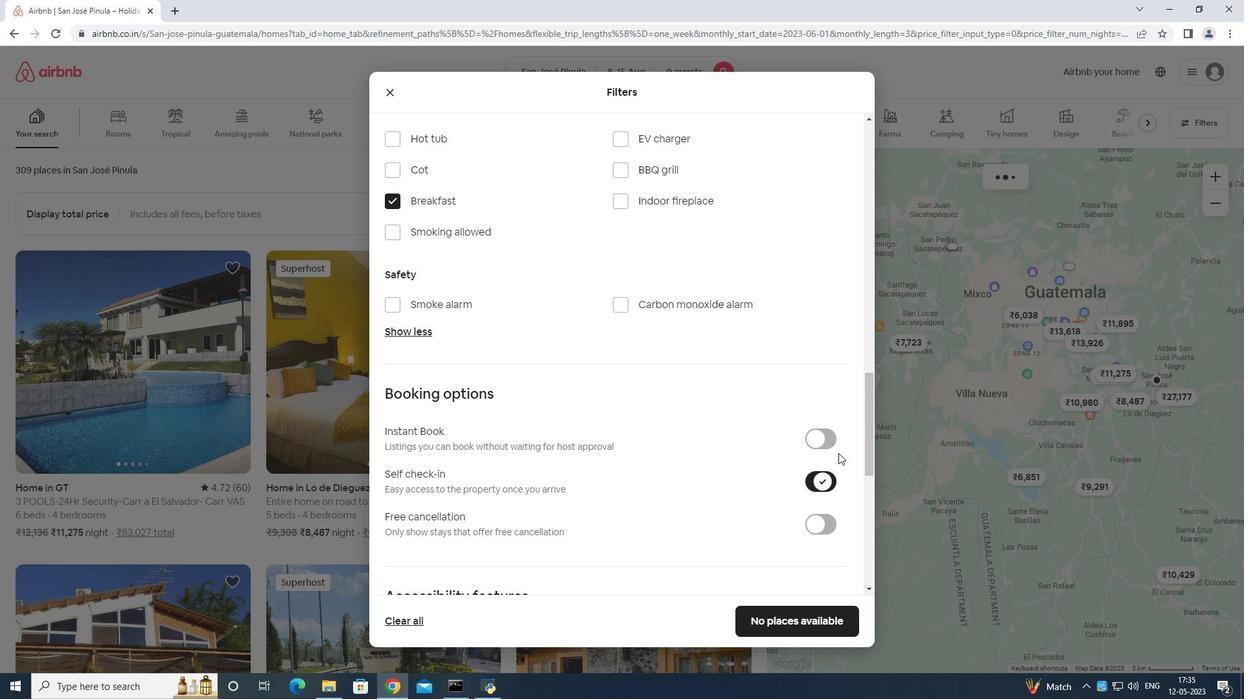 
Action: Mouse scrolled (841, 447) with delta (0, 0)
Screenshot: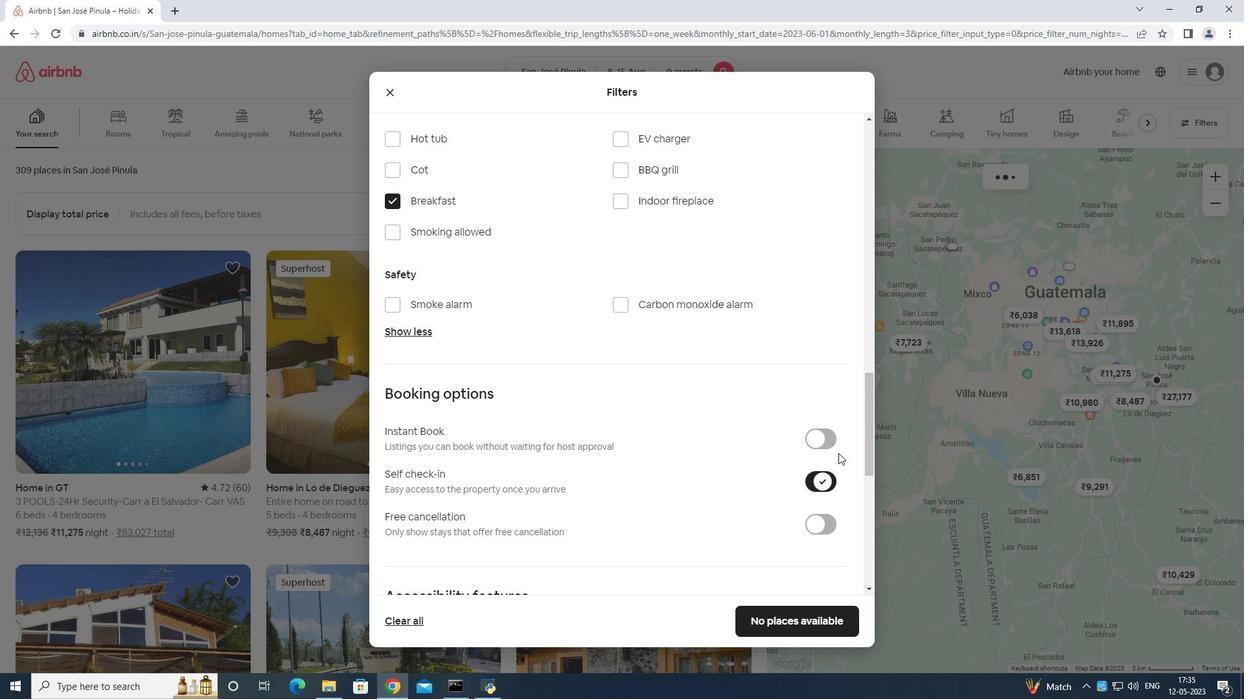 
Action: Mouse scrolled (841, 447) with delta (0, 0)
Screenshot: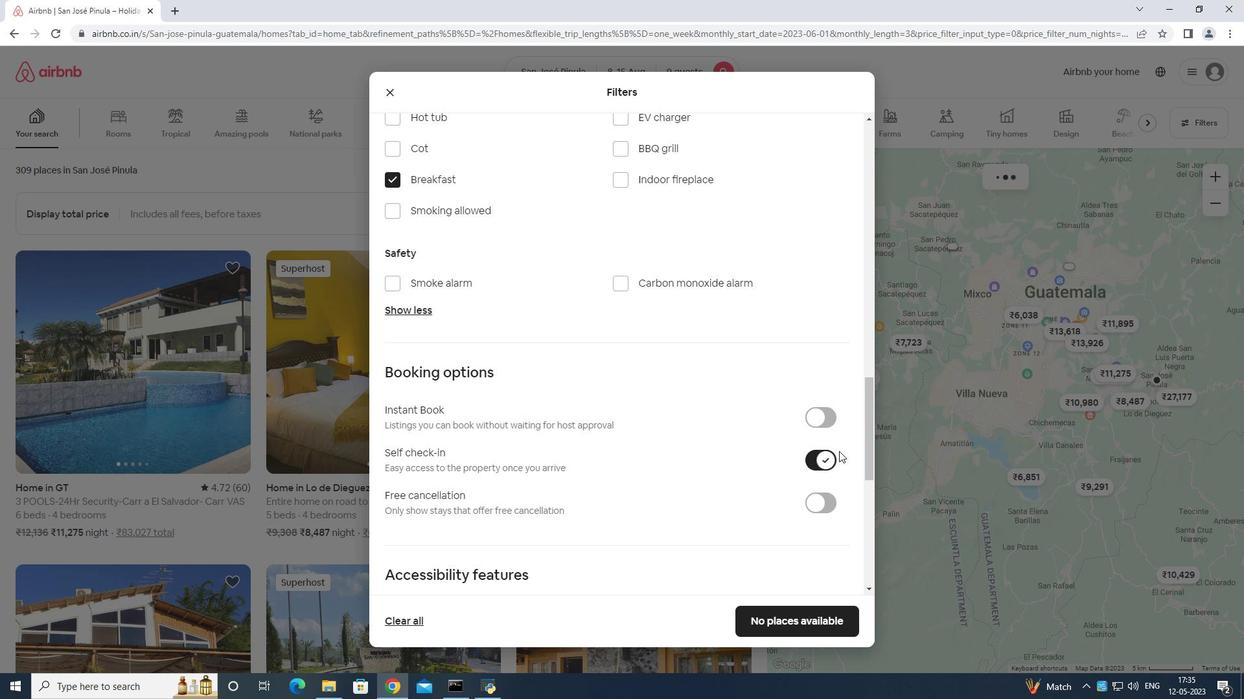
Action: Mouse scrolled (841, 447) with delta (0, 0)
Screenshot: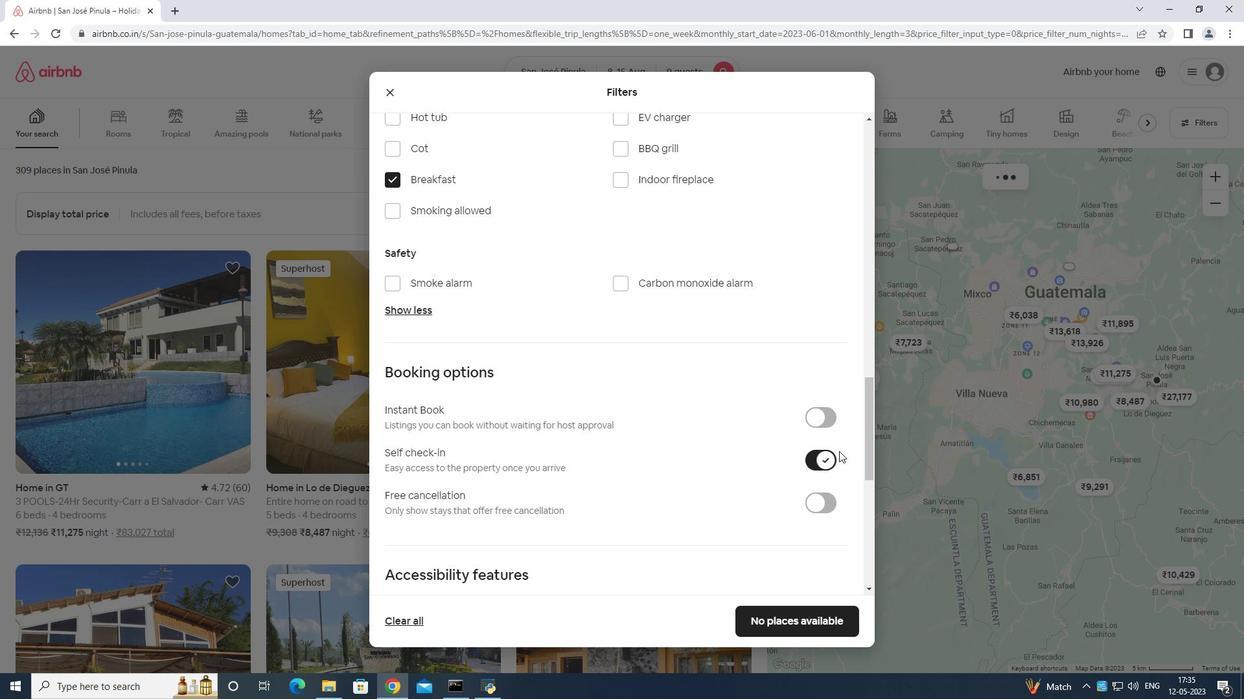 
Action: Mouse moved to (841, 446)
Screenshot: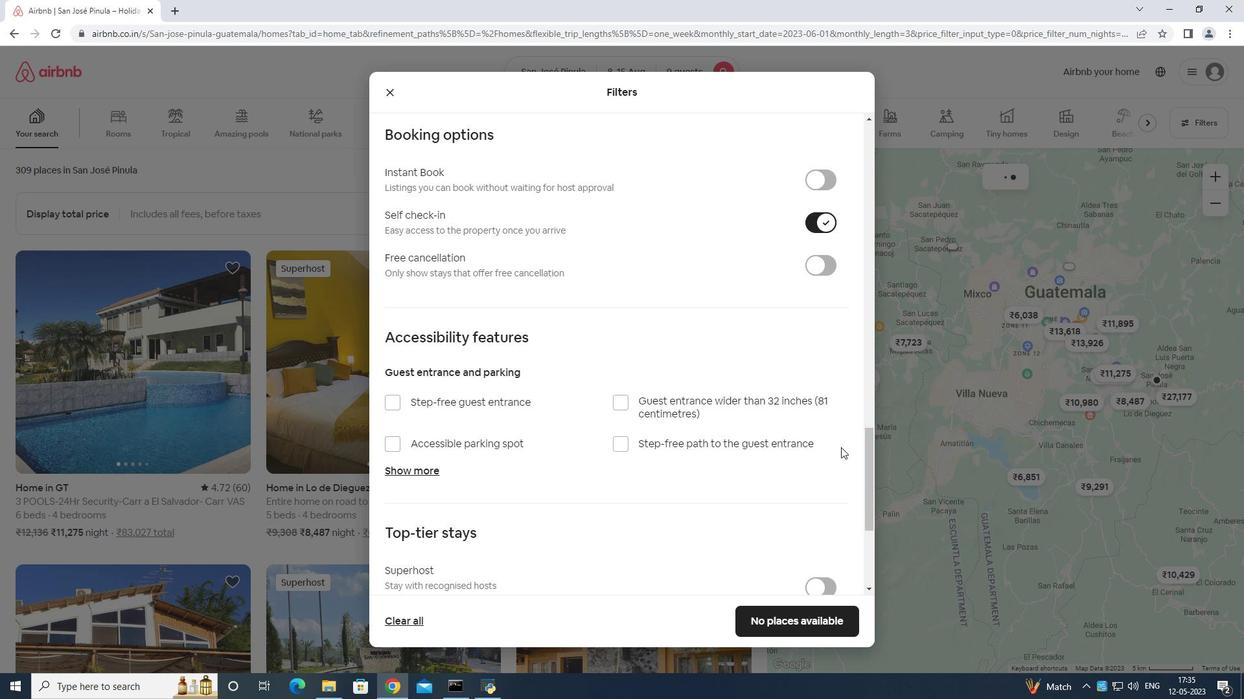 
Action: Mouse scrolled (841, 445) with delta (0, 0)
Screenshot: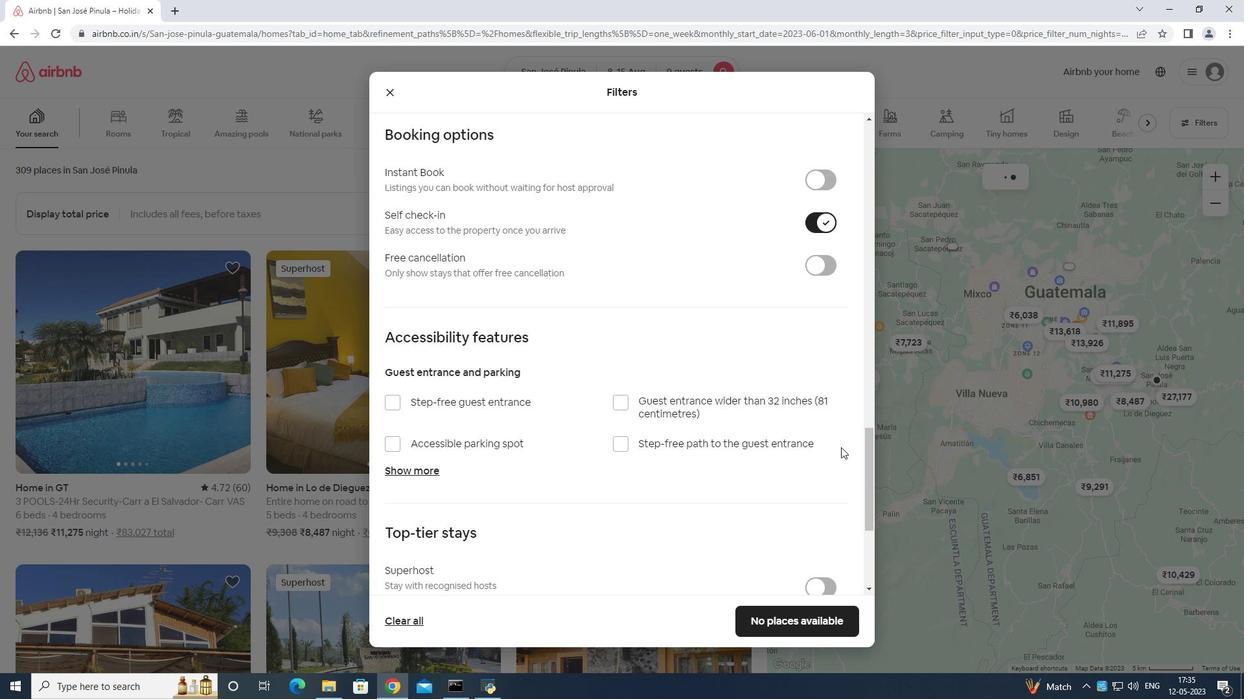 
Action: Mouse scrolled (841, 445) with delta (0, 0)
Screenshot: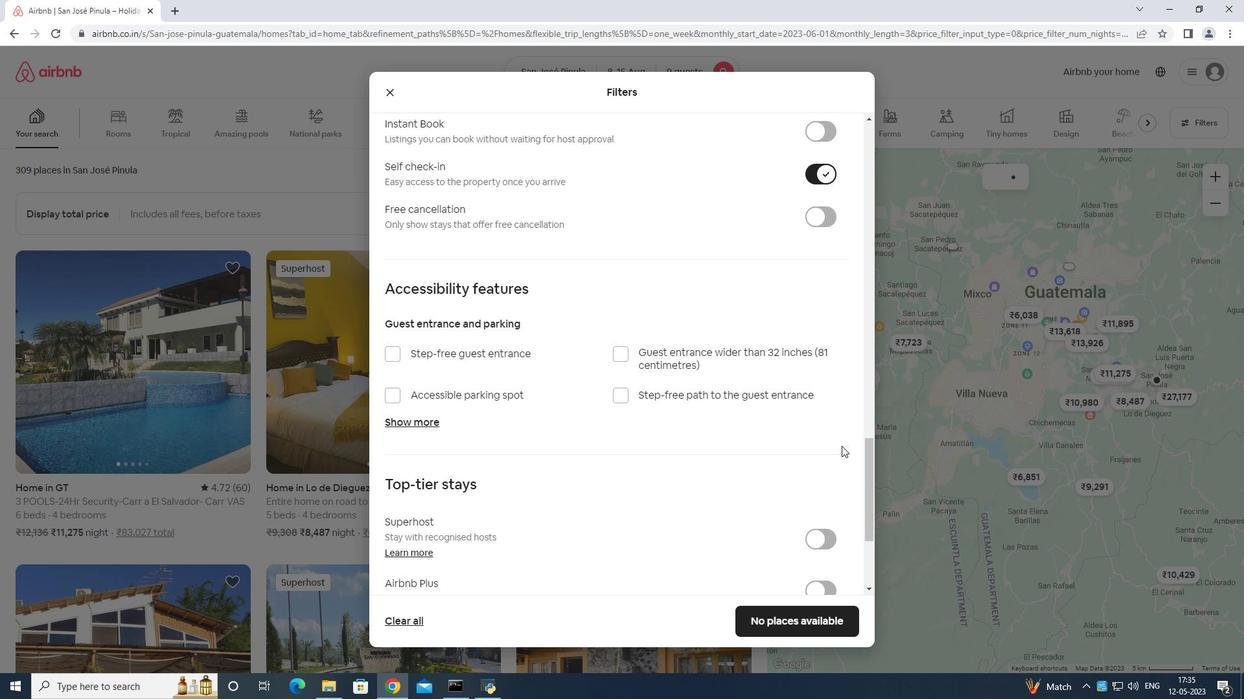 
Action: Mouse moved to (841, 447)
Screenshot: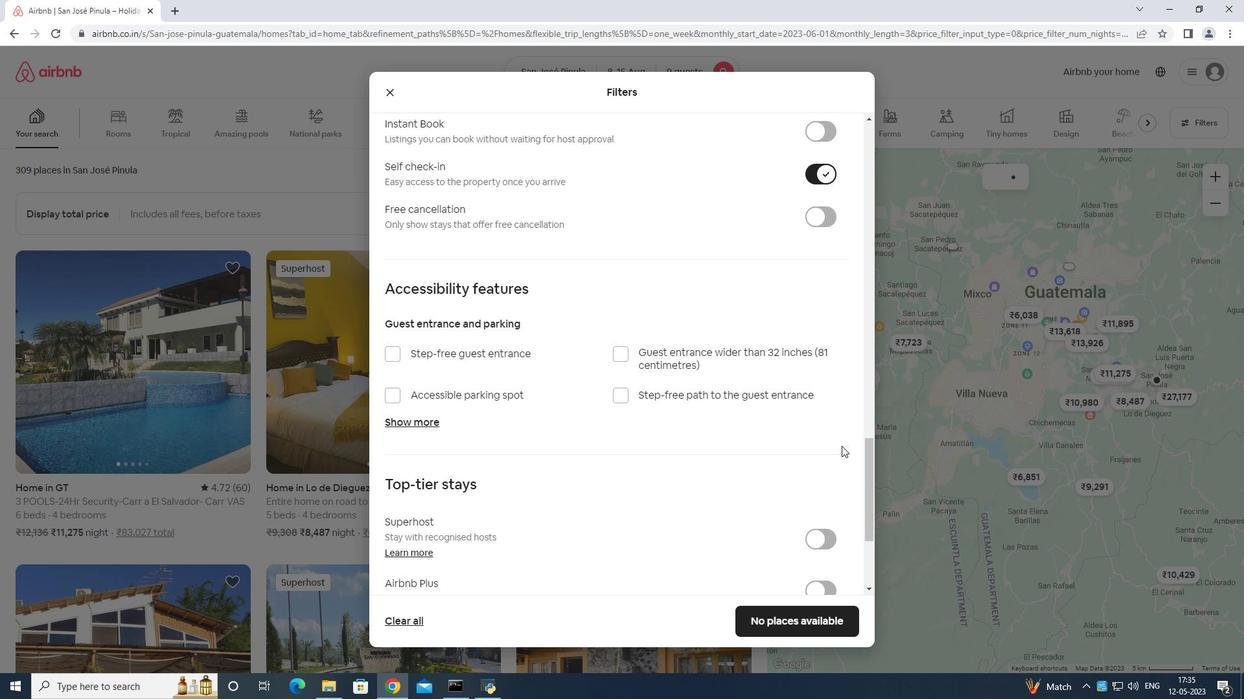 
Action: Mouse scrolled (841, 447) with delta (0, 0)
Screenshot: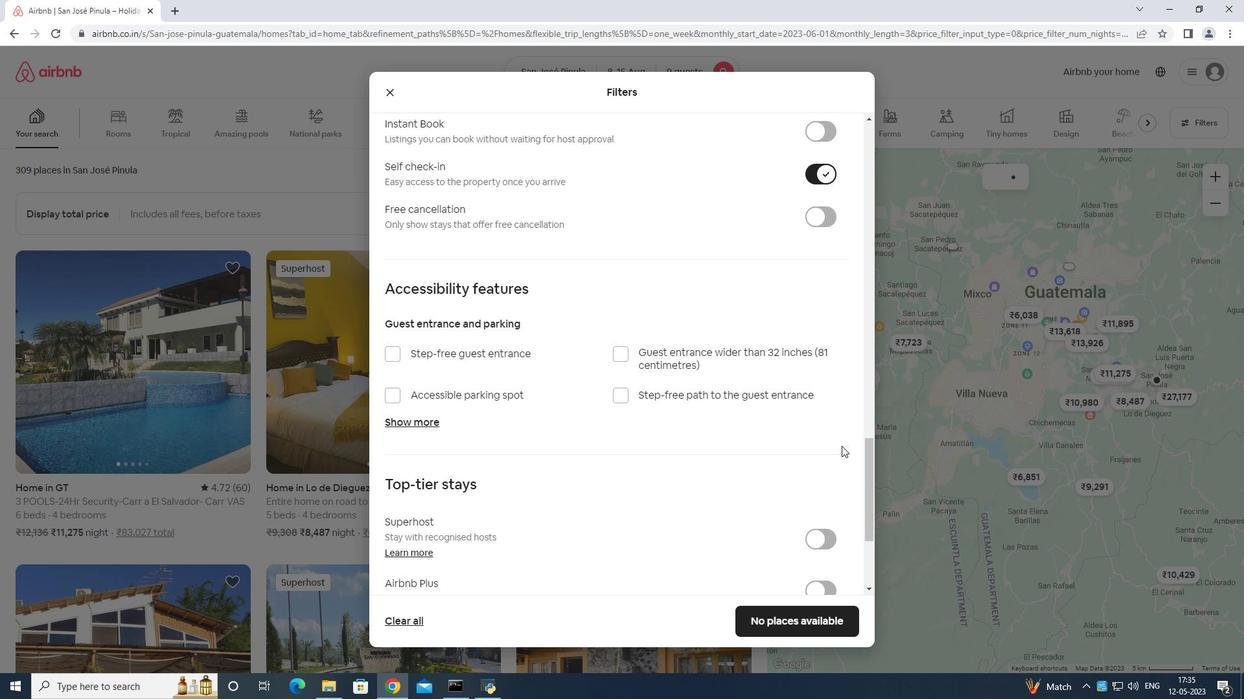 
Action: Mouse moved to (839, 449)
Screenshot: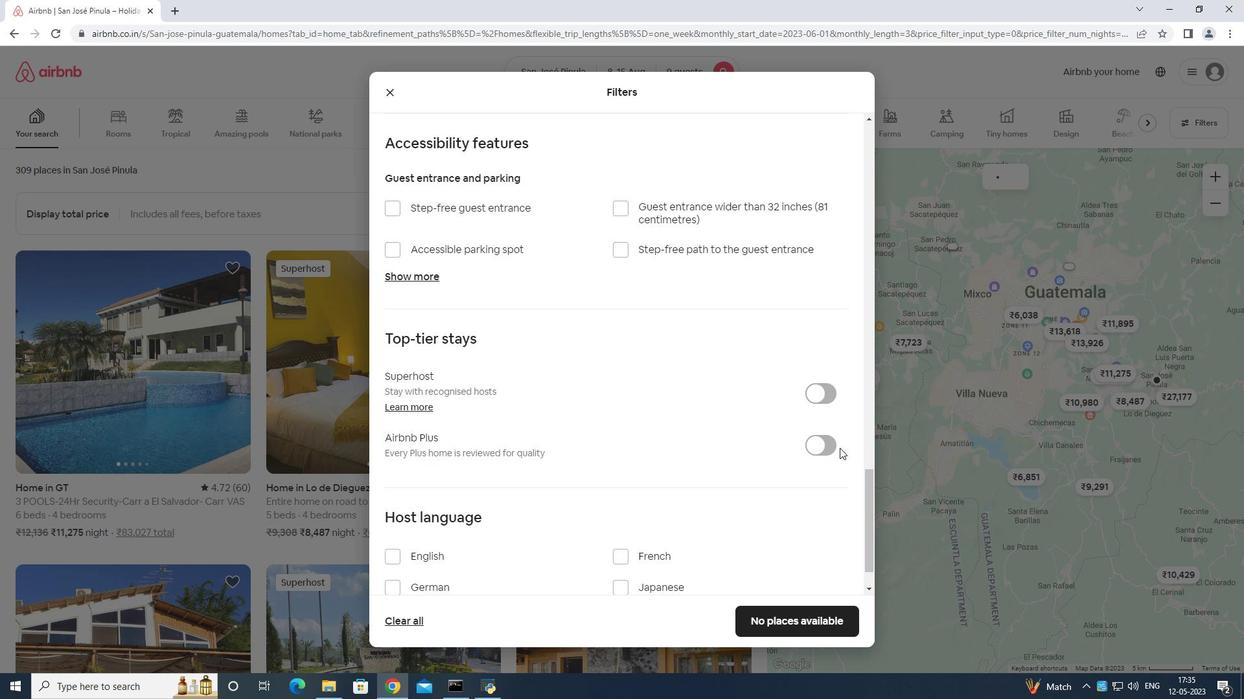 
Action: Mouse scrolled (839, 448) with delta (0, 0)
Screenshot: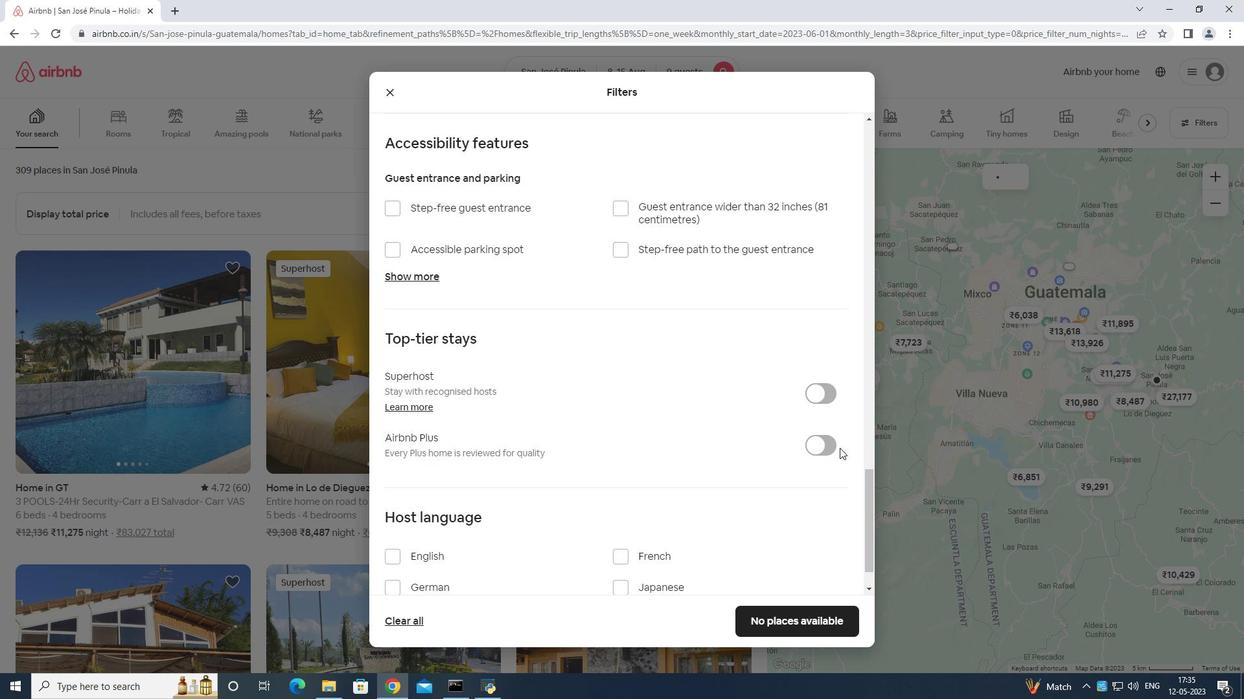 
Action: Mouse moved to (839, 450)
Screenshot: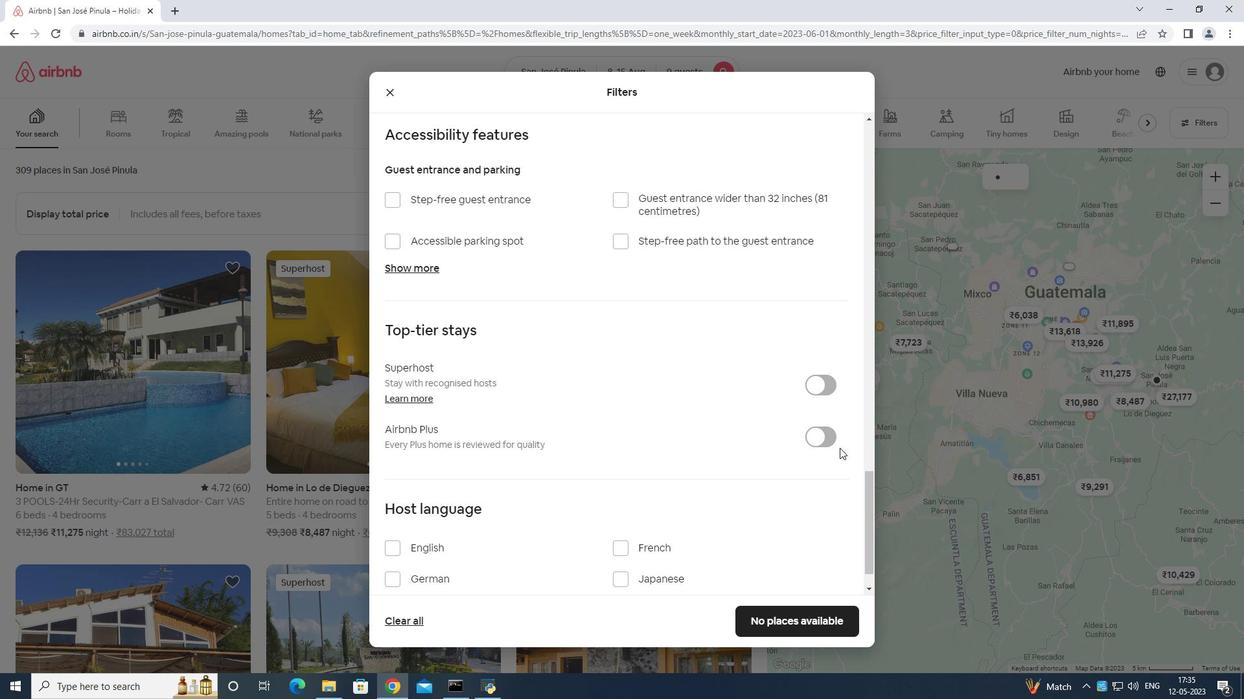 
Action: Mouse scrolled (839, 449) with delta (0, 0)
Screenshot: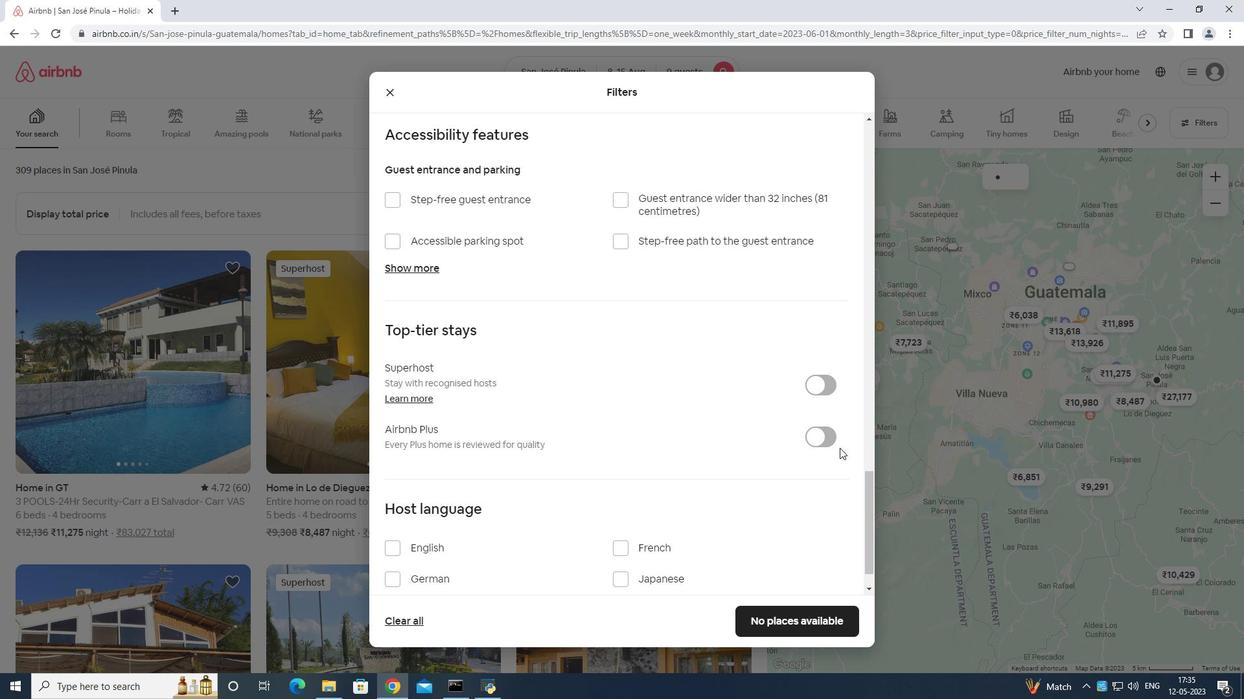 
Action: Mouse scrolled (839, 449) with delta (0, 0)
Screenshot: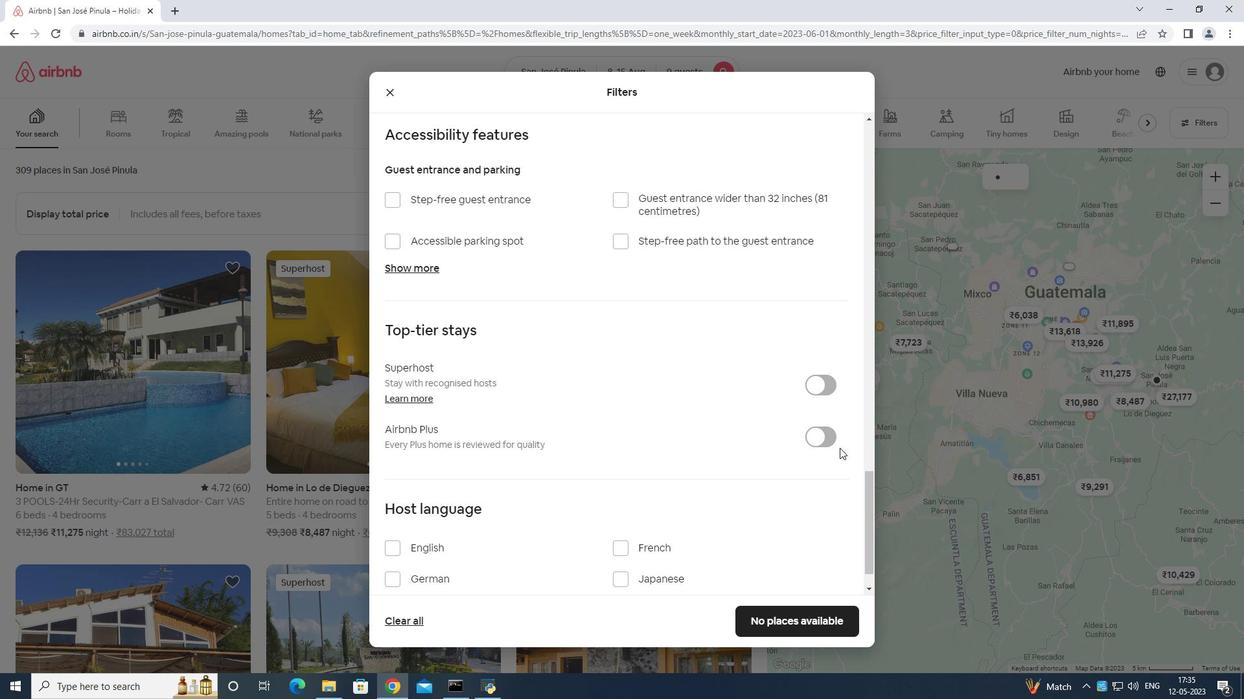 
Action: Mouse moved to (393, 502)
Screenshot: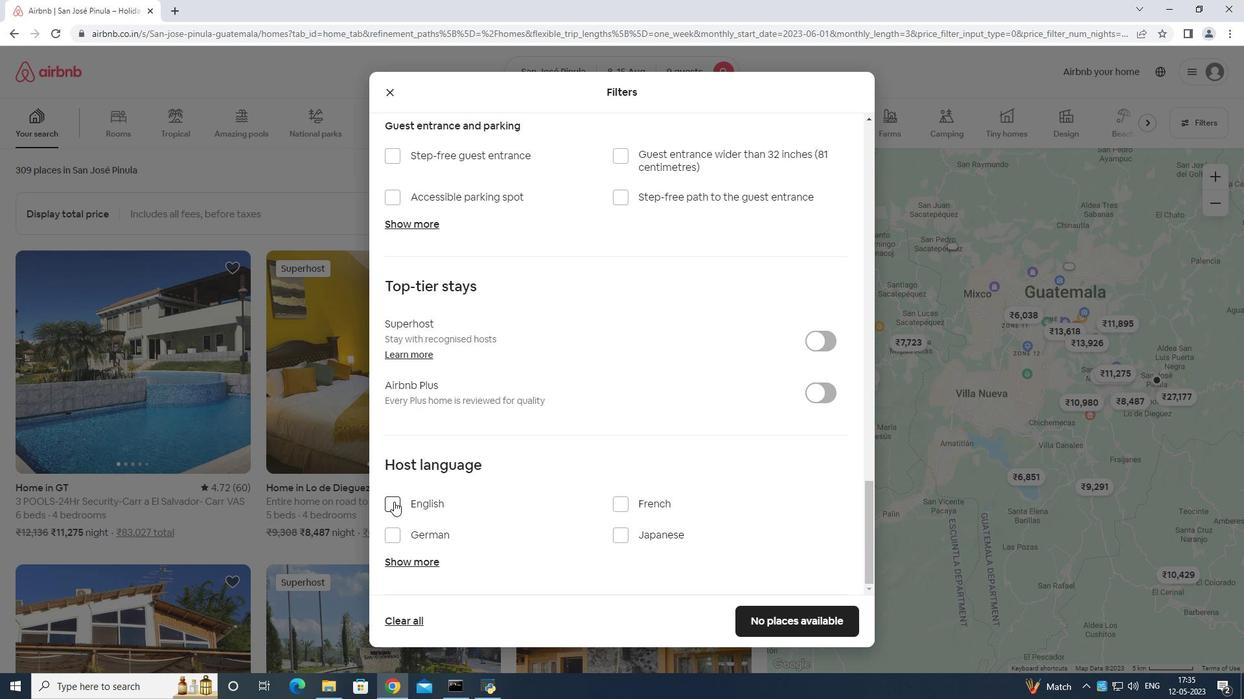 
Action: Mouse pressed left at (393, 502)
Screenshot: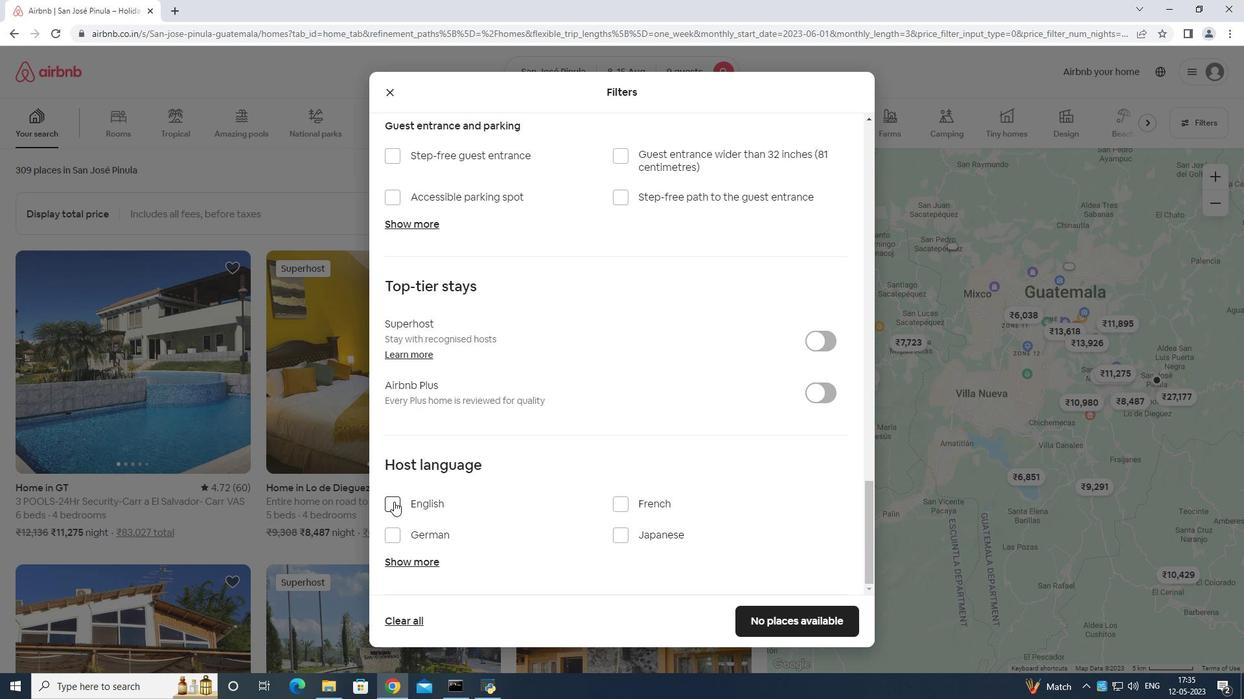 
Action: Mouse moved to (769, 622)
Screenshot: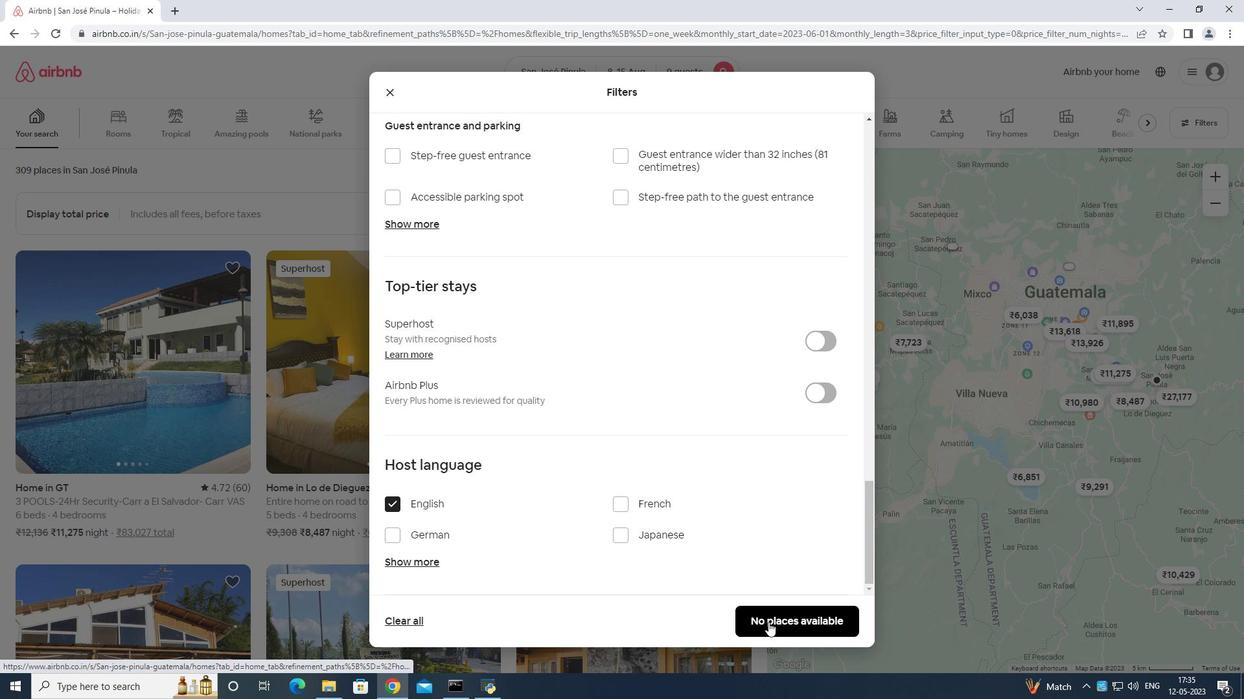 
Action: Mouse pressed left at (769, 622)
Screenshot: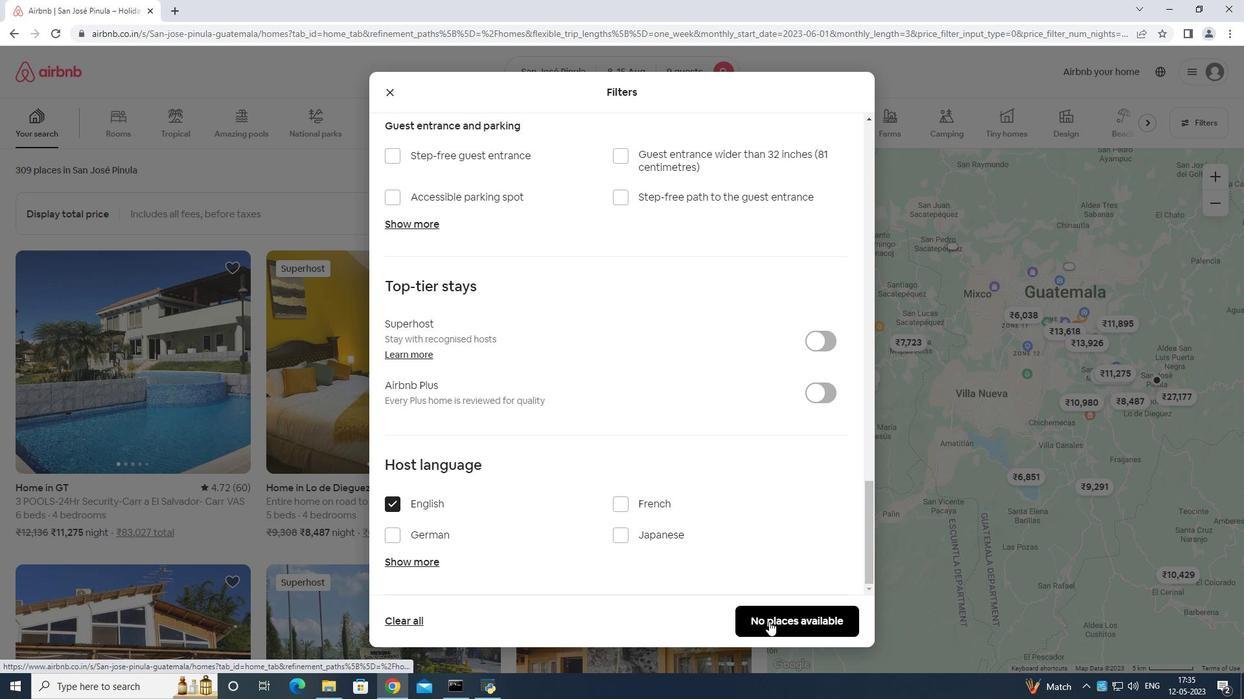 
Action: Mouse moved to (772, 620)
Screenshot: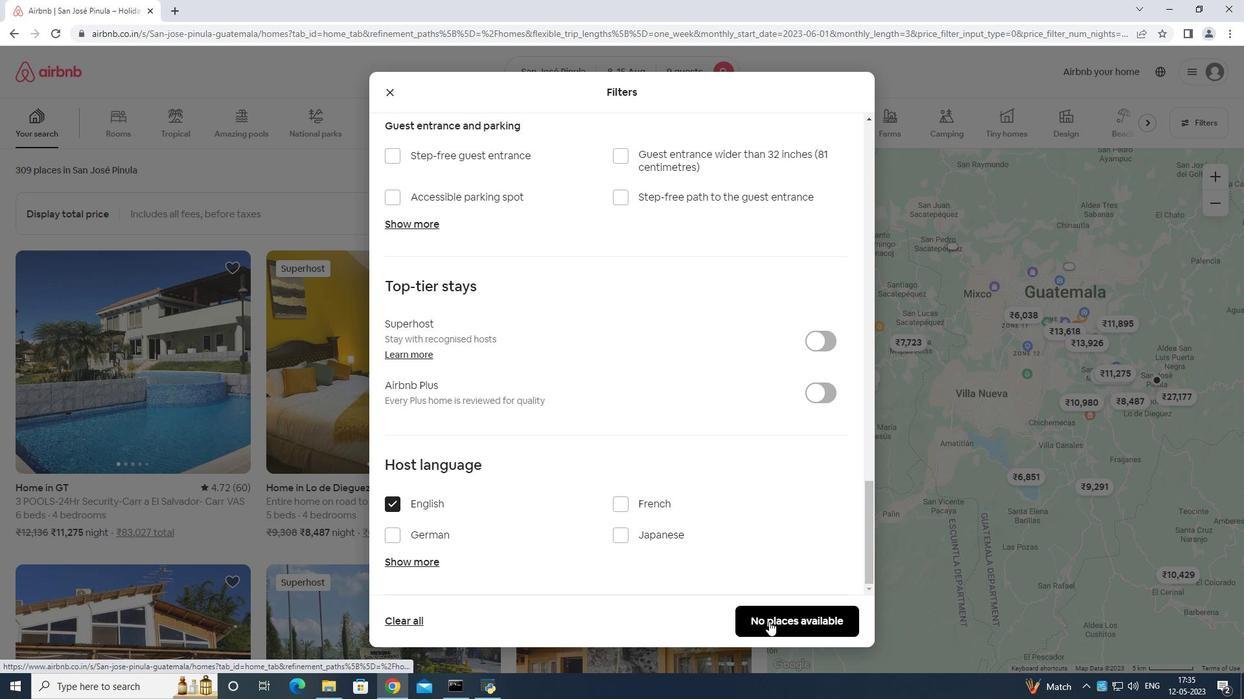 
